Task: Design a Social Media Banner
Action: Mouse moved to (35, 13)
Screenshot: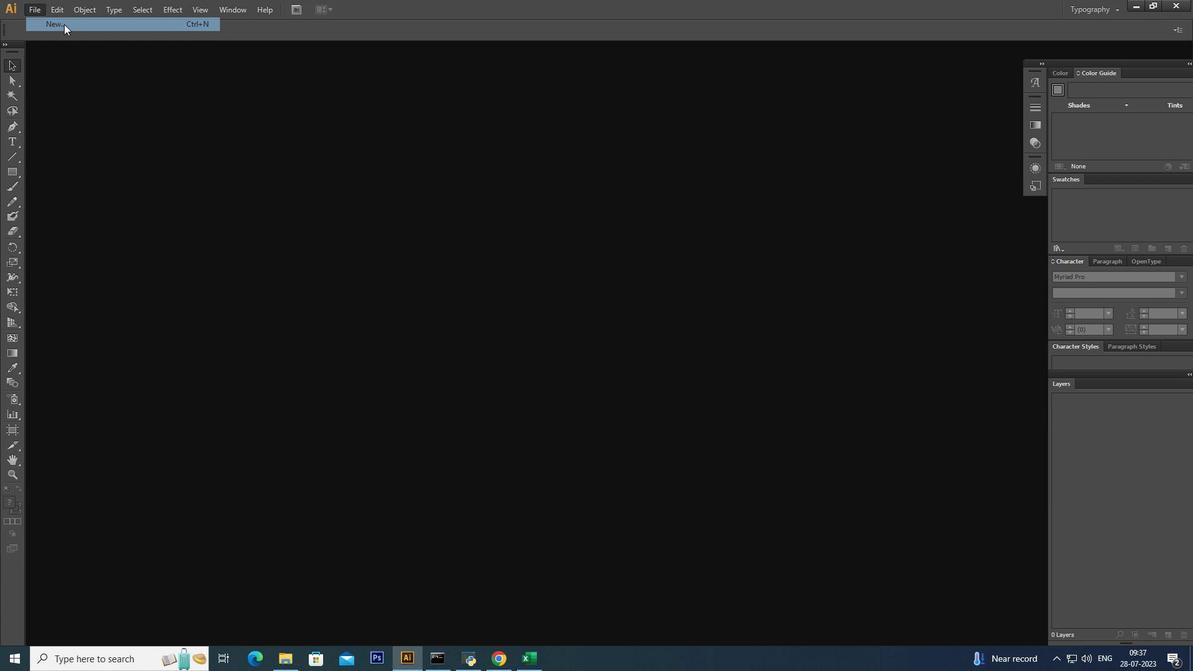 
Action: Mouse pressed left at (35, 13)
Screenshot: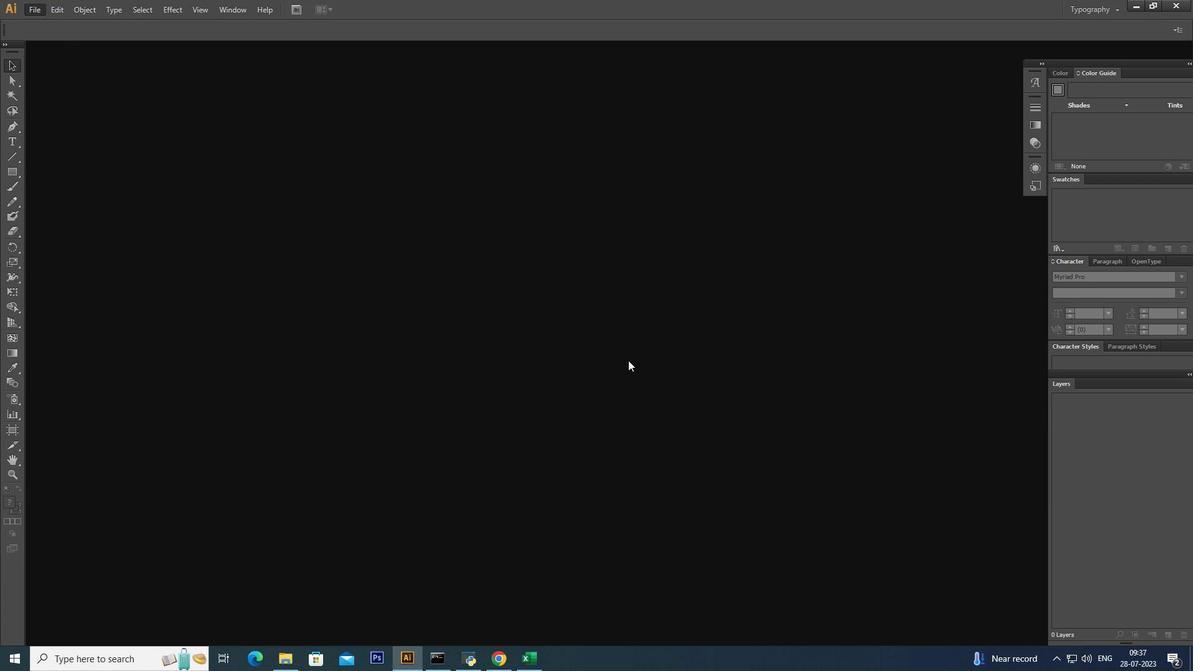 
Action: Mouse moved to (64, 24)
Screenshot: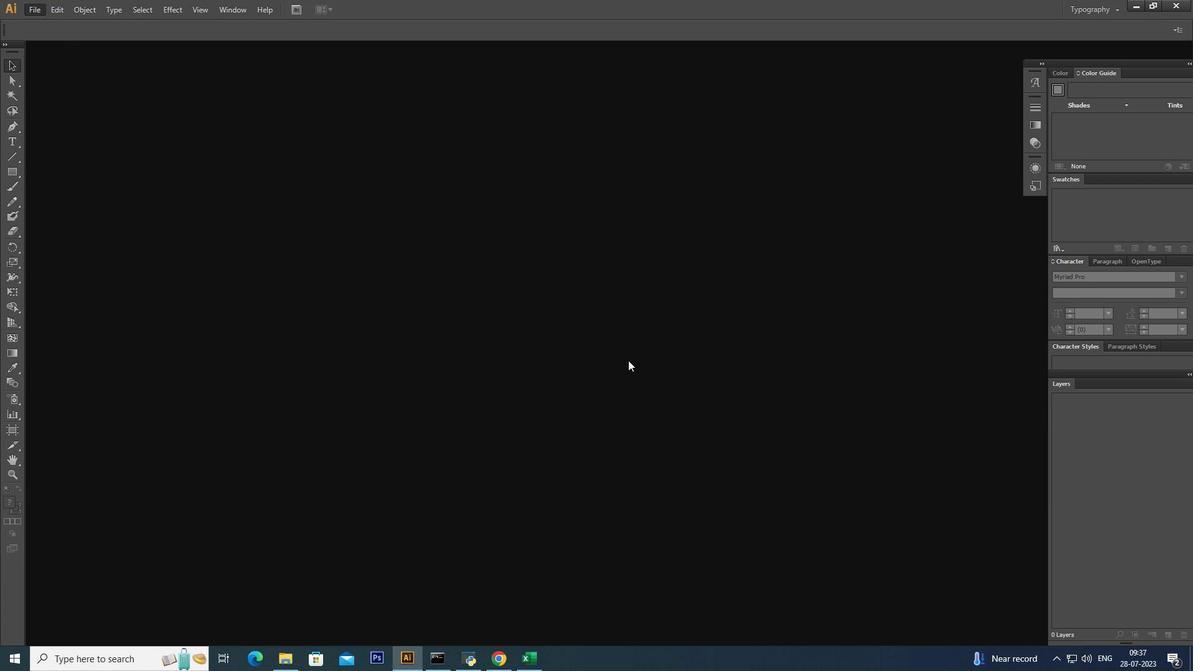 
Action: Mouse pressed left at (64, 24)
Screenshot: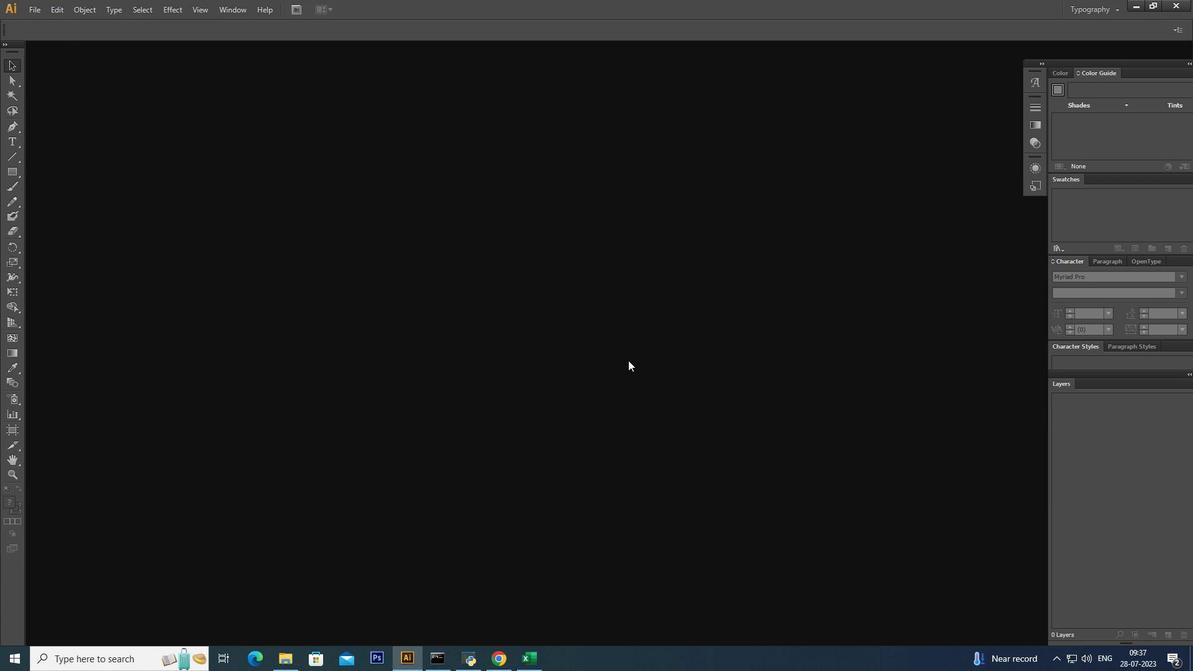 
Action: Mouse moved to (681, 440)
Screenshot: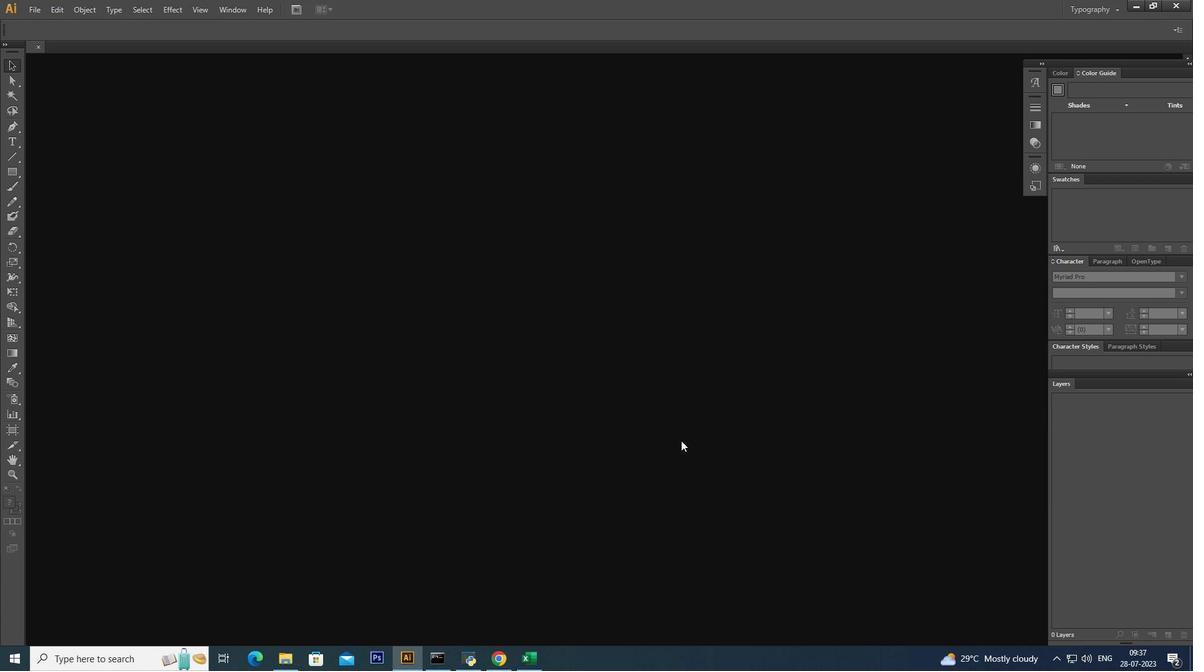 
Action: Mouse pressed left at (681, 440)
Screenshot: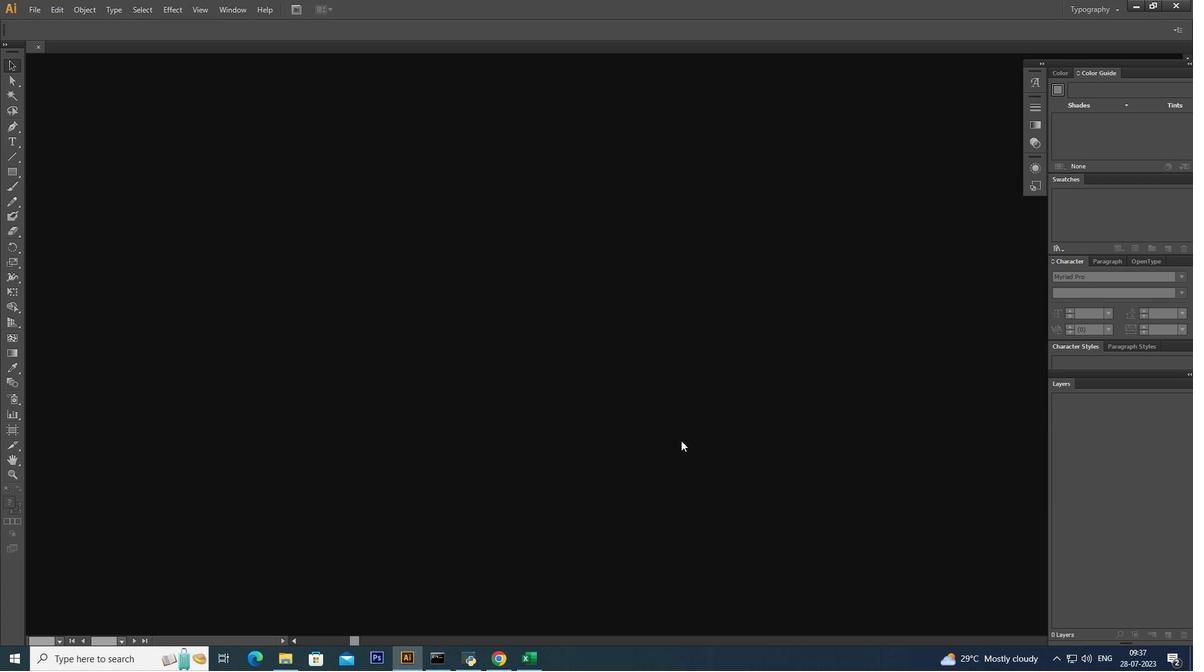 
Action: Mouse moved to (1167, 634)
Screenshot: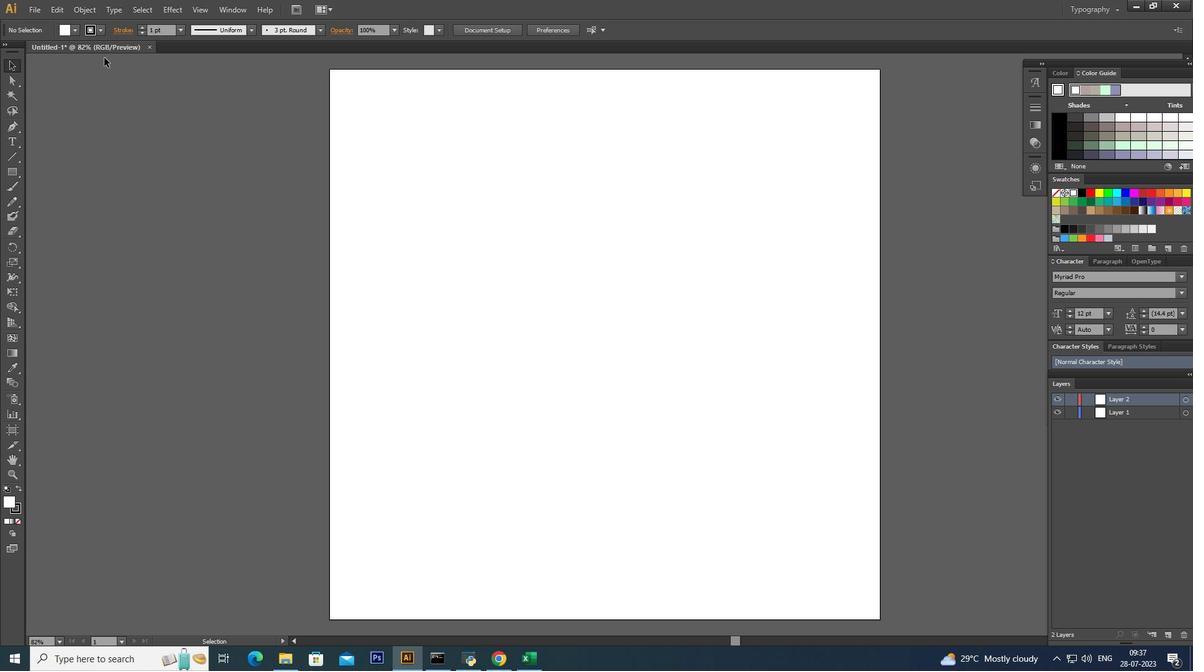 
Action: Mouse pressed left at (1167, 634)
Screenshot: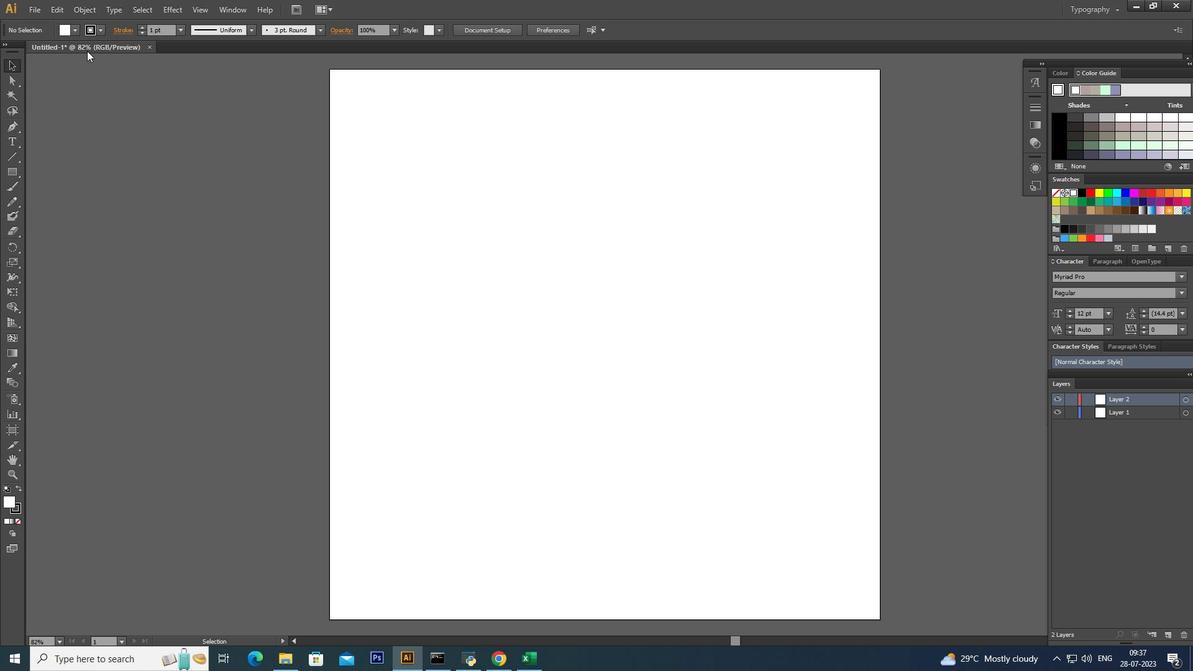 
Action: Mouse moved to (9, 123)
Screenshot: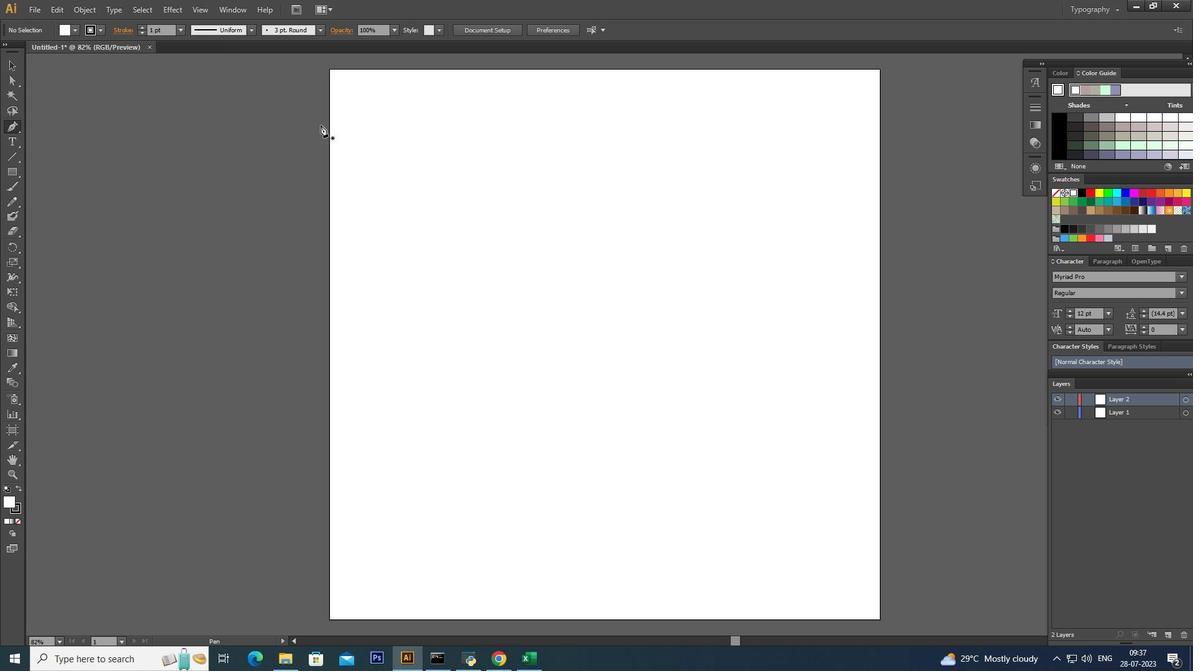 
Action: Mouse pressed left at (9, 123)
Screenshot: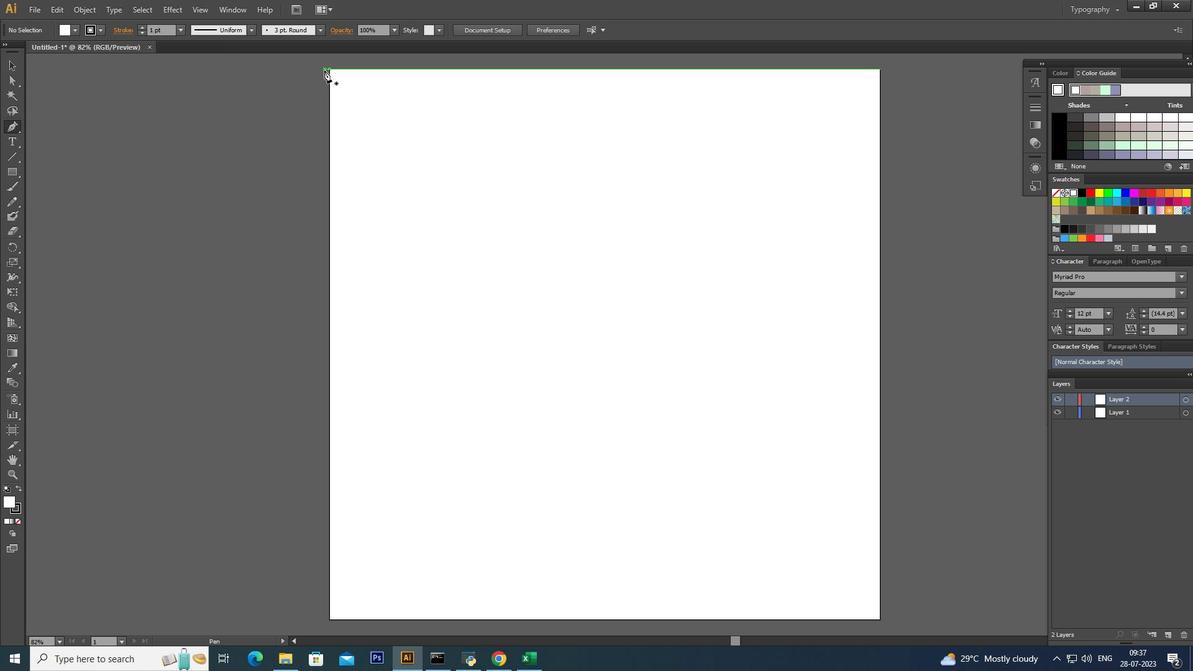 
Action: Mouse moved to (328, 68)
Screenshot: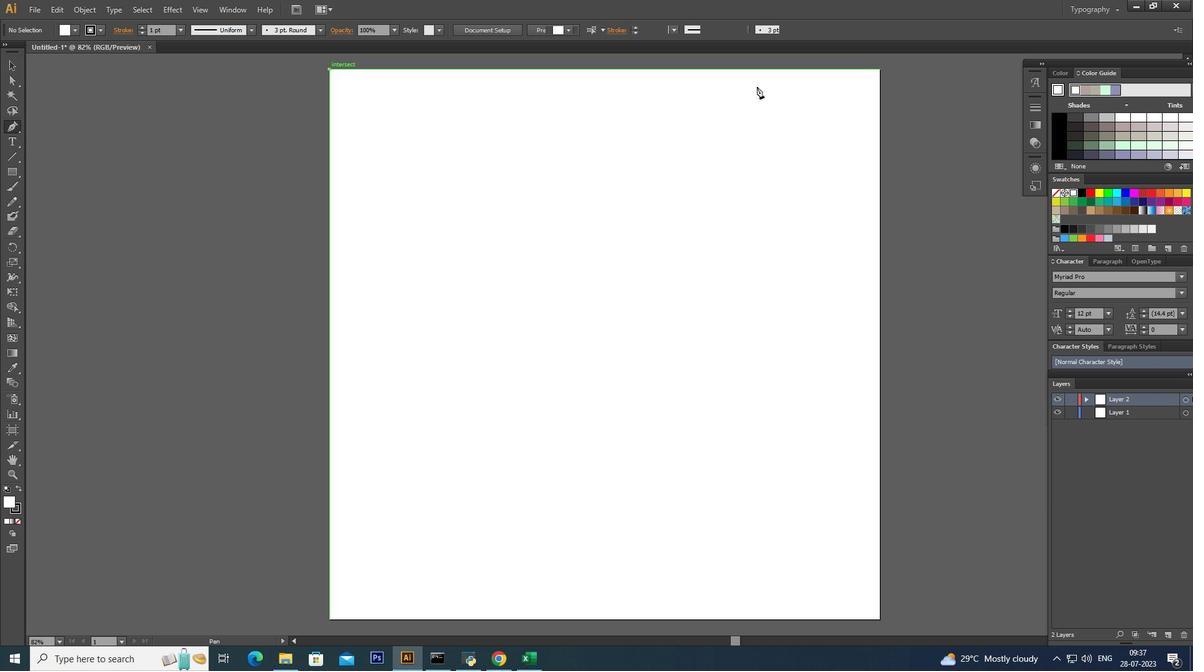 
Action: Mouse pressed left at (328, 68)
Screenshot: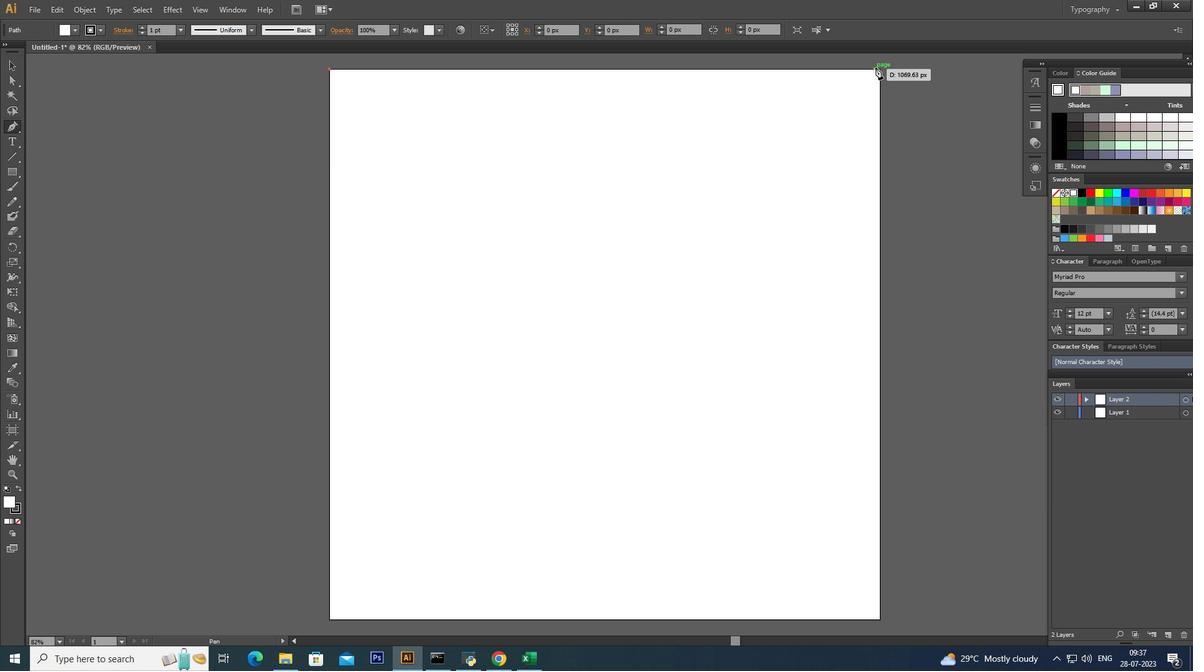 
Action: Mouse moved to (877, 68)
Screenshot: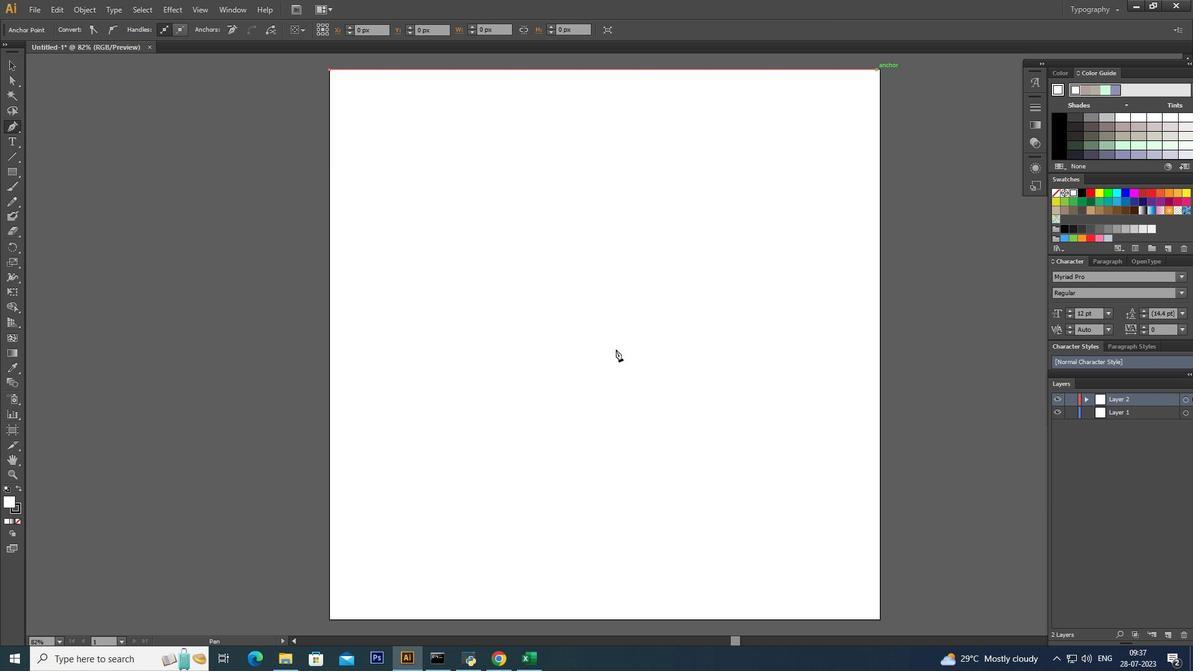
Action: Mouse pressed left at (877, 68)
Screenshot: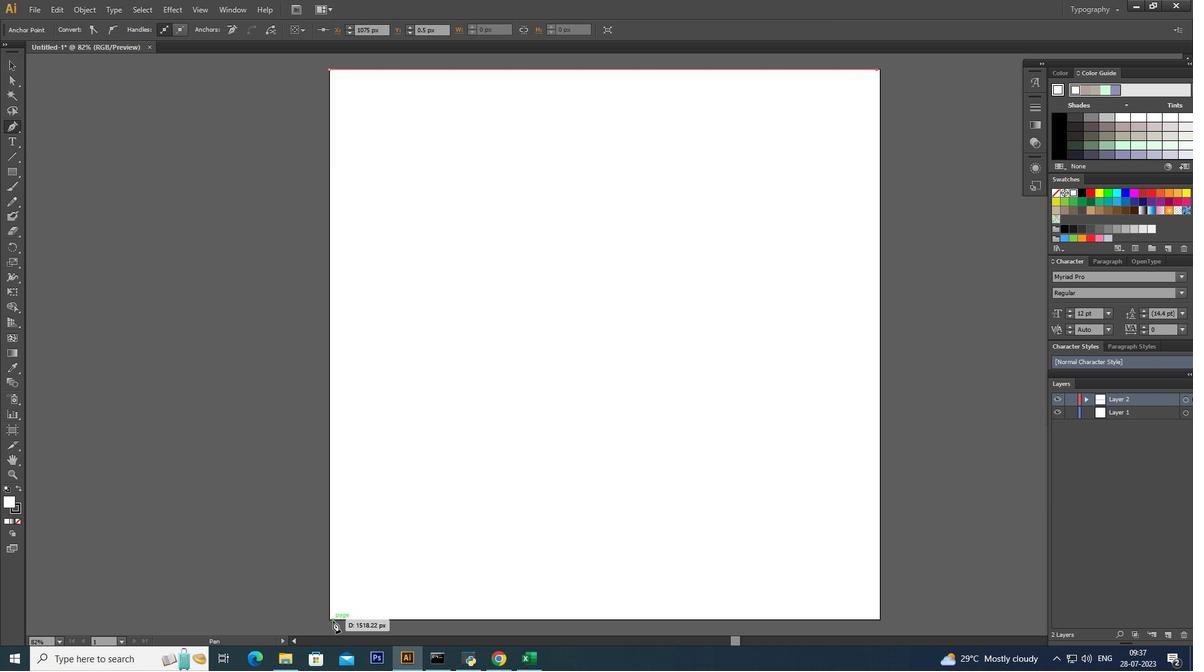 
Action: Mouse moved to (330, 621)
Screenshot: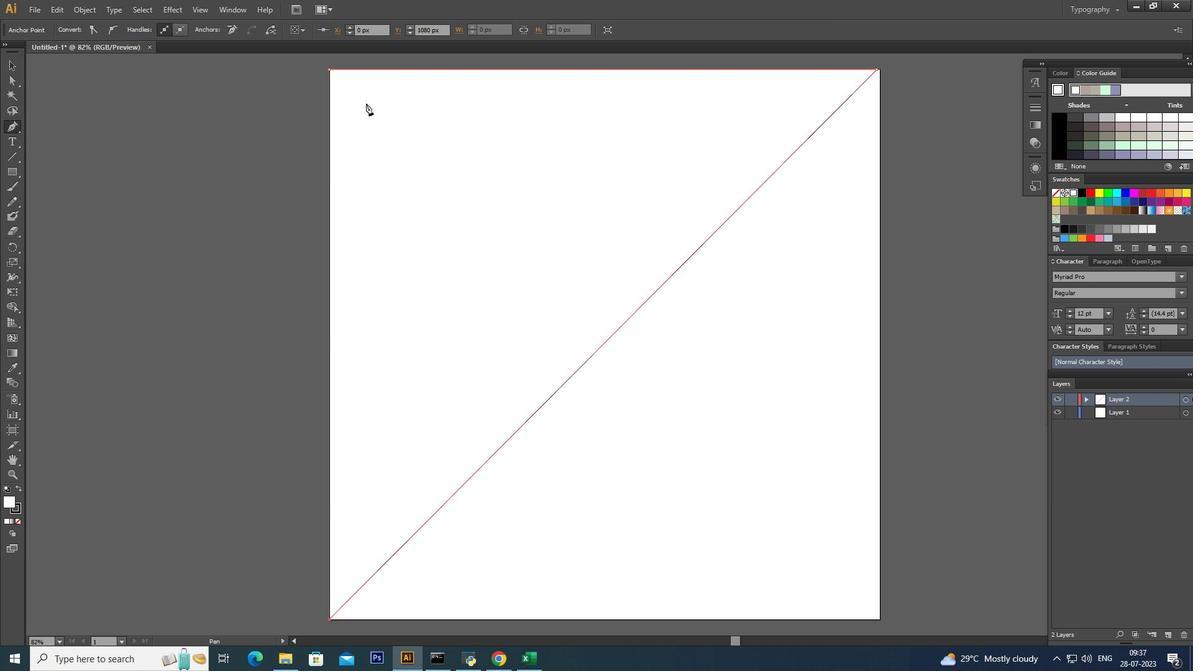 
Action: Mouse pressed left at (330, 621)
Screenshot: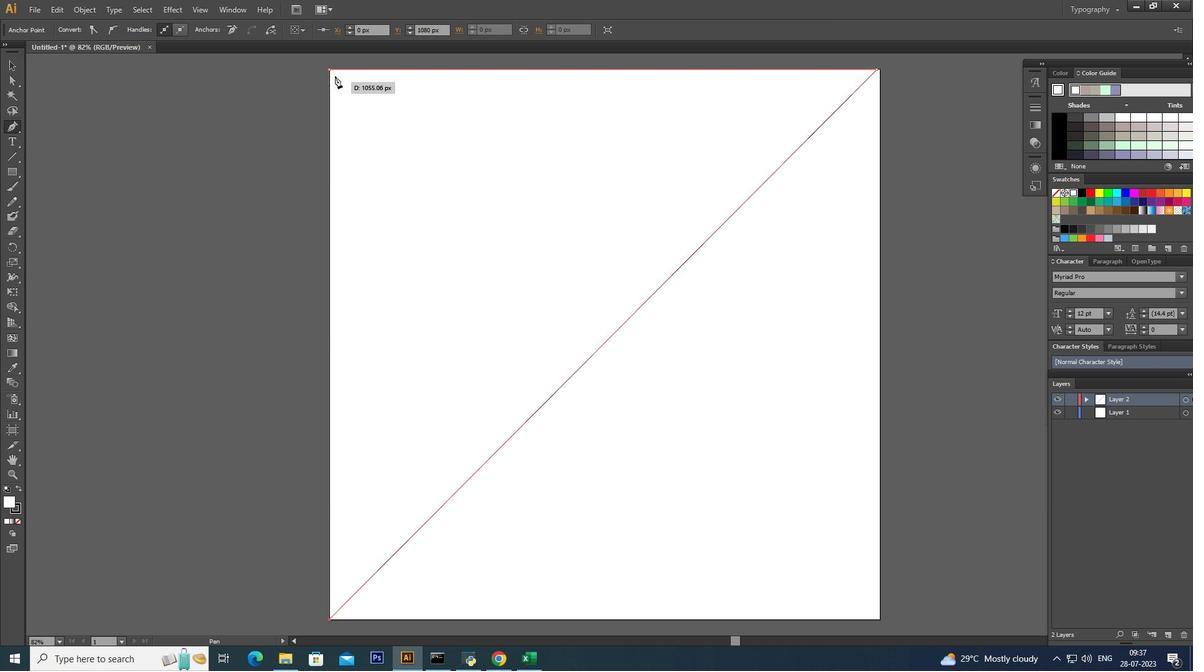 
Action: Mouse moved to (330, 70)
Screenshot: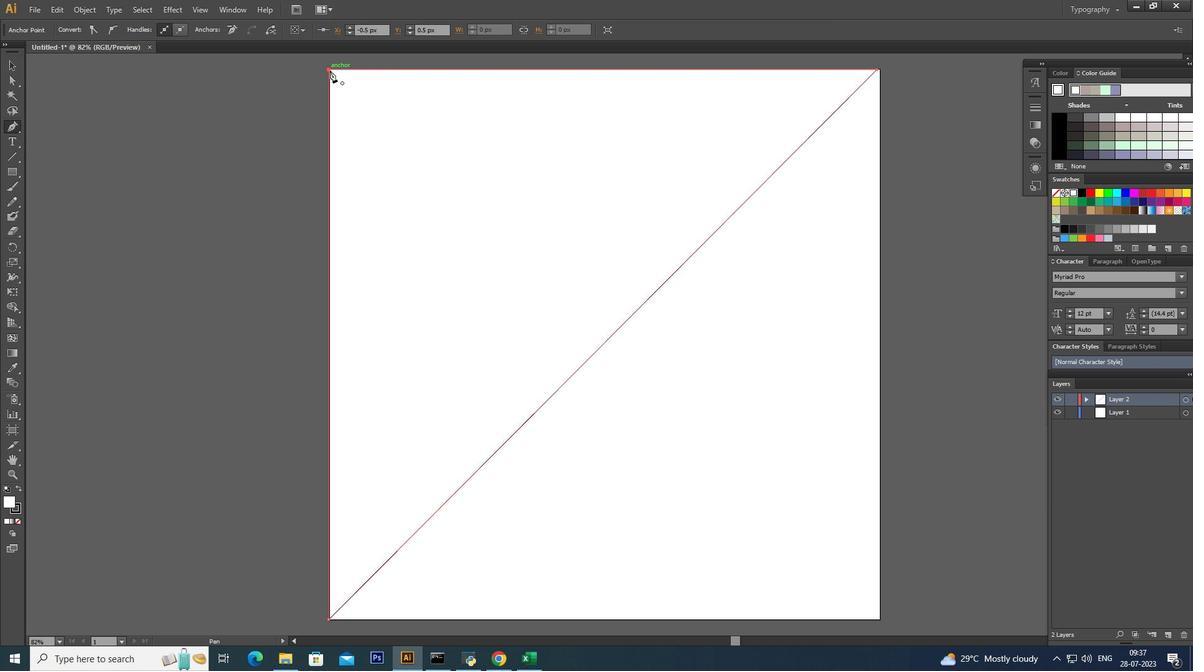 
Action: Mouse pressed left at (330, 70)
Screenshot: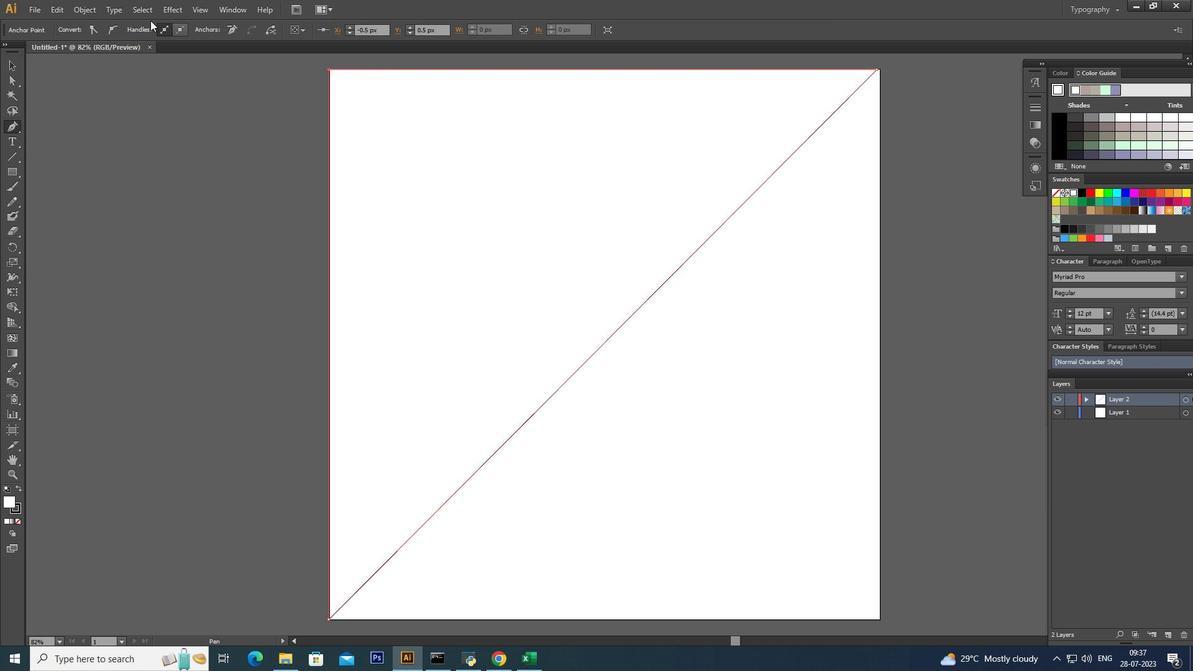 
Action: Mouse moved to (18, 64)
Screenshot: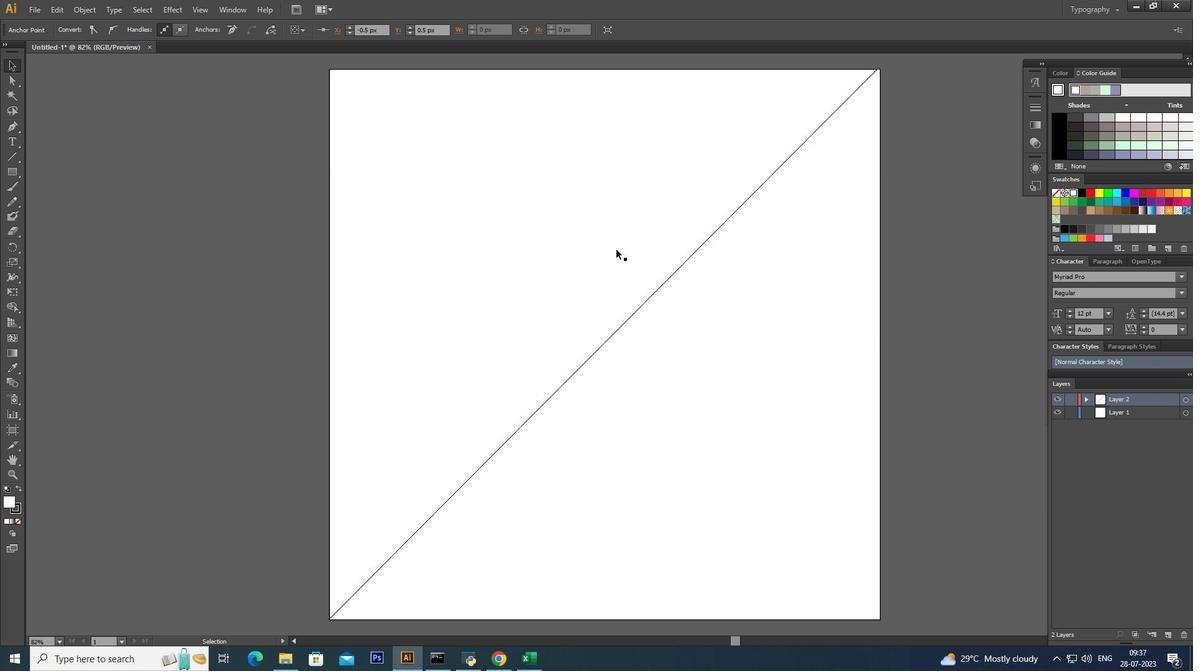 
Action: Mouse pressed left at (18, 64)
Screenshot: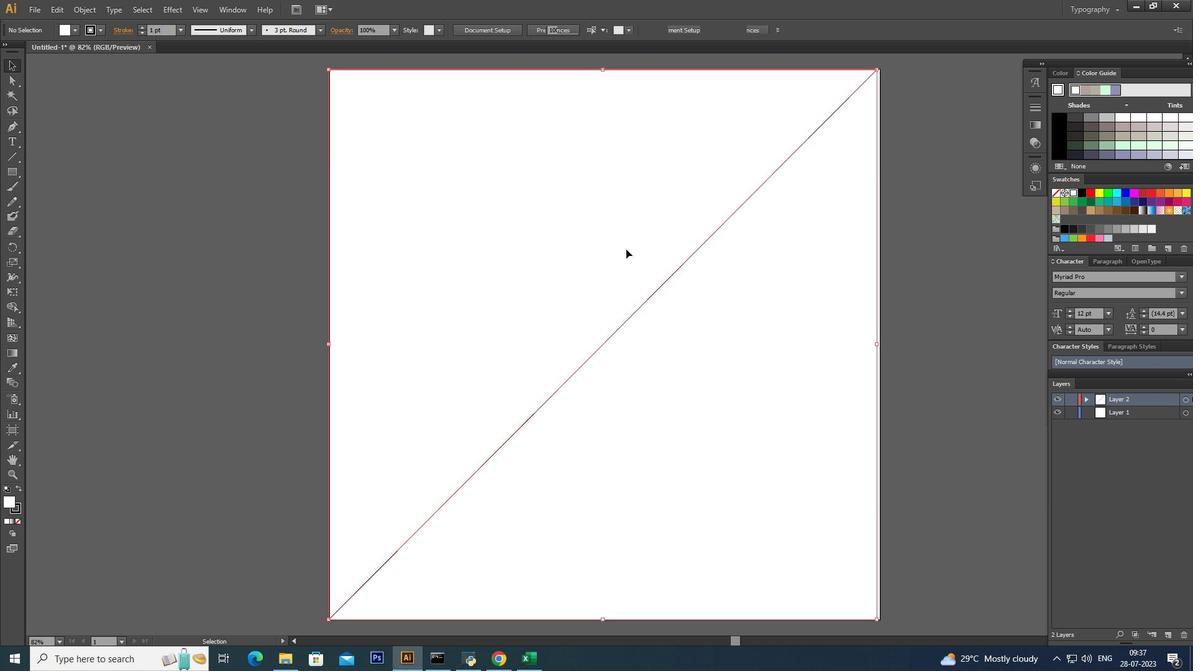 
Action: Mouse moved to (156, 196)
Screenshot: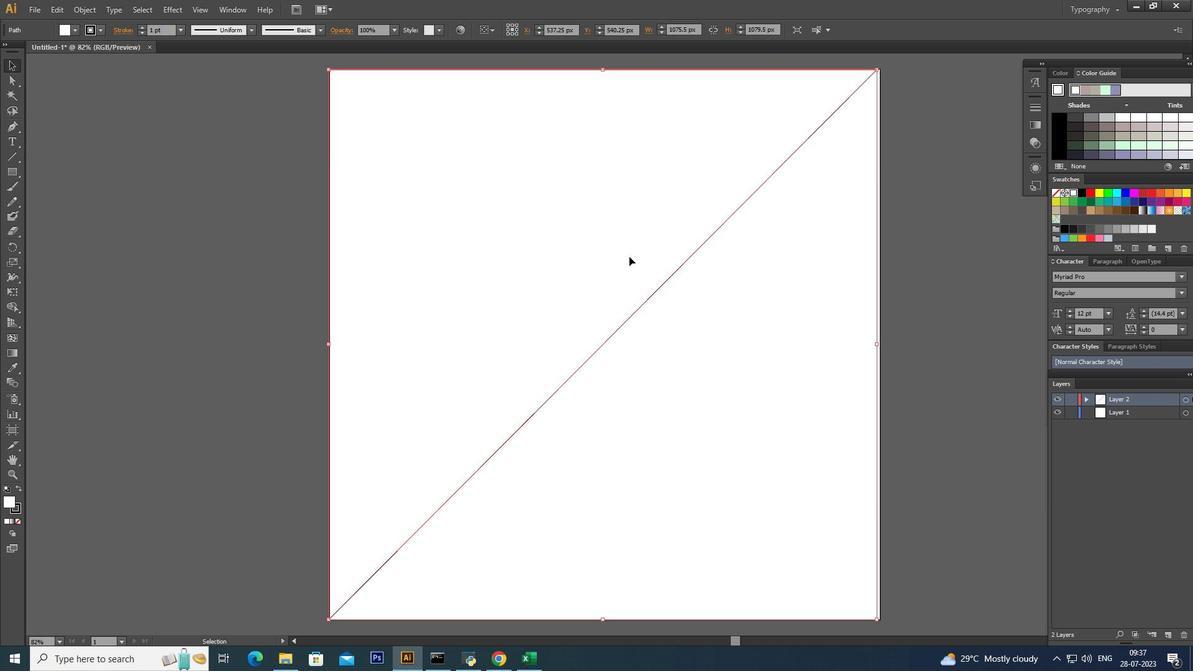
Action: Mouse pressed left at (156, 196)
Screenshot: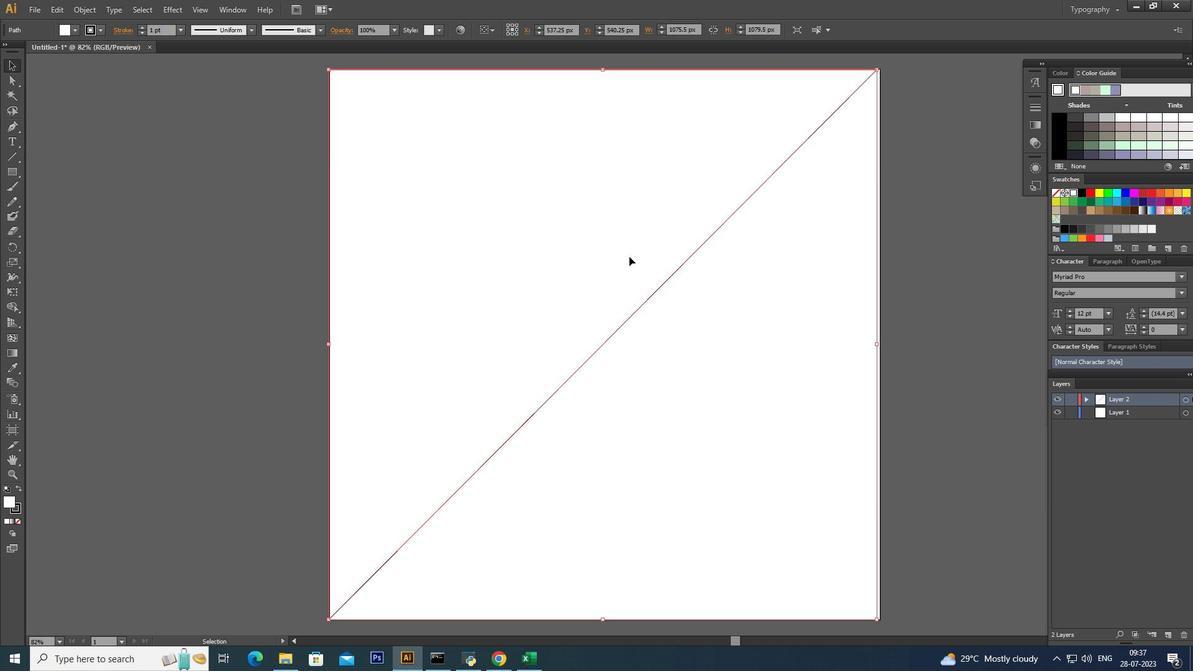 
Action: Mouse moved to (625, 249)
Screenshot: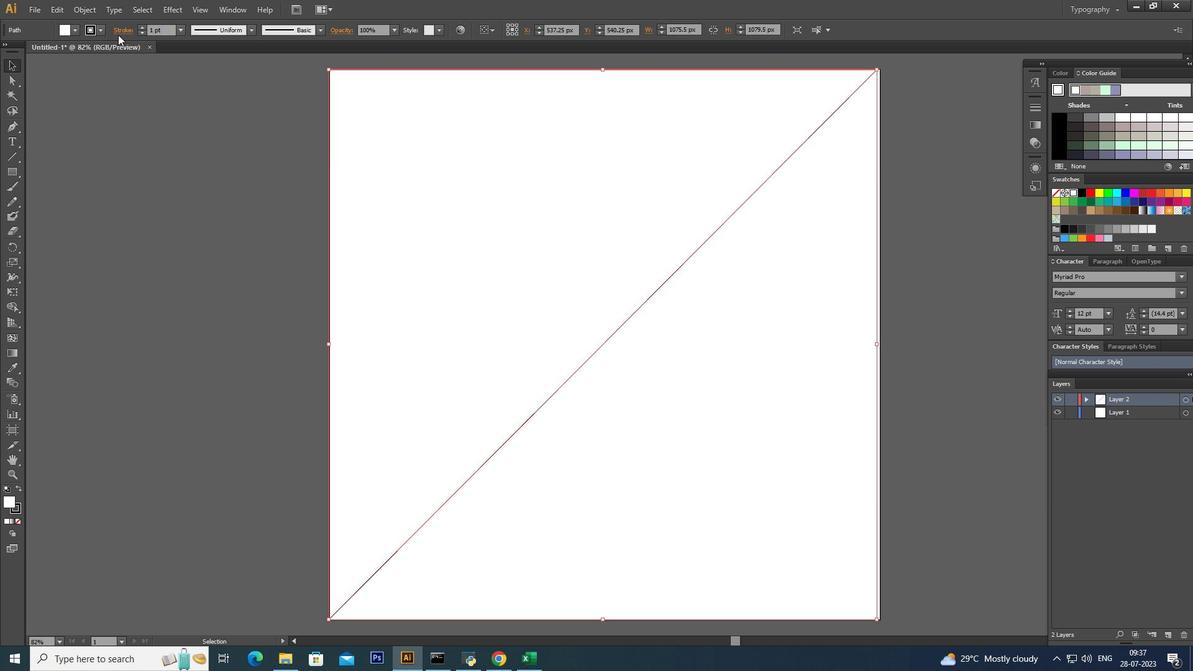 
Action: Mouse pressed left at (625, 249)
Screenshot: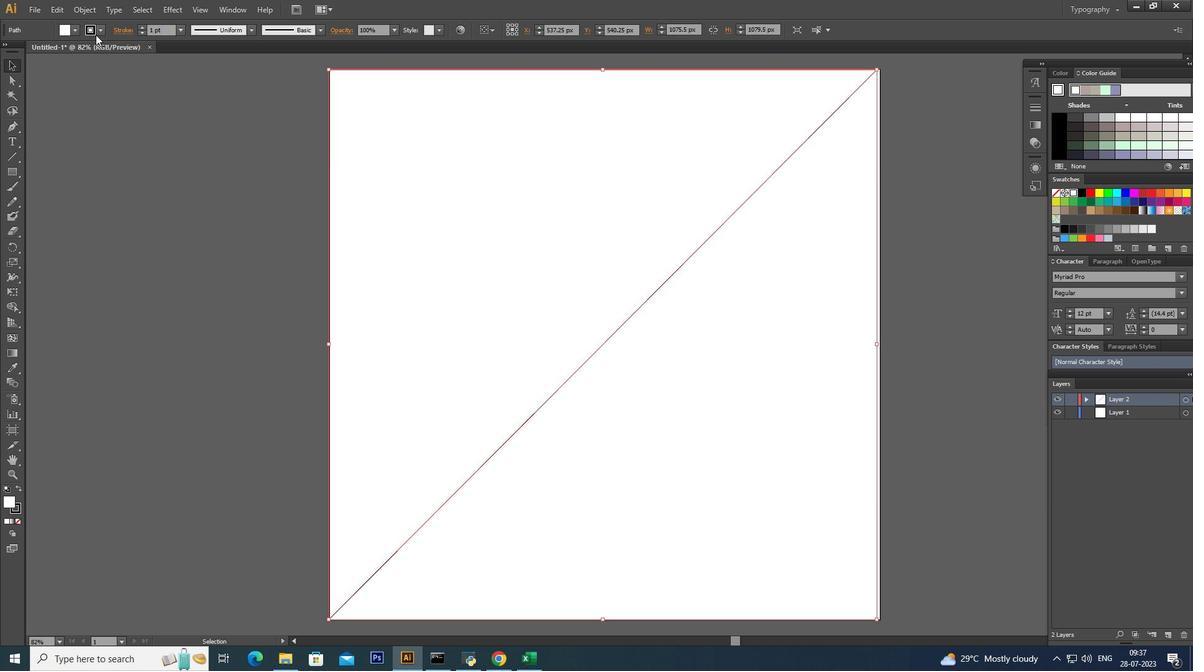 
Action: Mouse moved to (95, 27)
Screenshot: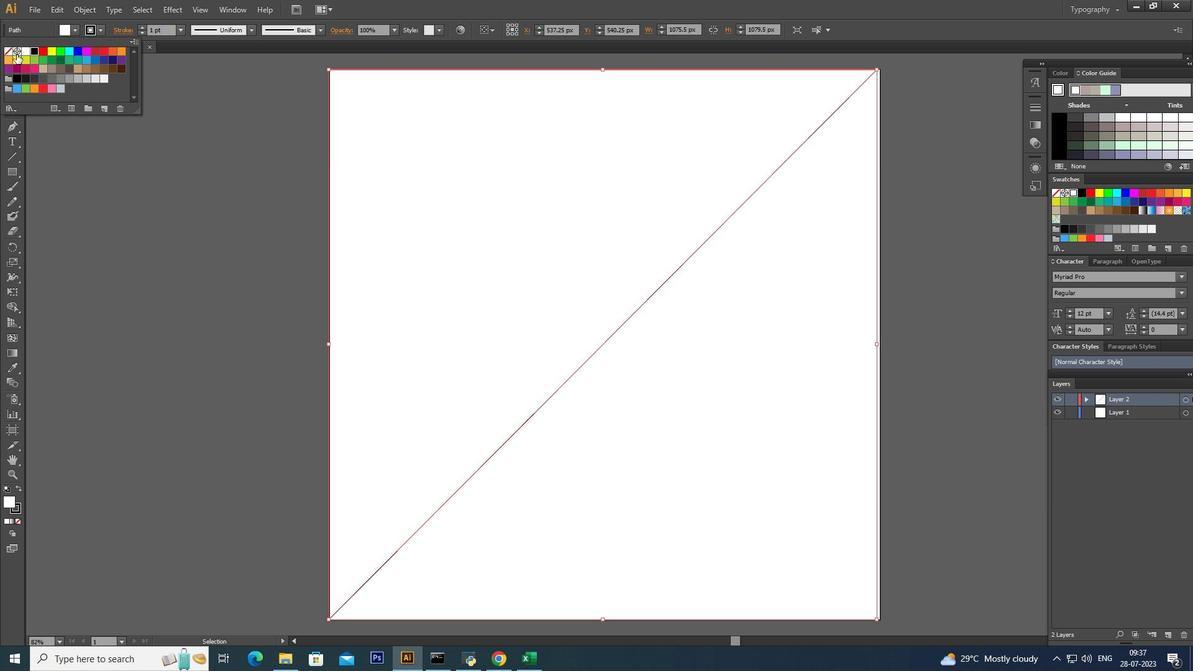 
Action: Mouse pressed left at (95, 27)
Screenshot: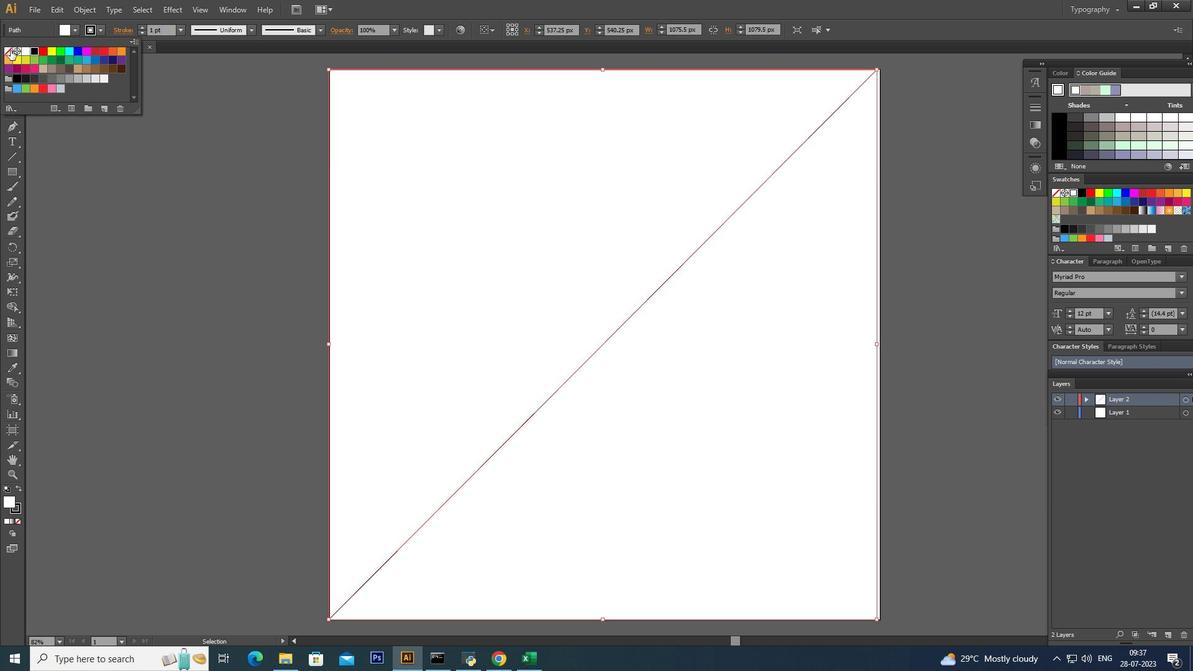 
Action: Mouse moved to (9, 49)
Screenshot: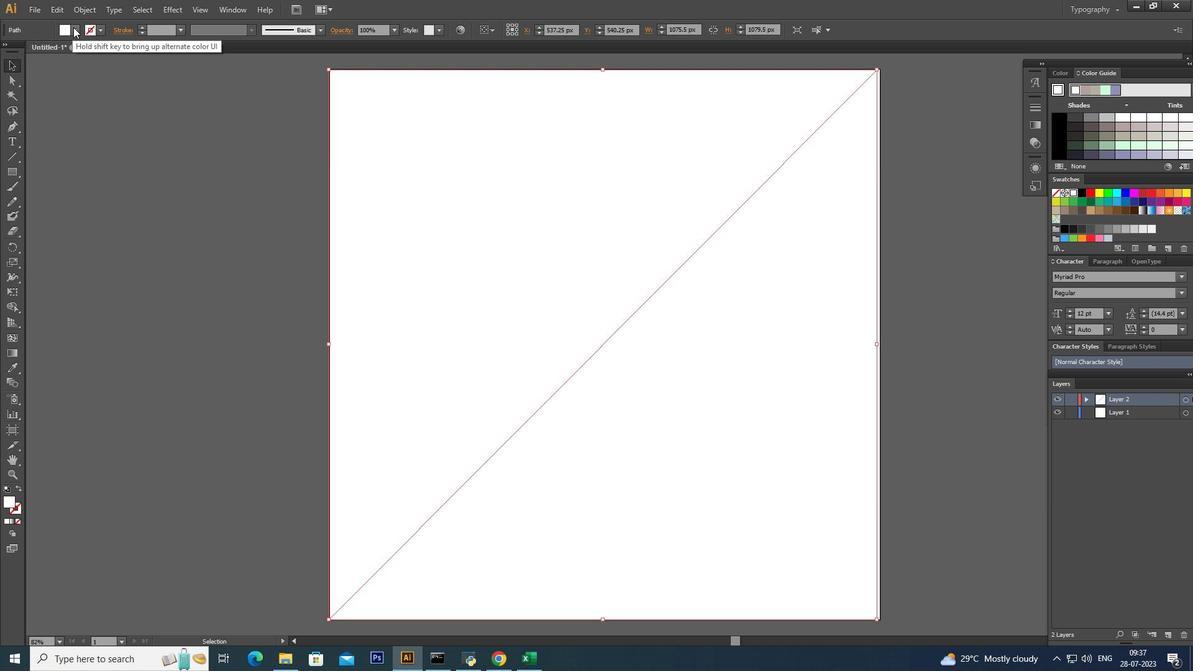 
Action: Mouse pressed left at (9, 49)
Screenshot: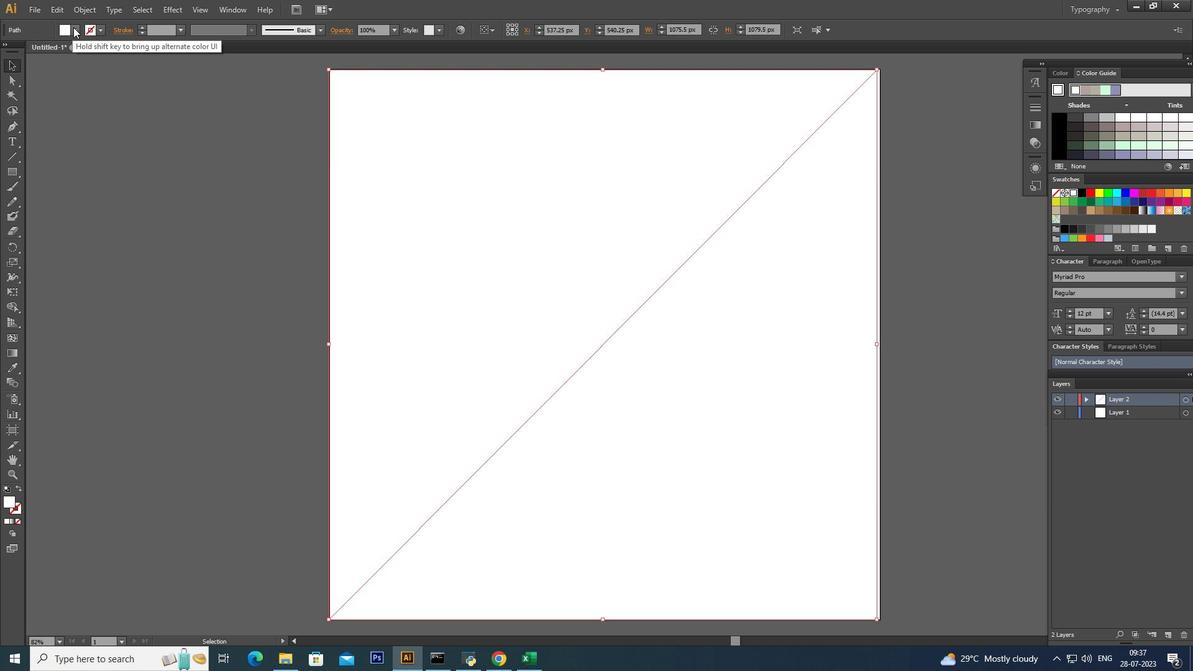 
Action: Mouse moved to (73, 27)
Screenshot: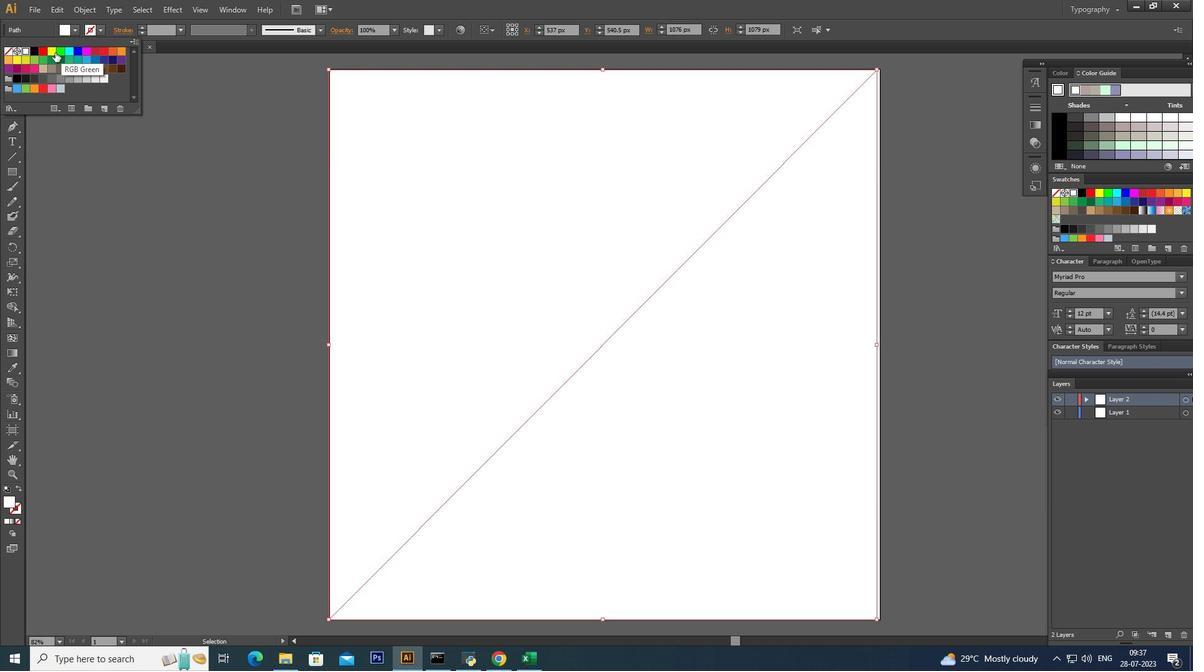 
Action: Mouse pressed left at (73, 27)
Screenshot: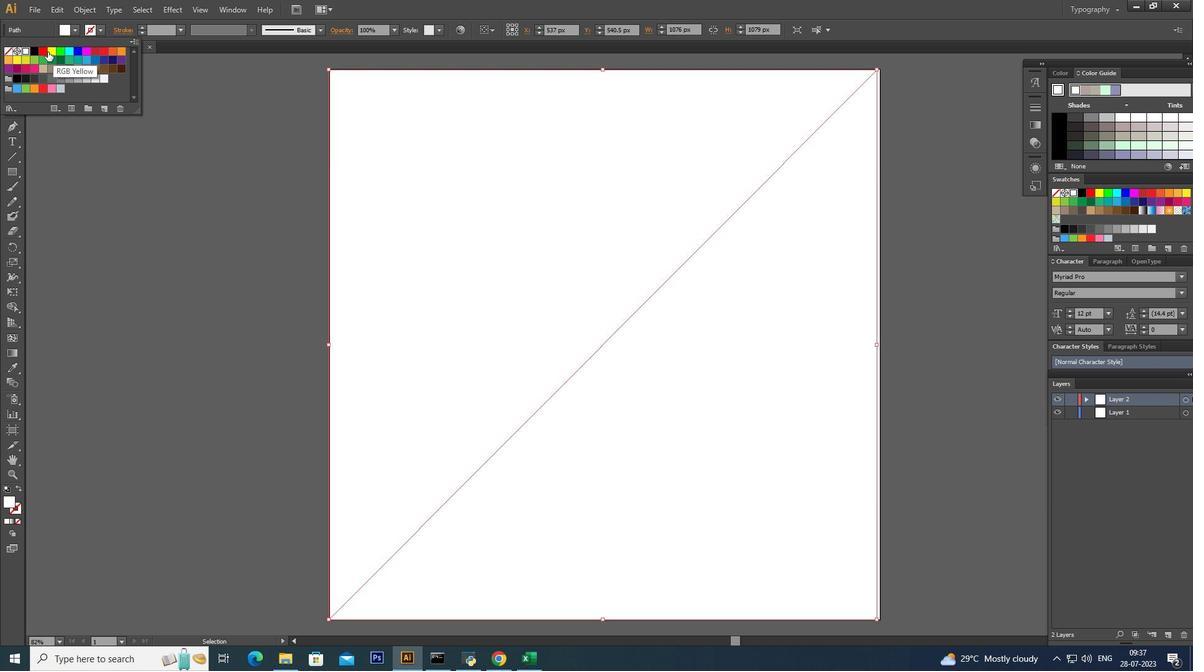 
Action: Mouse pressed left at (73, 27)
Screenshot: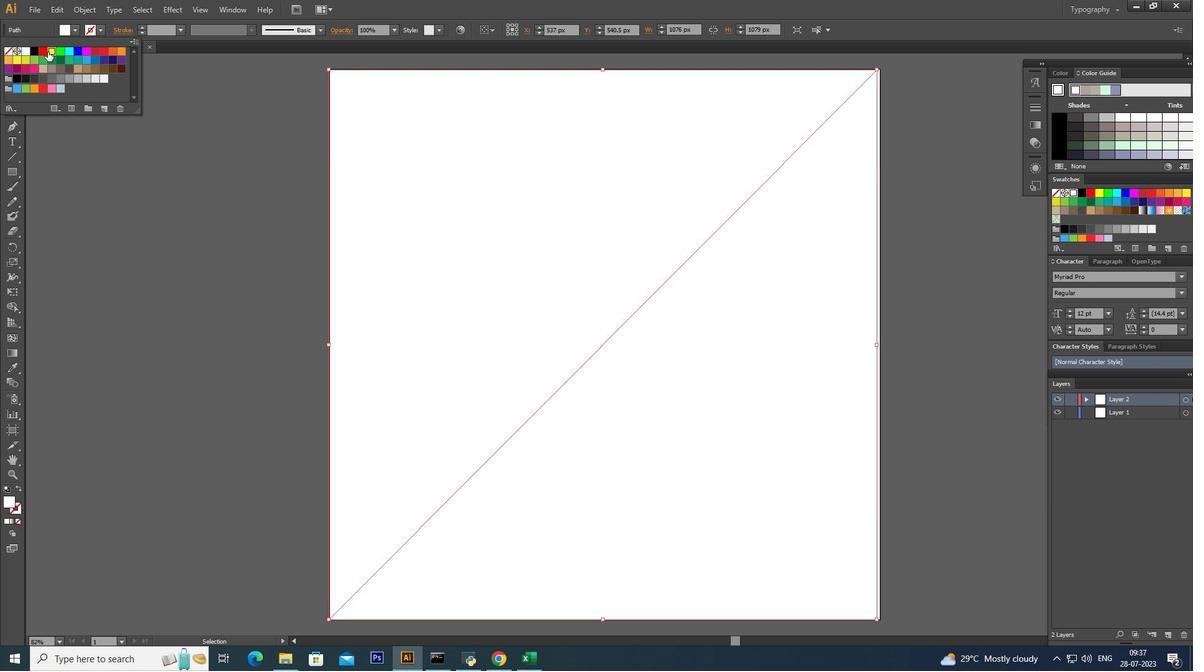 
Action: Mouse moved to (47, 52)
Screenshot: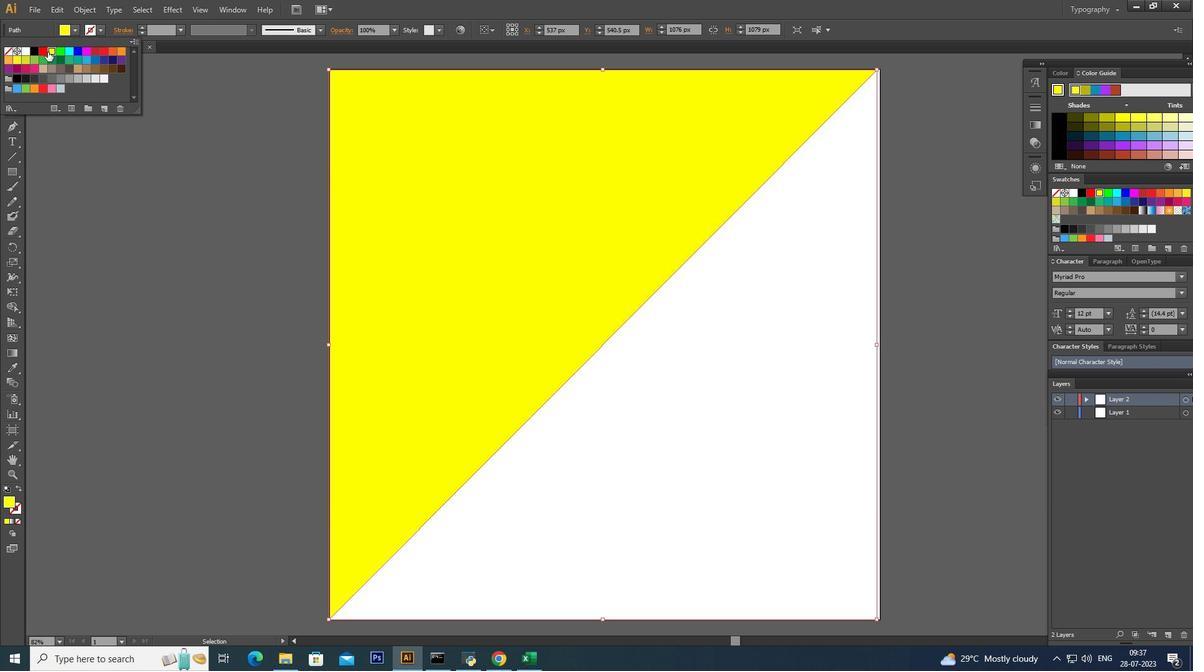 
Action: Mouse pressed left at (47, 52)
Screenshot: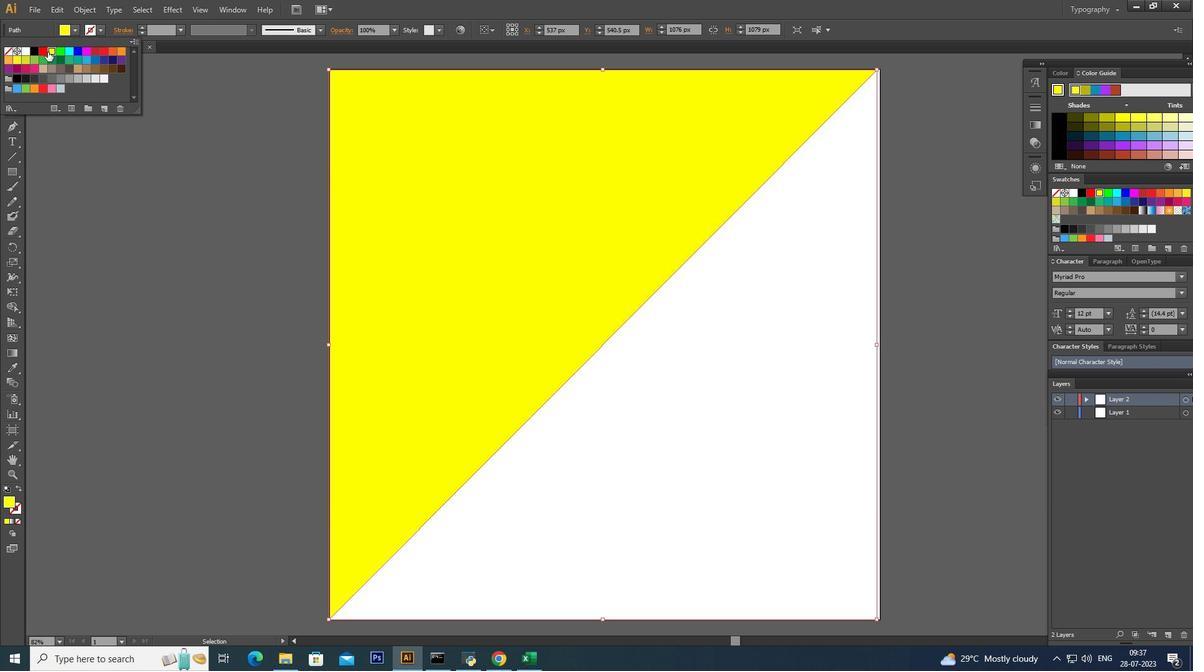 
Action: Mouse moved to (41, 50)
Screenshot: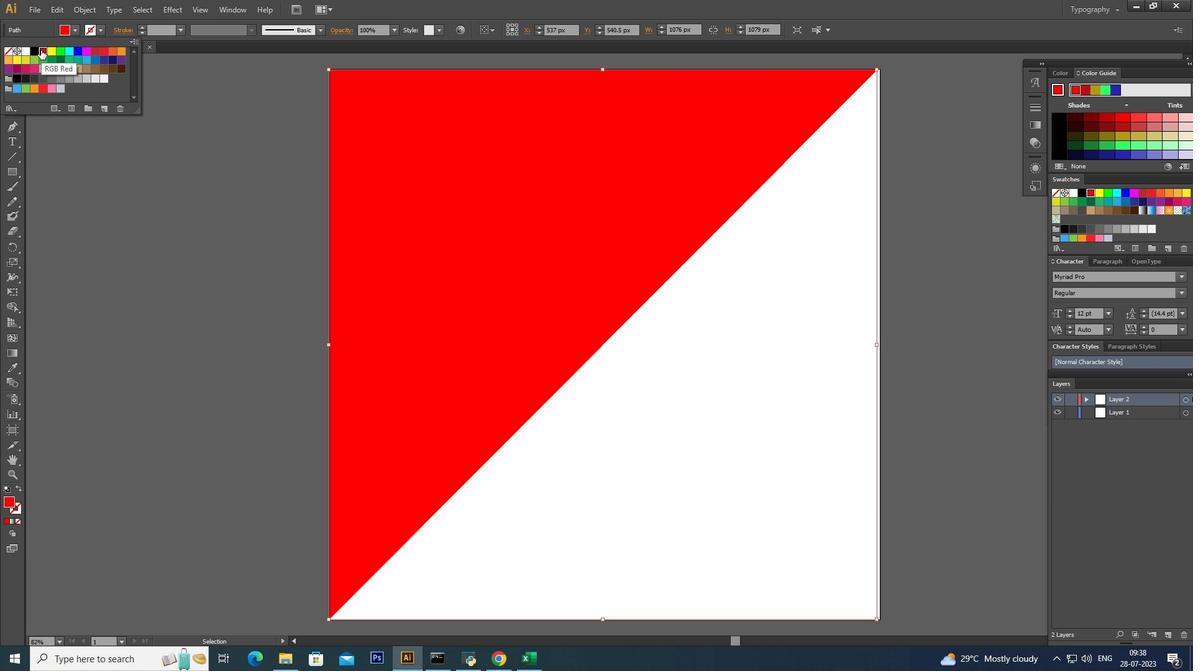 
Action: Mouse pressed left at (41, 50)
Screenshot: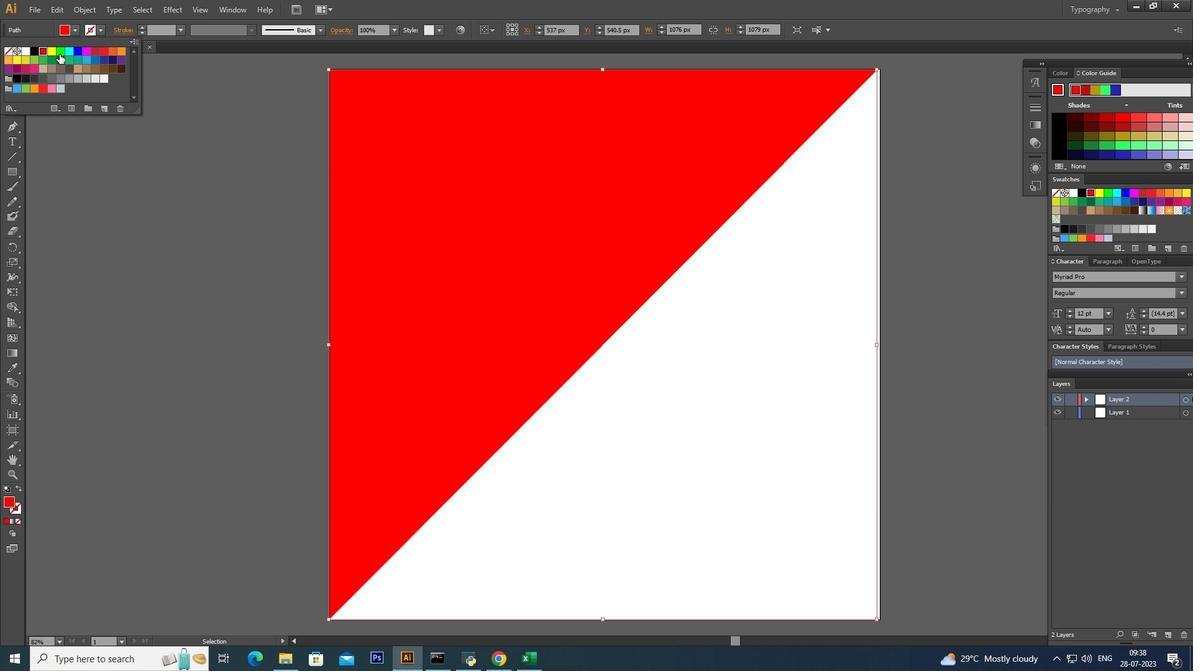 
Action: Mouse moved to (102, 50)
Screenshot: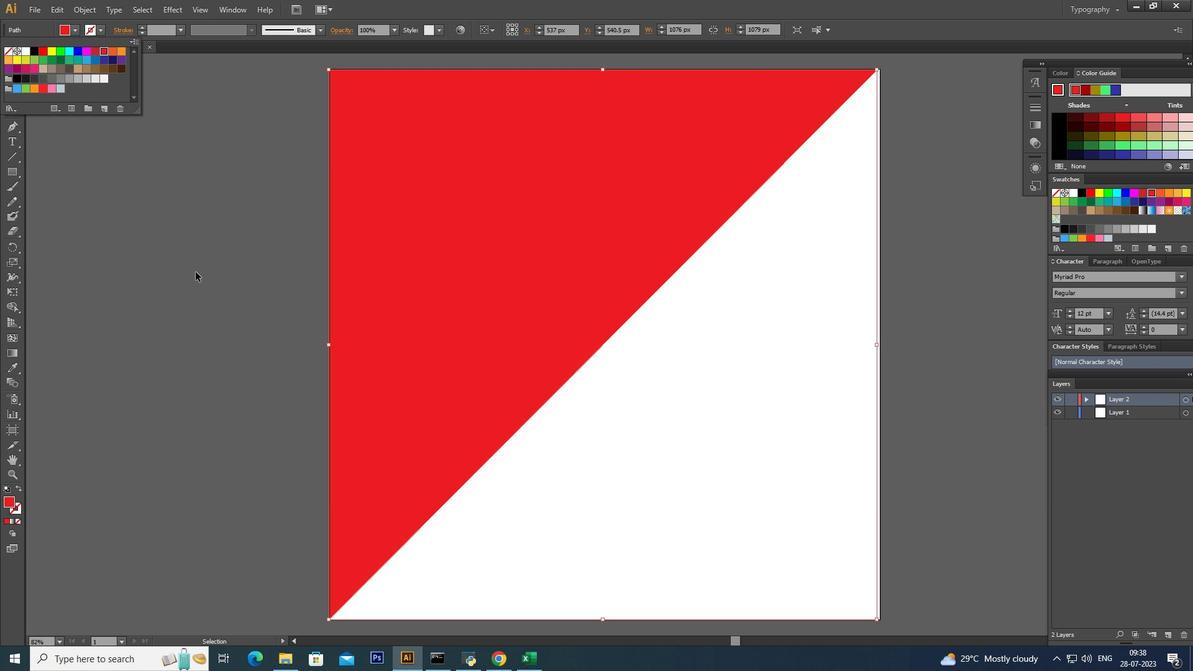 
Action: Mouse pressed left at (102, 50)
Screenshot: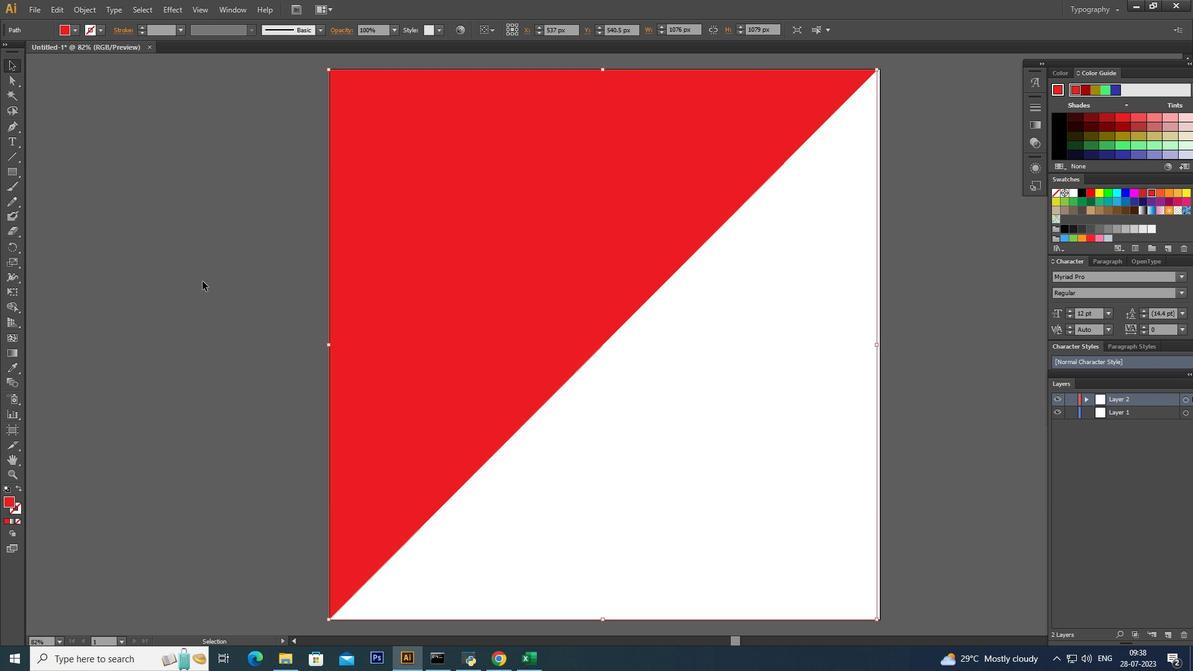 
Action: Mouse moved to (202, 281)
Screenshot: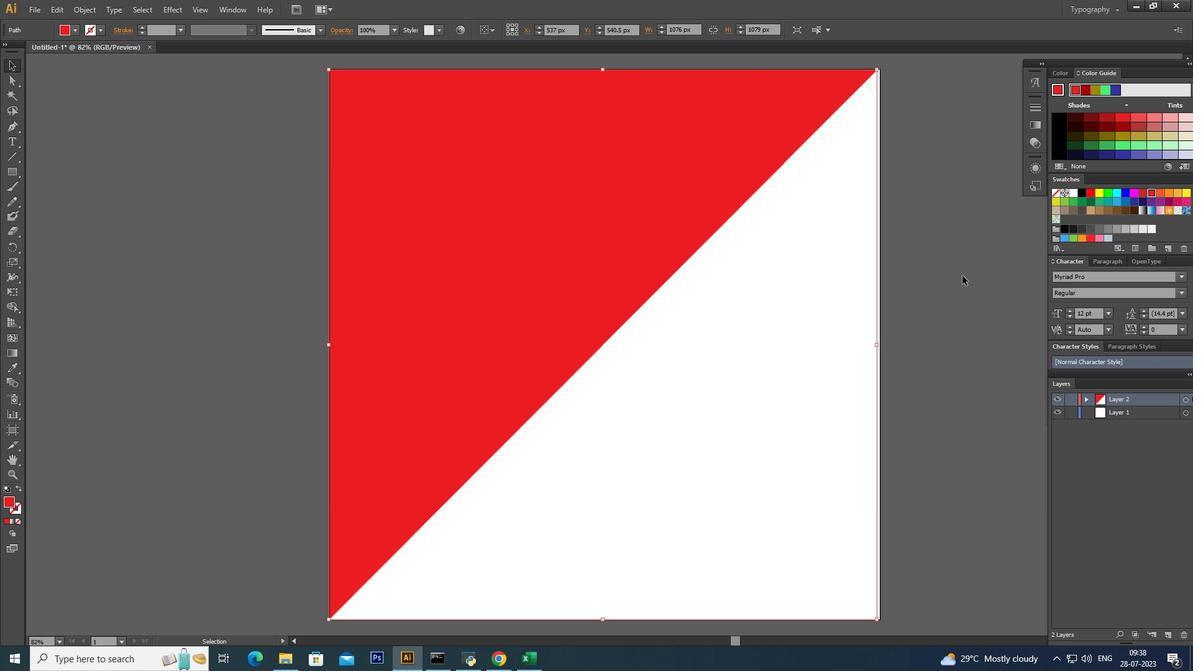 
Action: Mouse pressed left at (202, 281)
Screenshot: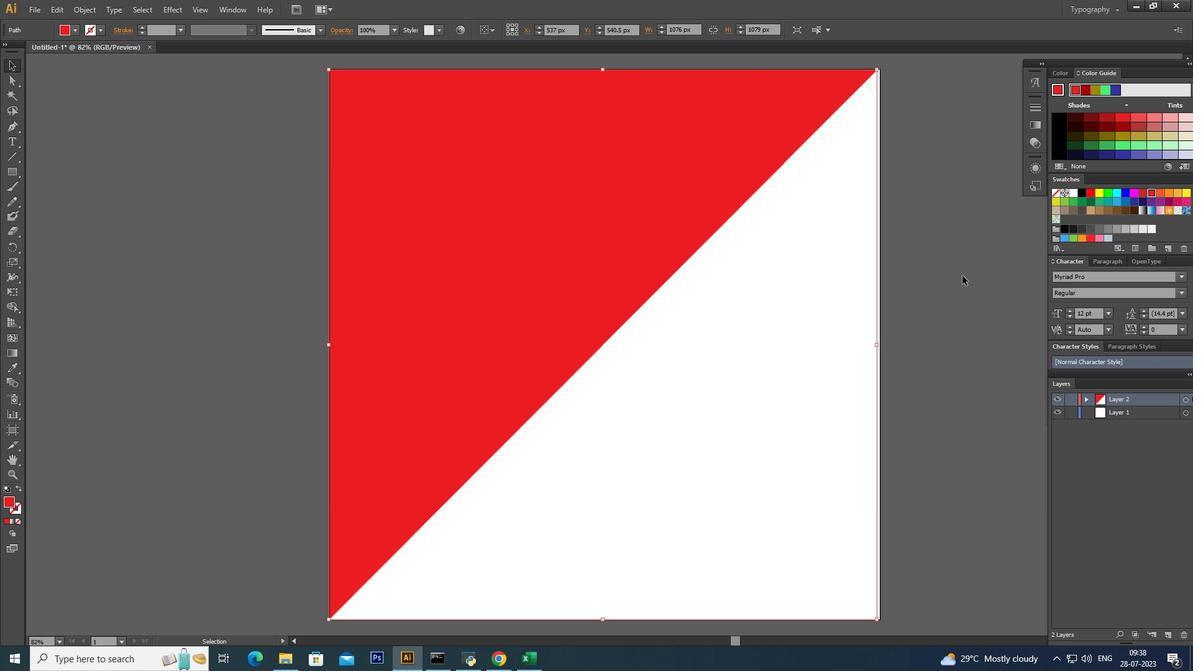 
Action: Mouse moved to (924, 287)
Screenshot: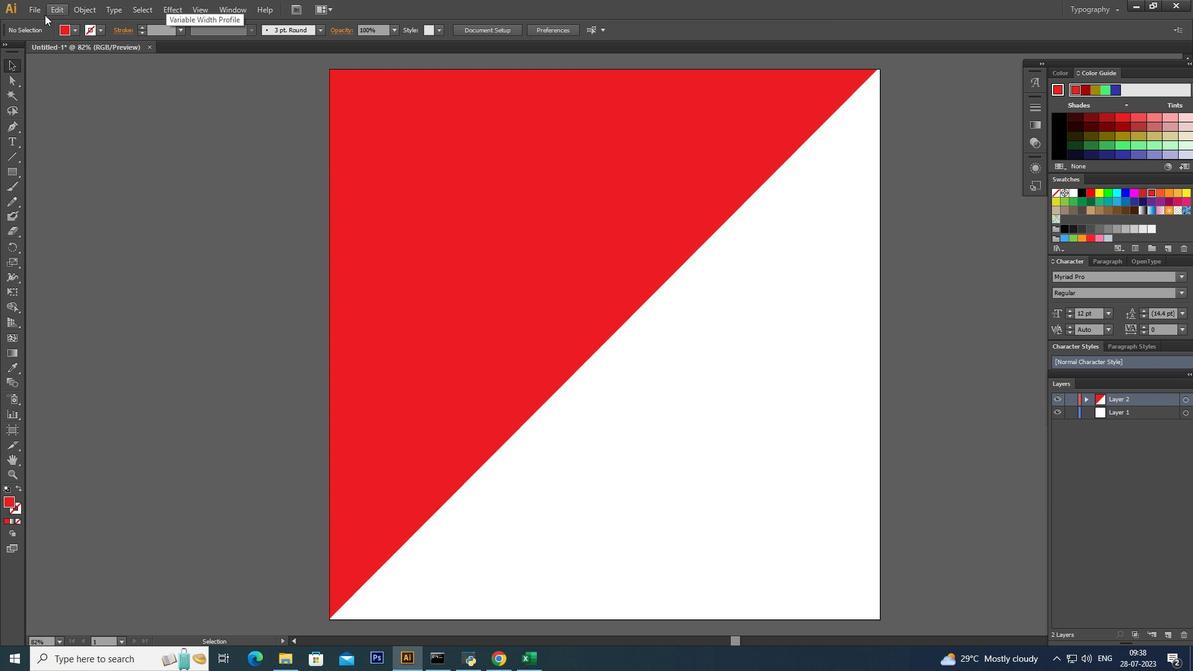 
Action: Mouse pressed left at (924, 287)
Screenshot: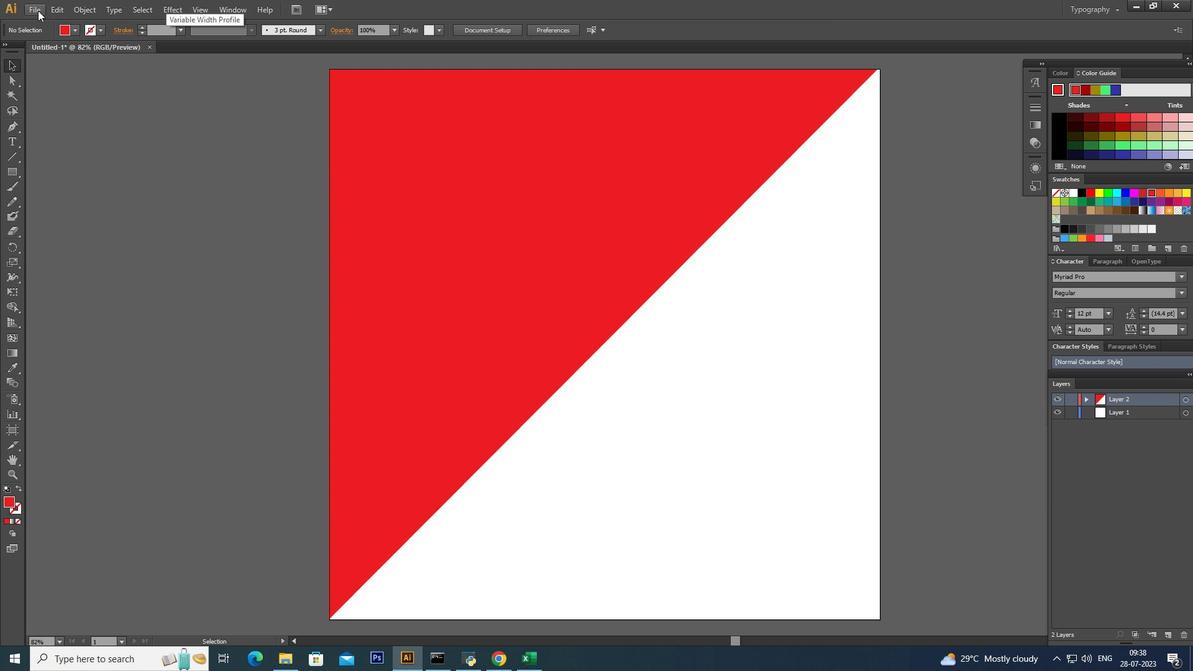 
Action: Mouse moved to (36, 8)
Screenshot: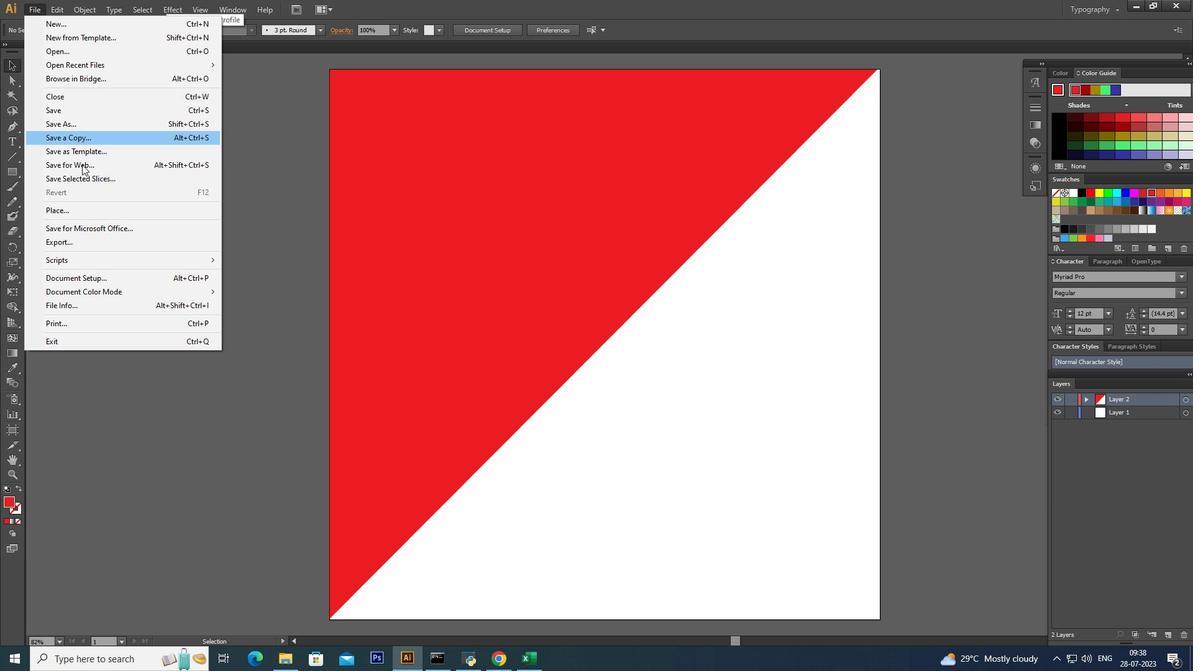
Action: Mouse pressed left at (36, 8)
Screenshot: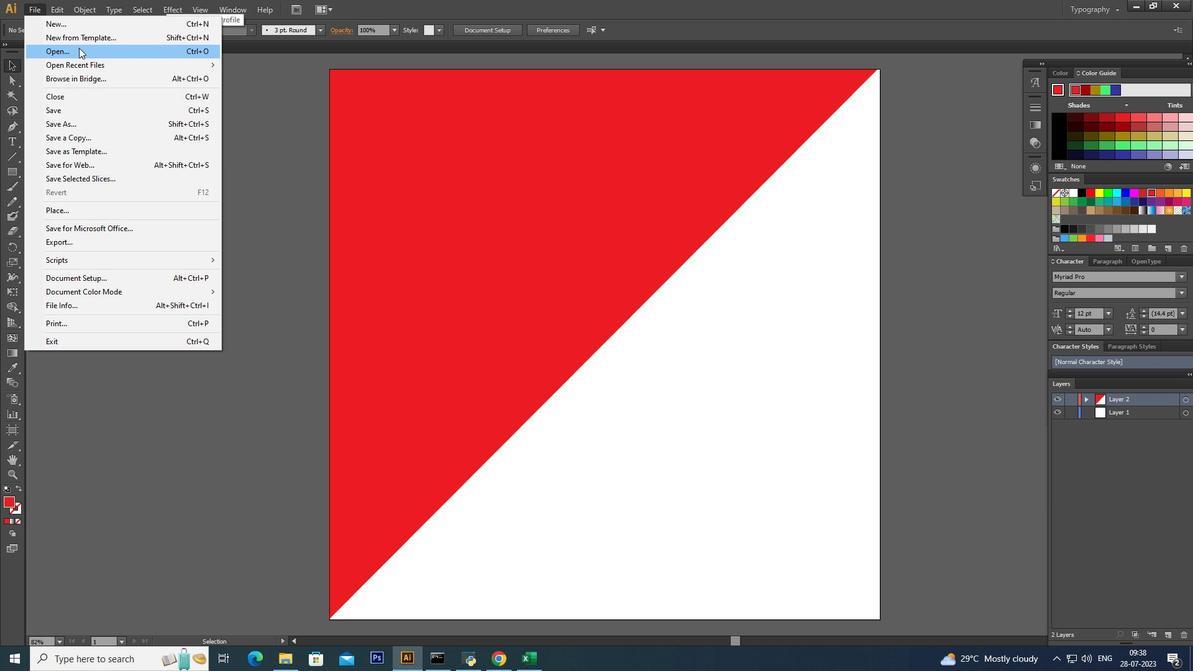 
Action: Mouse moved to (111, 210)
Screenshot: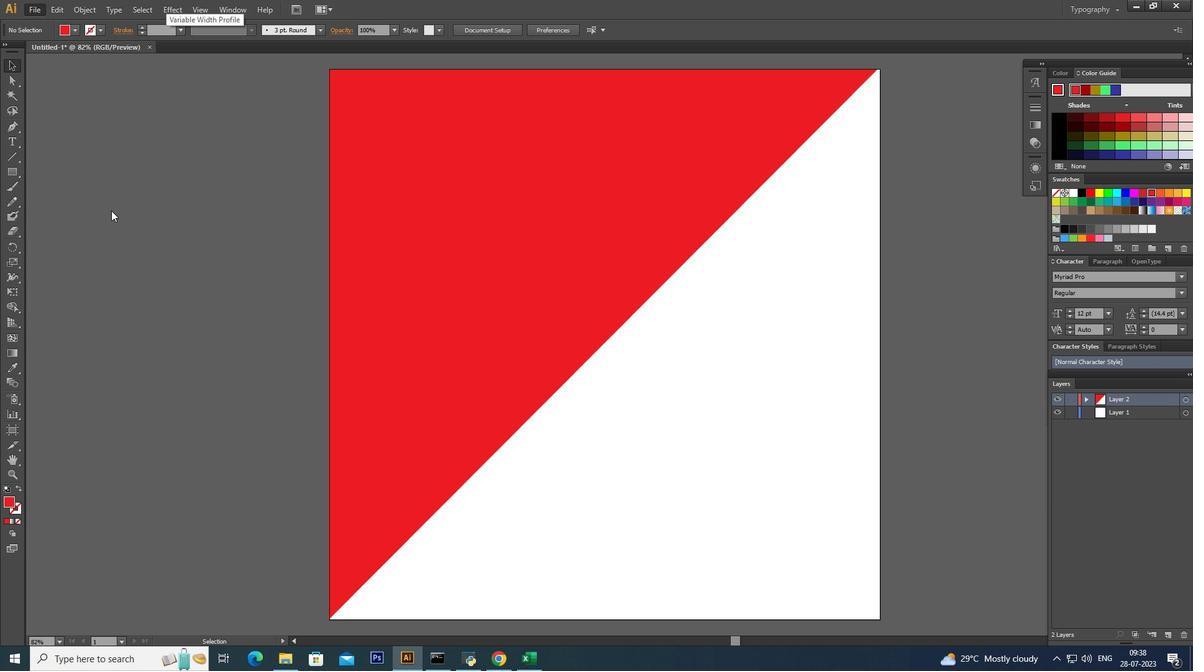 
Action: Mouse pressed left at (111, 210)
Screenshot: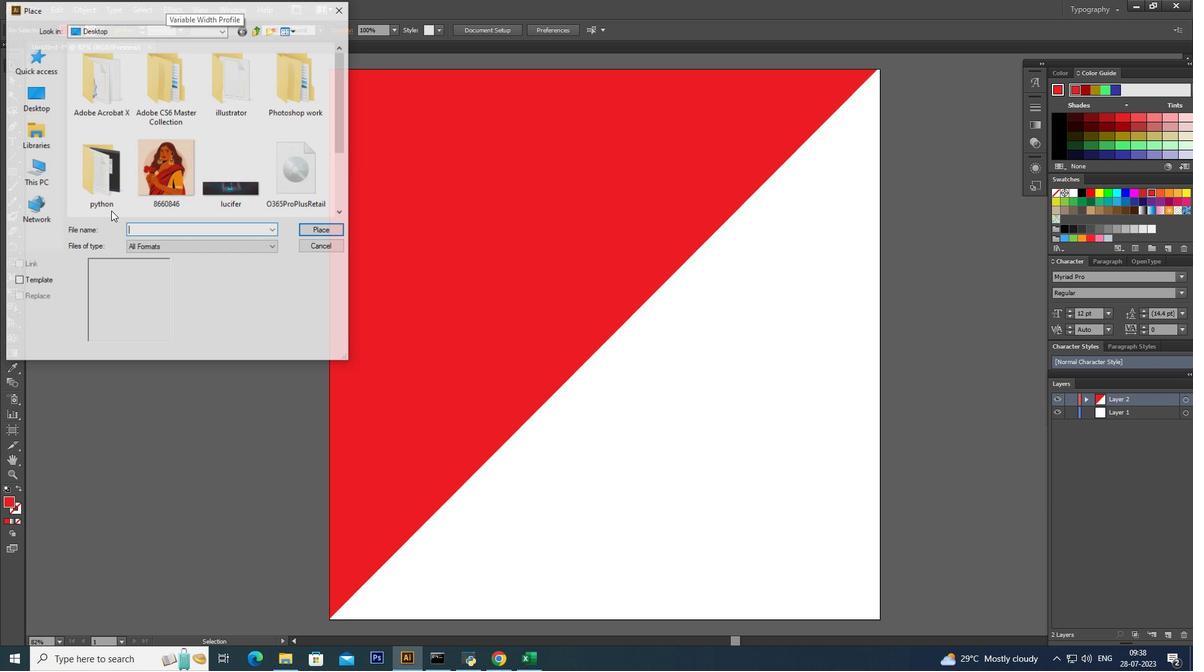 
Action: Mouse moved to (327, 243)
Screenshot: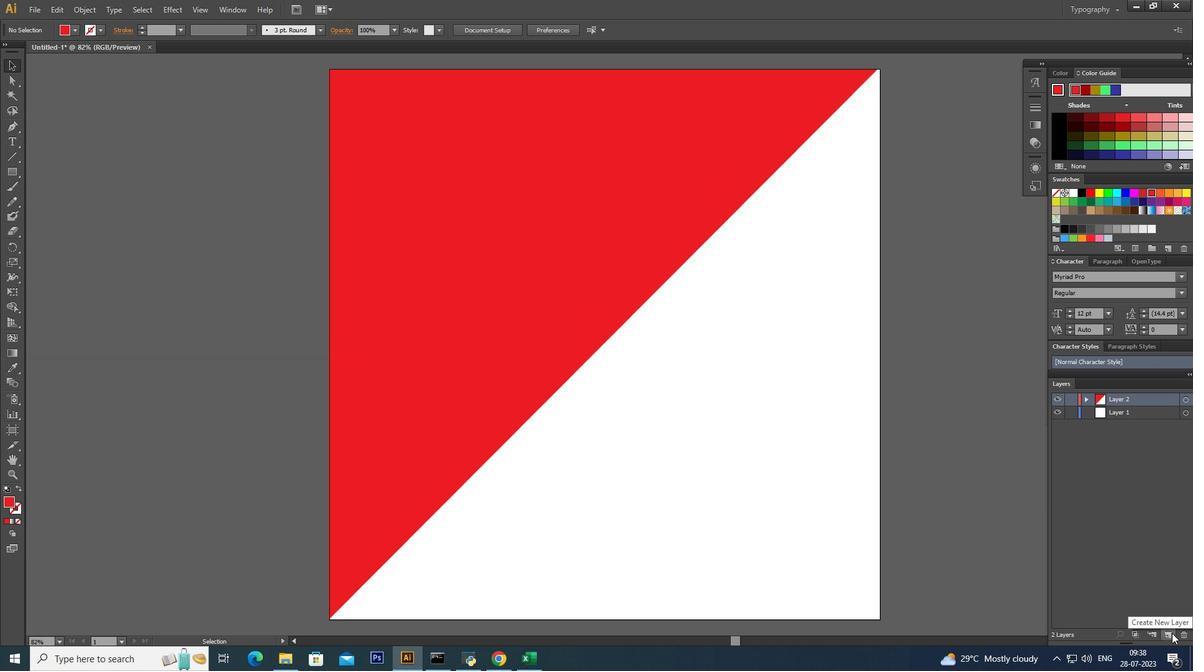 
Action: Mouse pressed left at (327, 243)
Screenshot: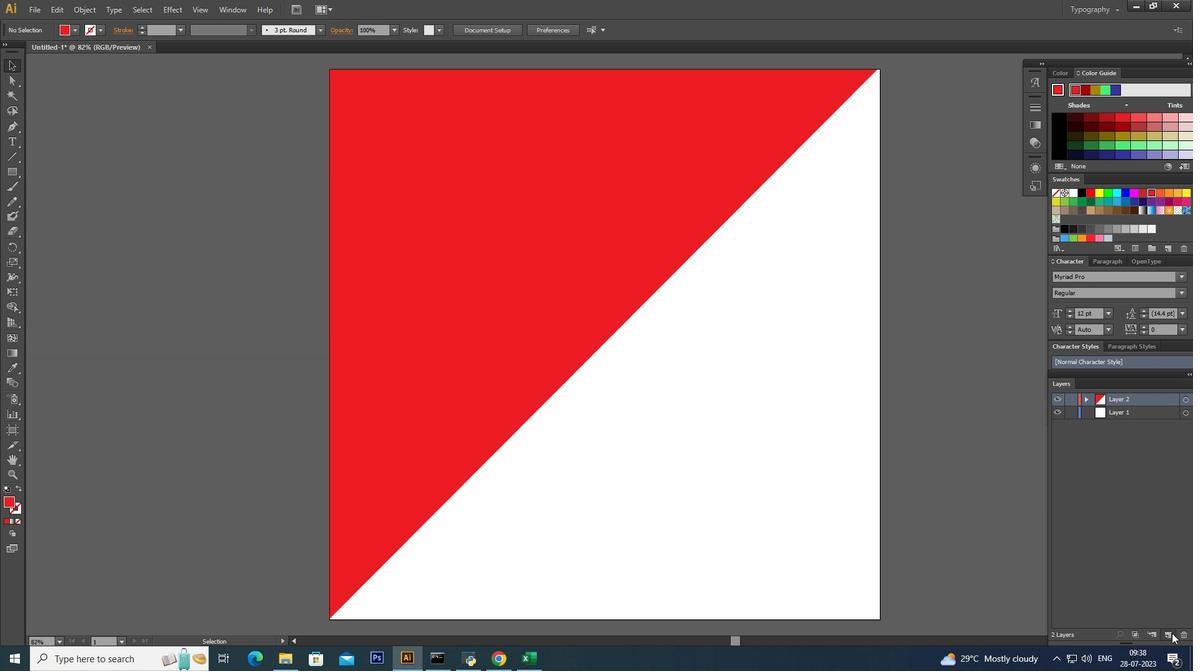 
Action: Mouse moved to (1172, 633)
Screenshot: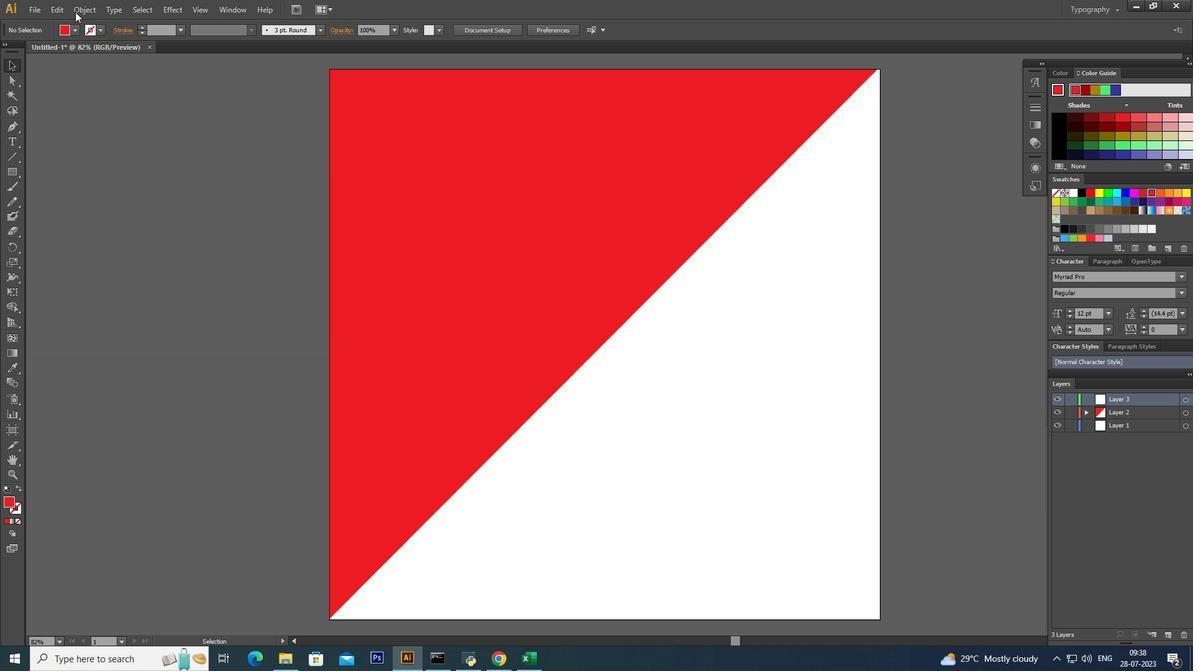 
Action: Mouse pressed left at (1172, 633)
Screenshot: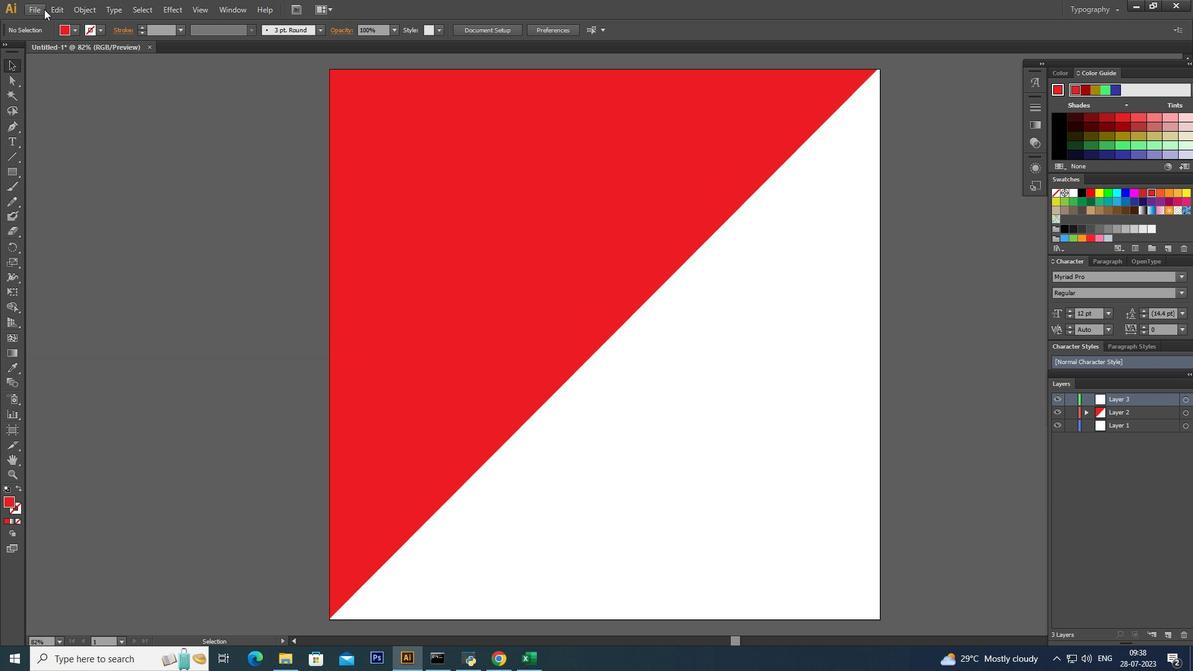 
Action: Mouse moved to (21, 9)
Screenshot: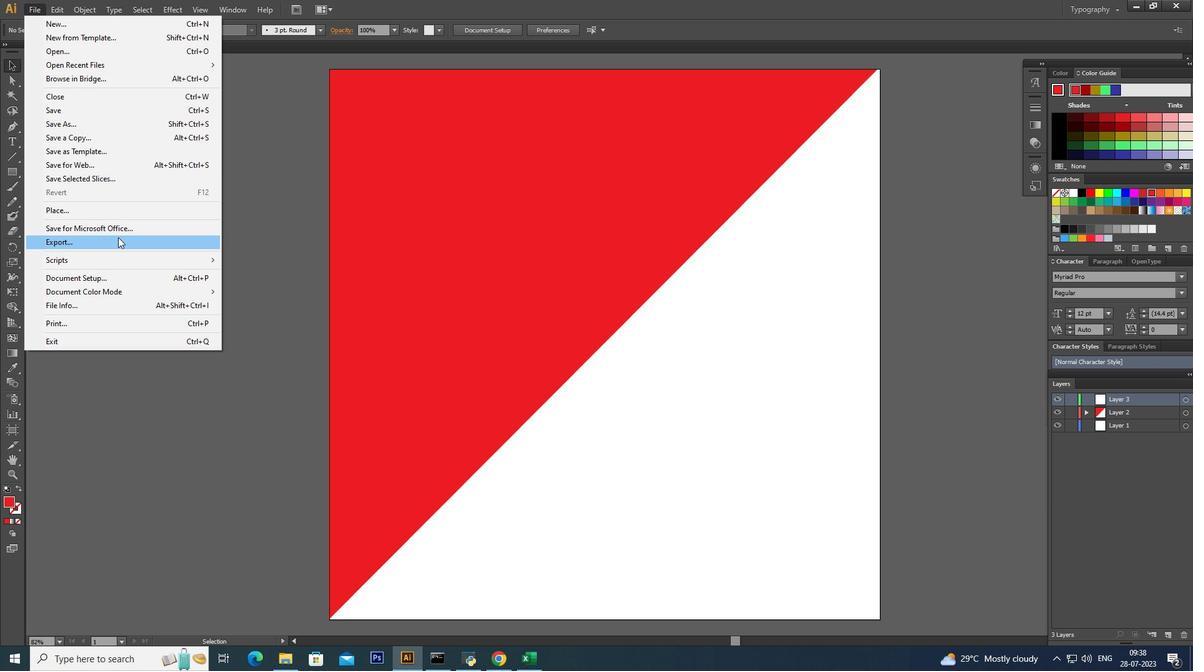 
Action: Mouse pressed left at (21, 9)
Screenshot: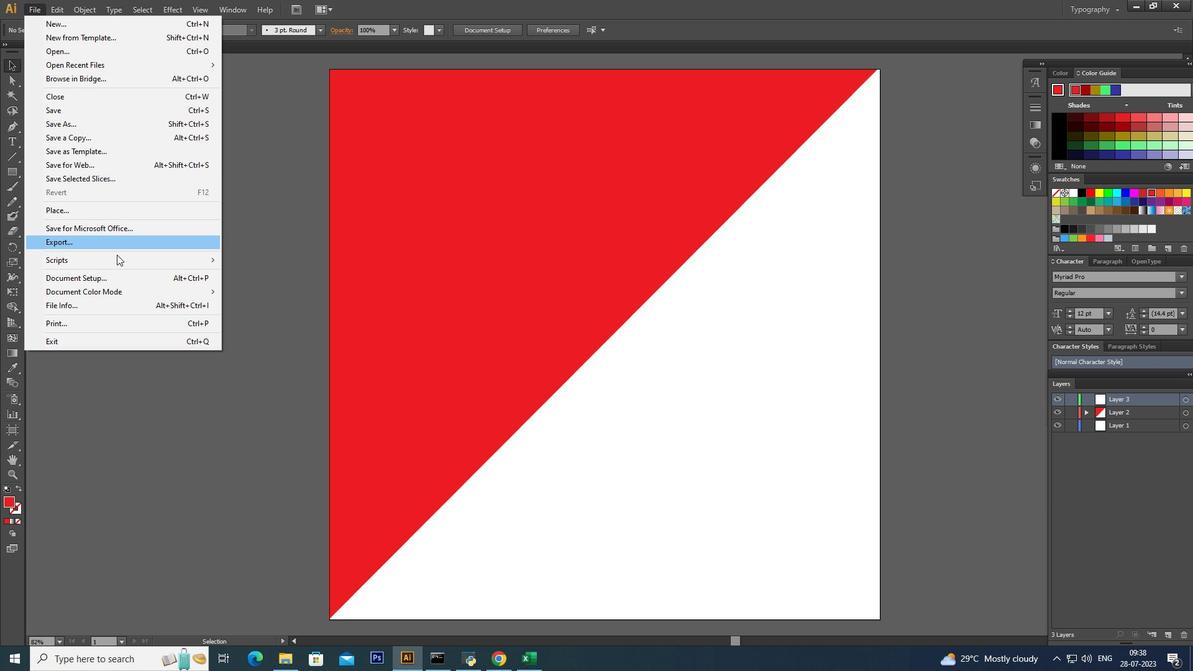 
Action: Mouse moved to (26, 8)
Screenshot: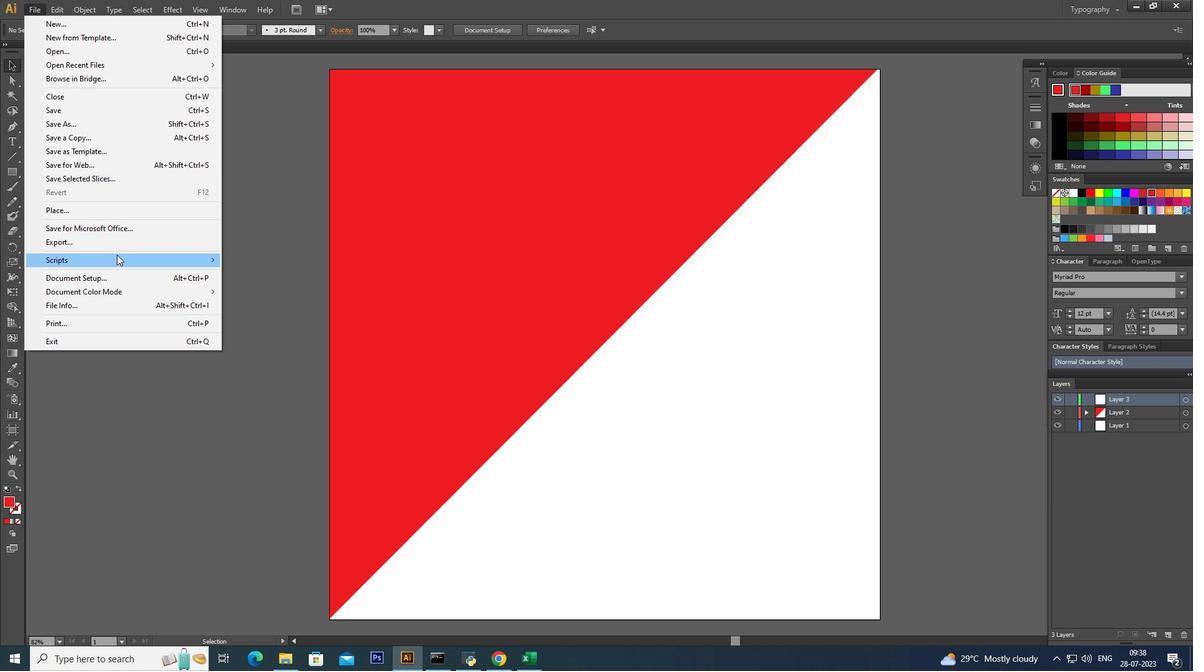 
Action: Mouse pressed left at (26, 8)
Screenshot: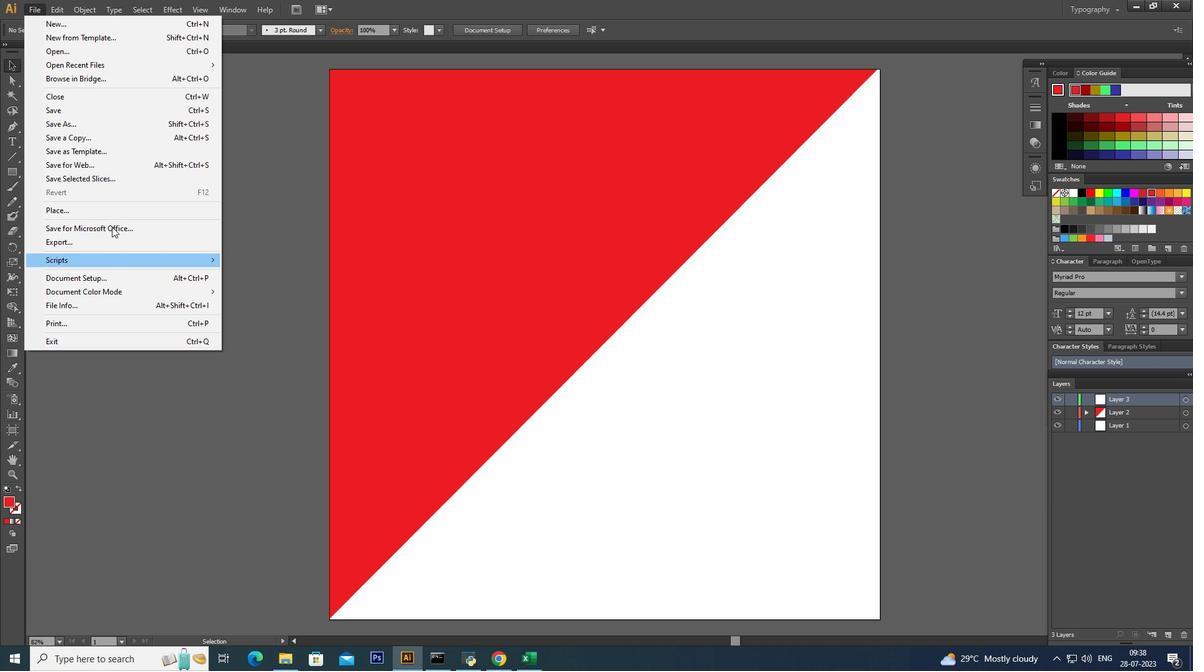 
Action: Mouse moved to (105, 214)
Screenshot: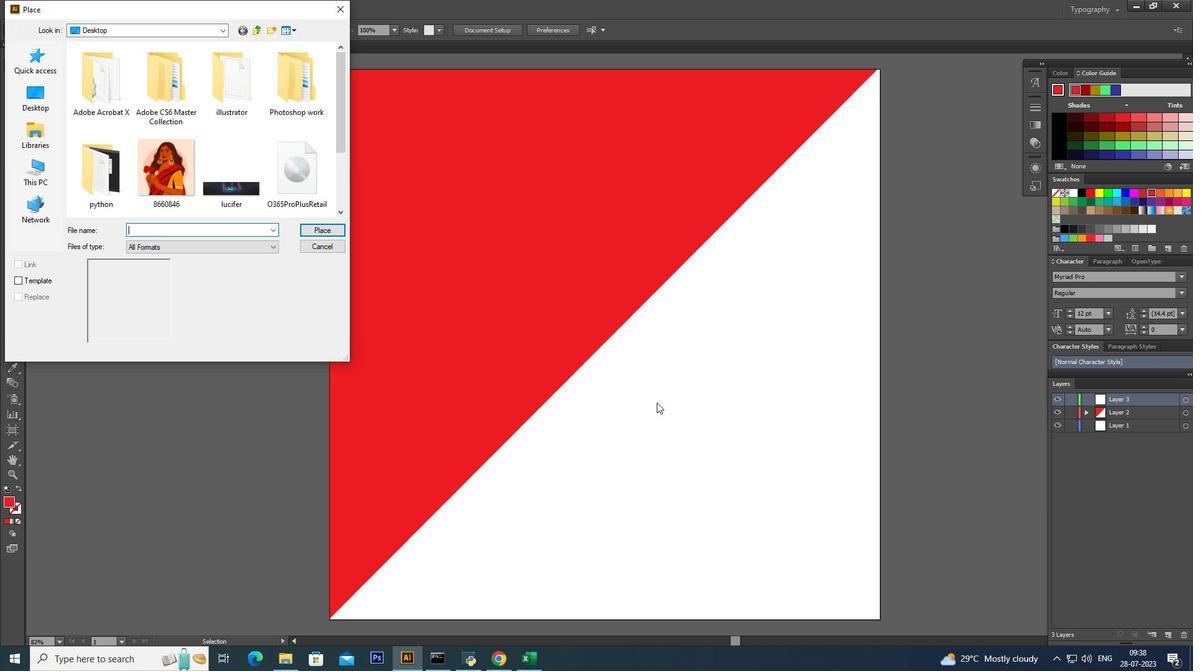 
Action: Mouse pressed left at (105, 214)
Screenshot: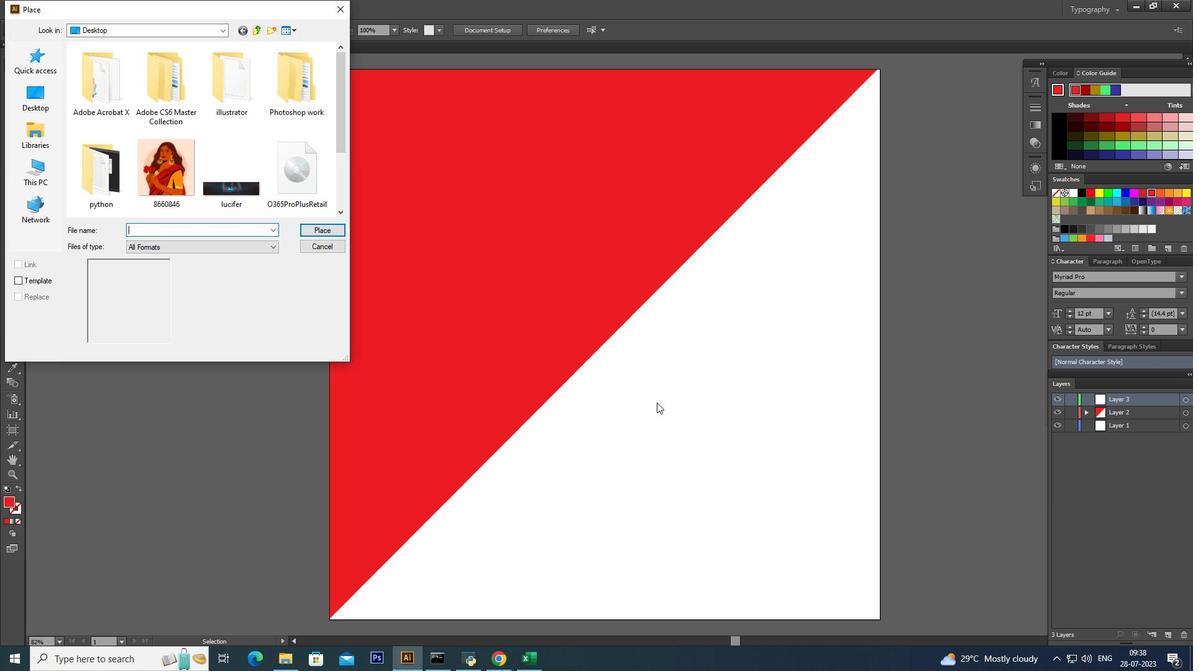 
Action: Mouse moved to (37, 164)
Screenshot: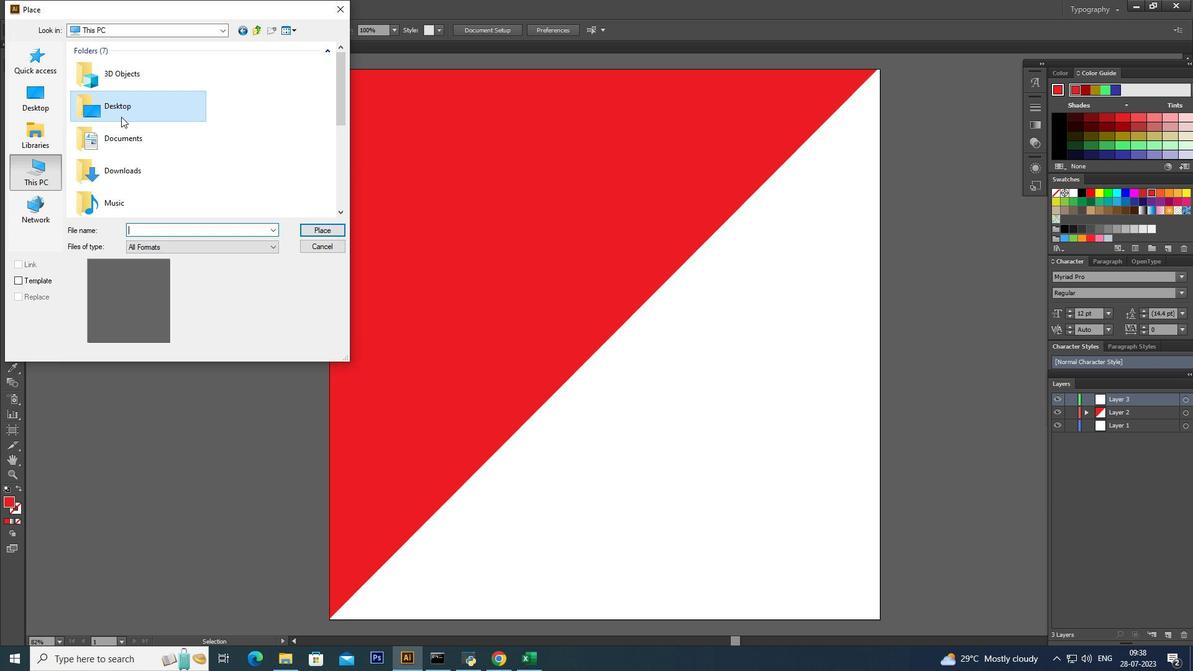
Action: Mouse pressed left at (37, 164)
Screenshot: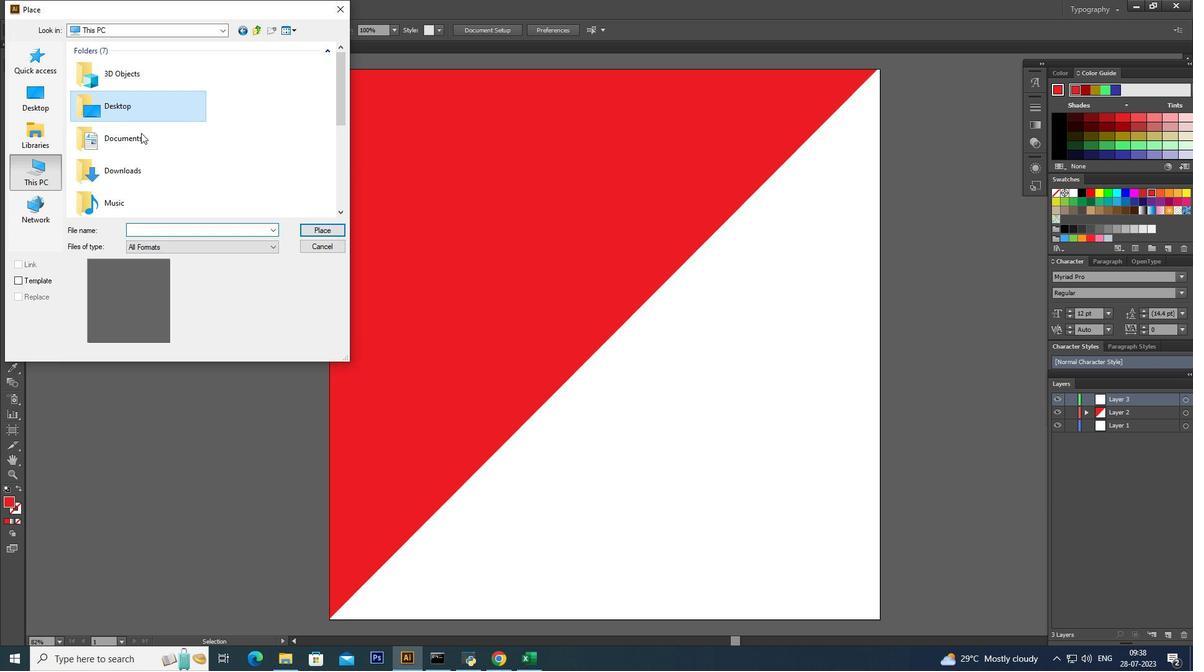 
Action: Mouse moved to (145, 171)
Screenshot: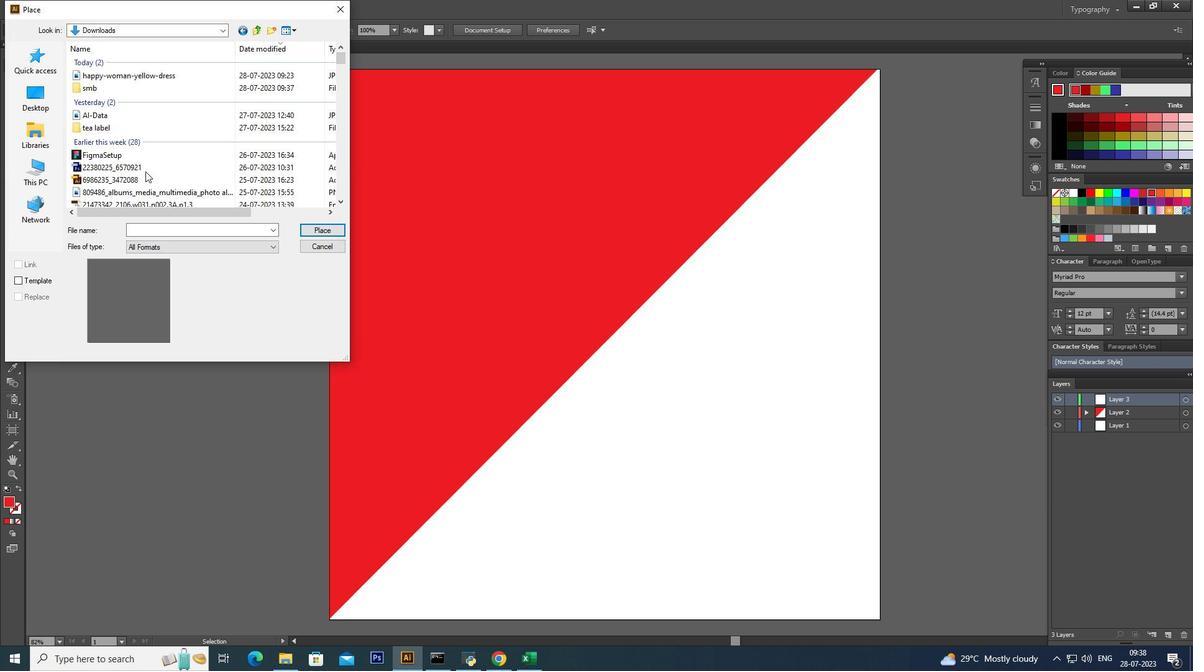 
Action: Mouse pressed left at (145, 171)
Screenshot: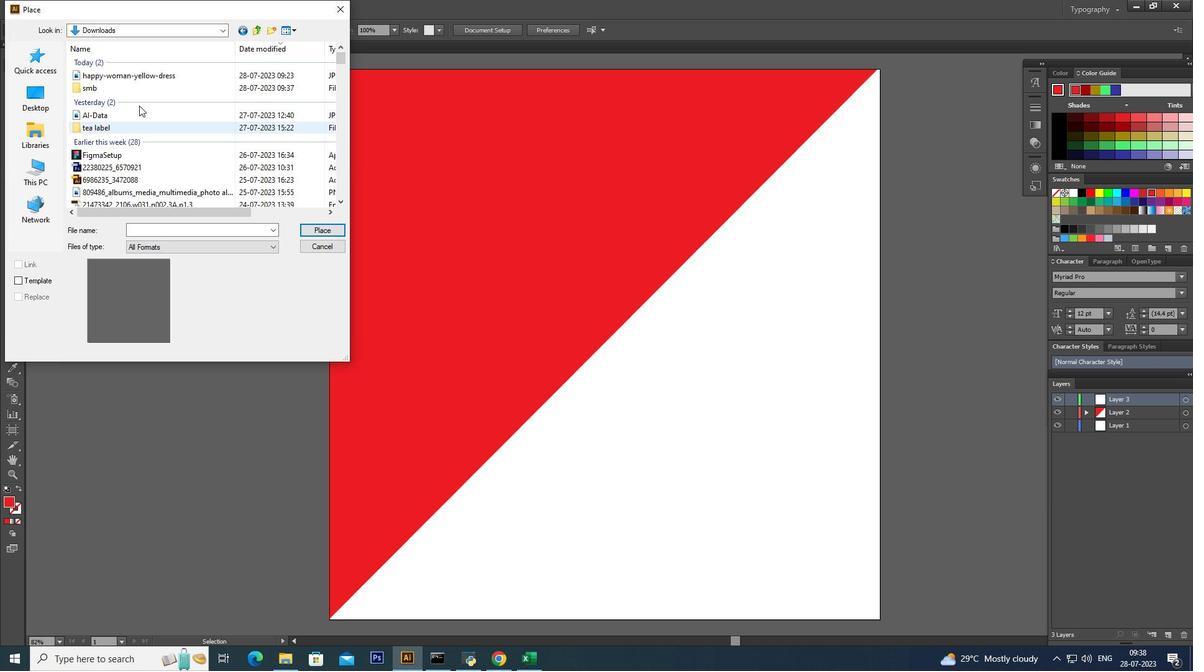 
Action: Mouse pressed left at (145, 171)
Screenshot: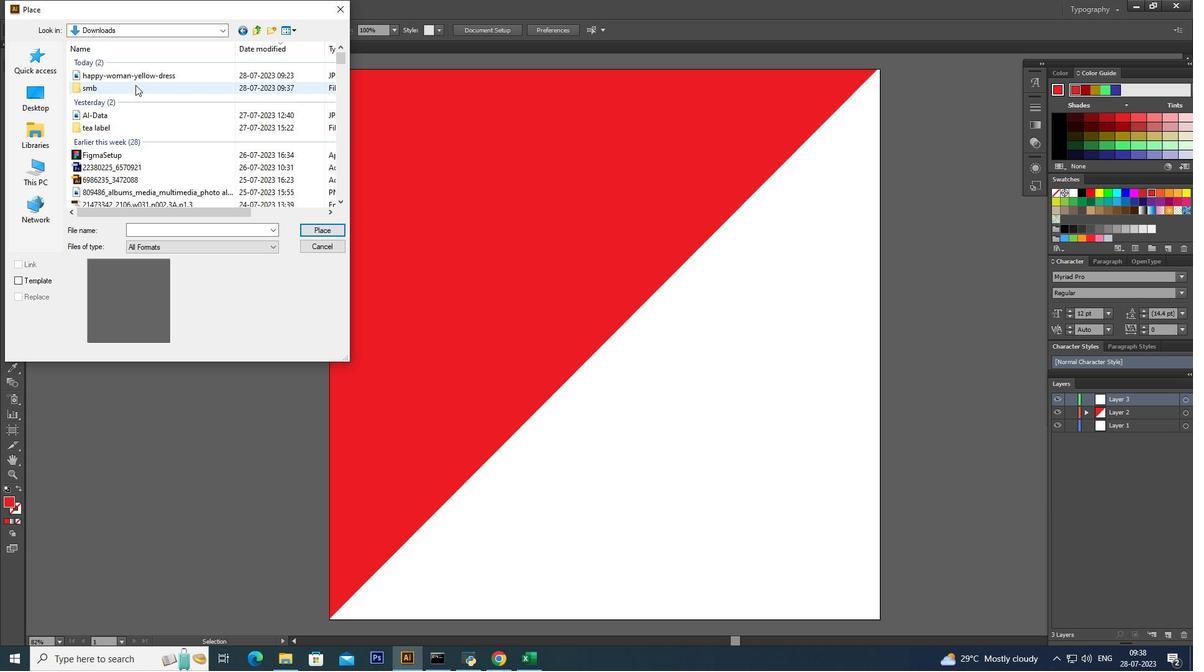 
Action: Mouse moved to (137, 91)
Screenshot: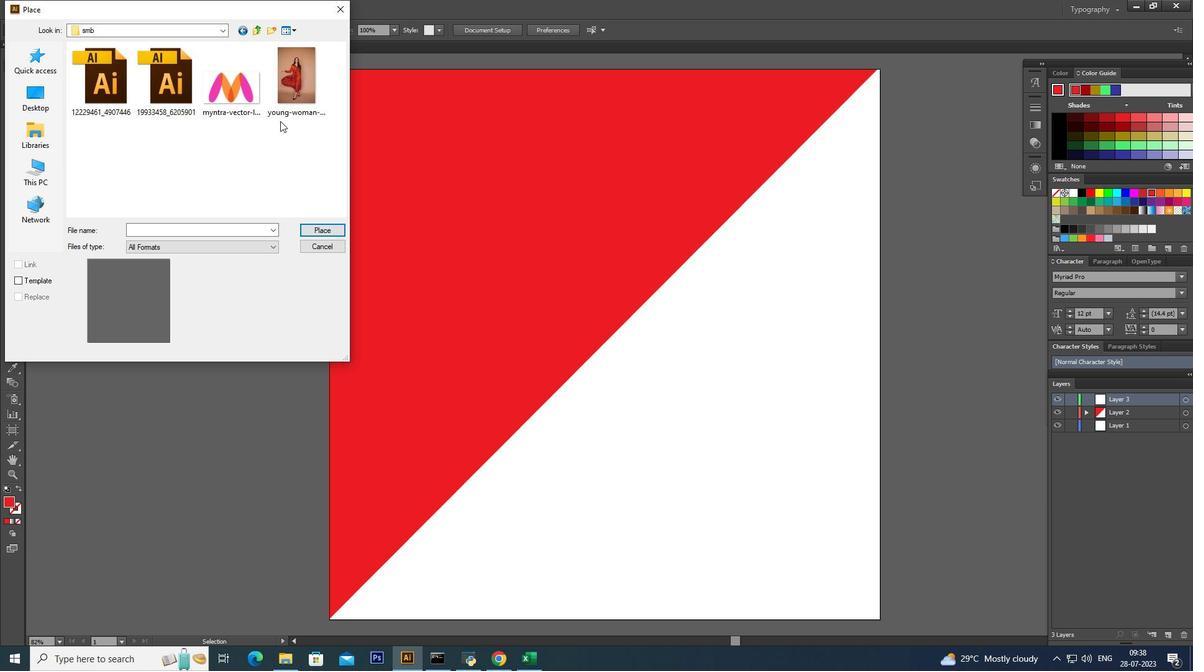 
Action: Mouse pressed left at (137, 91)
Screenshot: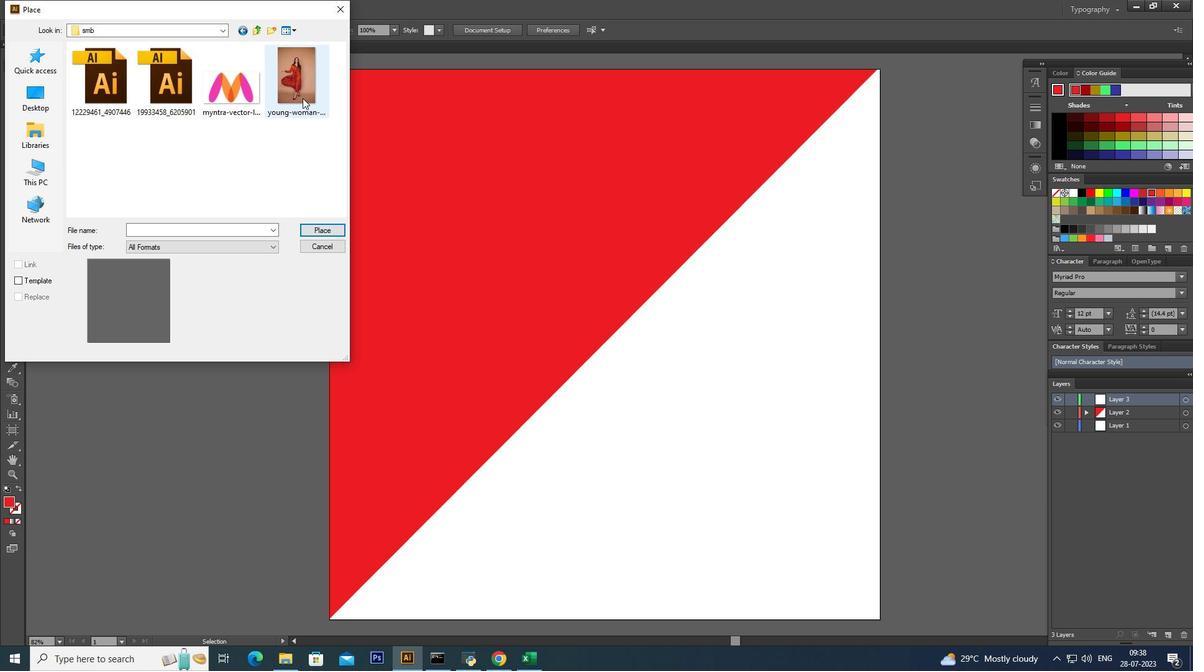 
Action: Mouse pressed left at (137, 91)
Screenshot: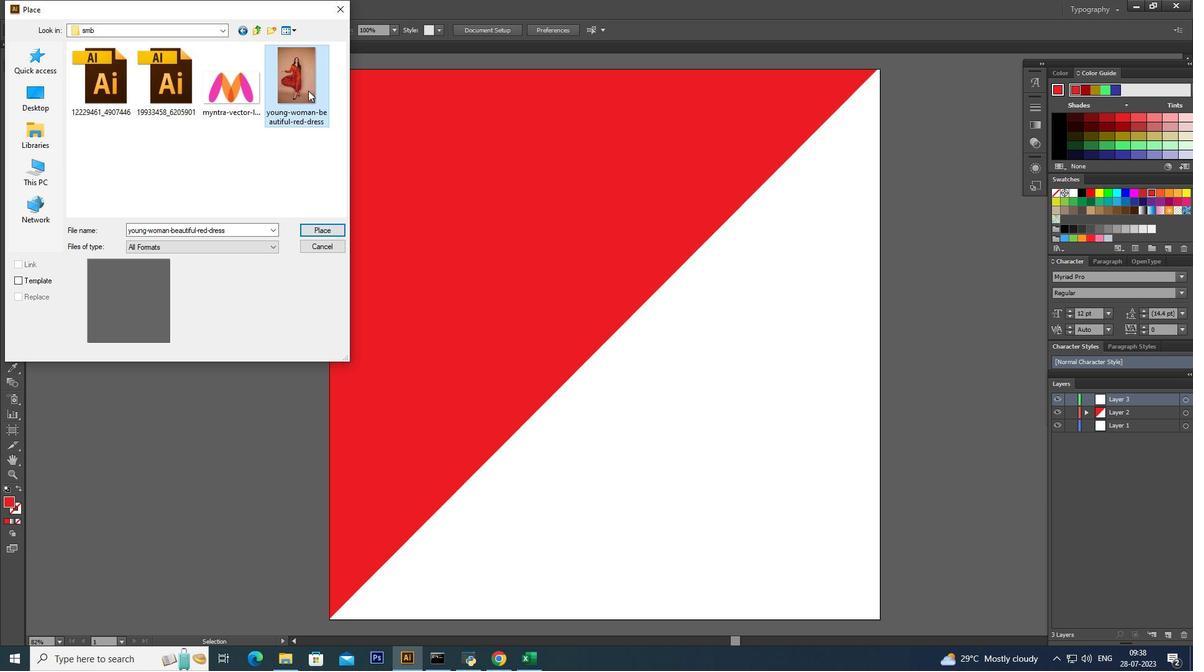 
Action: Mouse moved to (308, 90)
Screenshot: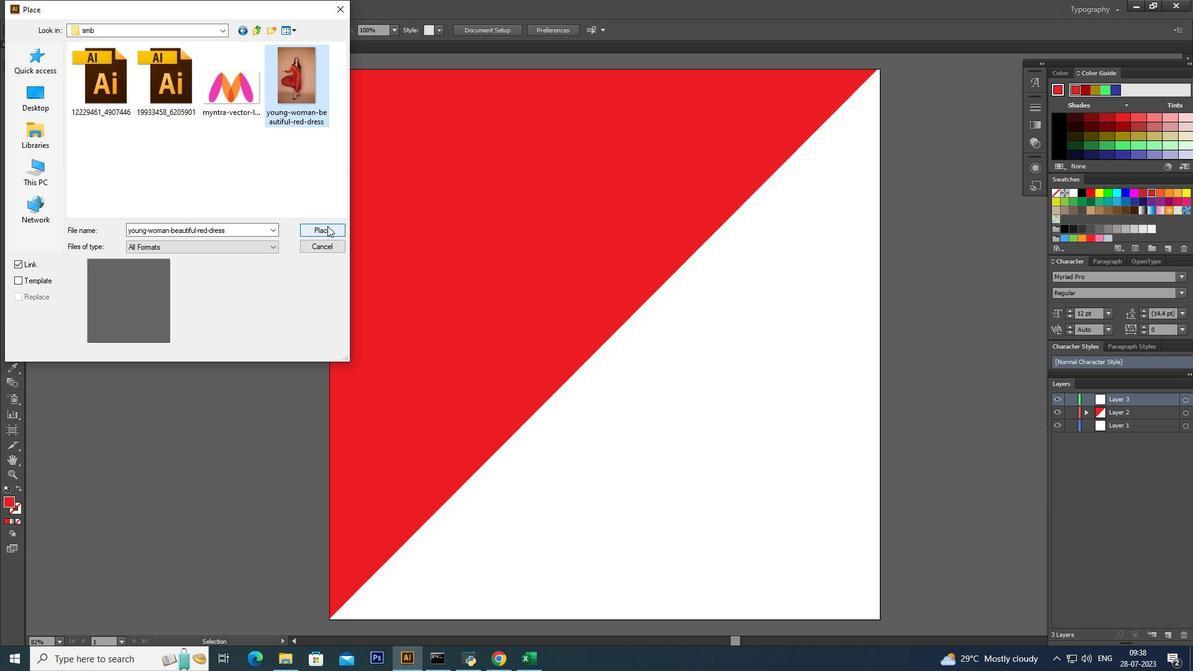 
Action: Mouse pressed left at (308, 90)
Screenshot: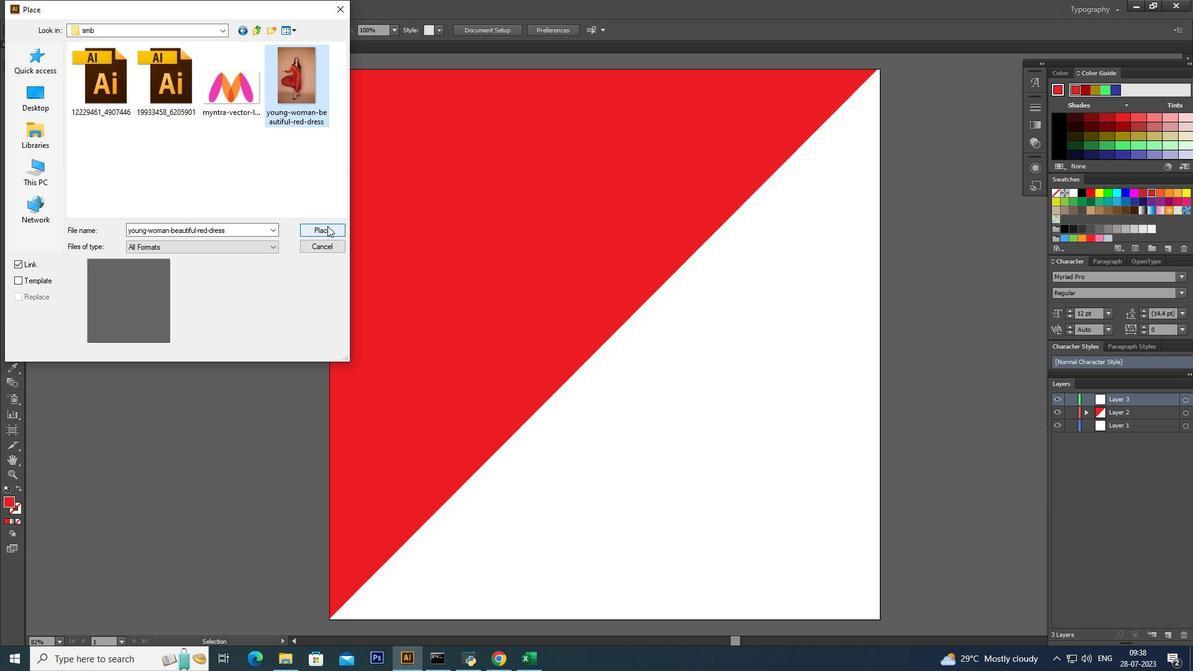 
Action: Mouse moved to (327, 226)
Screenshot: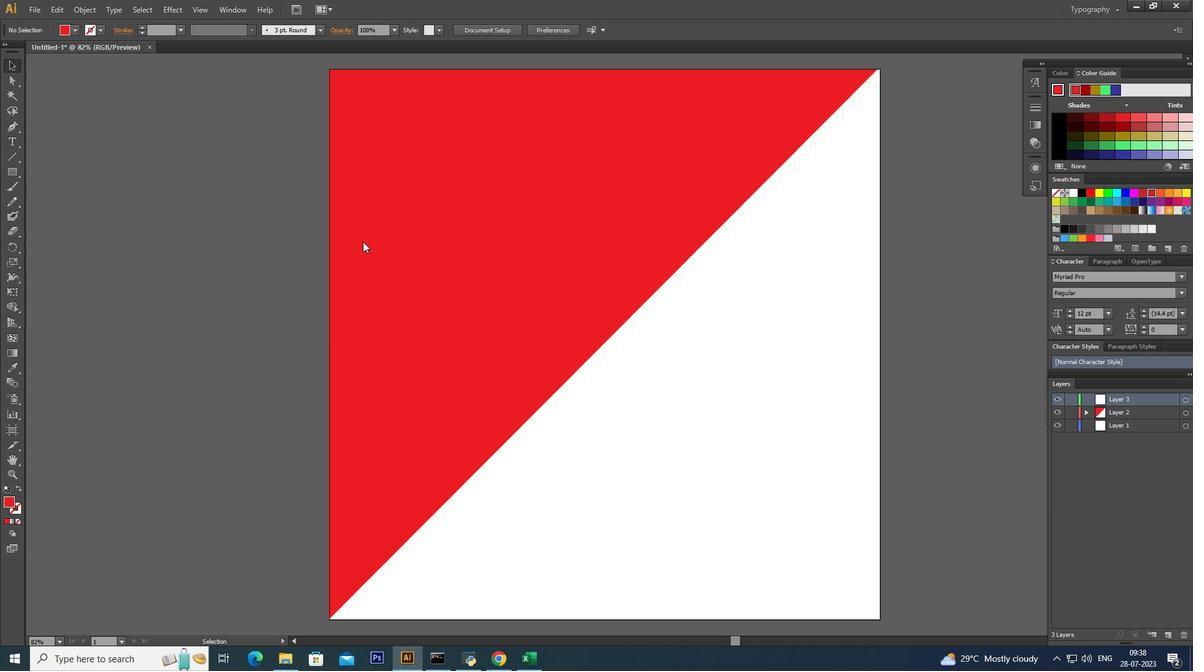 
Action: Mouse pressed left at (327, 226)
Screenshot: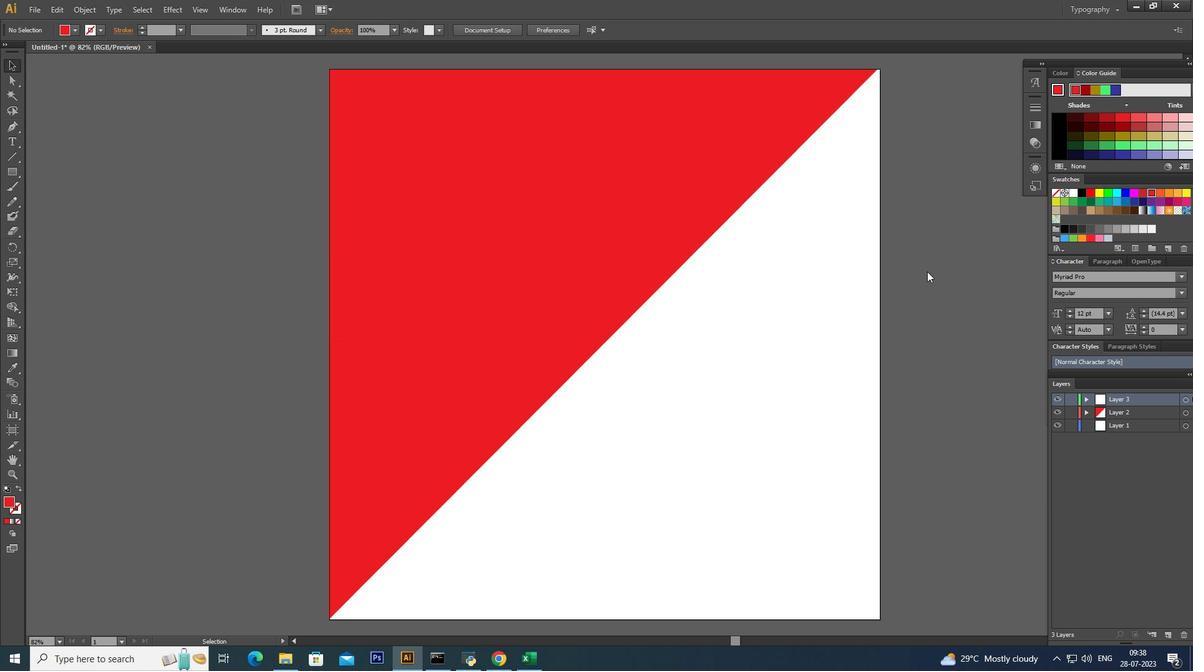 
Action: Mouse moved to (633, 301)
Screenshot: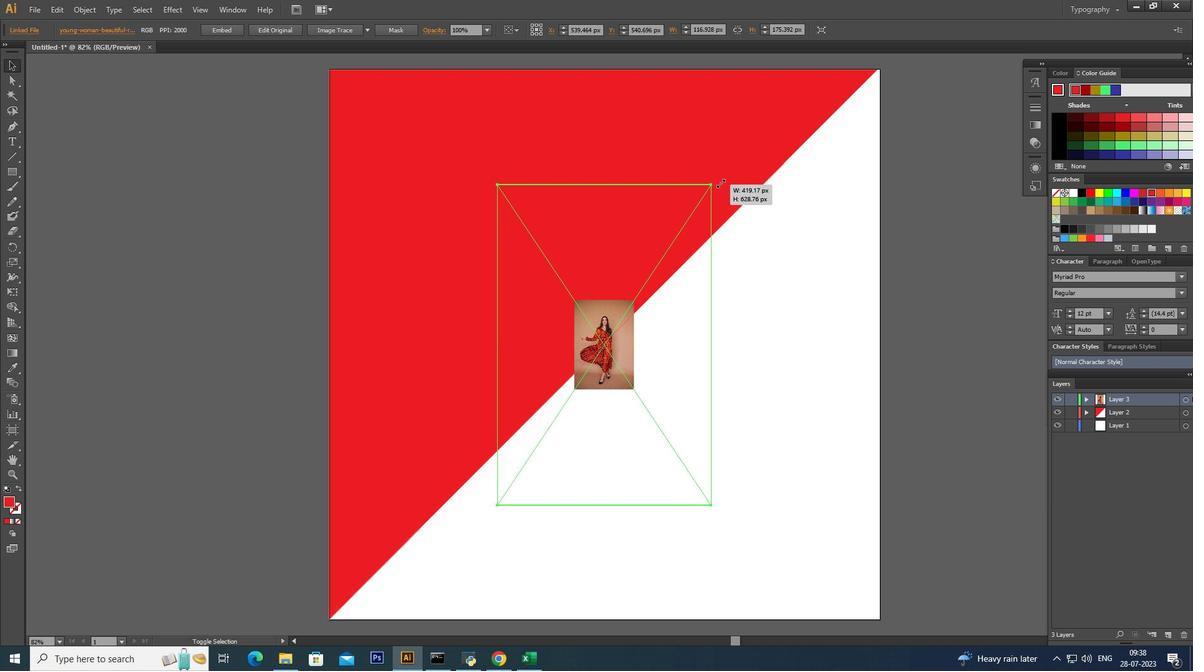 
Action: Mouse pressed left at (633, 301)
Screenshot: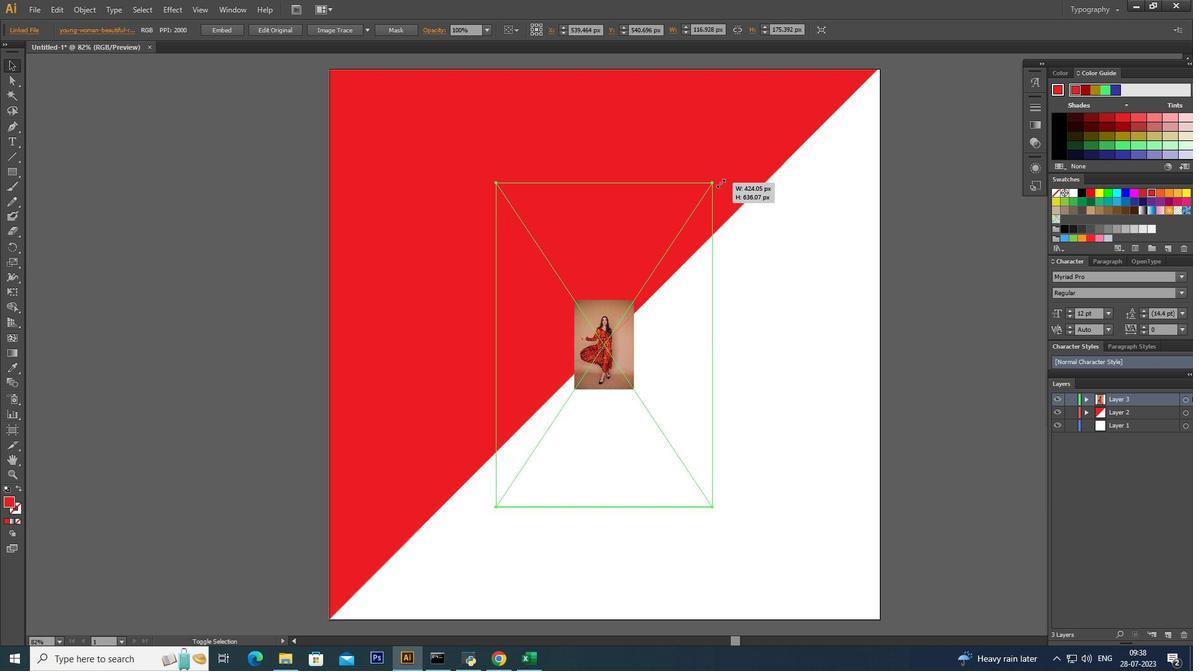 
Action: Key pressed <Key.shift><Key.alt_l>
Screenshot: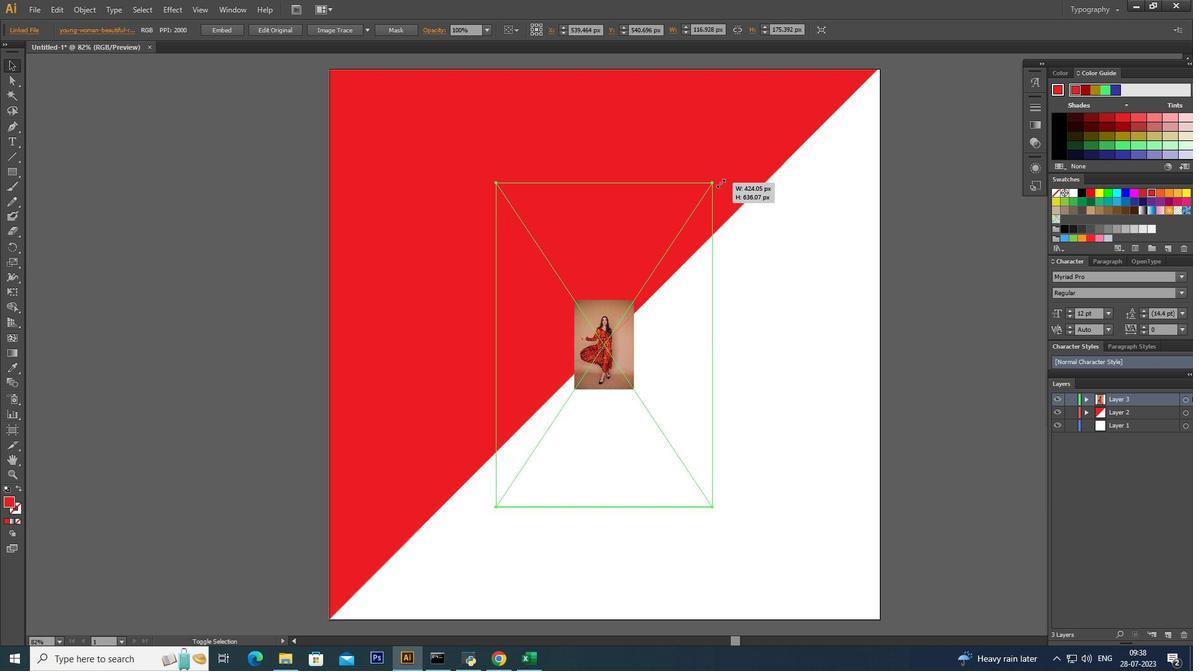 
Action: Mouse moved to (661, 253)
Screenshot: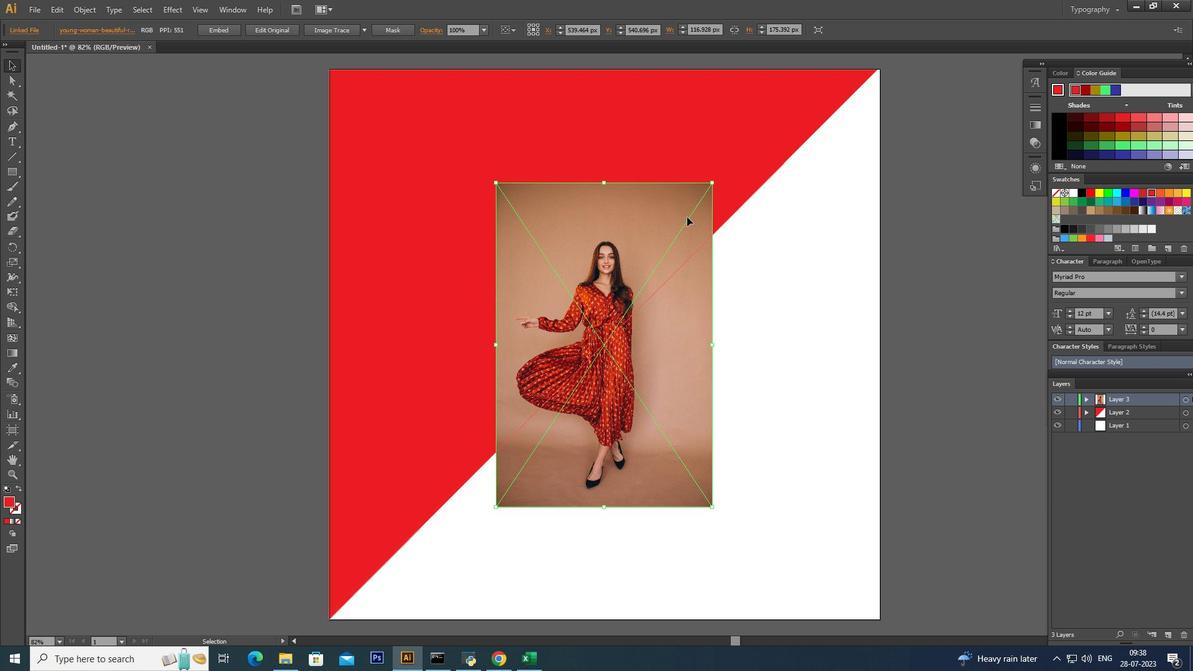 
Action: Key pressed <Key.shift><Key.alt_l><Key.shift><Key.alt_l><Key.shift>
Screenshot: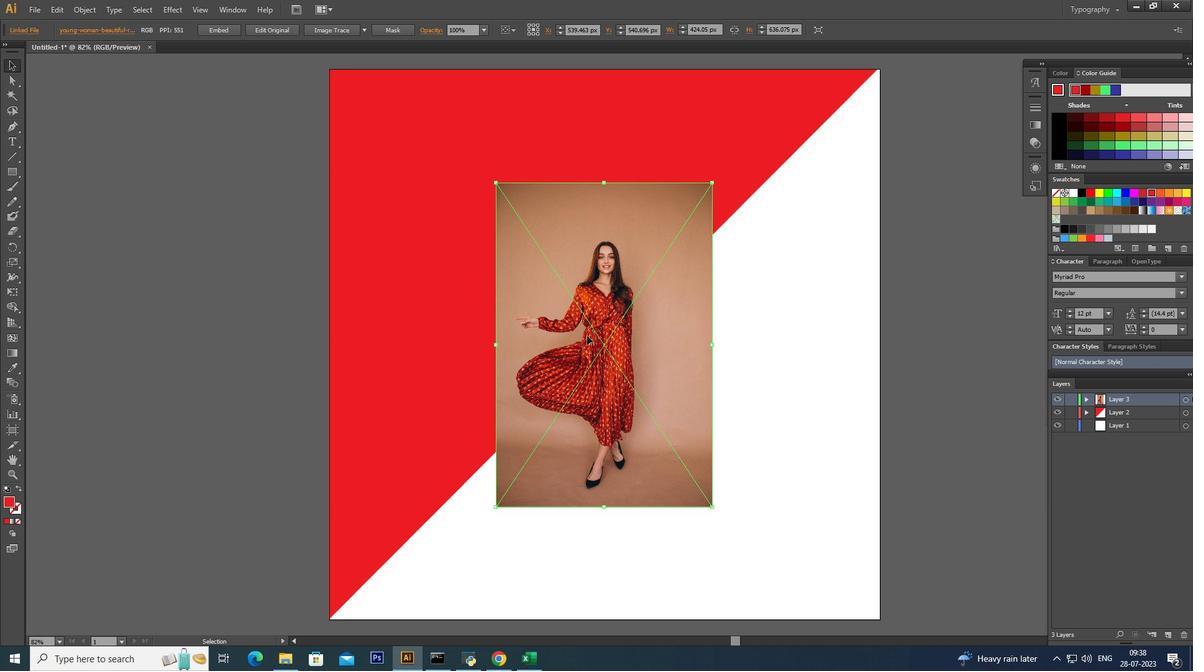 
Action: Mouse moved to (672, 240)
Screenshot: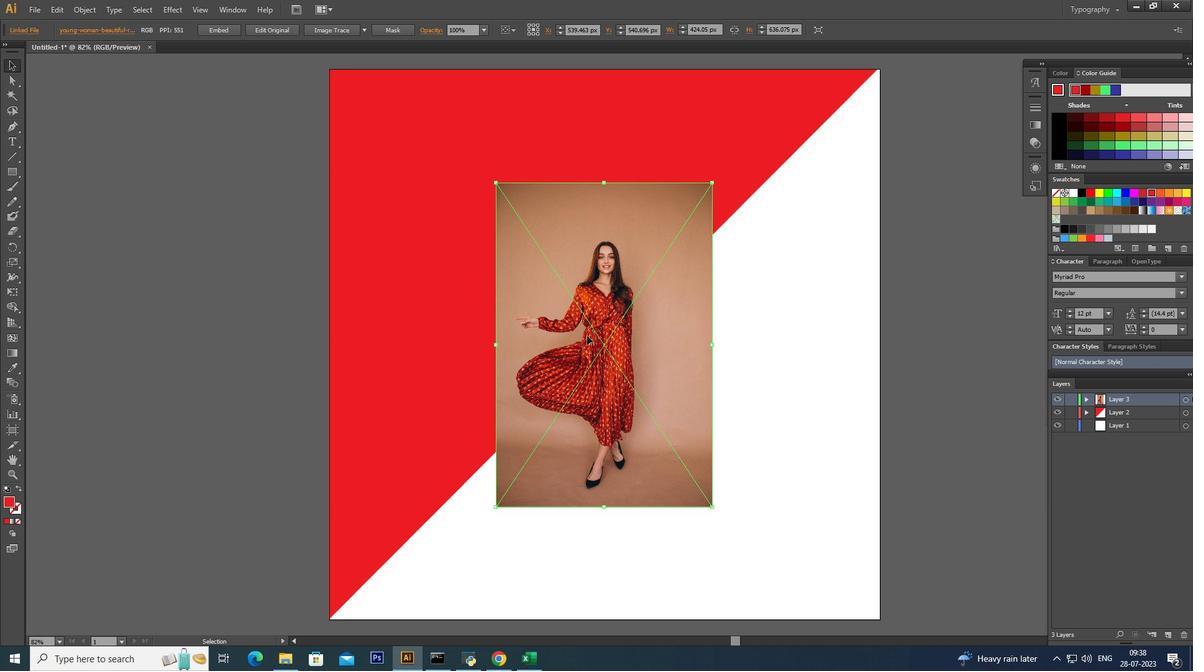 
Action: Key pressed <Key.alt_l>
Screenshot: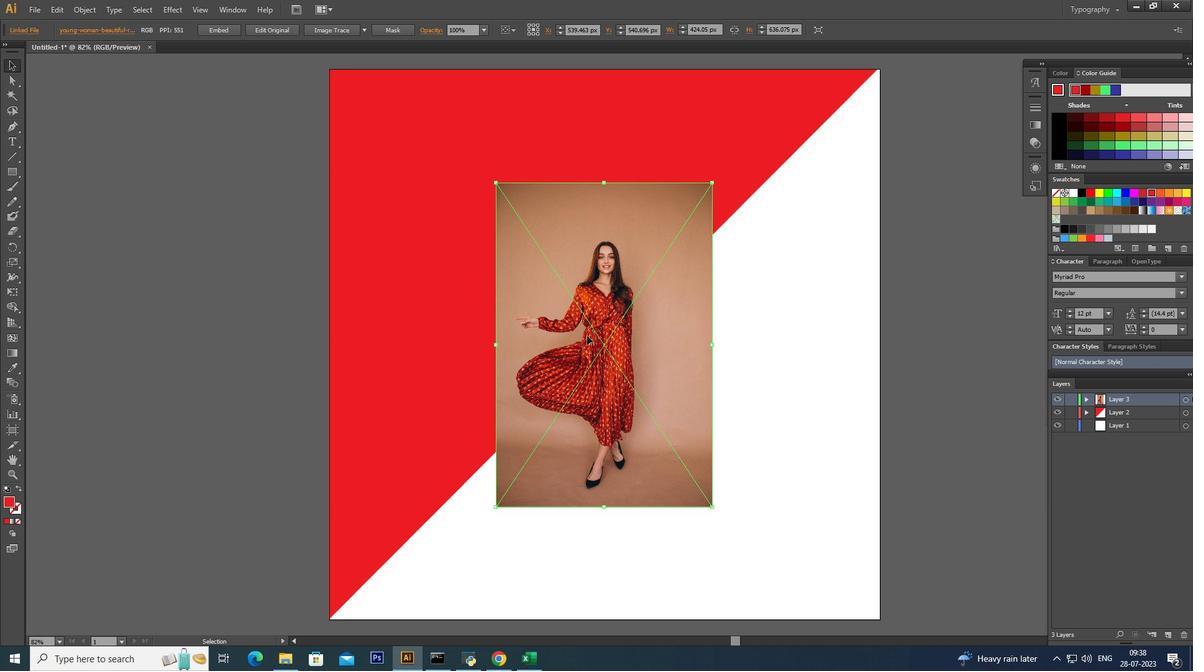 
Action: Mouse moved to (674, 238)
Screenshot: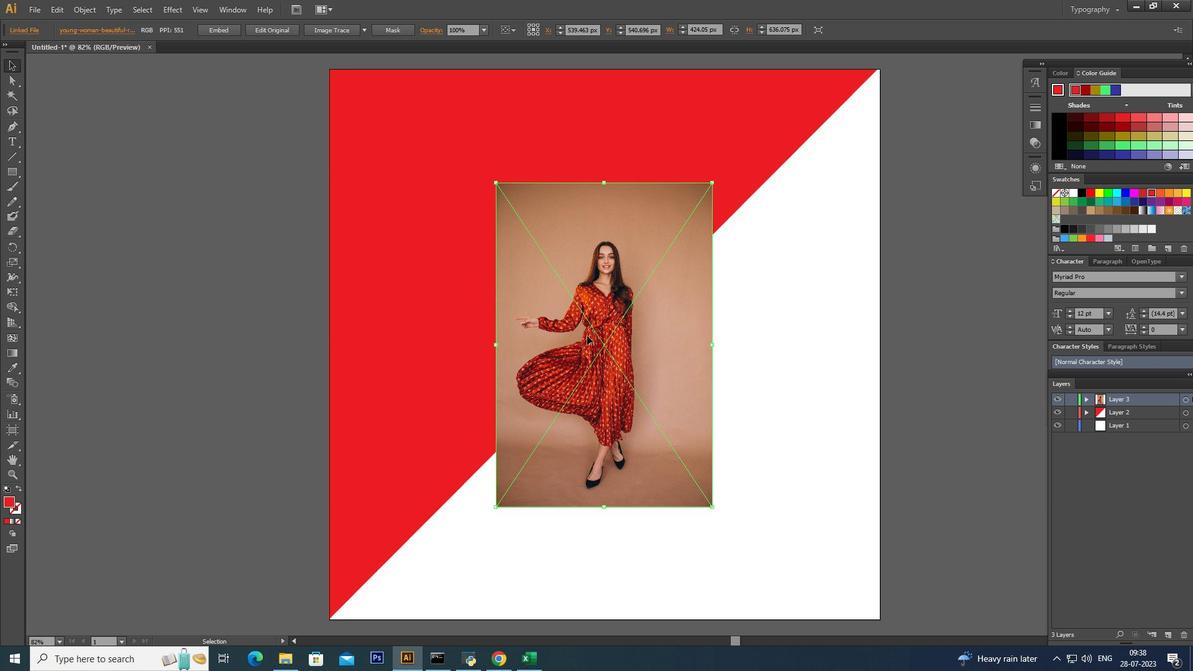 
Action: Key pressed <Key.shift>
Screenshot: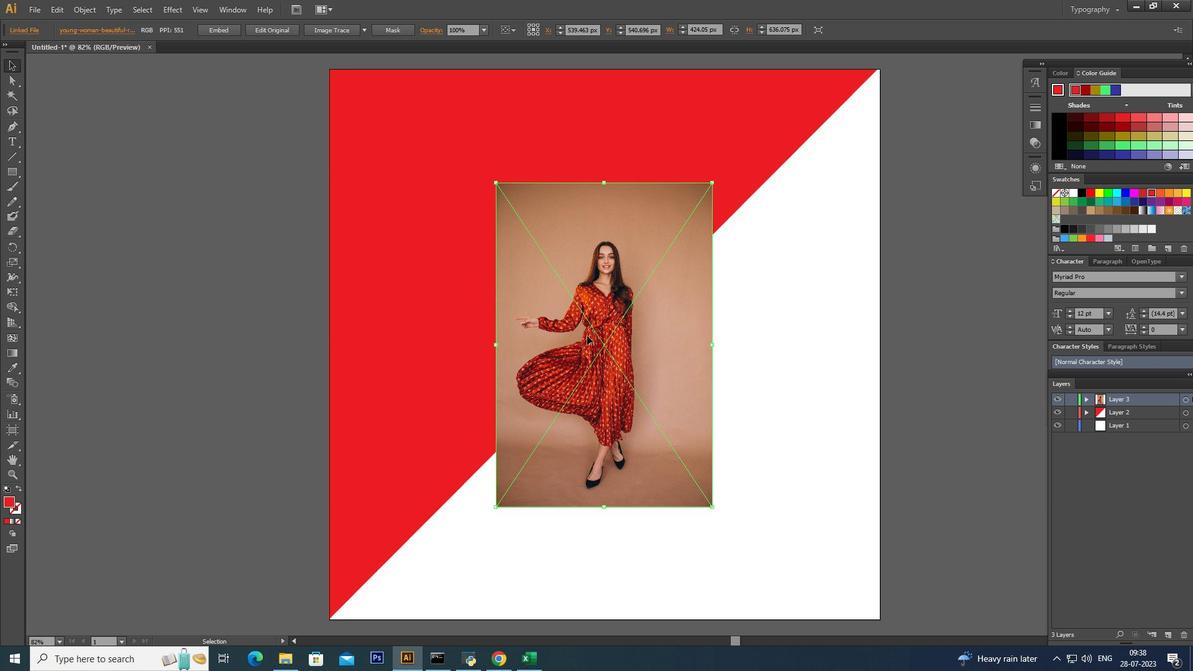 
Action: Mouse moved to (675, 236)
Screenshot: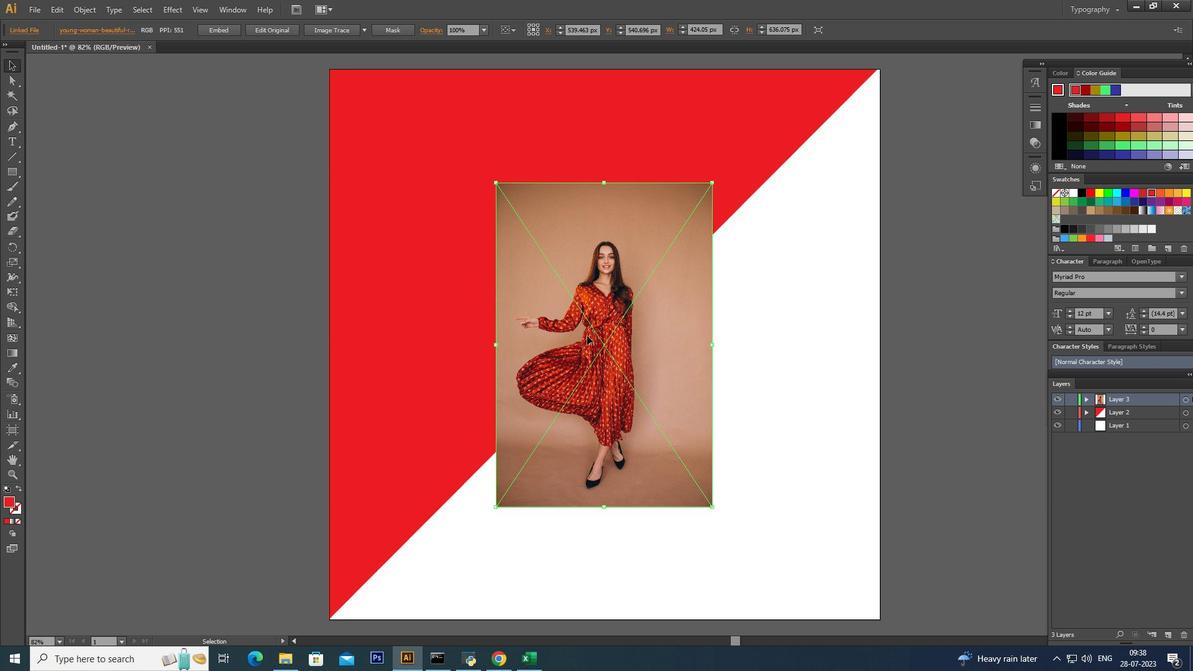 
Action: Key pressed <Key.alt_l>
Screenshot: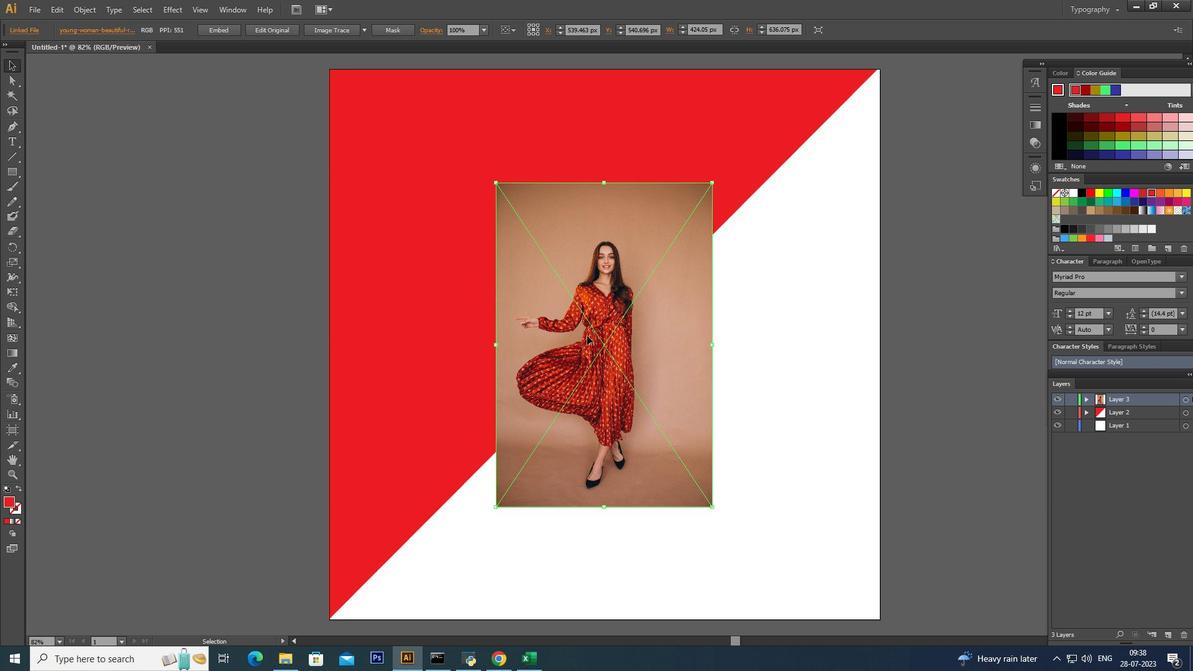 
Action: Mouse moved to (678, 233)
Screenshot: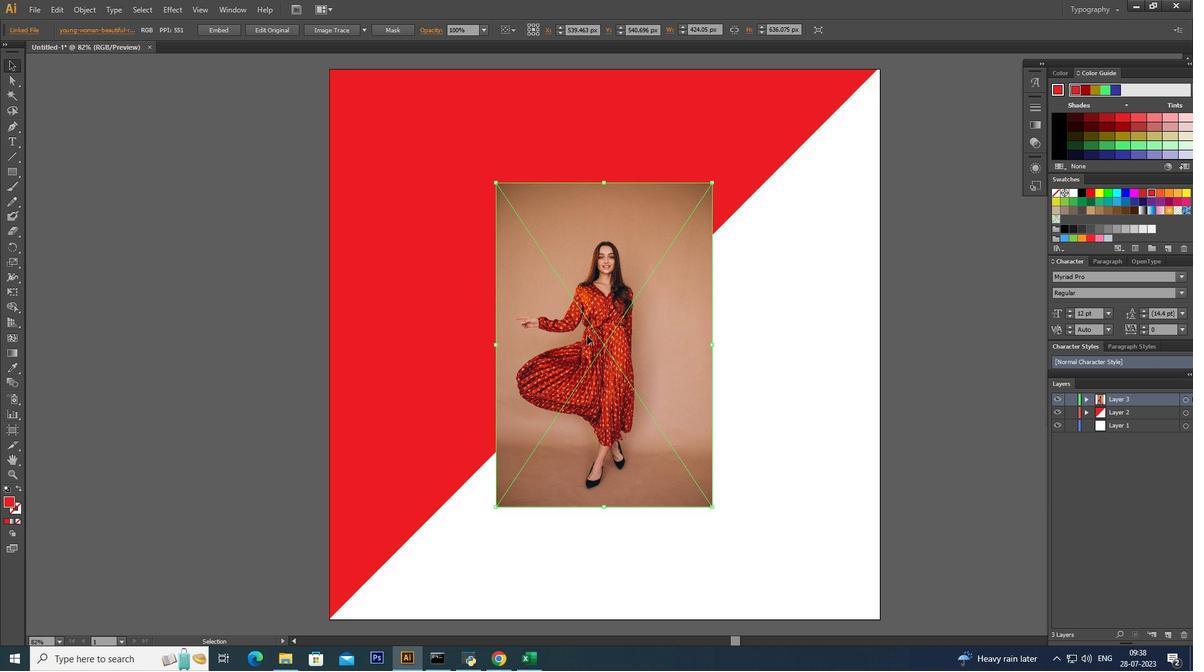 
Action: Key pressed <Key.shift>
Screenshot: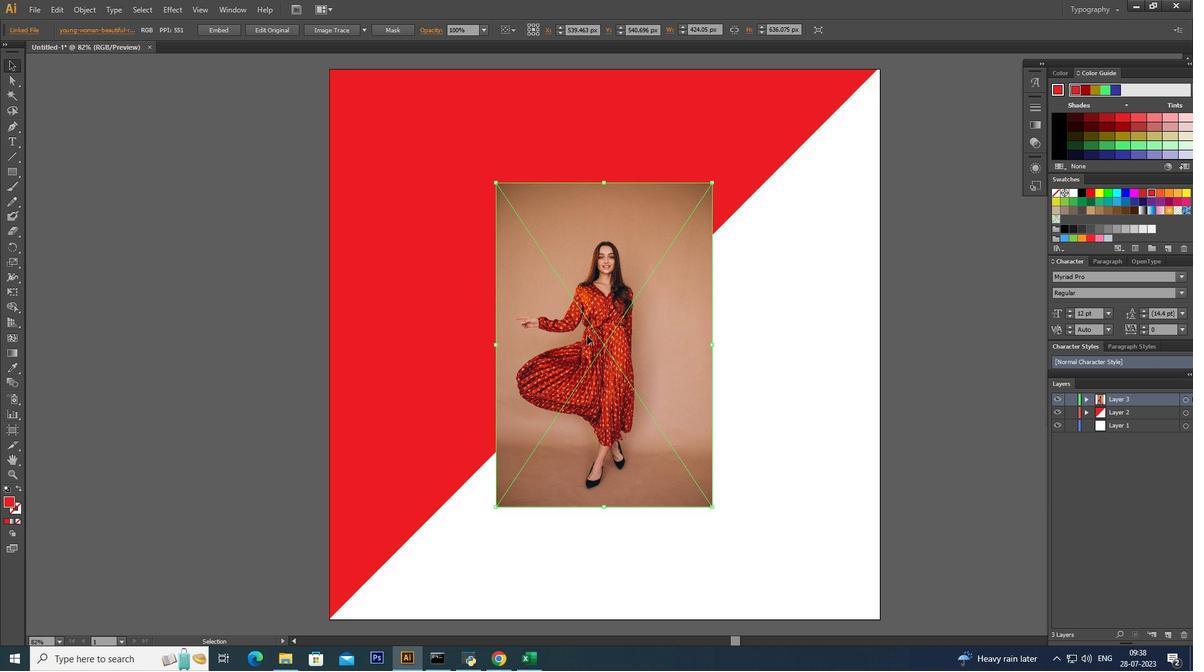 
Action: Mouse moved to (679, 232)
Screenshot: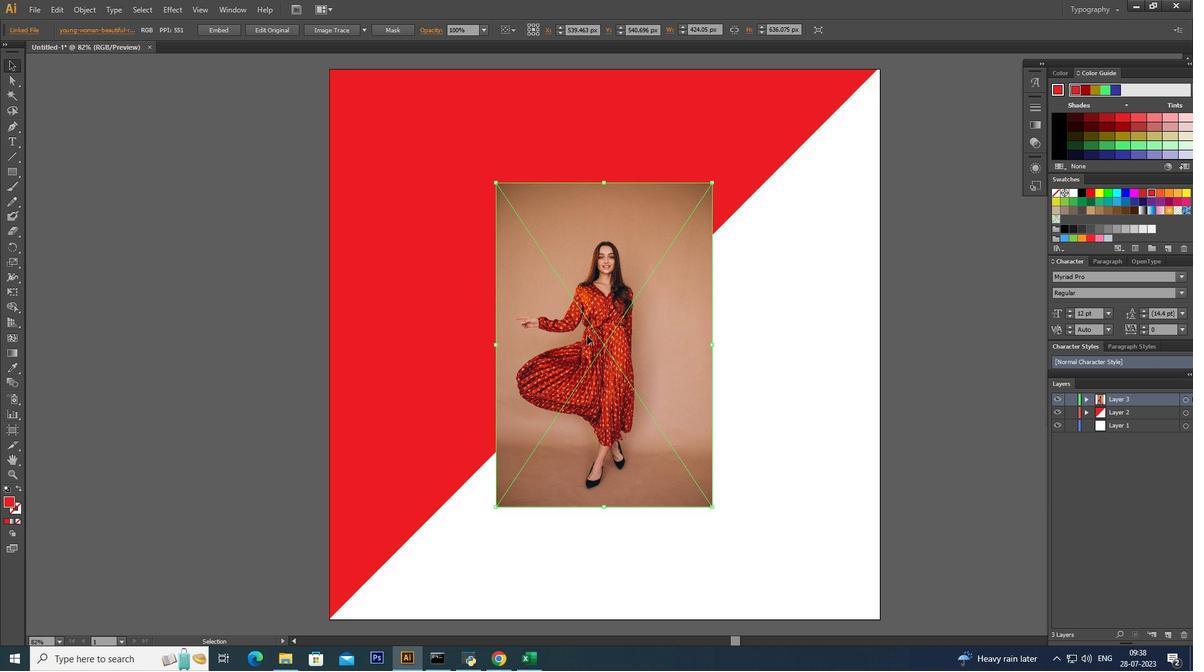 
Action: Key pressed <Key.alt_l>
Screenshot: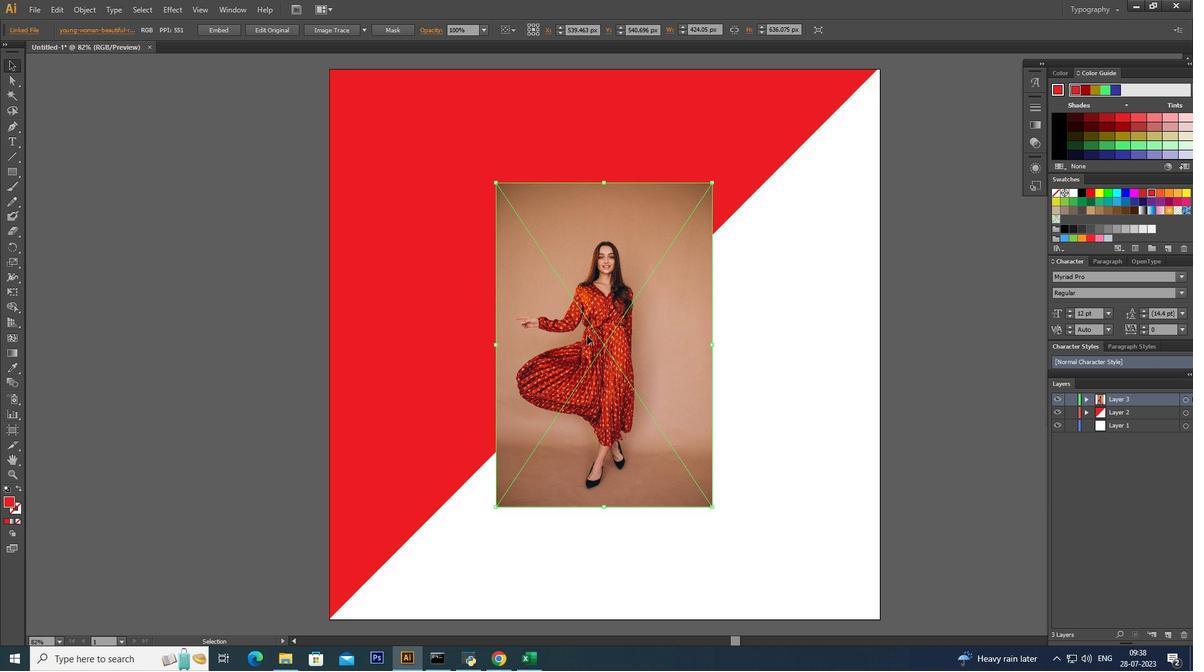 
Action: Mouse moved to (685, 223)
Screenshot: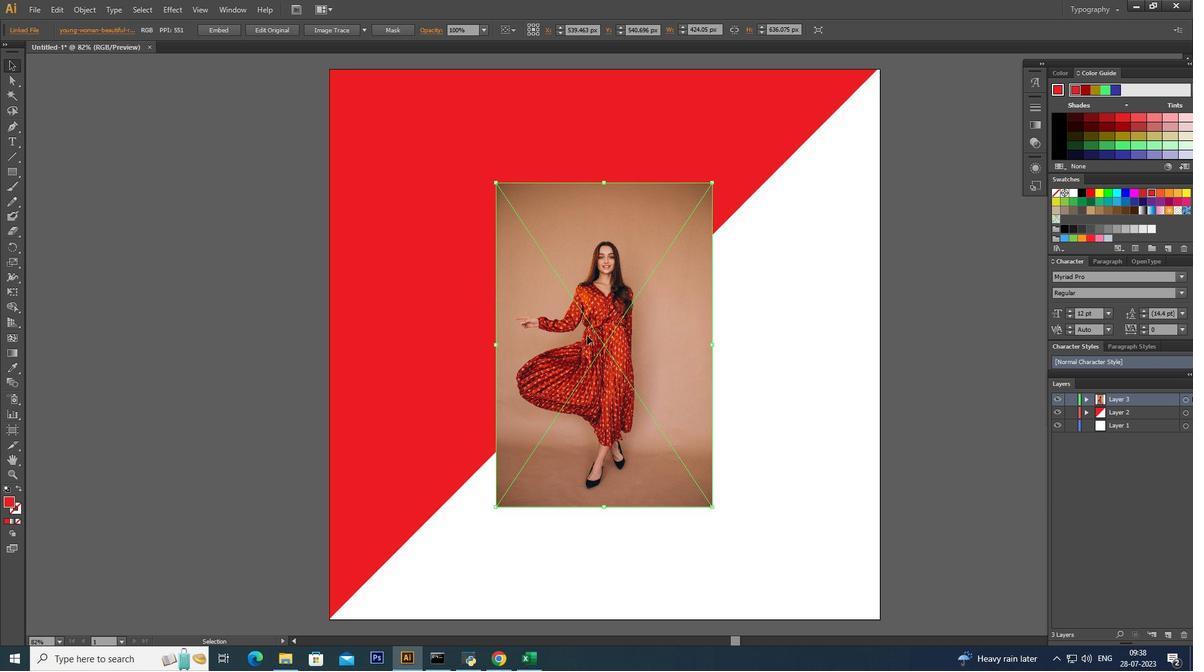 
Action: Key pressed <Key.shift>
Screenshot: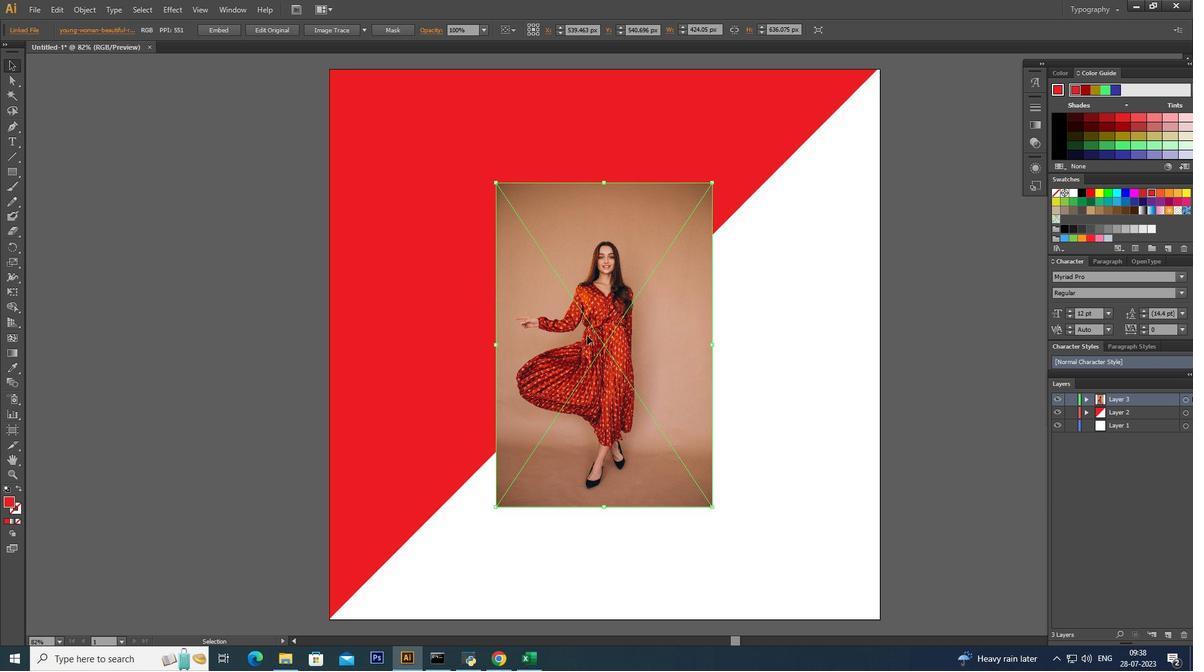 
Action: Mouse moved to (695, 214)
Screenshot: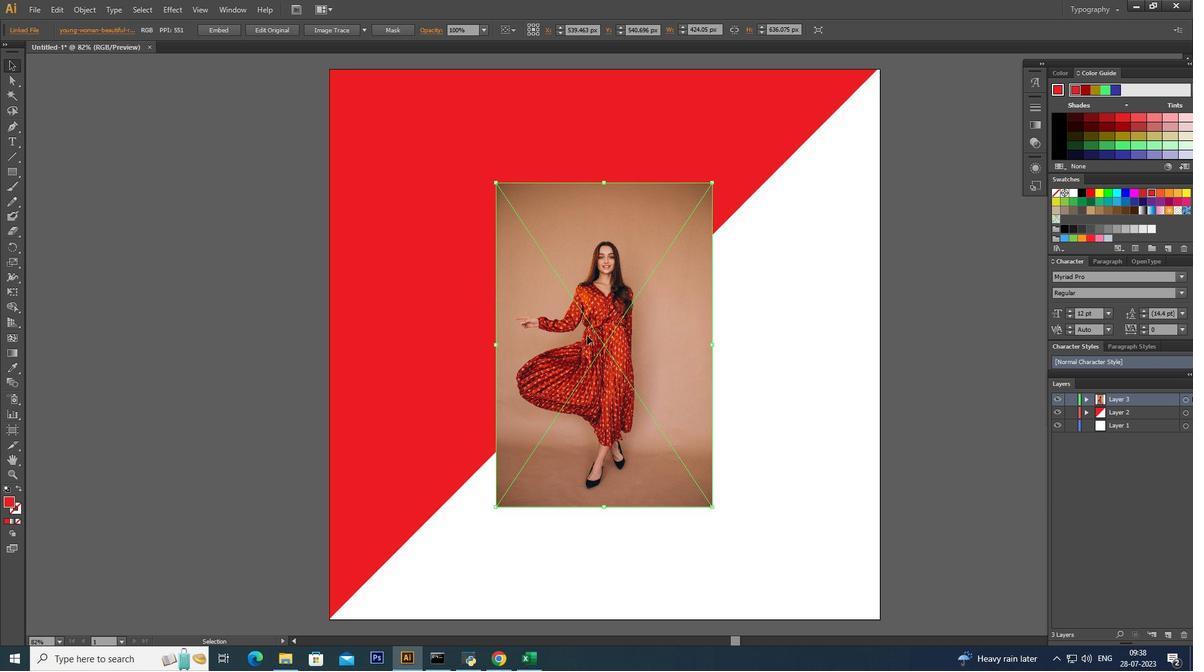 
Action: Key pressed <Key.alt_l>
Screenshot: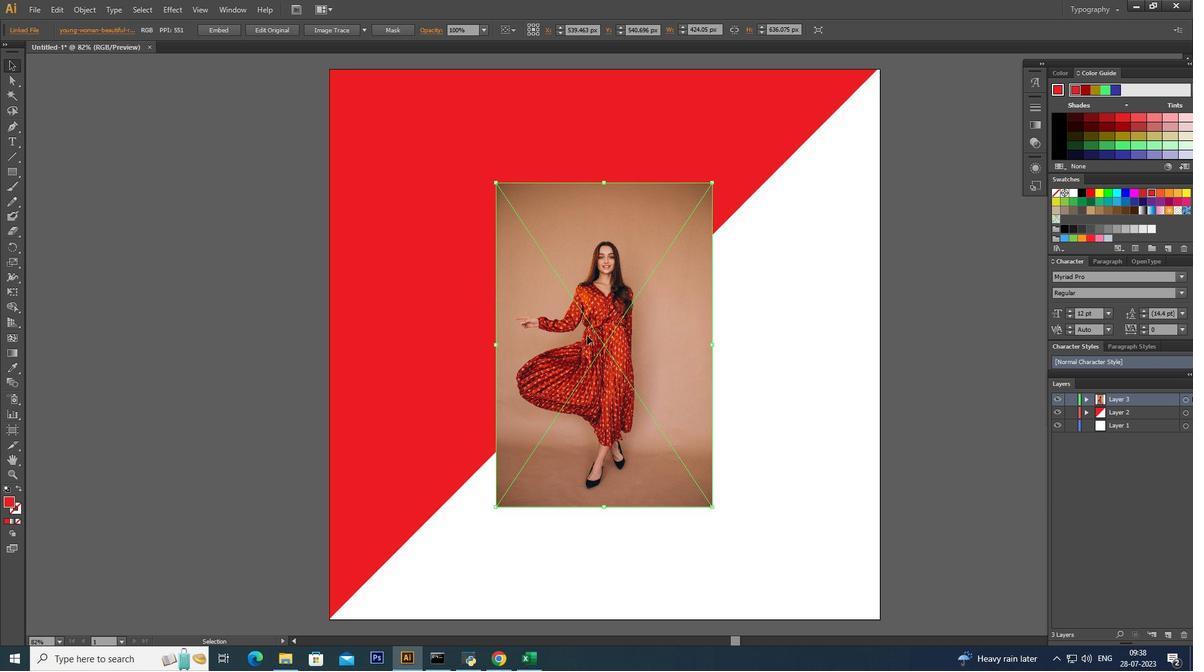 
Action: Mouse moved to (708, 200)
Screenshot: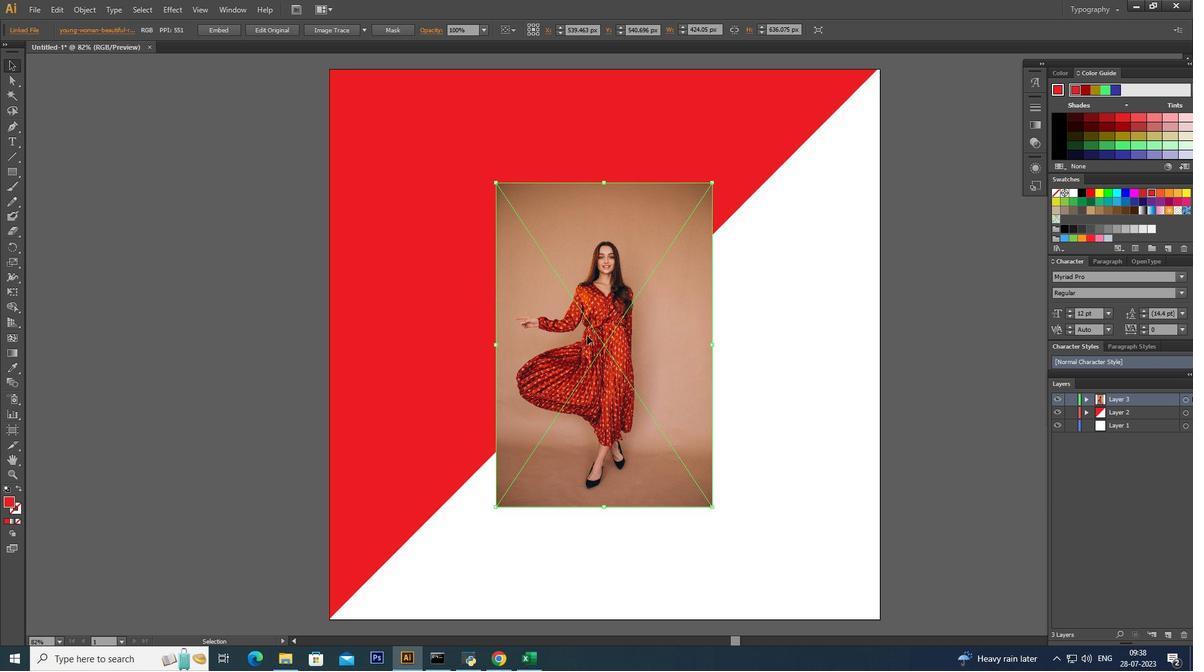 
Action: Key pressed <Key.shift>
Screenshot: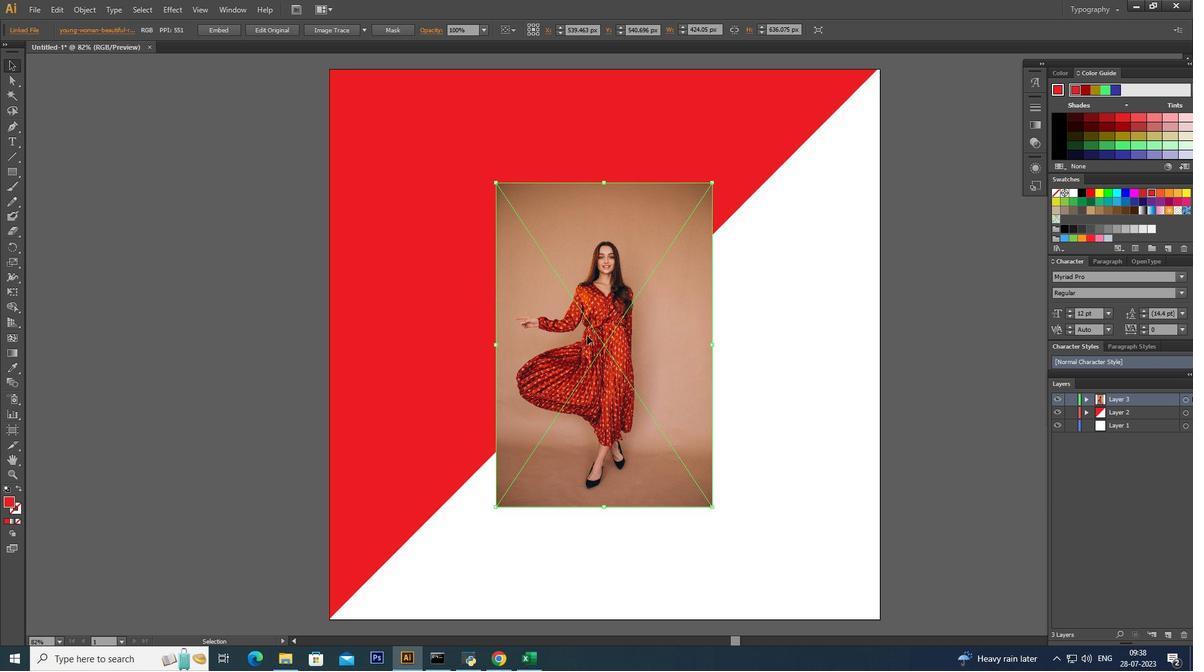 
Action: Mouse moved to (712, 195)
Screenshot: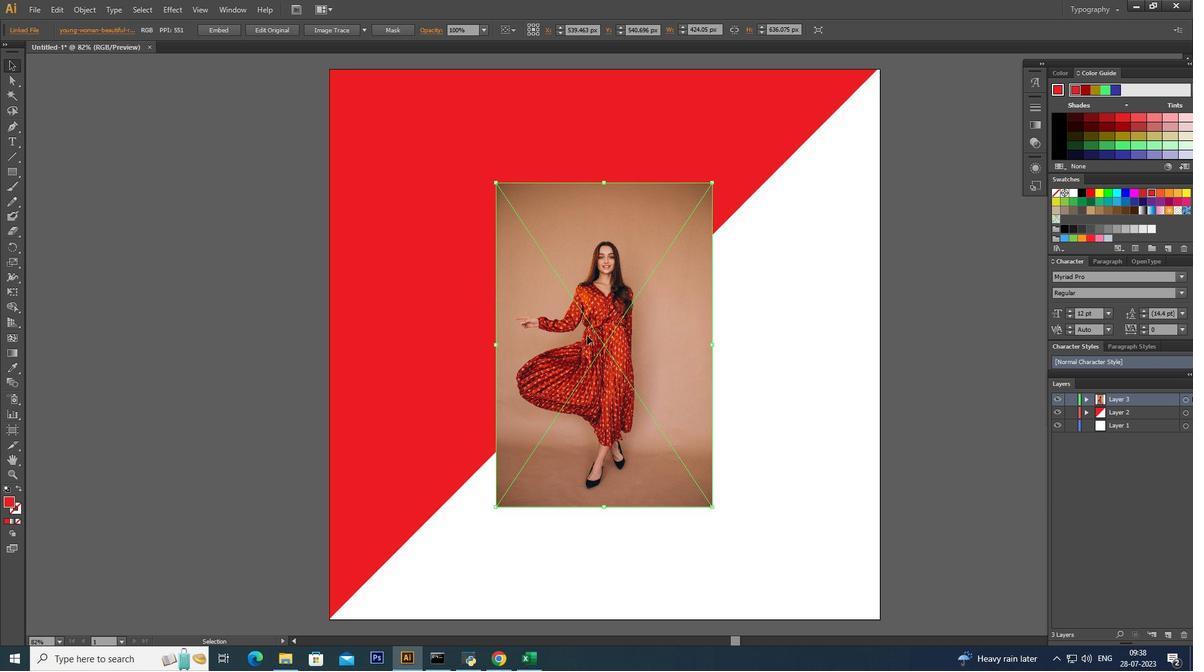 
Action: Key pressed <Key.alt_l>
Screenshot: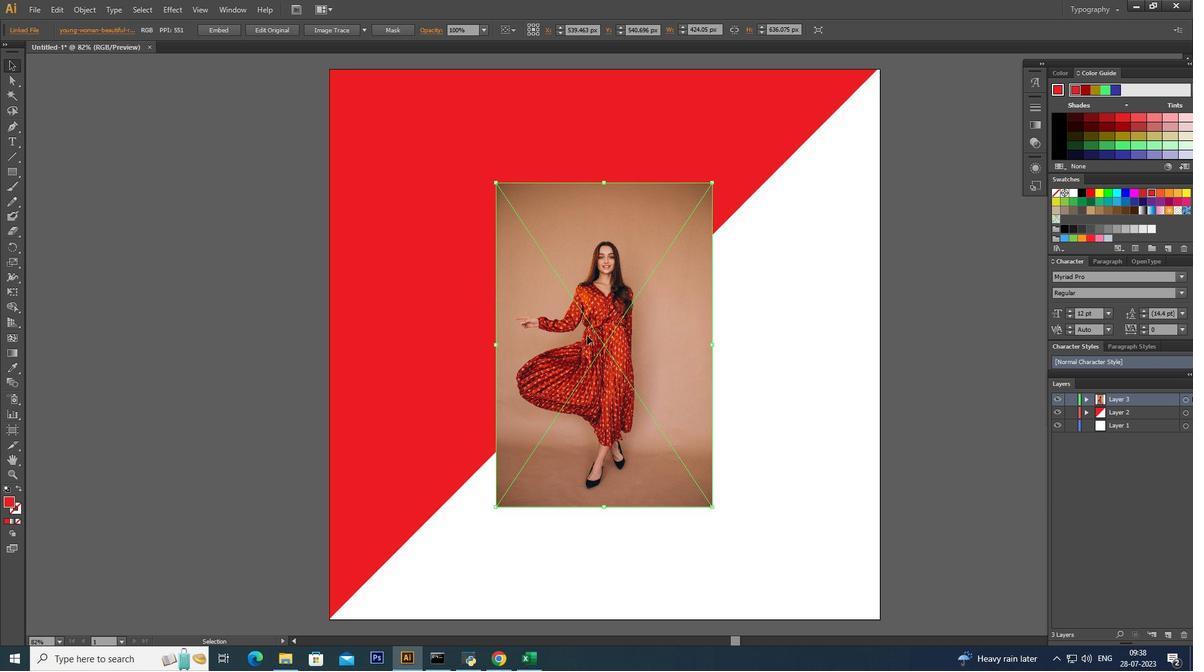 
Action: Mouse moved to (712, 193)
Screenshot: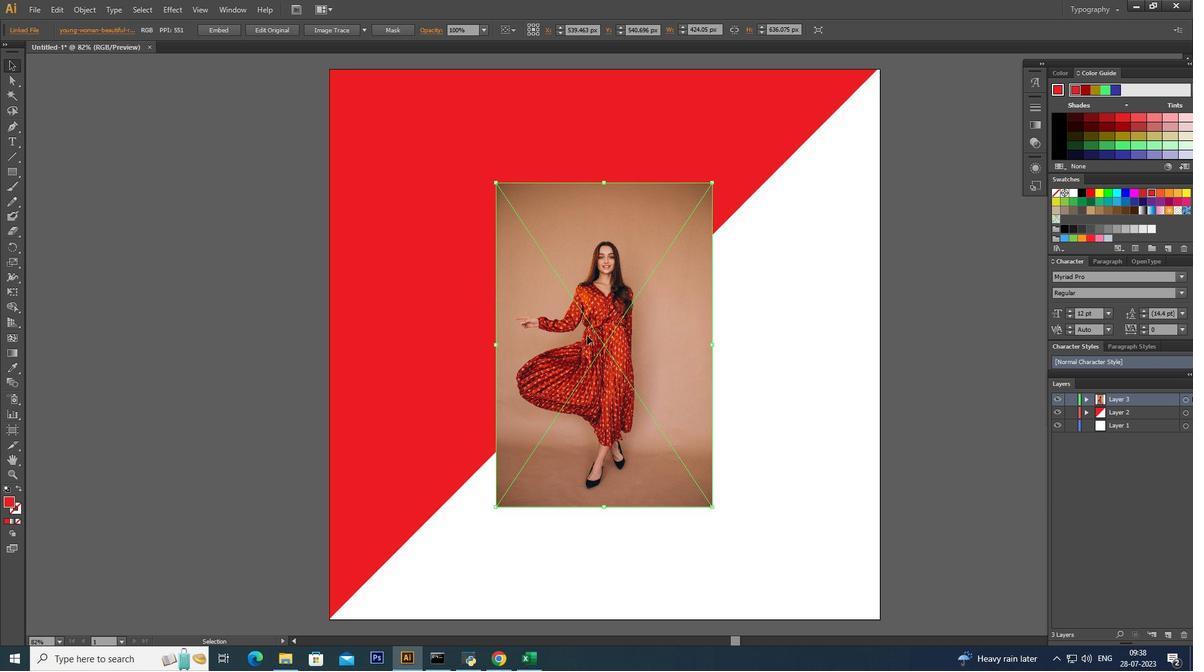 
Action: Key pressed <Key.shift>
Screenshot: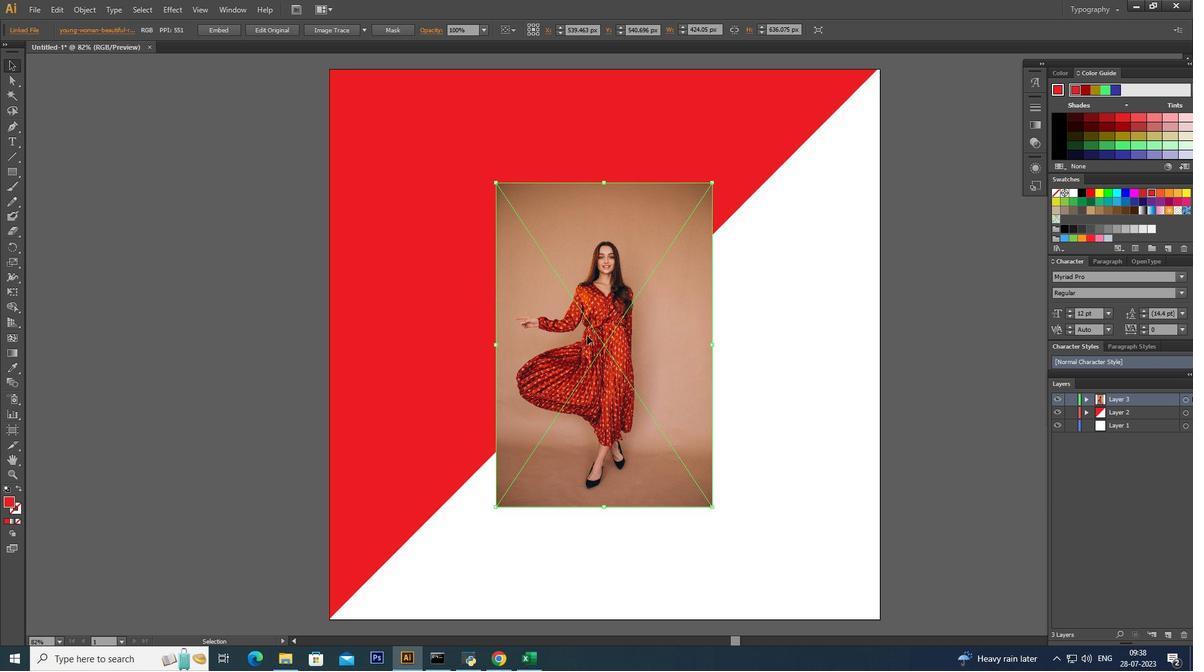 
Action: Mouse moved to (714, 190)
Screenshot: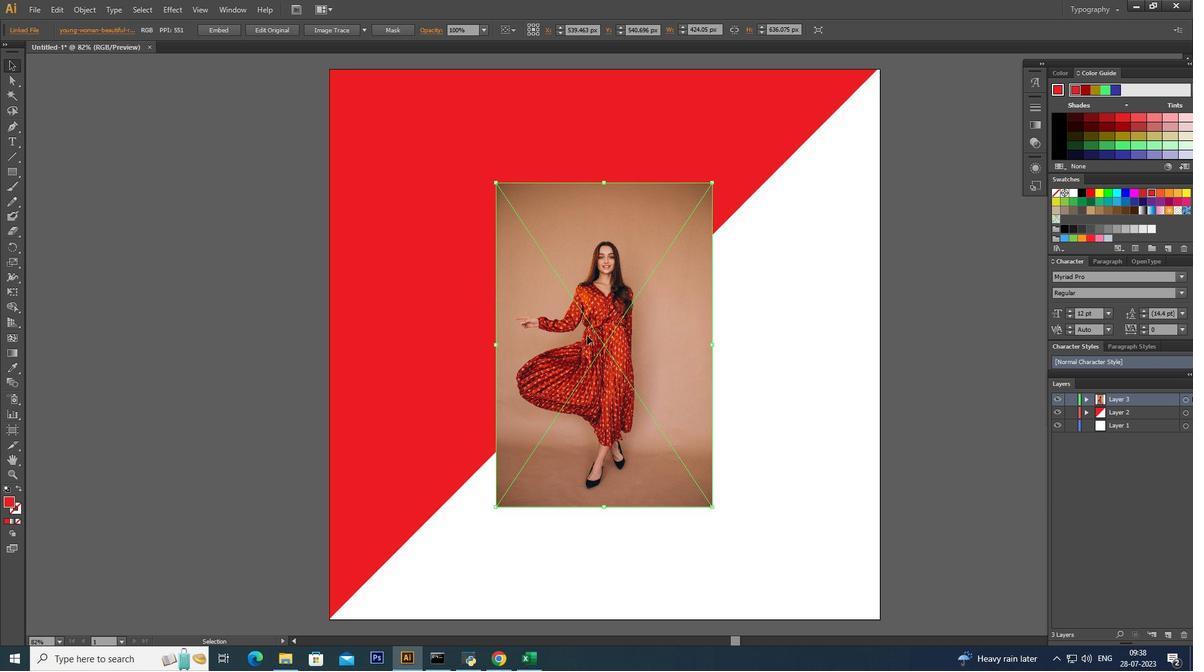 
Action: Key pressed <Key.alt_l>
Screenshot: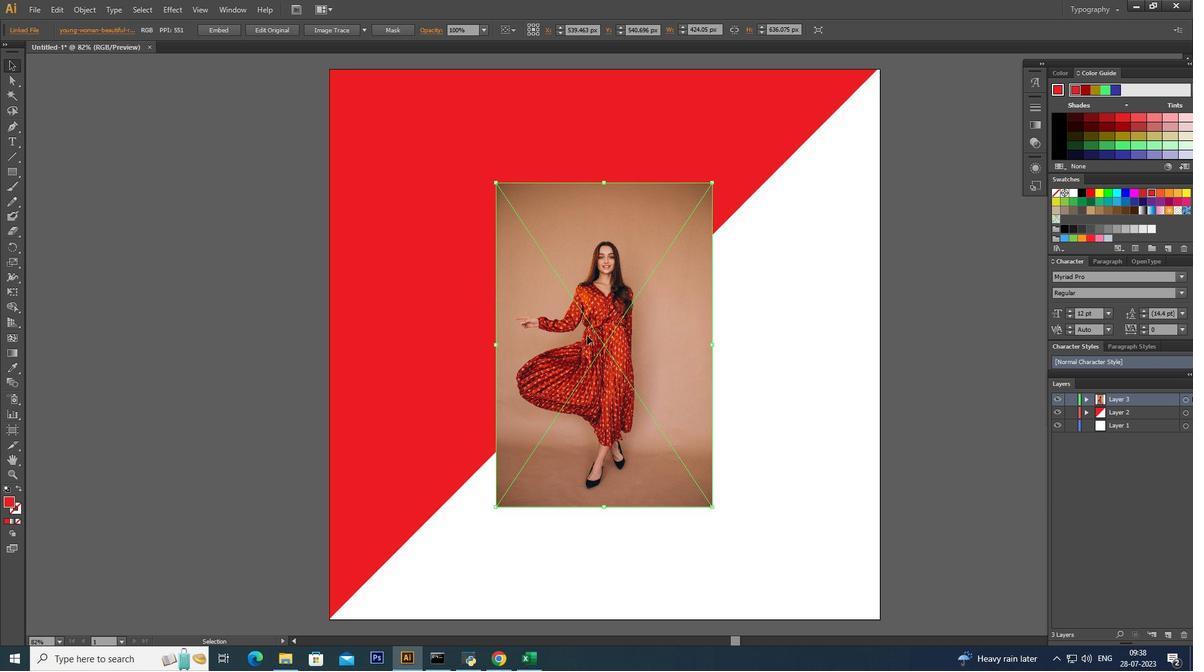 
Action: Mouse moved to (715, 189)
Screenshot: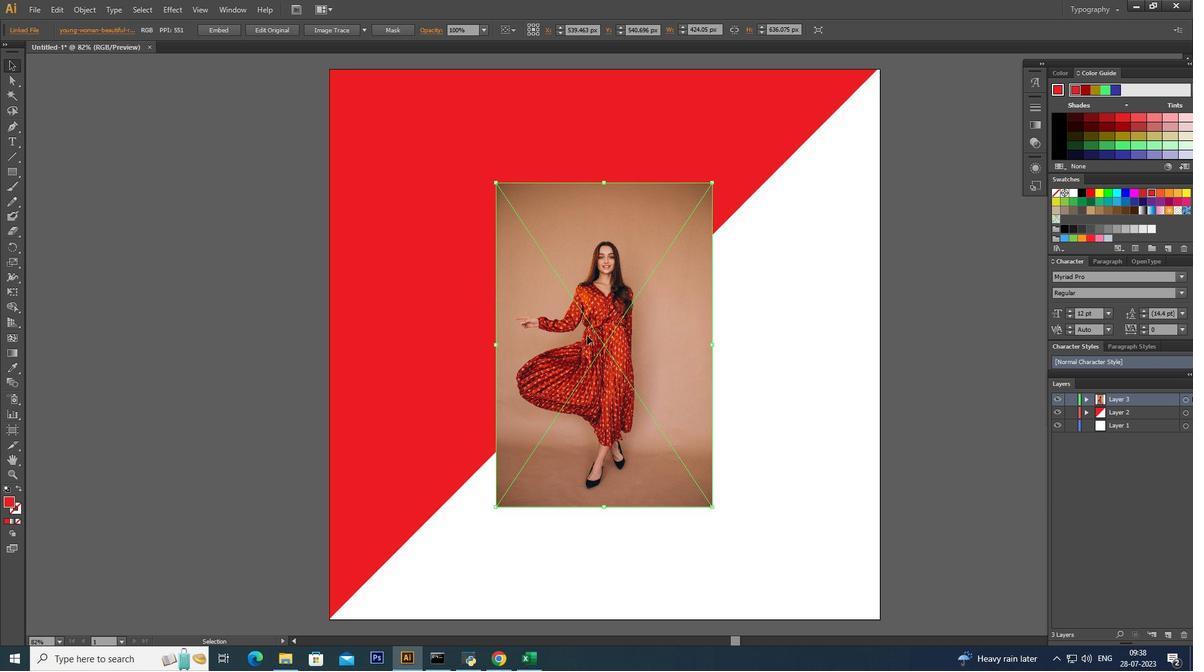 
Action: Key pressed <Key.shift>
Screenshot: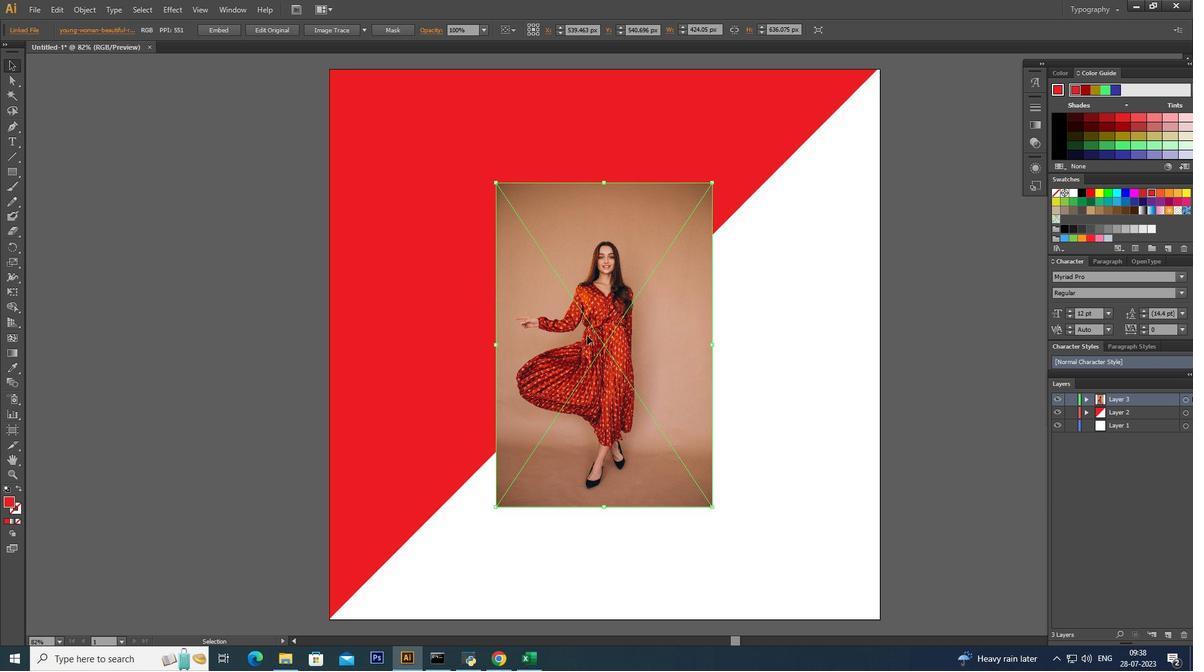 
Action: Mouse moved to (716, 188)
Screenshot: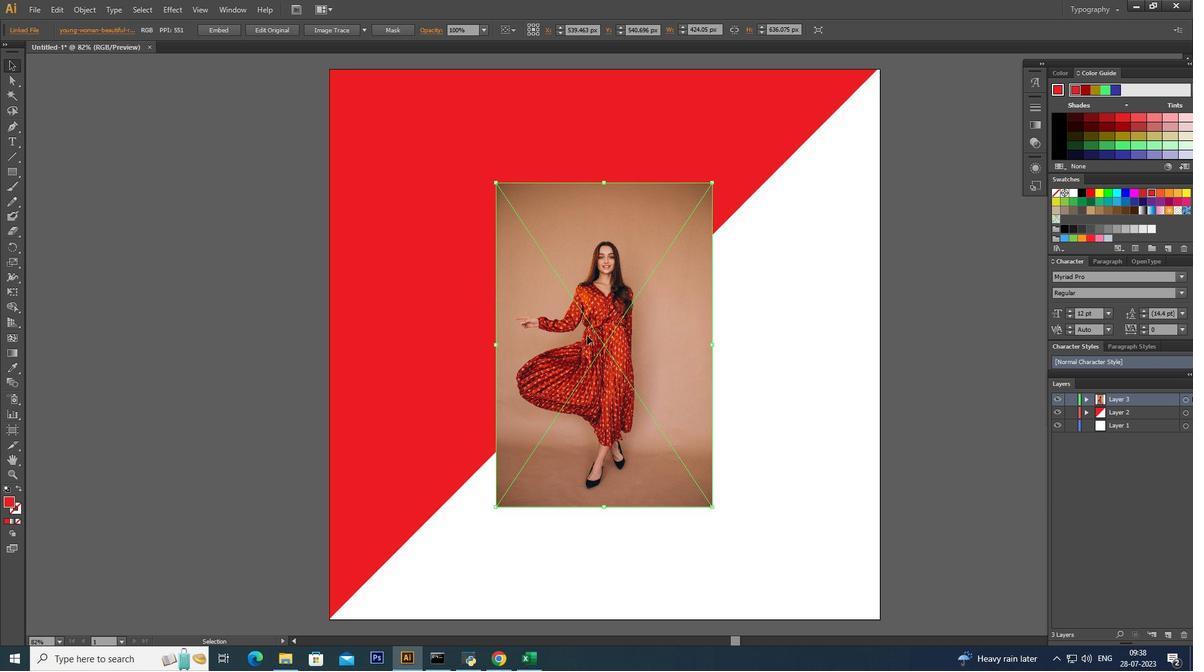 
Action: Key pressed <Key.alt_l>
Screenshot: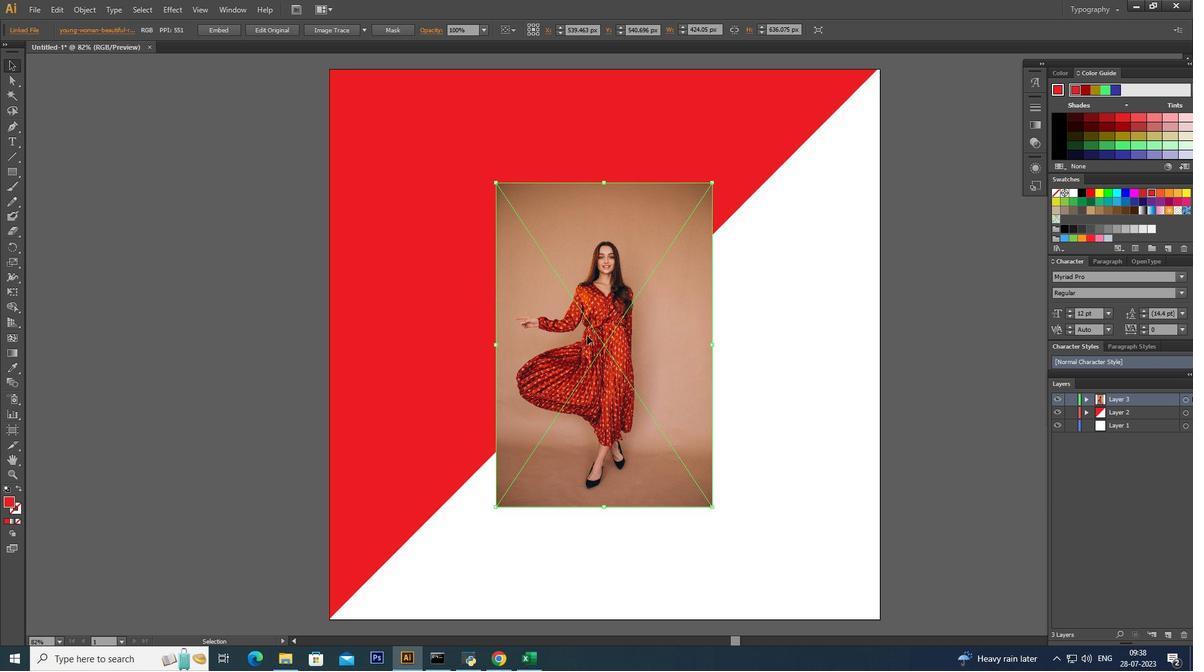 
Action: Mouse moved to (717, 185)
Screenshot: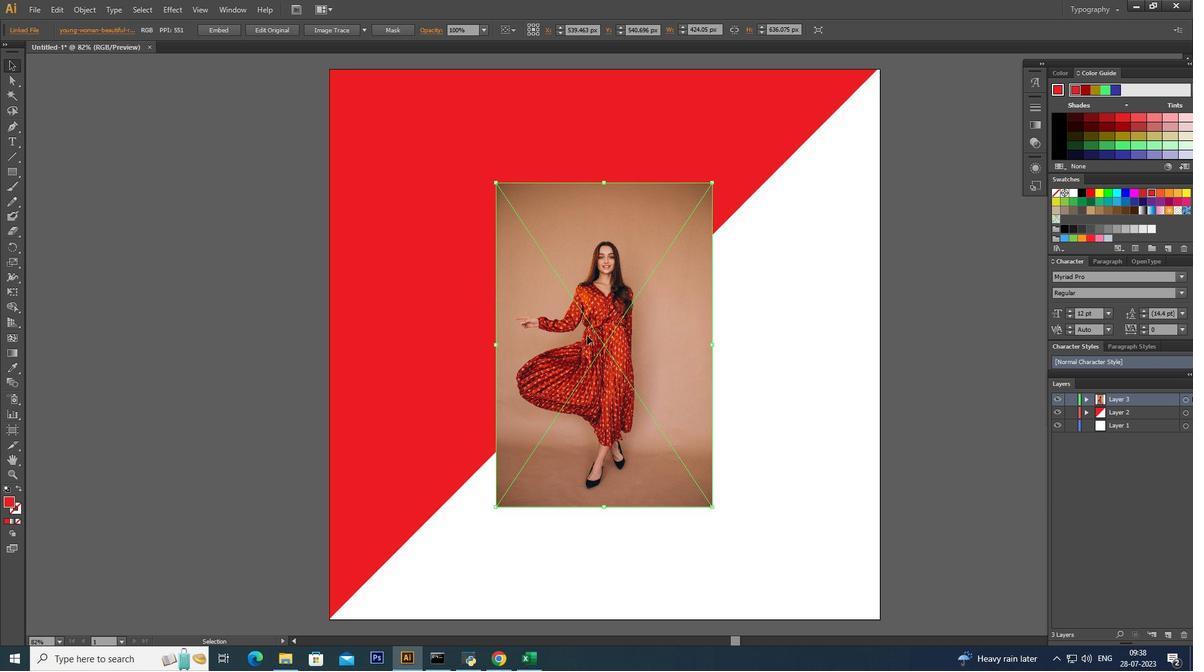 
Action: Key pressed <Key.shift><Key.alt_l>
Screenshot: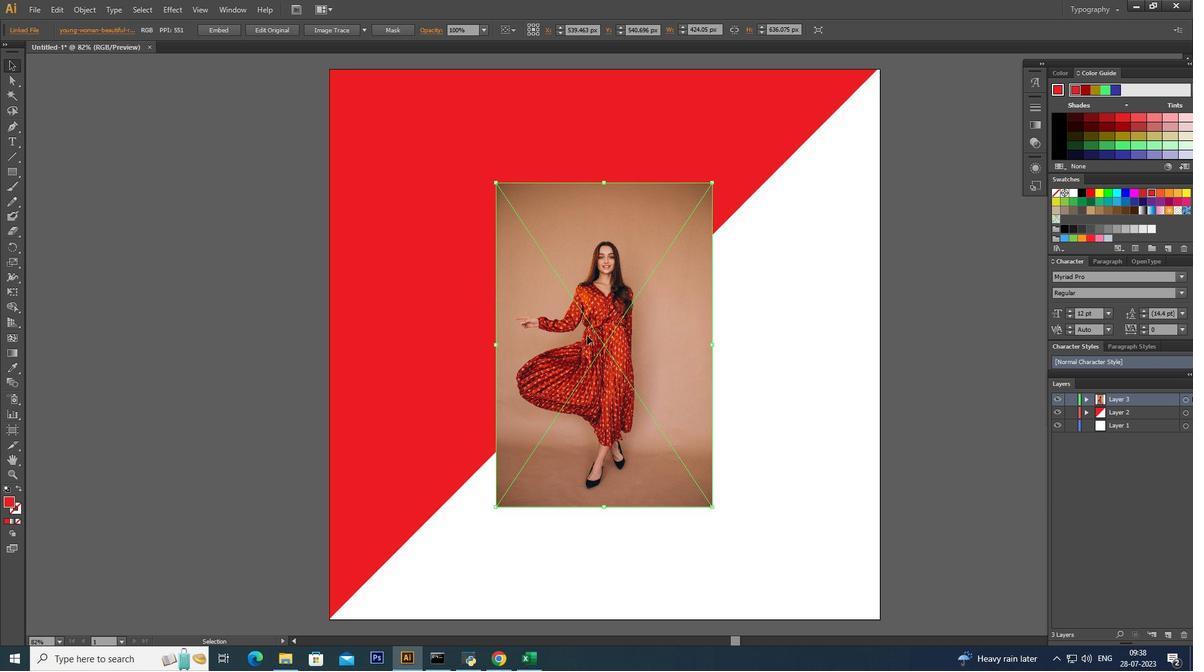 
Action: Mouse moved to (719, 184)
Screenshot: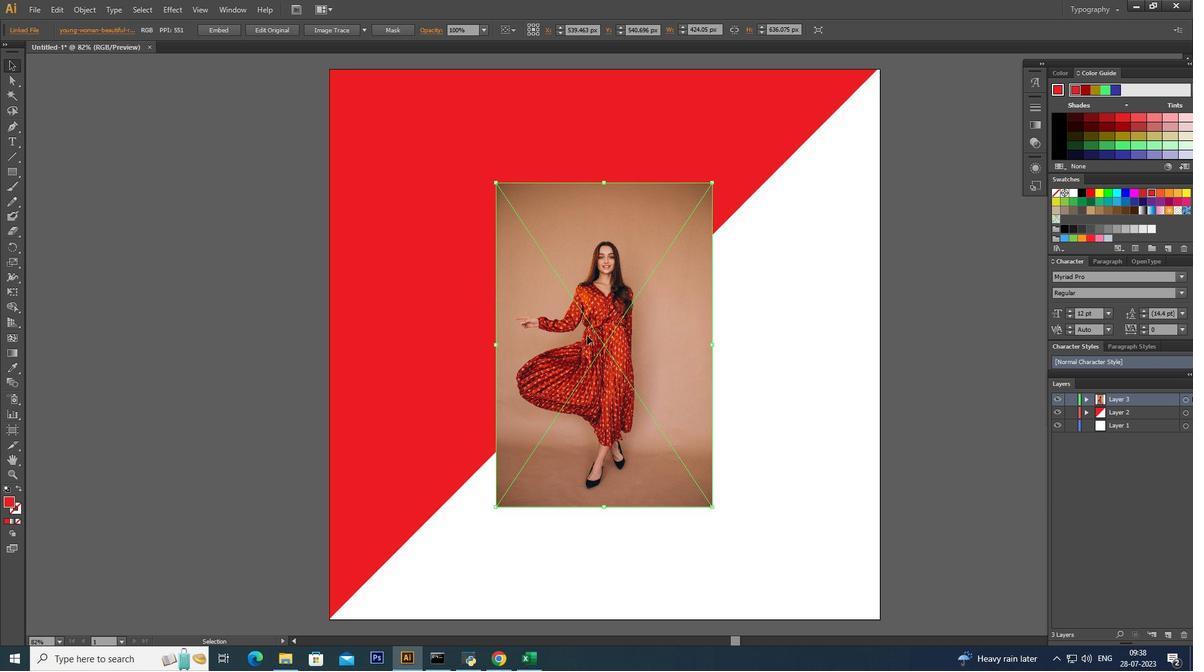 
Action: Key pressed <Key.shift>
Screenshot: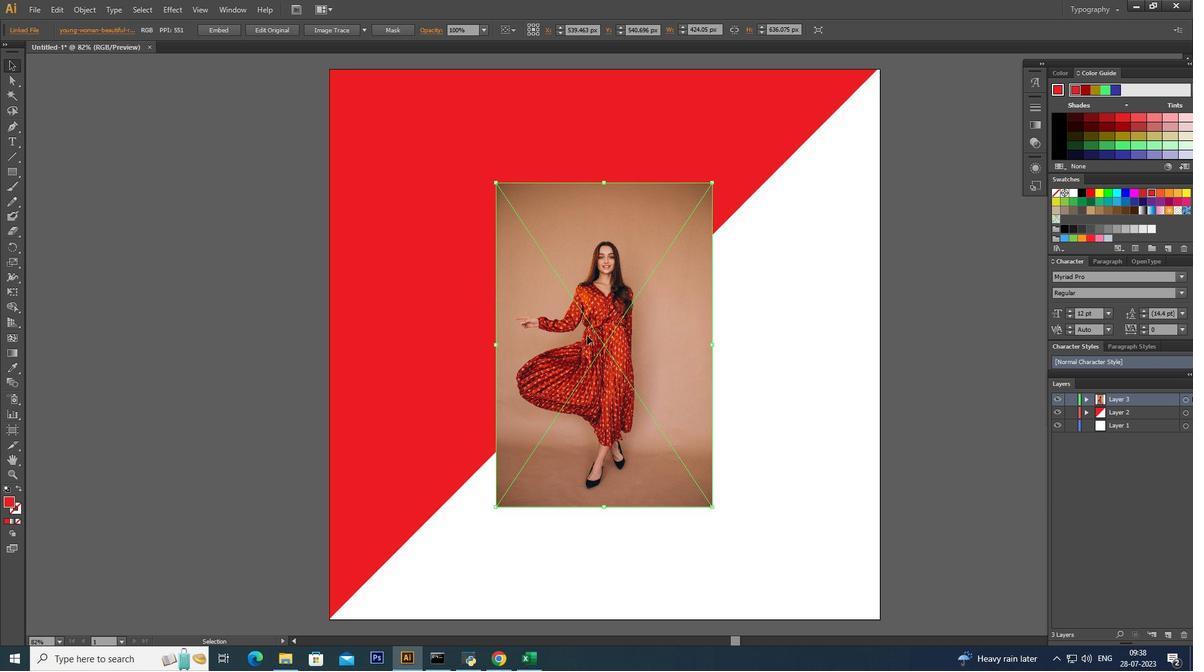 
Action: Mouse moved to (720, 183)
Screenshot: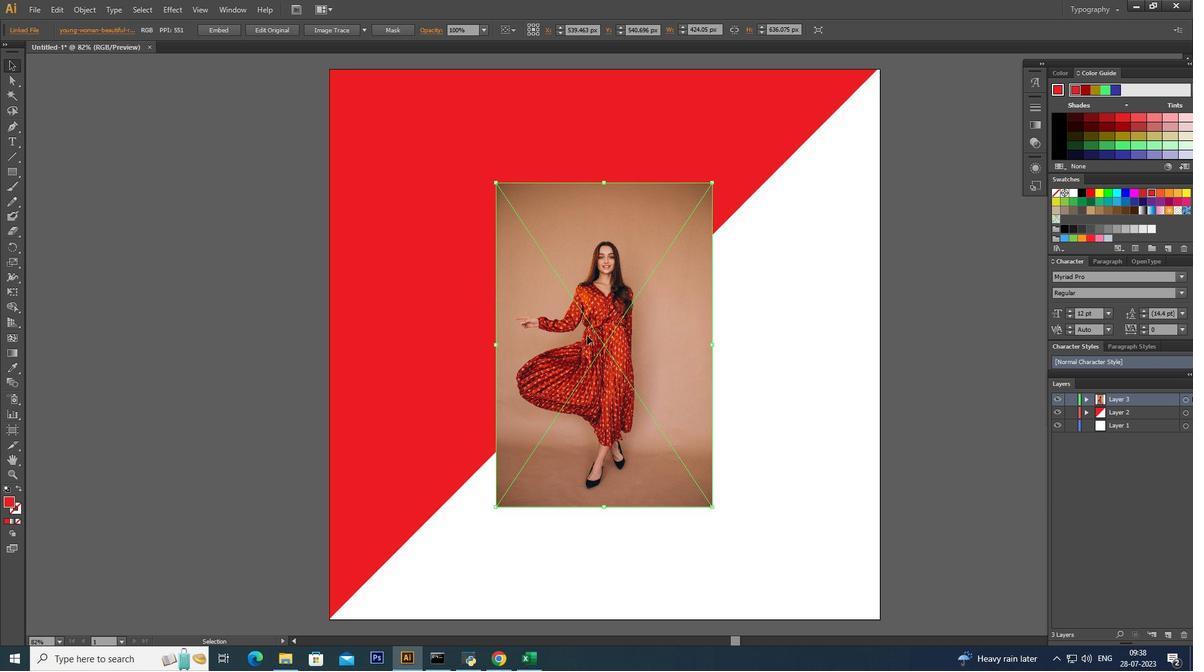 
Action: Key pressed <Key.alt_l>
Screenshot: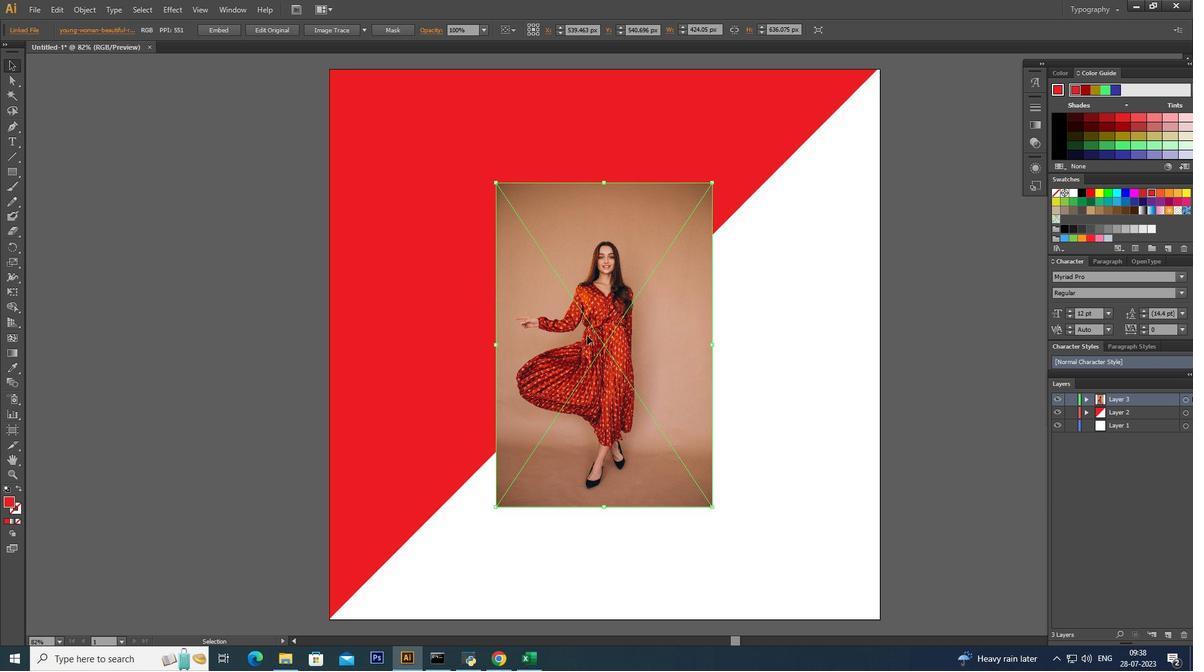 
Action: Mouse moved to (720, 182)
Screenshot: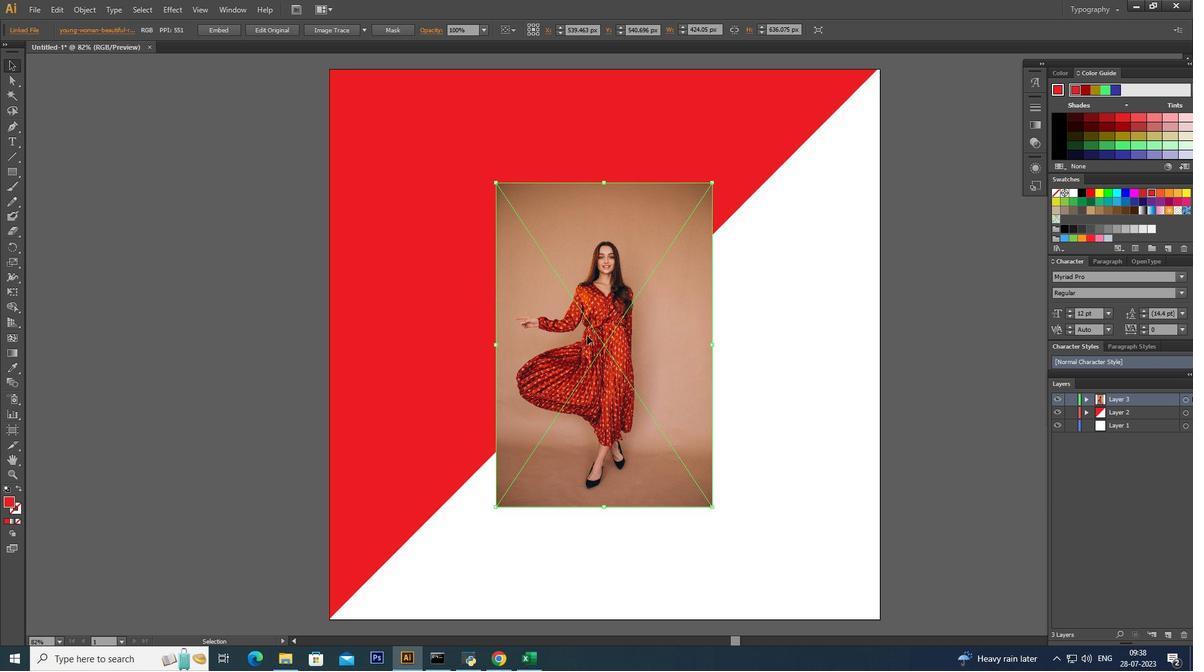 
Action: Key pressed <Key.shift><Key.alt_l><Key.shift><Key.alt_l><Key.shift><Key.alt_l><Key.shift><Key.alt_l><Key.shift><Key.alt_l><Key.shift><Key.alt_l><Key.shift><Key.alt_l><Key.shift><Key.alt_l><Key.shift><Key.alt_l><Key.shift><Key.alt_l><Key.shift><Key.alt_l><Key.shift><Key.alt_l><Key.shift><Key.alt_l>
Screenshot: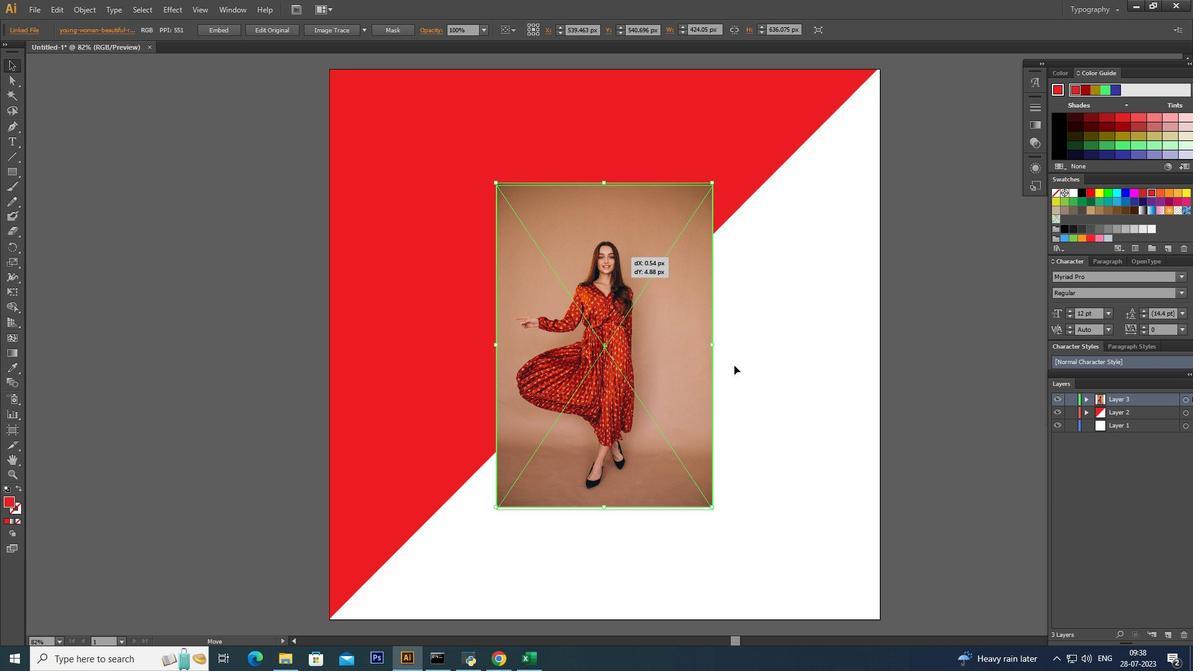 
Action: Mouse moved to (619, 254)
Screenshot: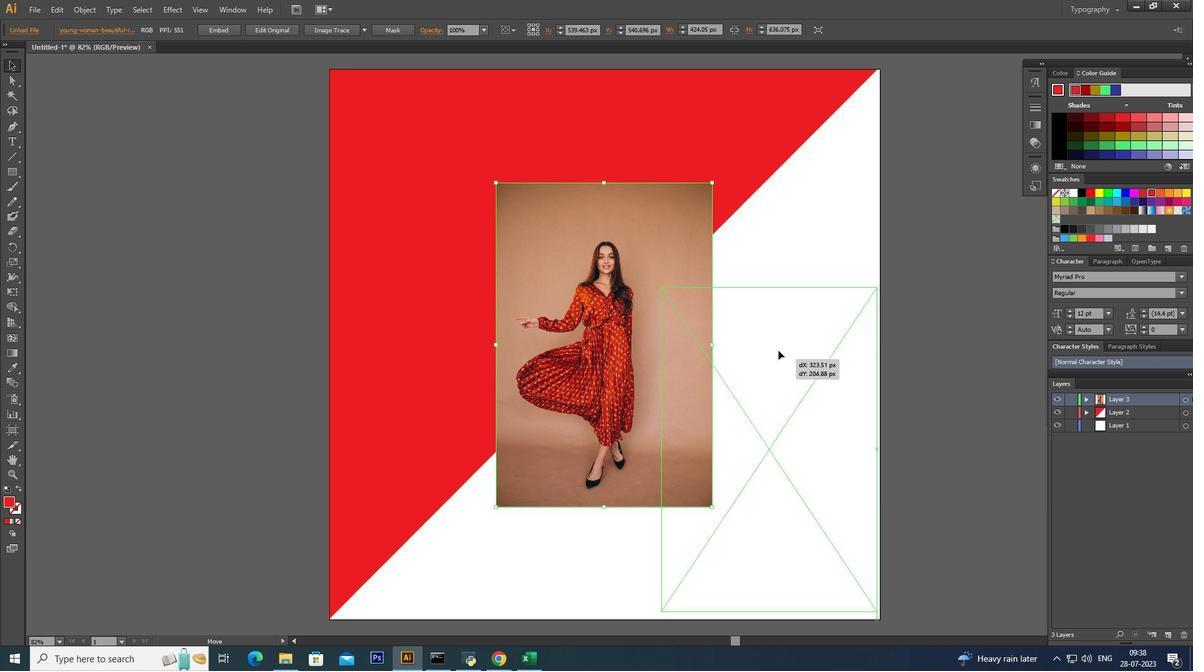 
Action: Mouse pressed left at (619, 254)
Screenshot: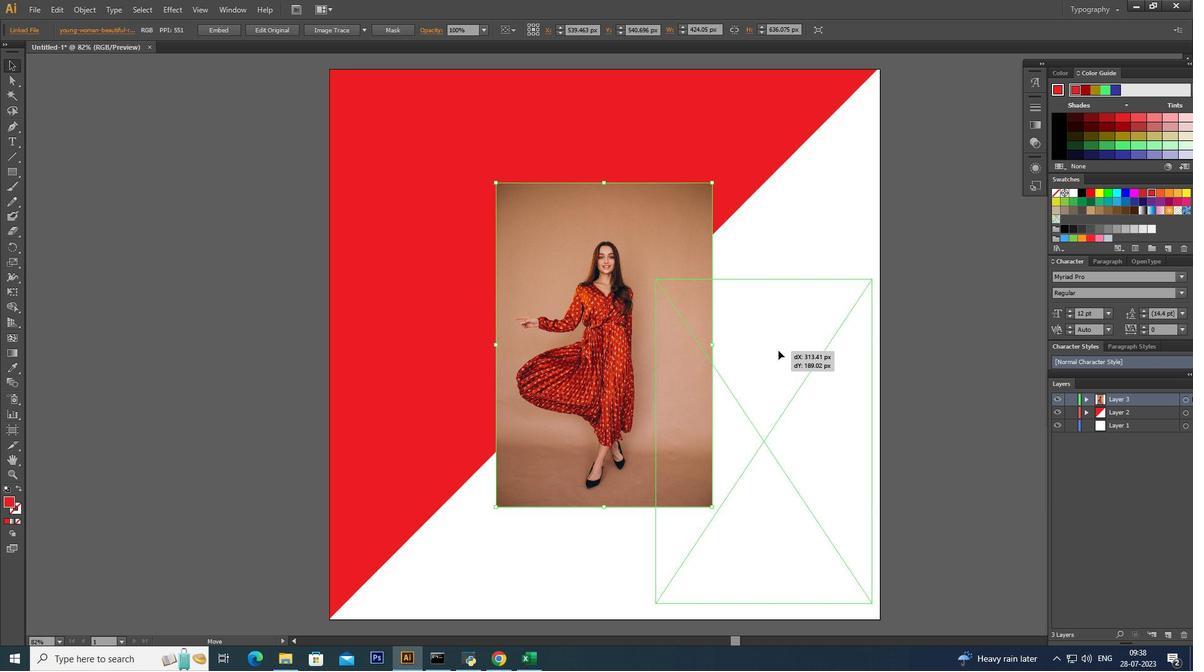 
Action: Mouse moved to (664, 291)
Screenshot: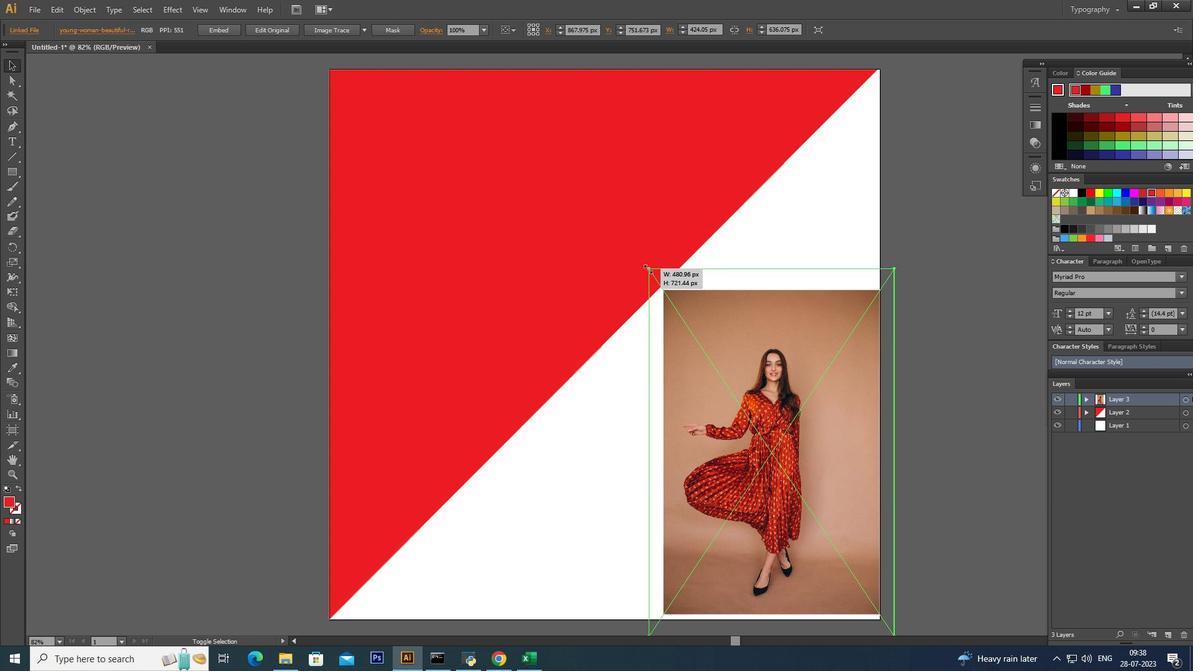 
Action: Key pressed <Key.shift><Key.alt_l>
Screenshot: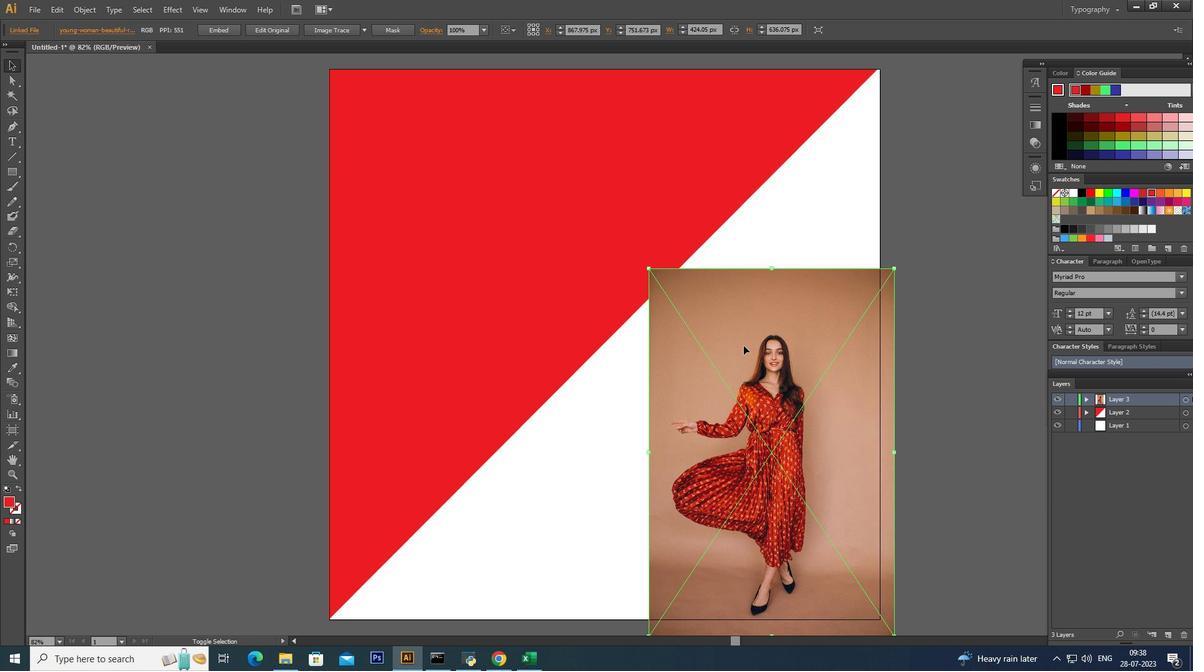 
Action: Mouse pressed left at (664, 291)
Screenshot: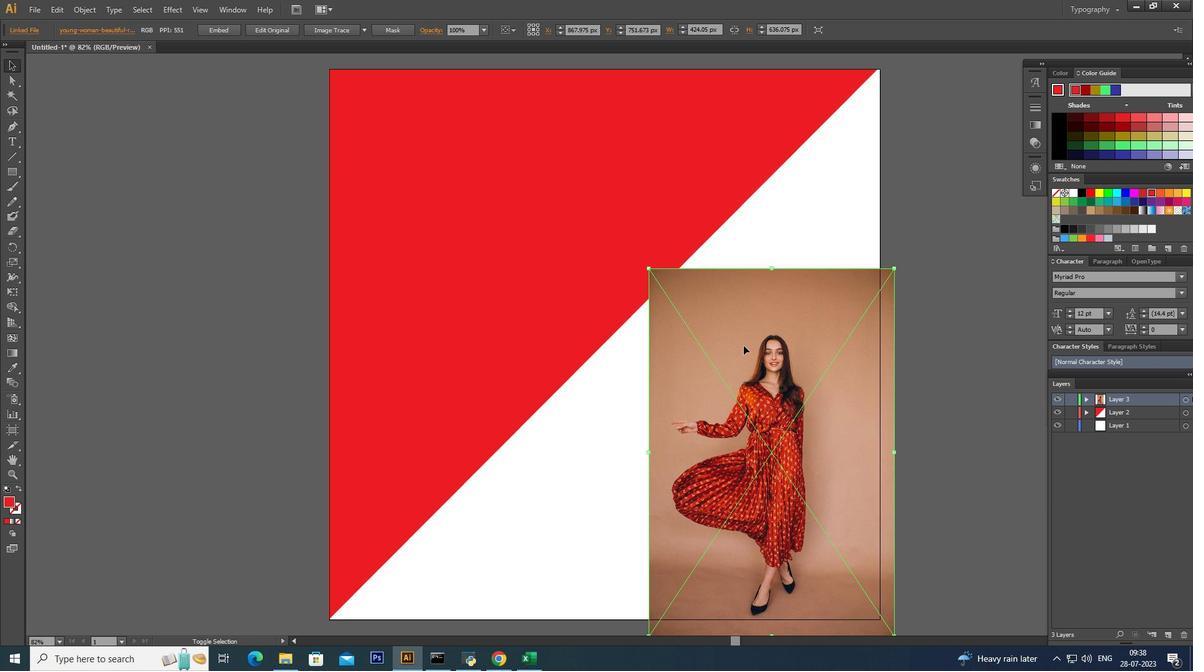 
Action: Mouse moved to (656, 278)
Screenshot: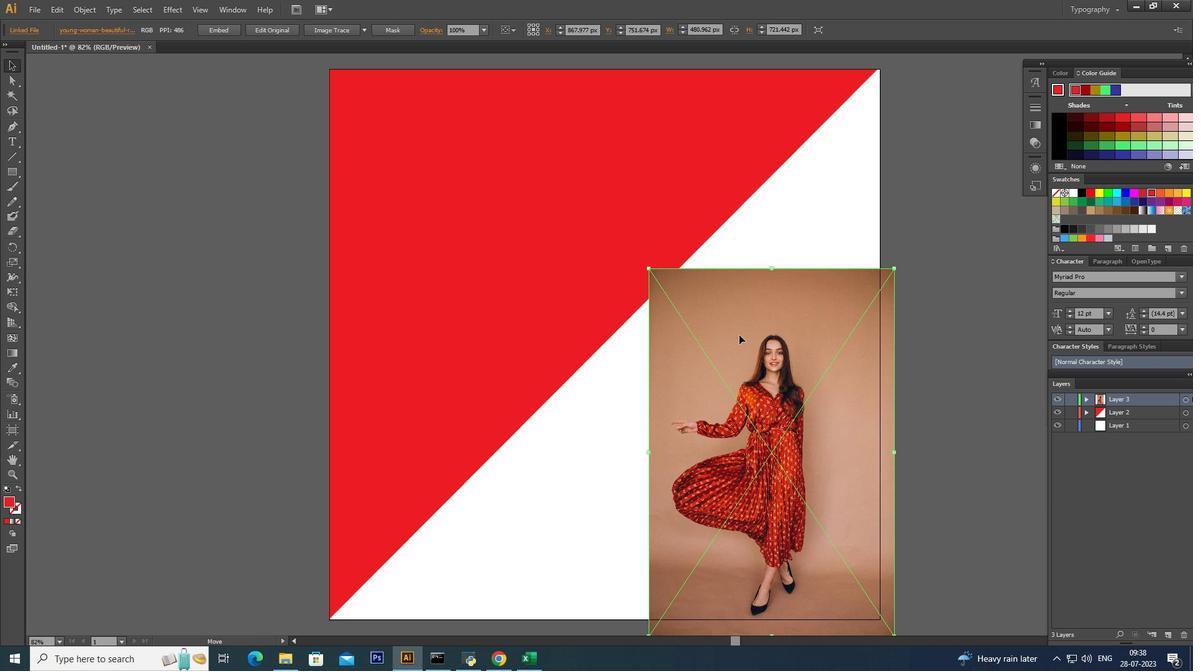 
Action: Key pressed <Key.alt_l><Key.alt_l>
Screenshot: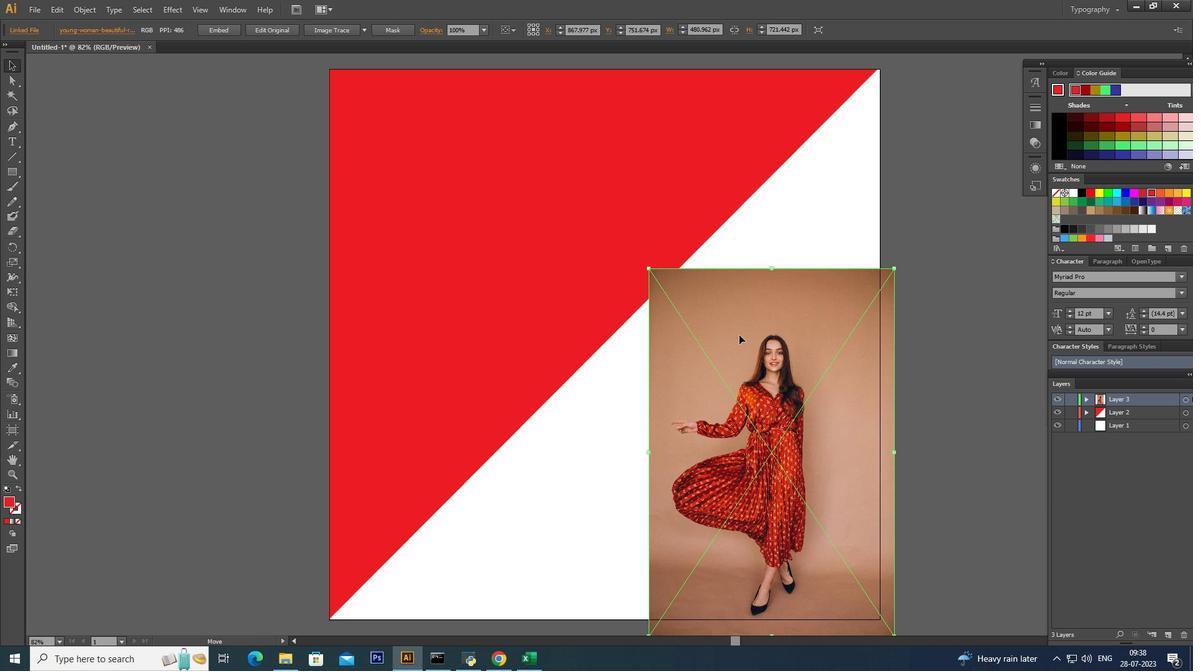 
Action: Mouse moved to (656, 277)
Screenshot: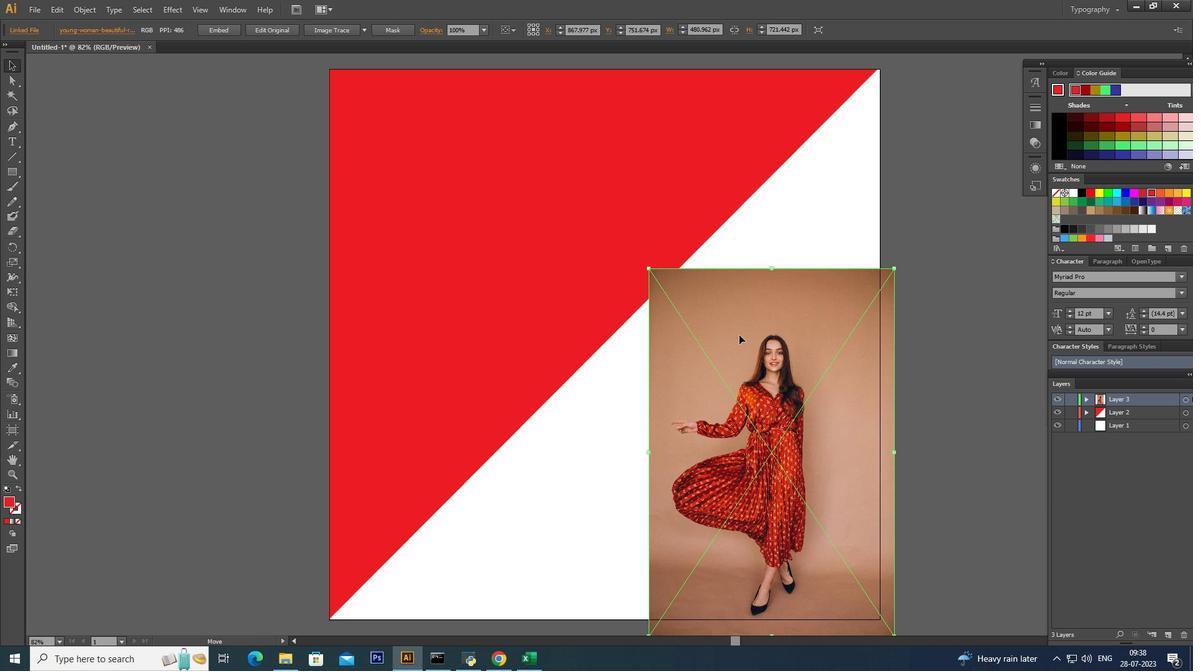 
Action: Key pressed <Key.alt_l>
Screenshot: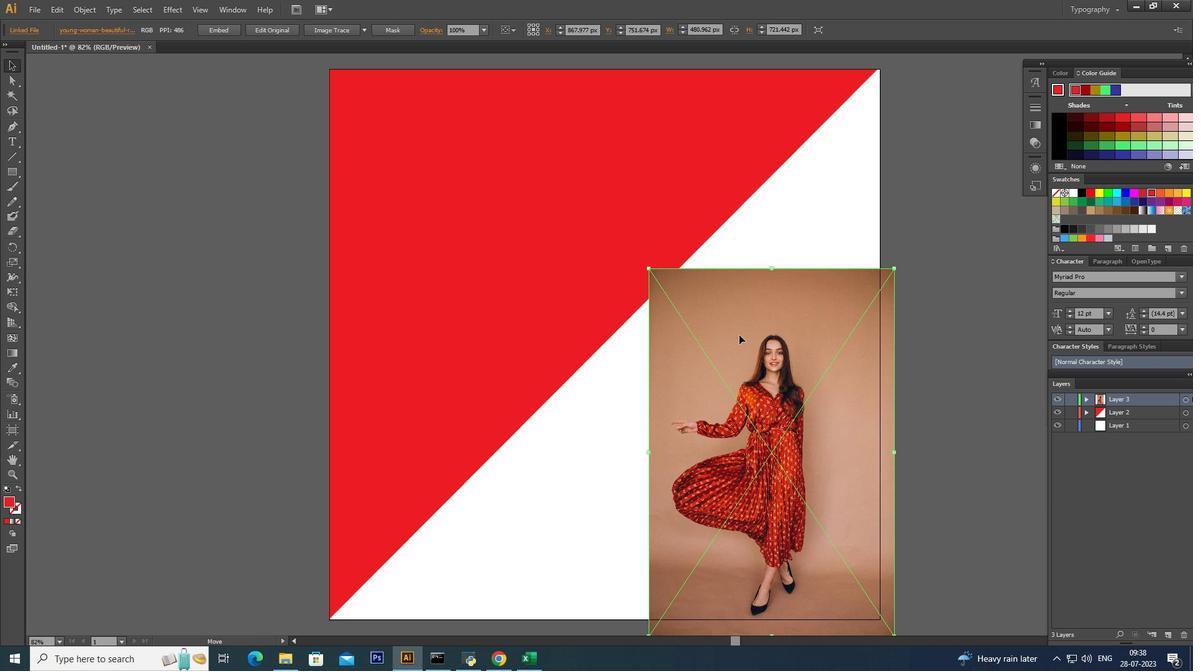 
Action: Mouse moved to (652, 271)
Screenshot: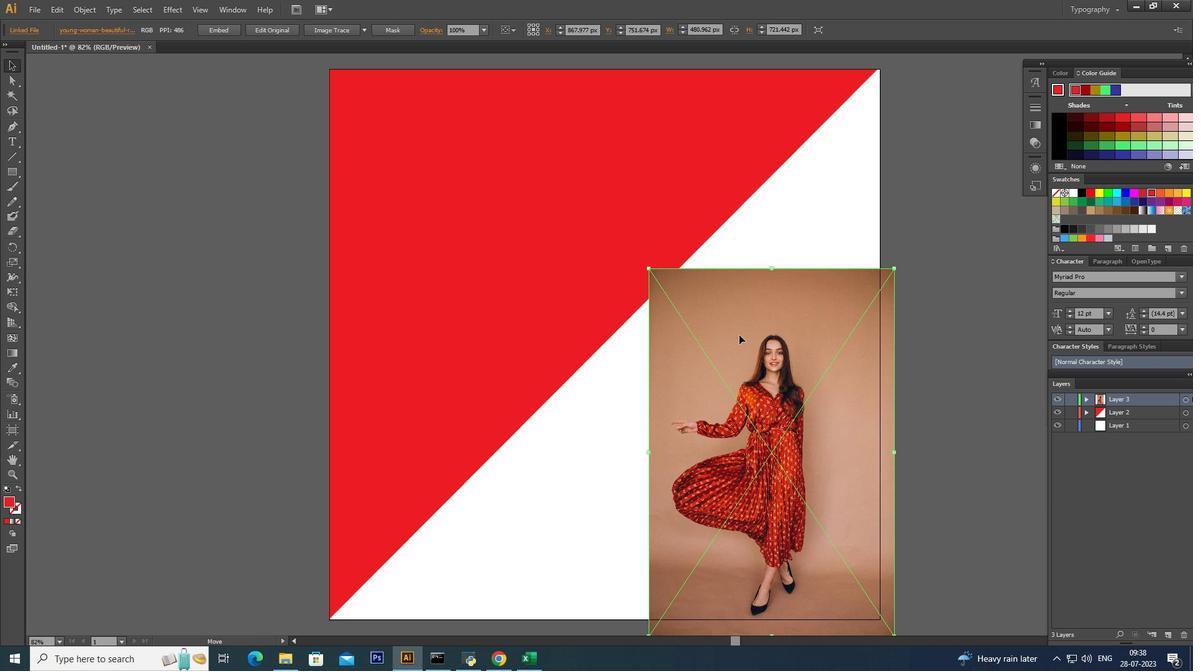 
Action: Key pressed <Key.alt_l>
Screenshot: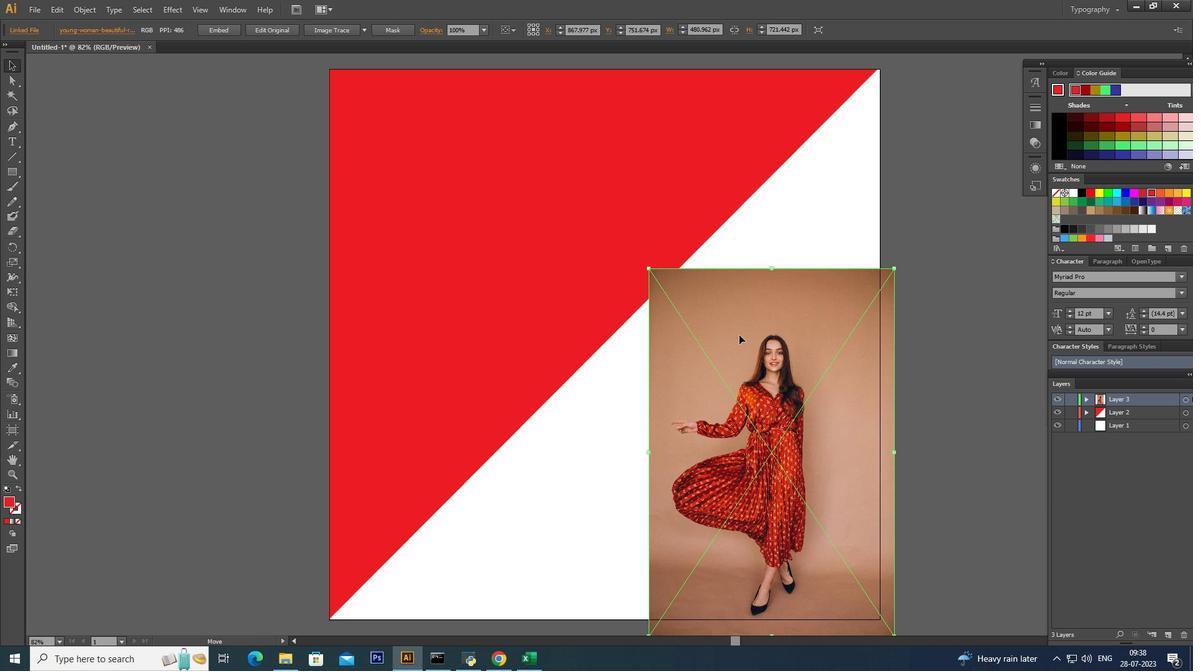 
Action: Mouse moved to (649, 269)
Screenshot: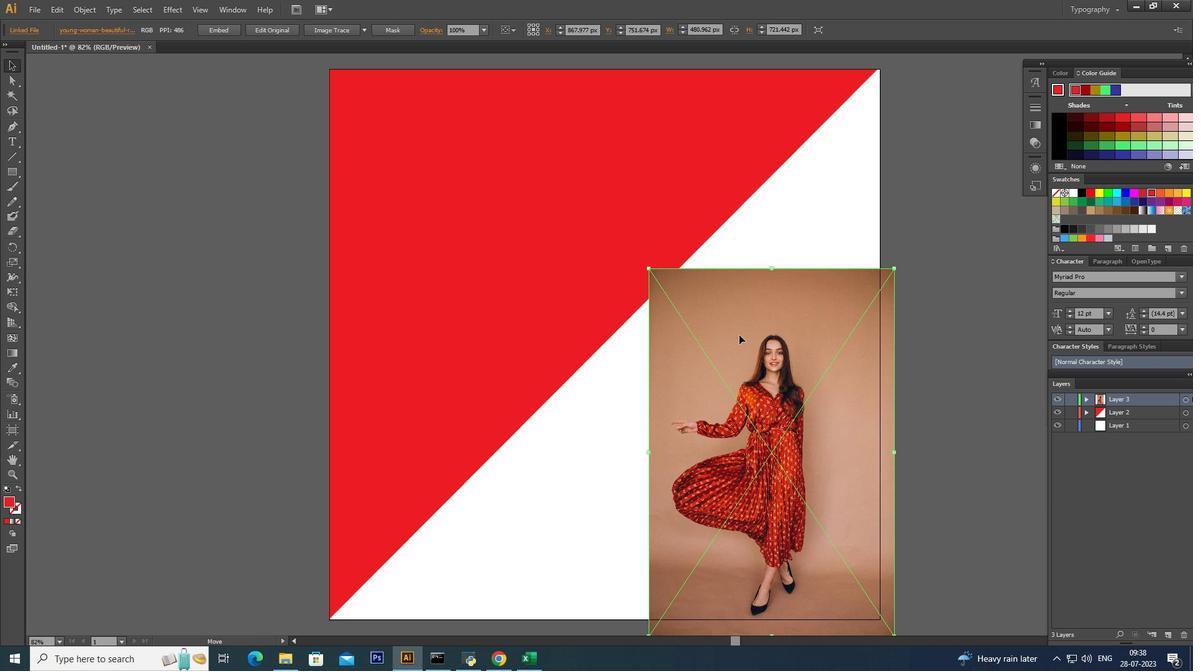 
Action: Key pressed <Key.alt_l>
Screenshot: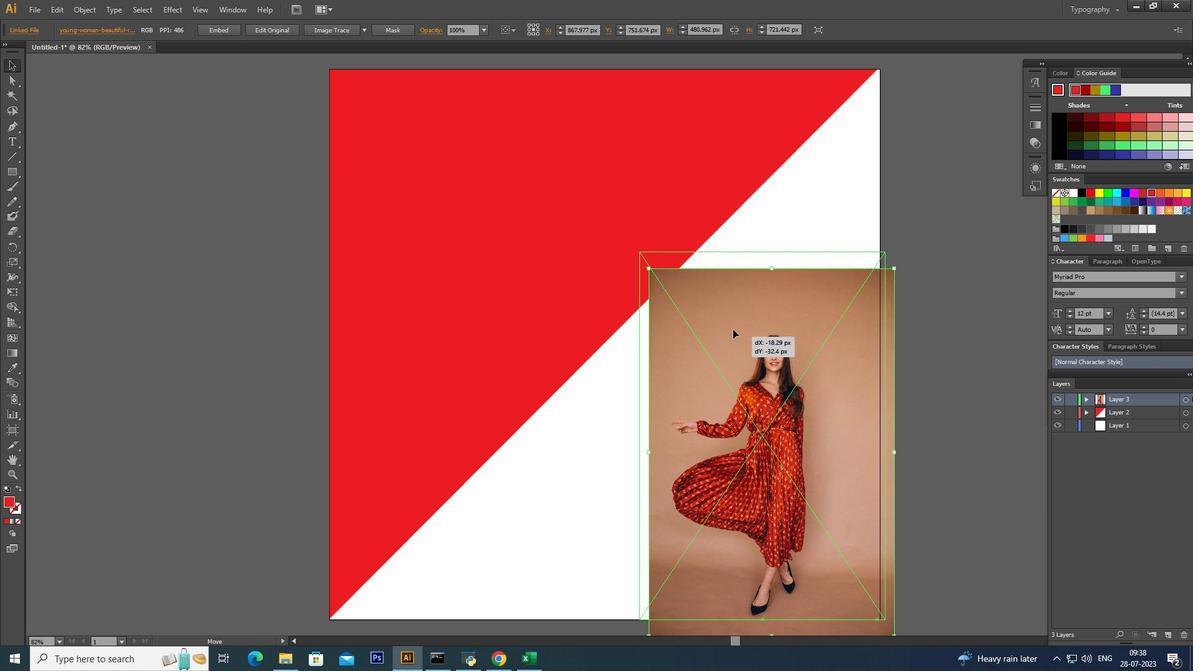 
Action: Mouse moved to (648, 268)
Screenshot: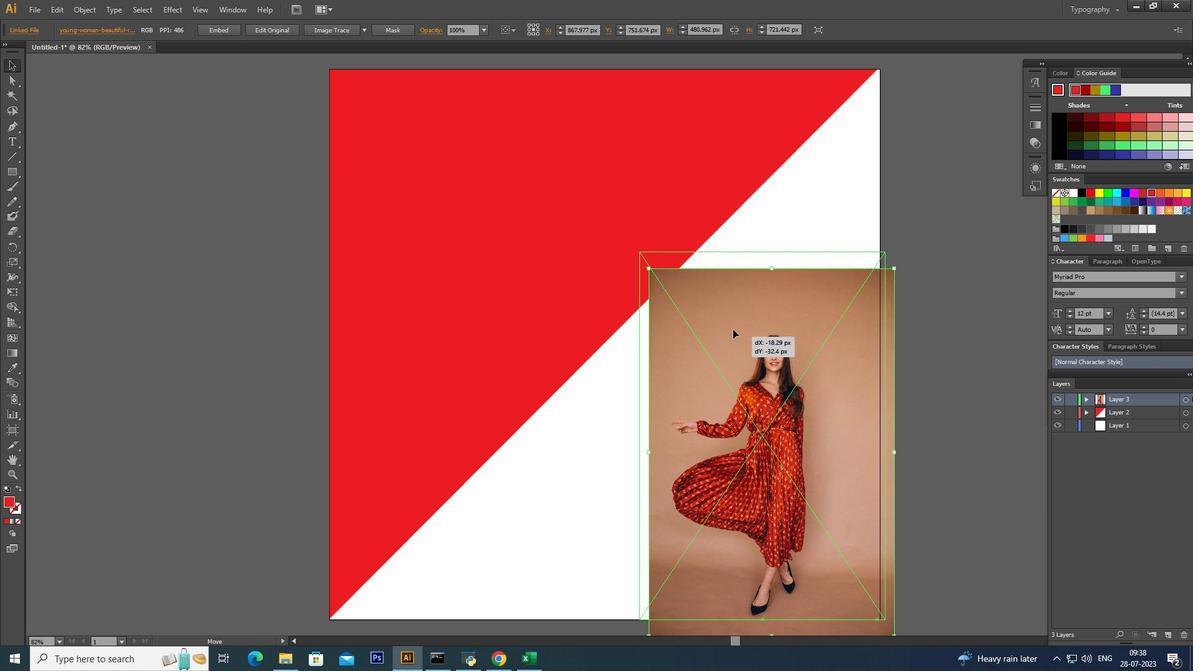 
Action: Key pressed <Key.alt_l><Key.alt_l><Key.alt_l><Key.alt_l><Key.alt_l><Key.alt_l><Key.alt_l><Key.alt_l><Key.alt_l><Key.alt_l><Key.alt_l><Key.alt_l><Key.alt_l><Key.alt_l><Key.alt_l>
Screenshot: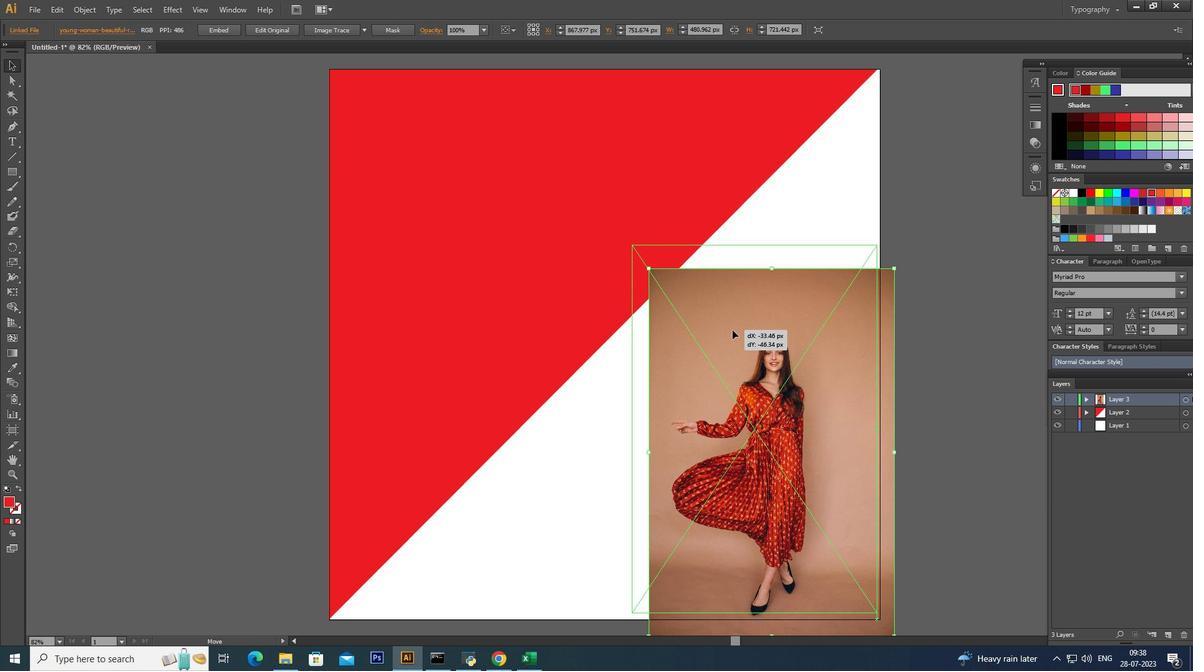 
Action: Mouse moved to (749, 353)
Screenshot: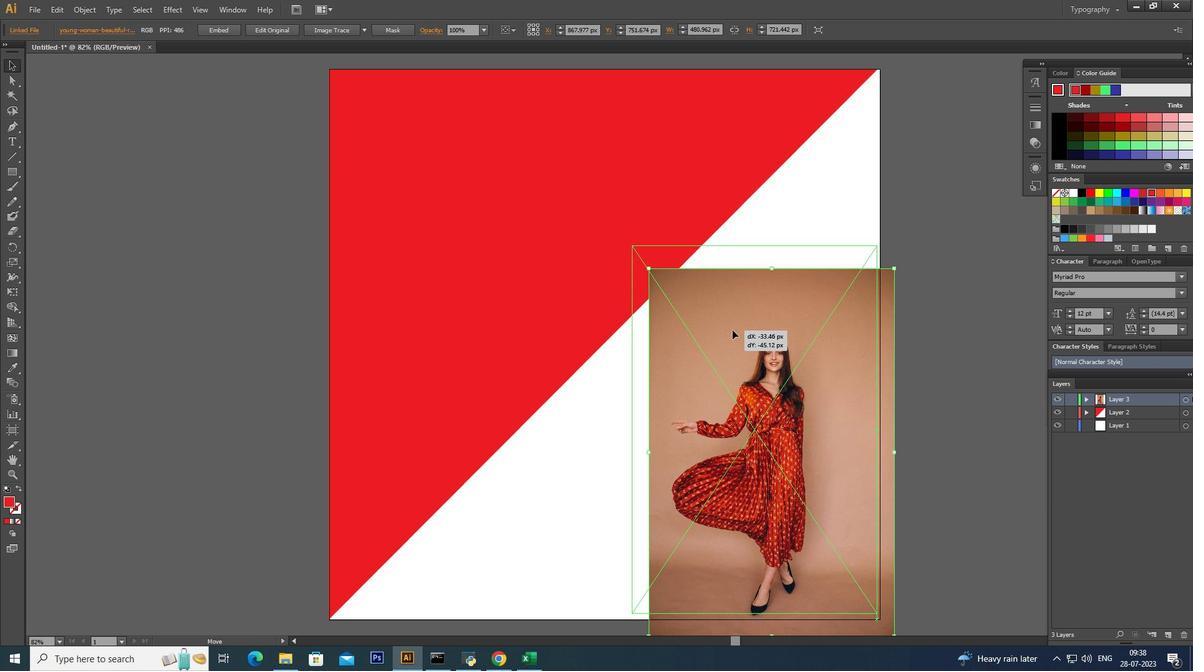 
Action: Mouse pressed left at (749, 353)
Screenshot: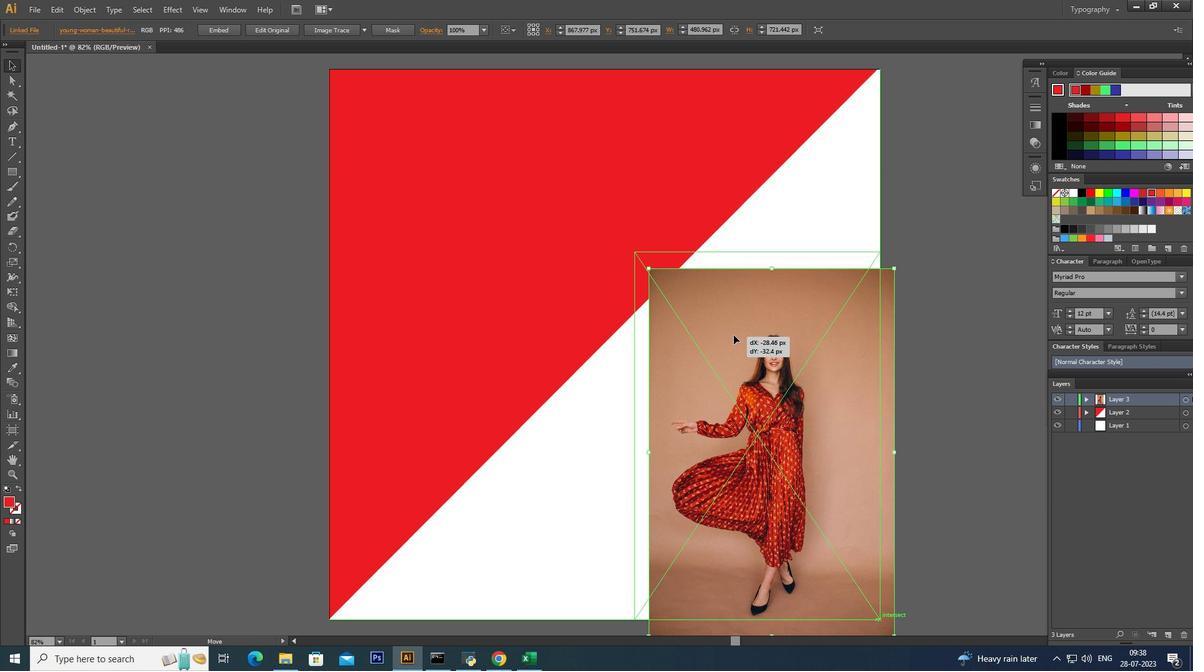 
Action: Mouse moved to (922, 392)
Screenshot: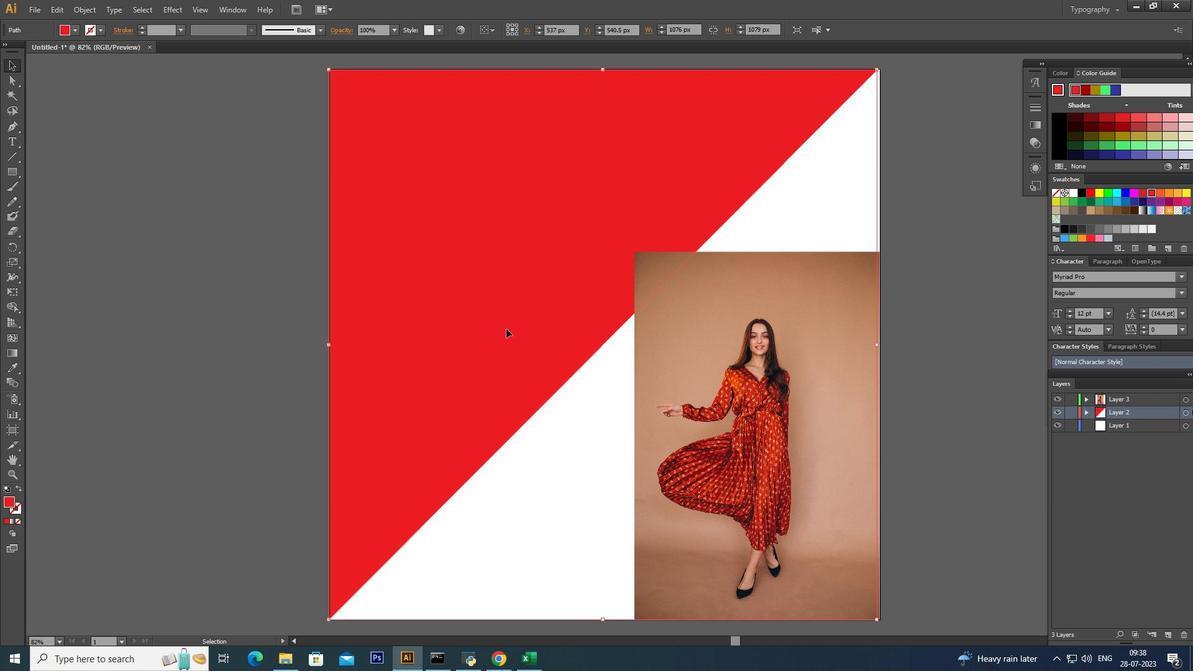 
Action: Mouse pressed left at (922, 392)
Screenshot: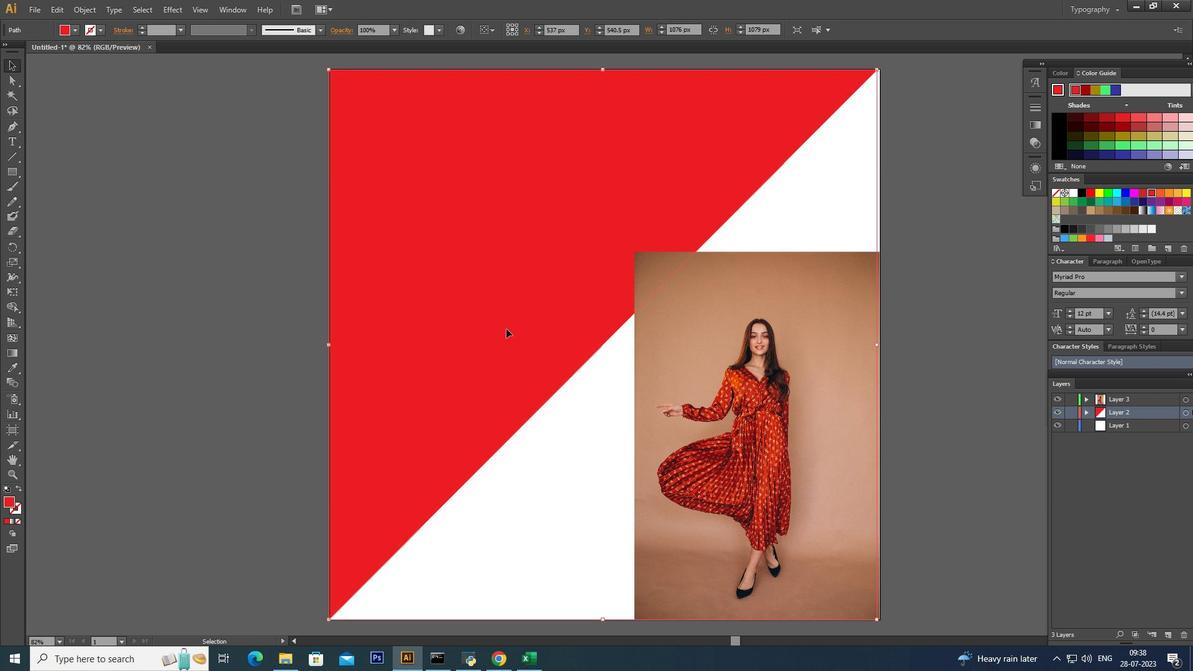 
Action: Mouse moved to (506, 329)
Screenshot: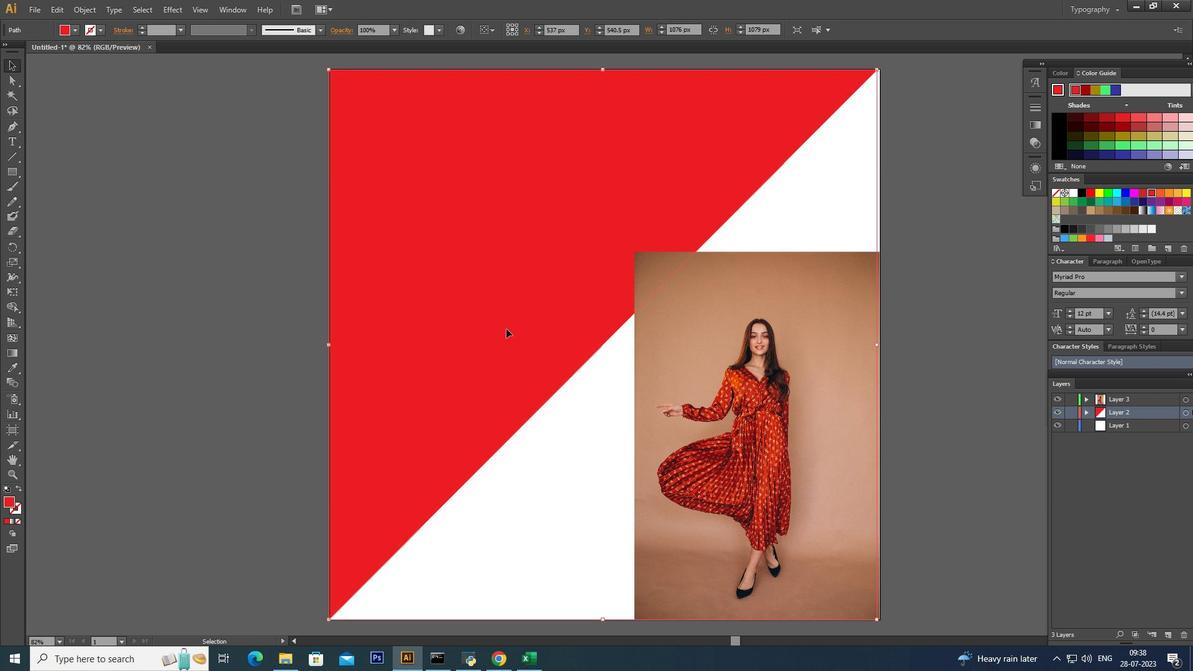 
Action: Mouse pressed left at (506, 329)
Screenshot: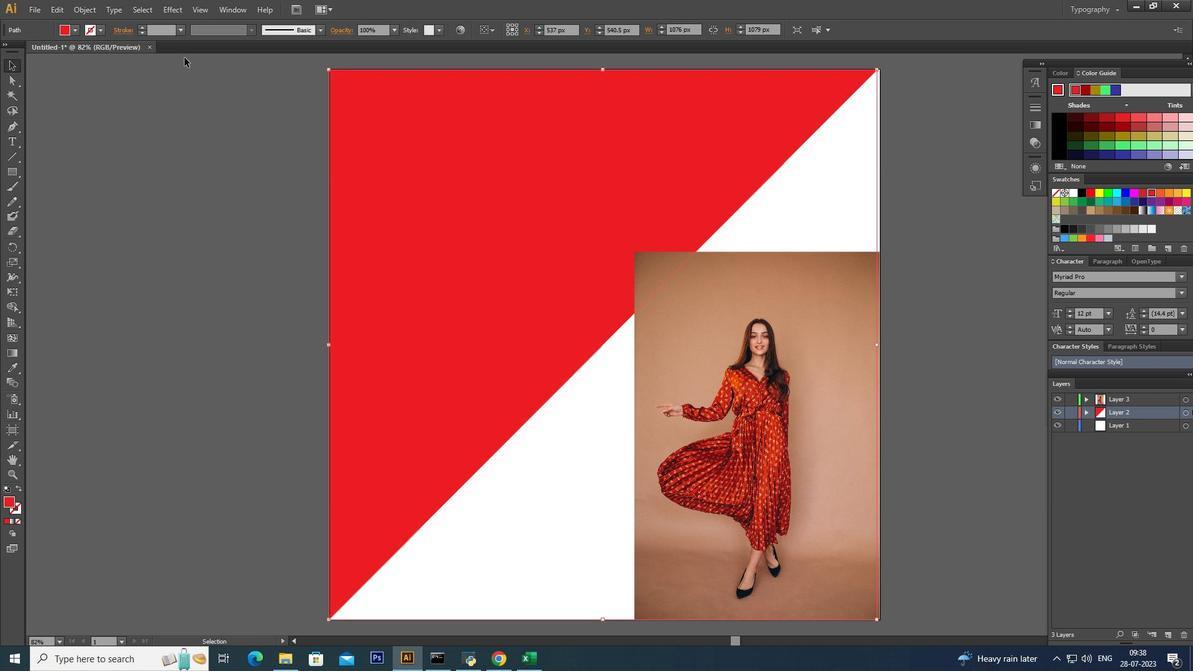 
Action: Mouse moved to (14, 366)
Screenshot: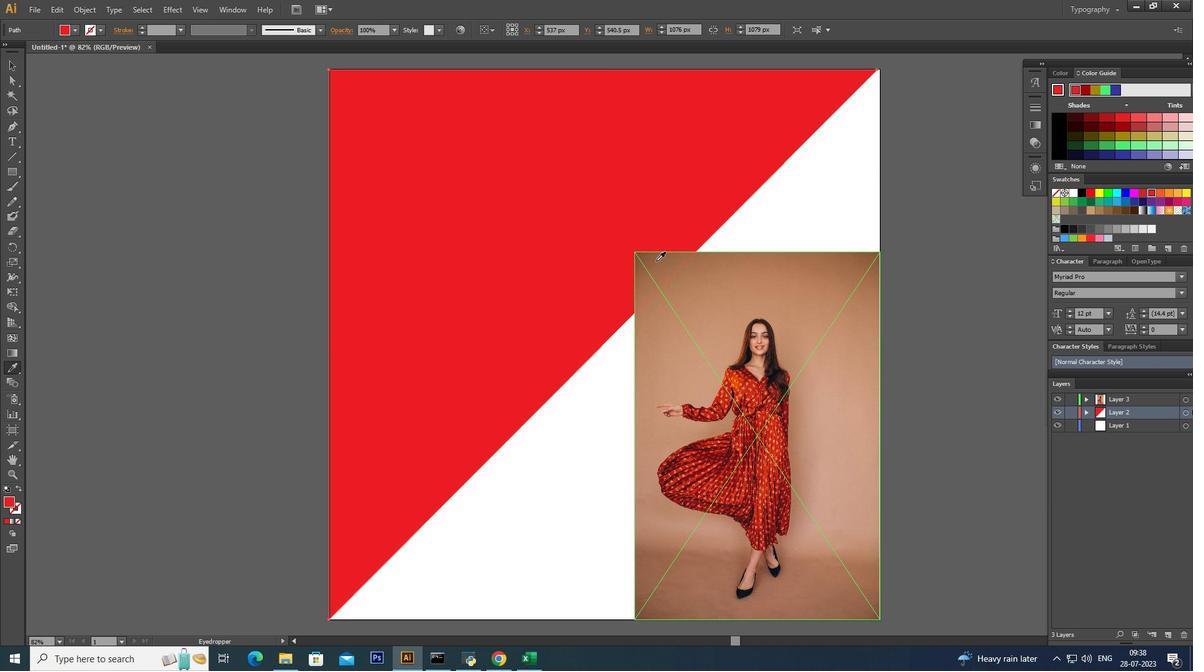 
Action: Mouse pressed left at (14, 366)
Screenshot: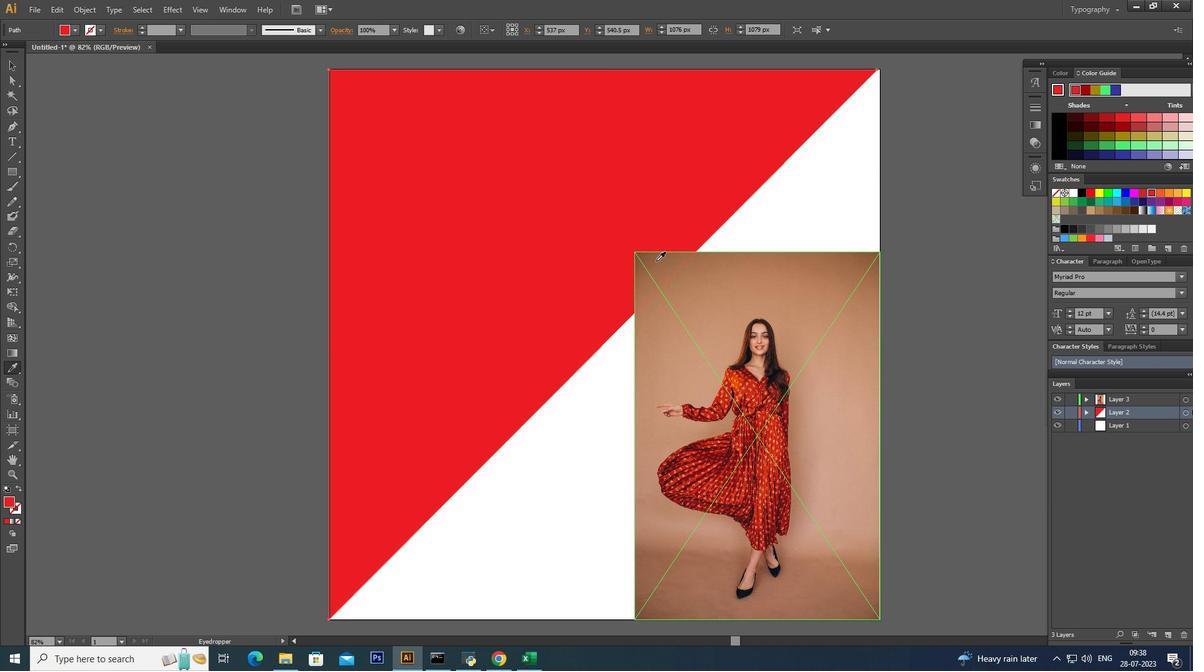 
Action: Mouse moved to (656, 261)
Screenshot: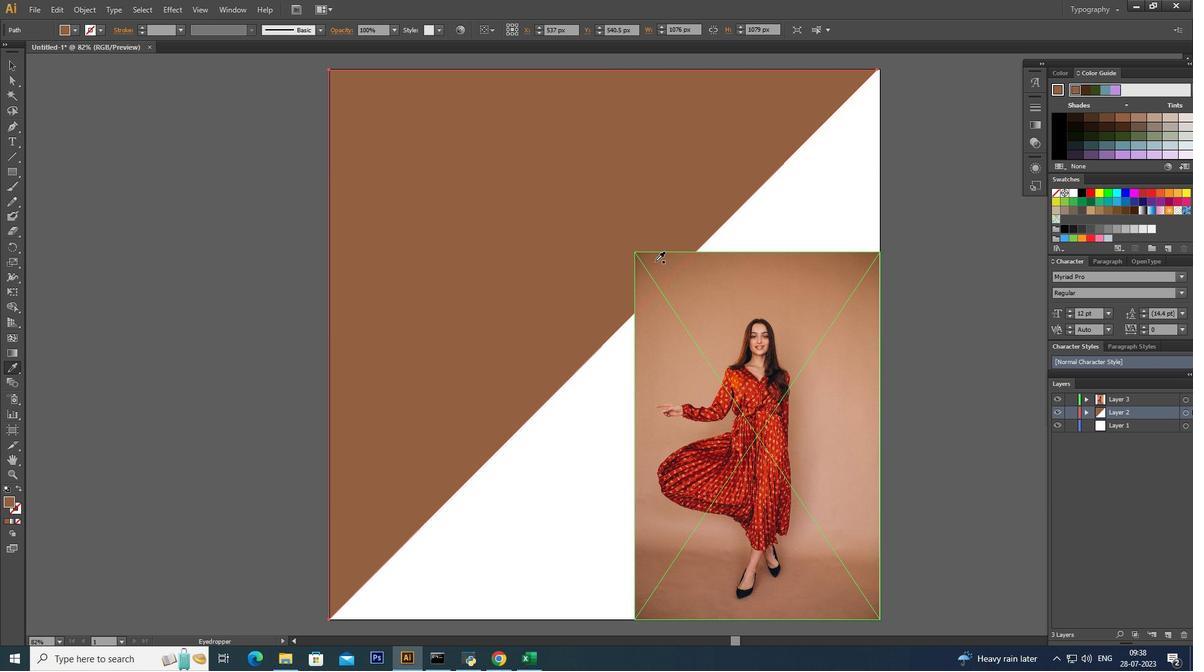 
Action: Mouse pressed left at (656, 261)
Screenshot: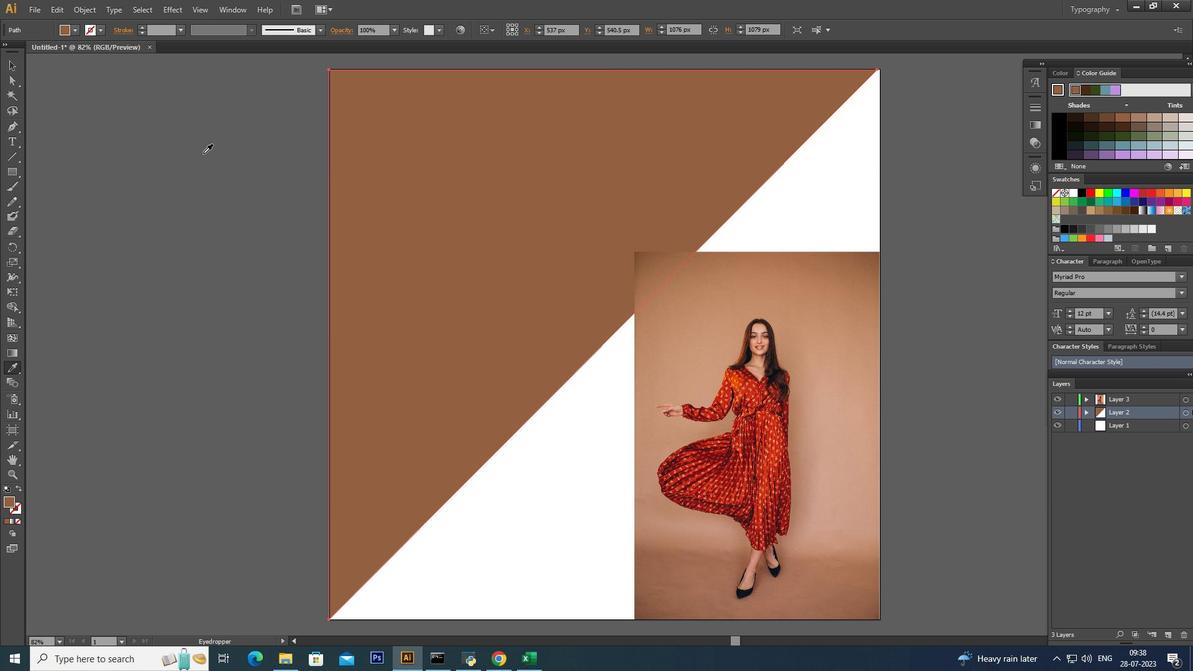 
Action: Mouse moved to (14, 59)
Screenshot: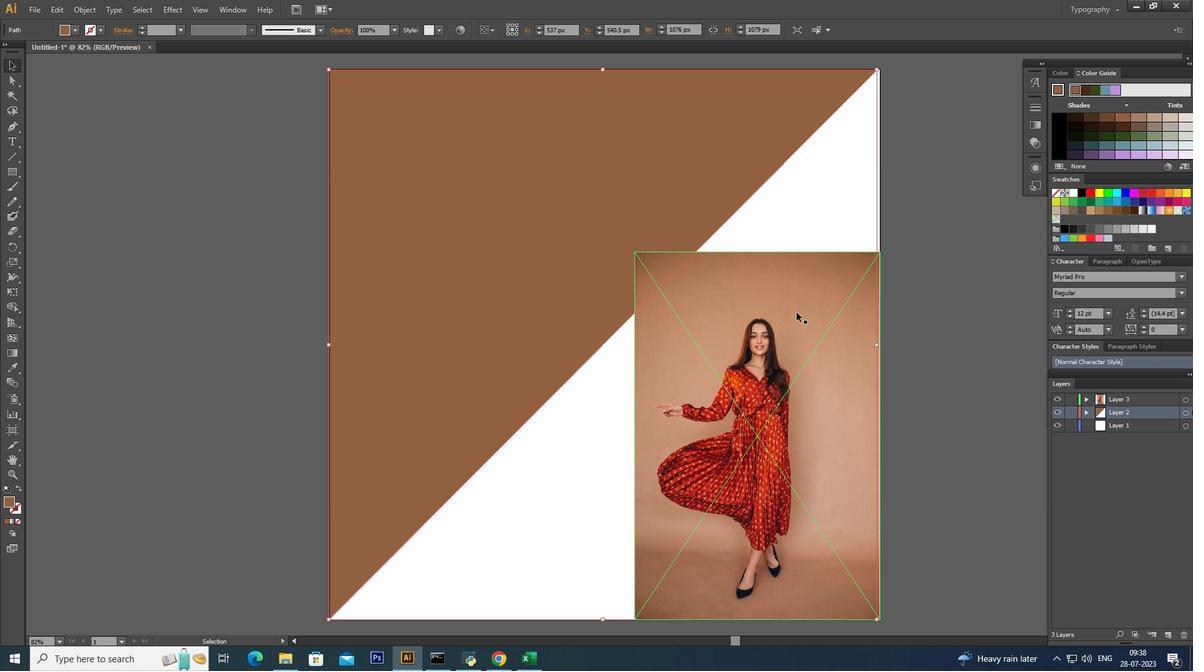 
Action: Mouse pressed left at (14, 59)
Screenshot: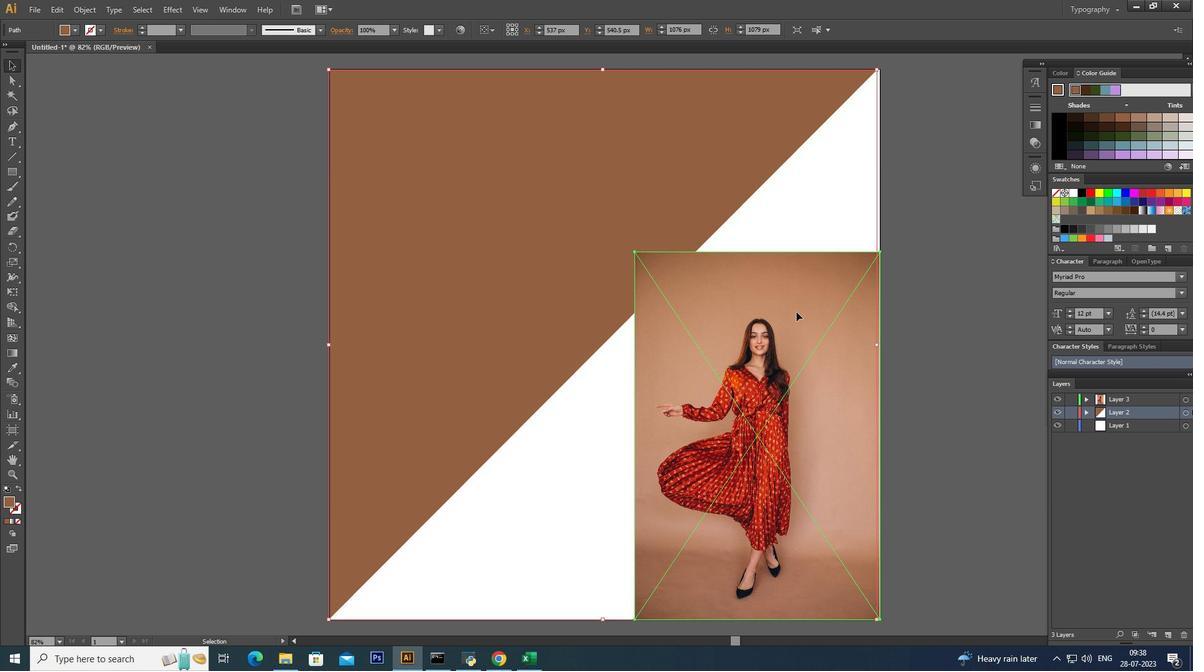 
Action: Mouse moved to (797, 312)
Screenshot: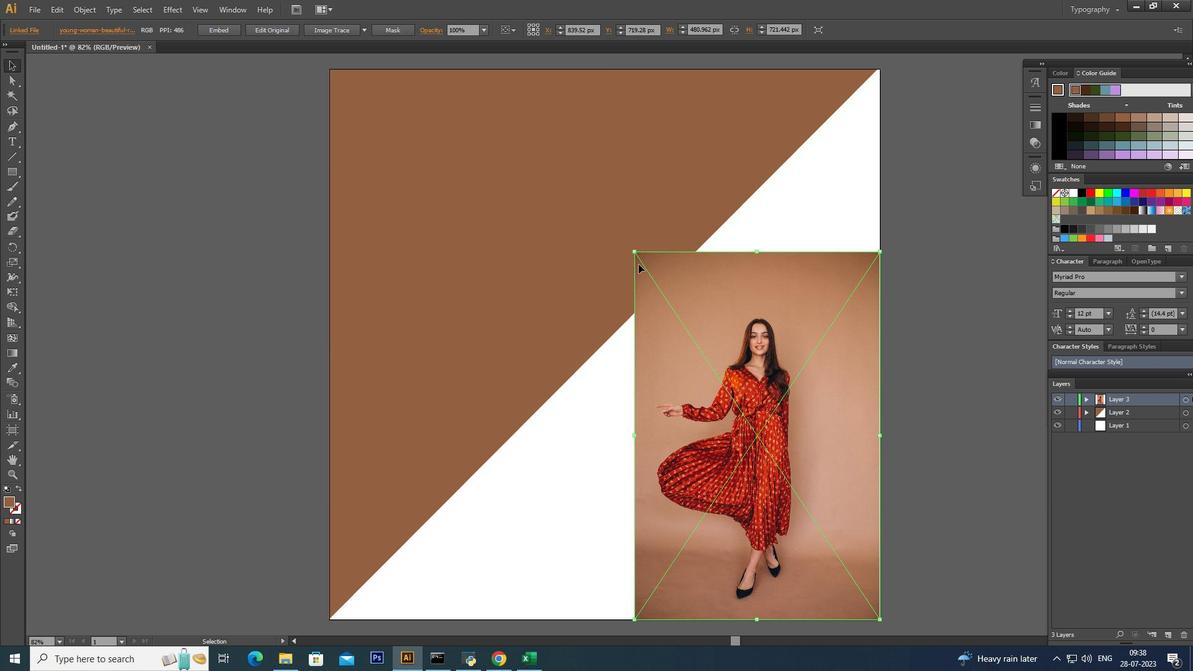 
Action: Mouse pressed left at (797, 312)
Screenshot: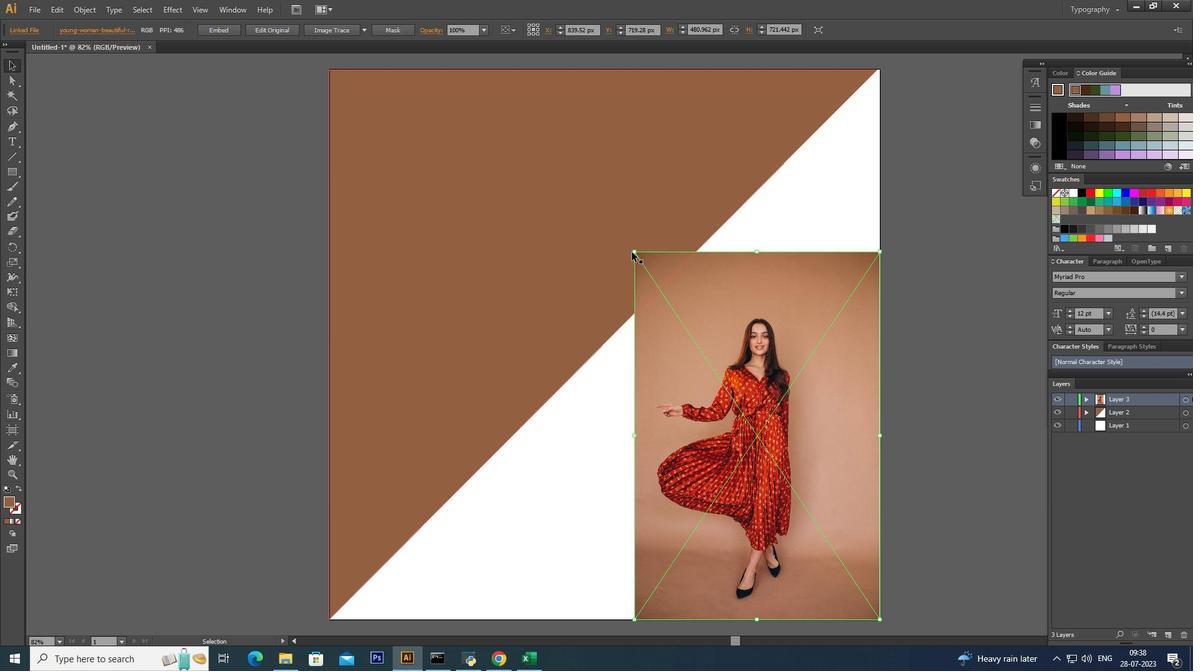
Action: Mouse moved to (634, 253)
Screenshot: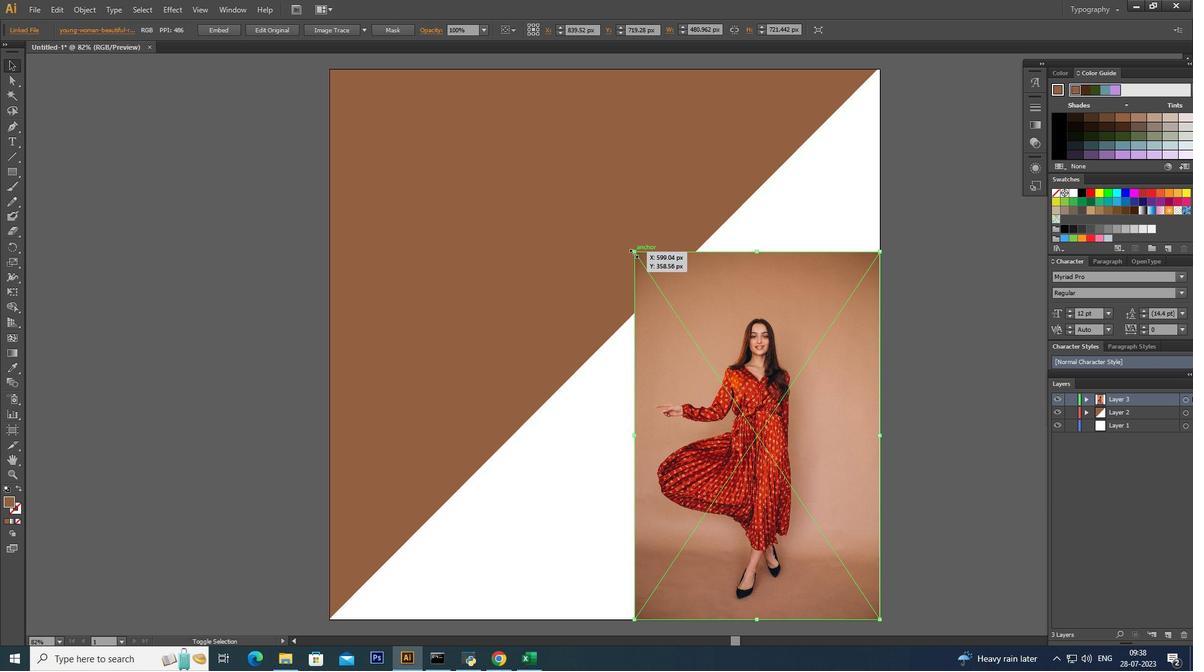 
Action: Key pressed <Key.shift><Key.alt_l>
Screenshot: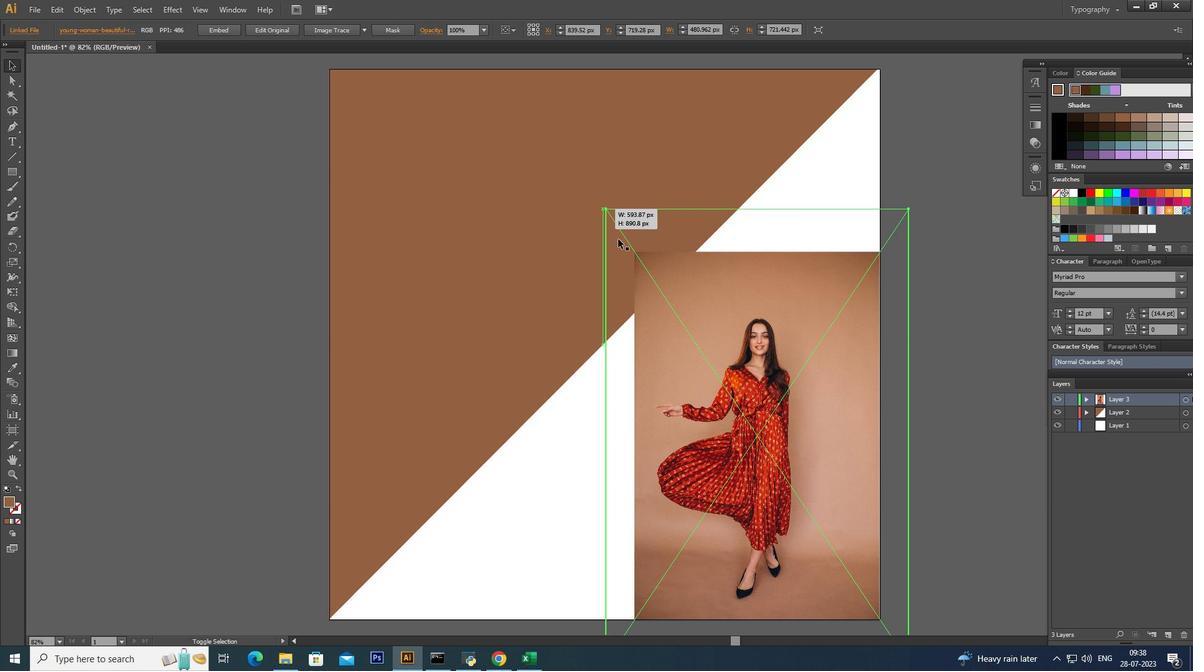 
Action: Mouse pressed left at (634, 253)
Screenshot: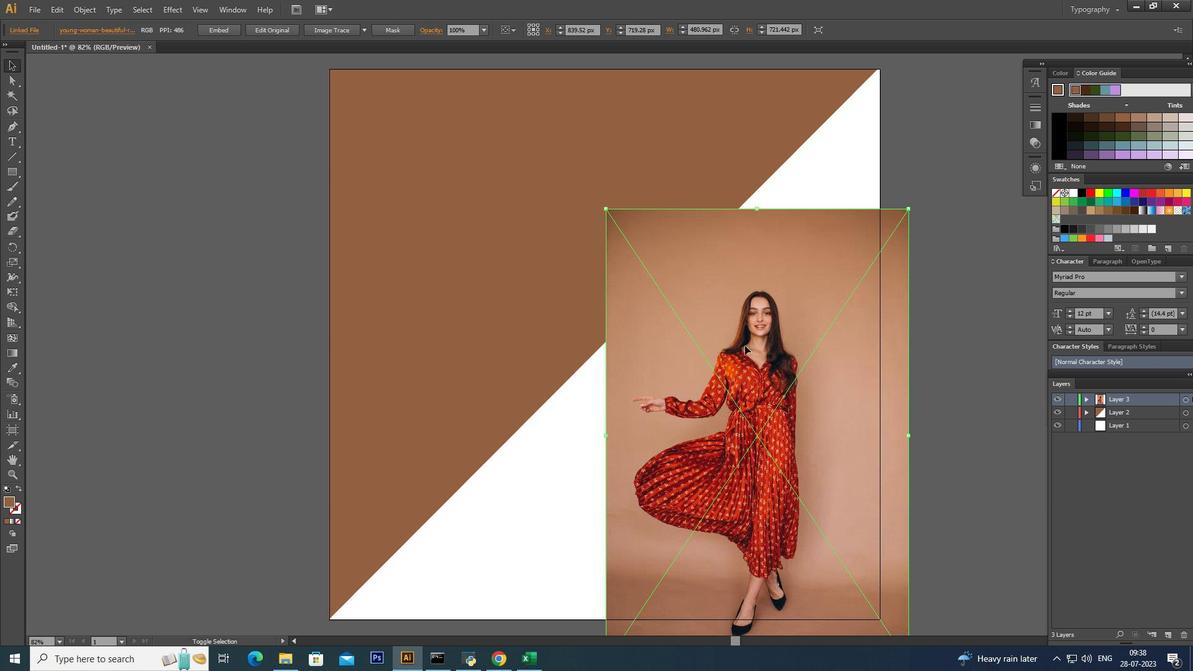 
Action: Mouse moved to (616, 226)
Screenshot: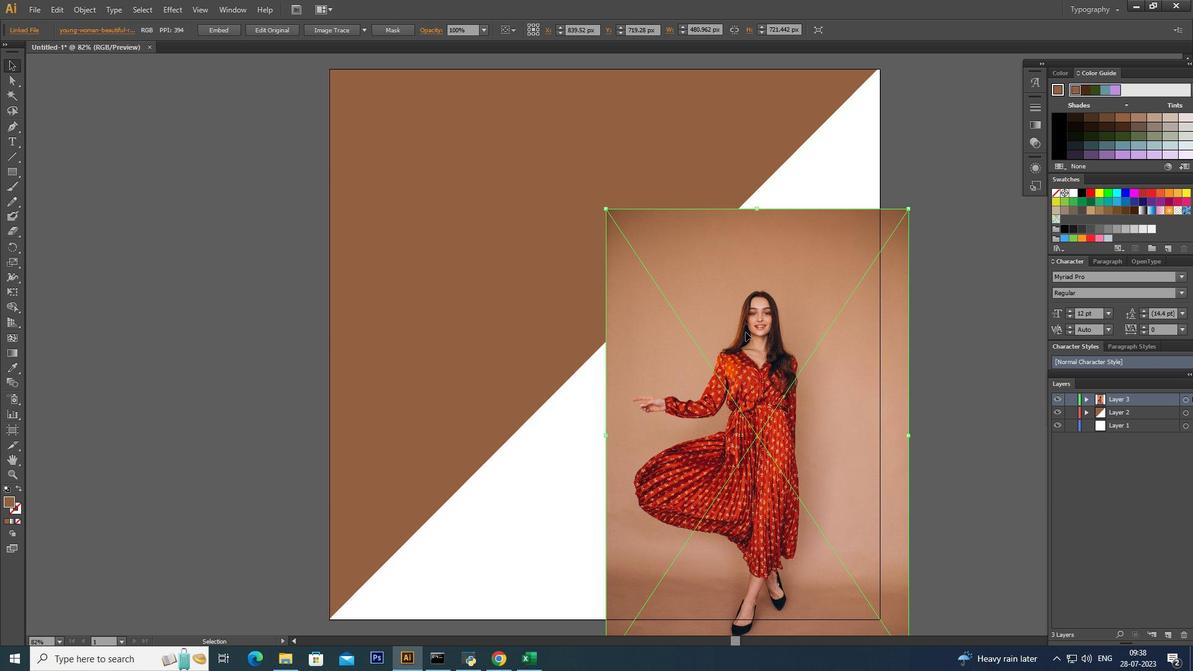 
Action: Key pressed <Key.shift><Key.alt_l><Key.shift><Key.alt_l><Key.shift><Key.alt_l>
Screenshot: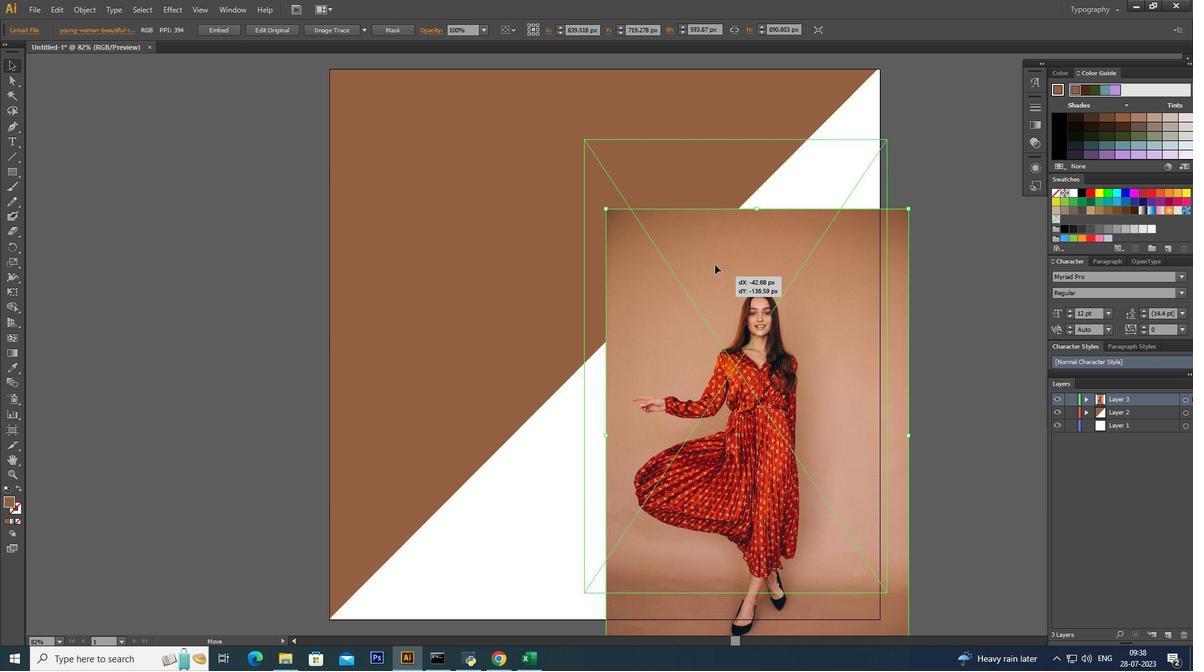 
Action: Mouse moved to (613, 221)
Screenshot: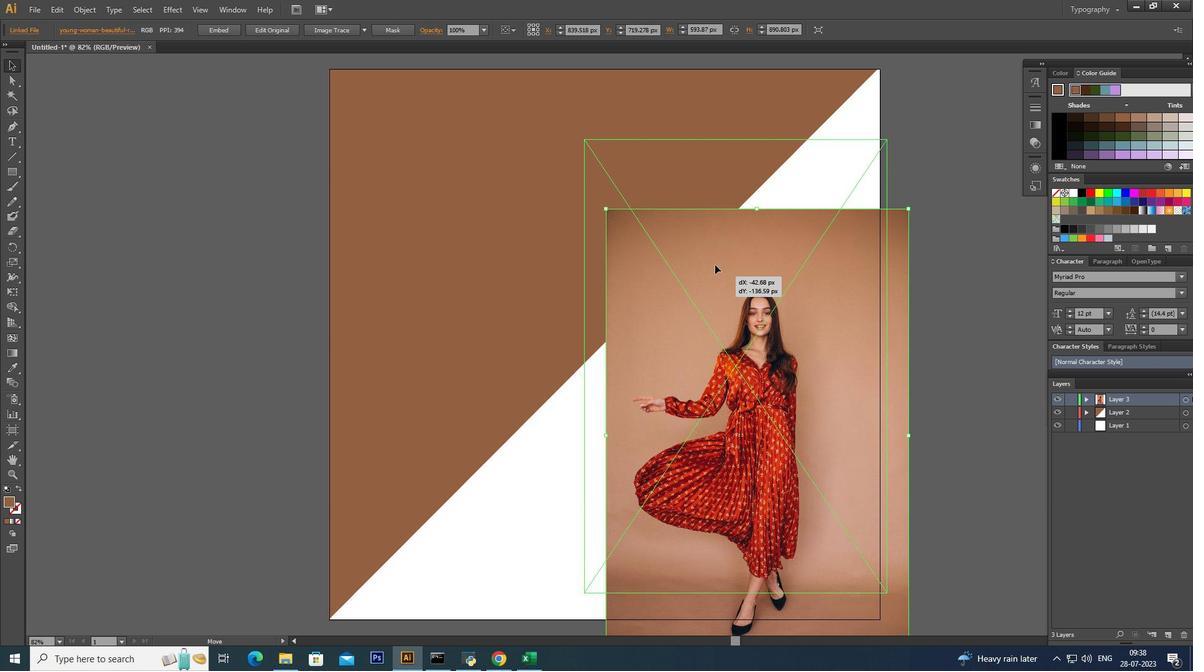 
Action: Key pressed <Key.shift>
Screenshot: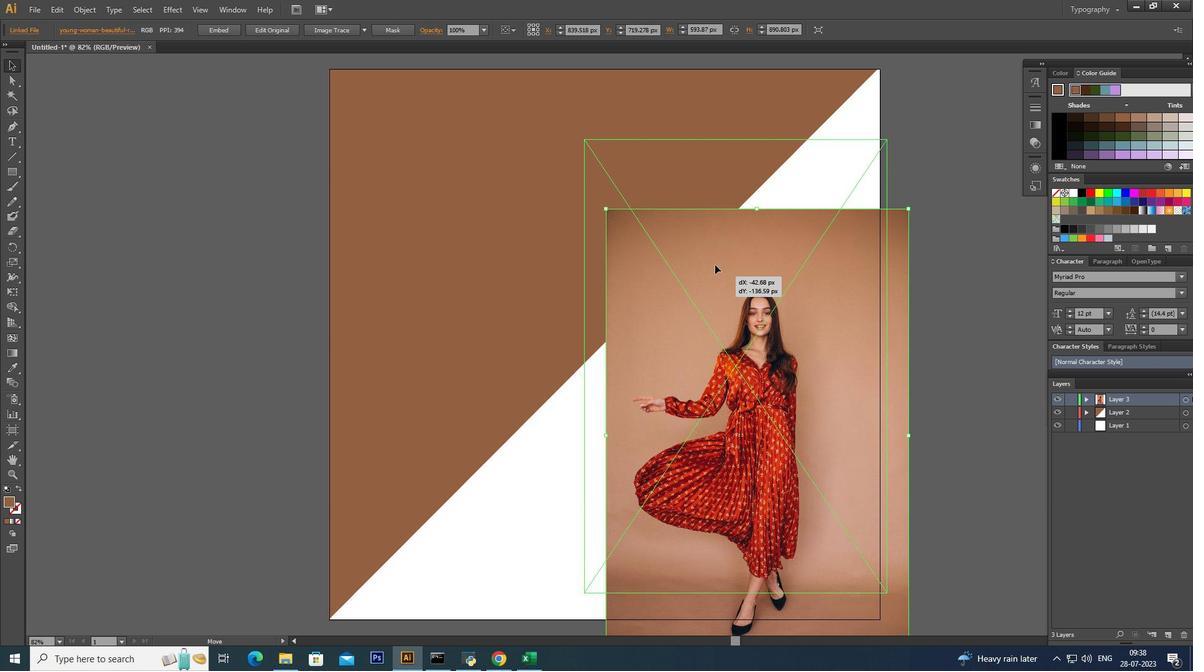
Action: Mouse moved to (610, 217)
Screenshot: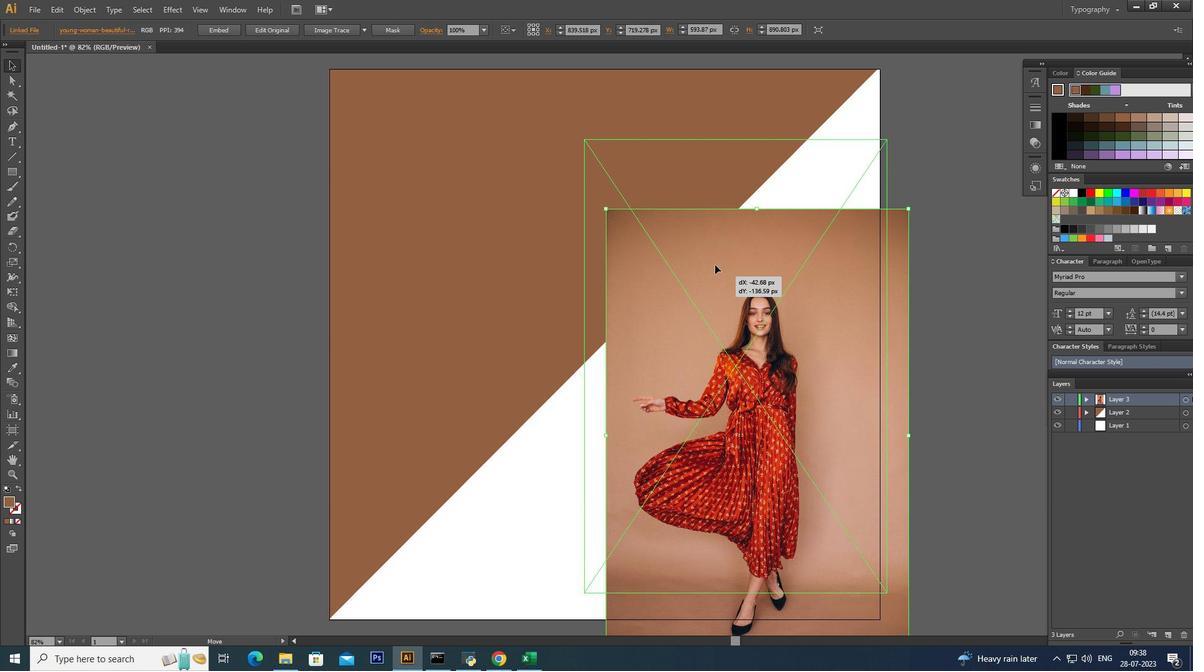 
Action: Key pressed <Key.alt_l>
Screenshot: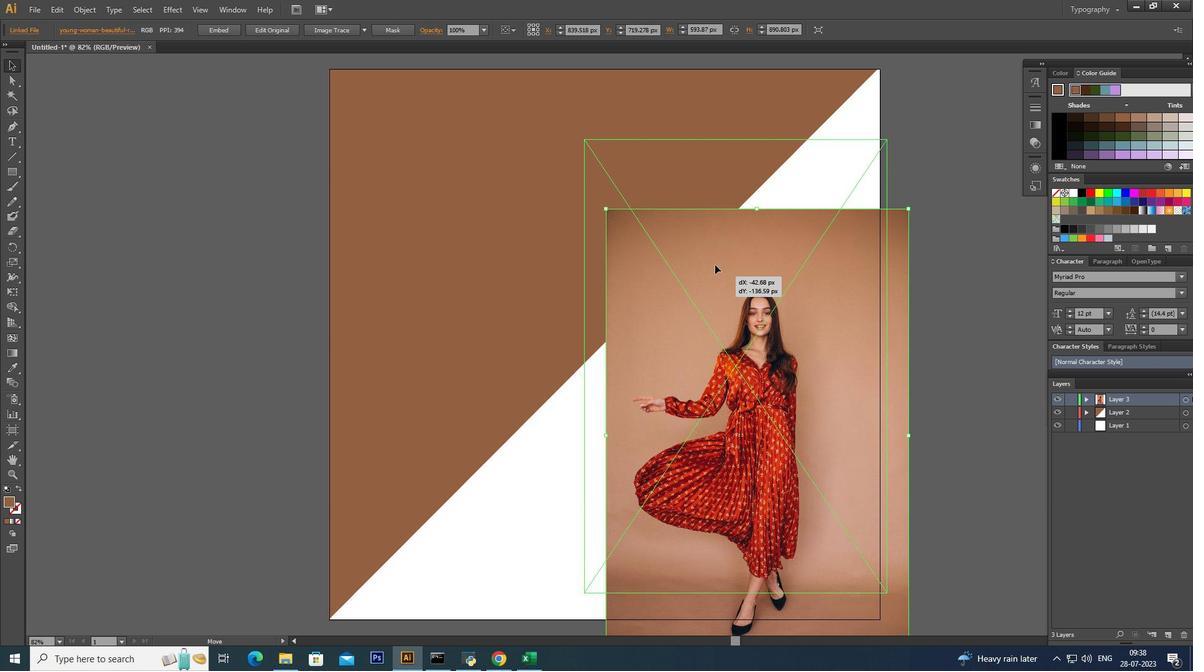 
Action: Mouse moved to (603, 209)
Screenshot: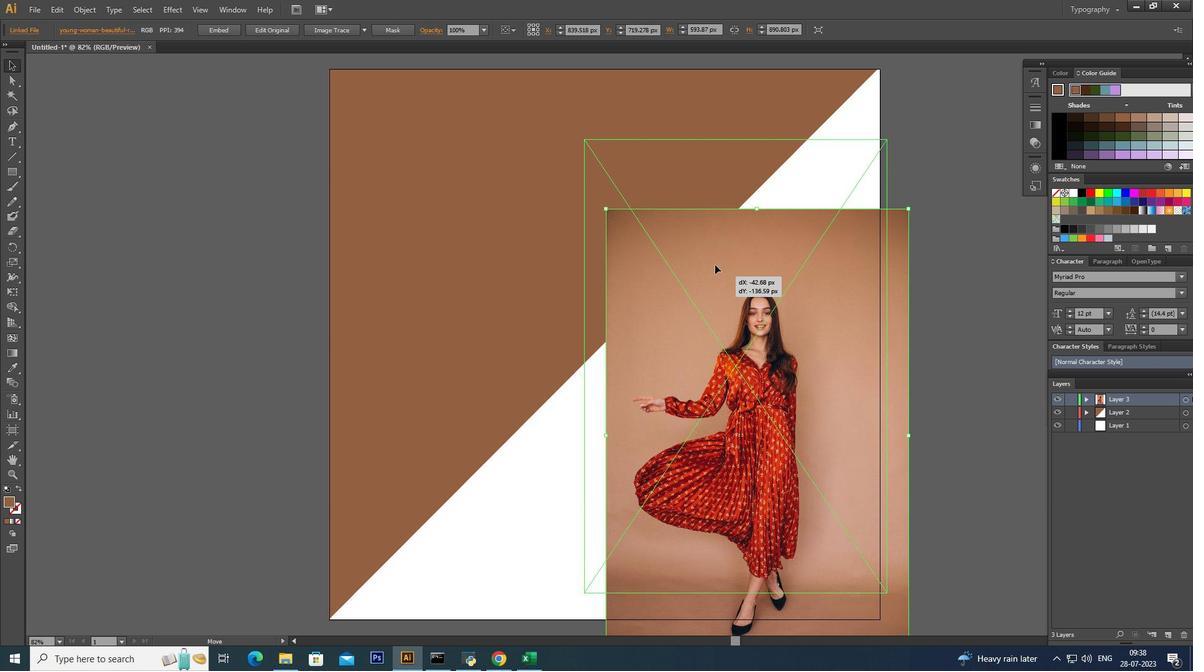 
Action: Key pressed <Key.shift>
Screenshot: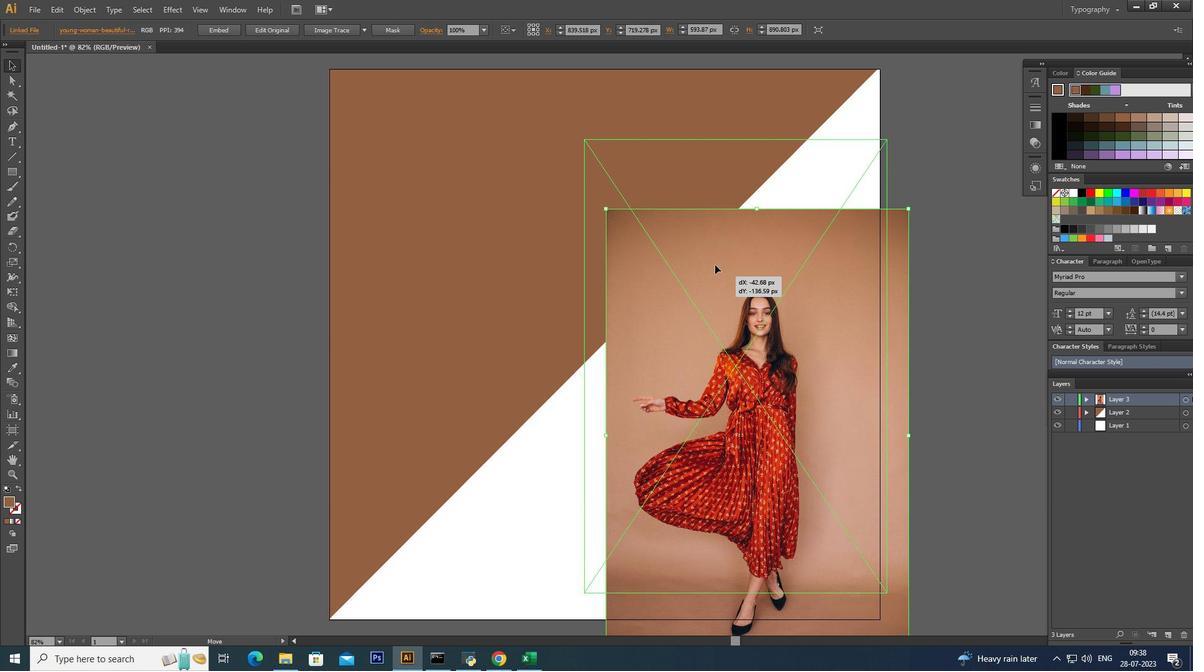 
Action: Mouse moved to (602, 208)
Screenshot: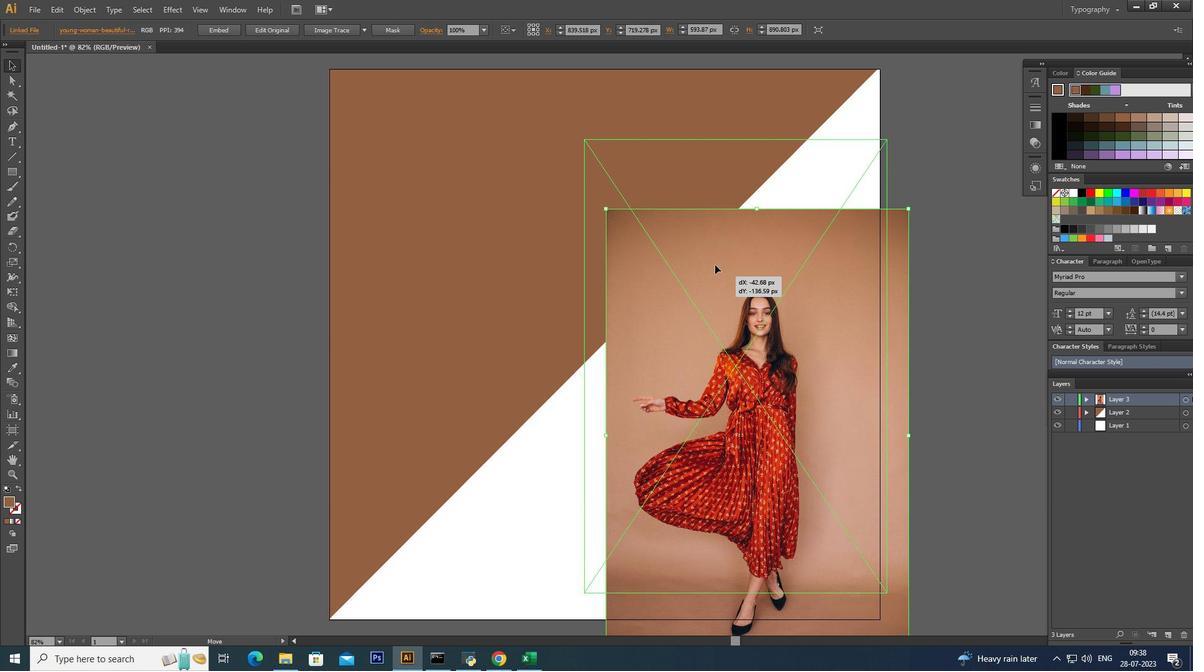
Action: Key pressed <Key.alt_l><Key.shift><Key.alt_l><Key.shift><Key.alt_l><Key.shift><Key.alt_l><Key.shift><Key.alt_l><Key.shift><Key.alt_l><Key.shift><Key.alt_l><Key.shift><Key.alt_l><Key.shift><Key.alt_l><Key.shift><Key.alt_l><Key.shift><Key.alt_l><Key.shift><Key.alt_l><Key.shift><Key.alt_l><Key.shift><Key.alt_l>
Screenshot: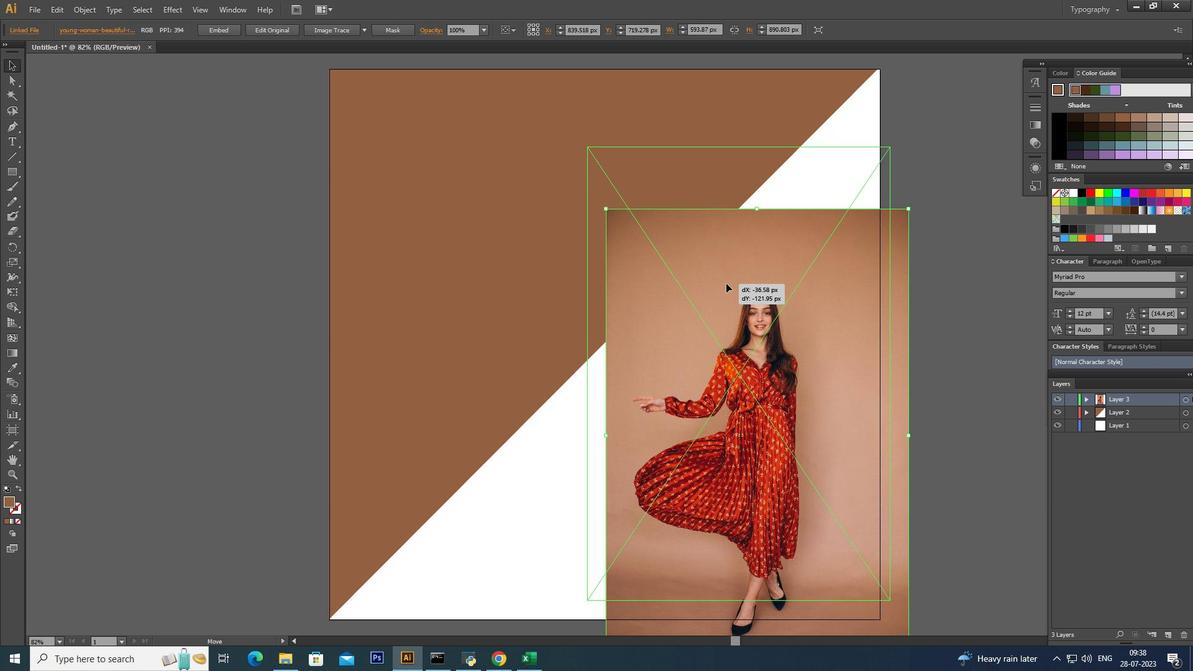 
Action: Mouse moved to (745, 346)
Screenshot: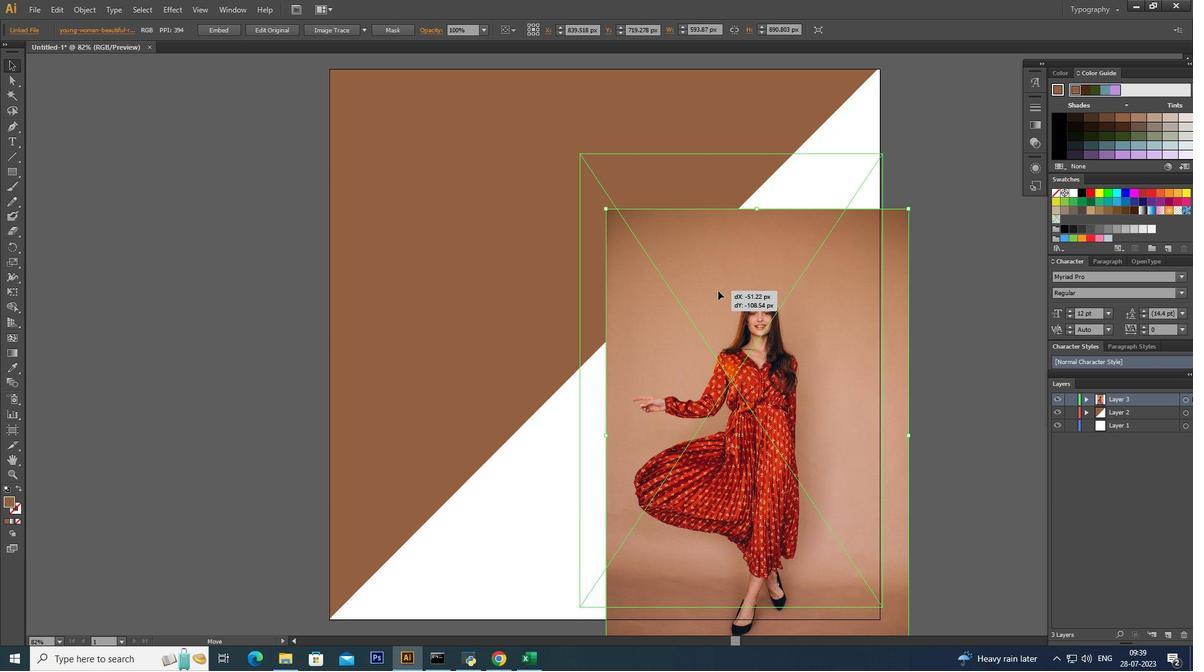 
Action: Mouse pressed left at (745, 346)
Screenshot: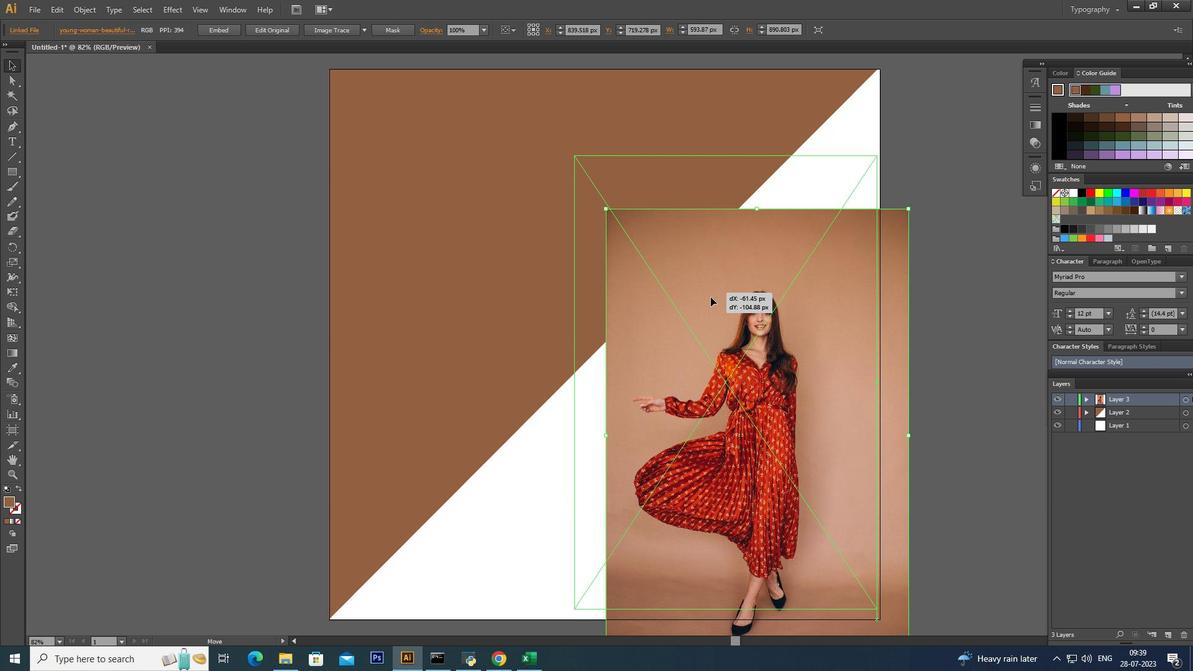 
Action: Mouse moved to (945, 351)
Screenshot: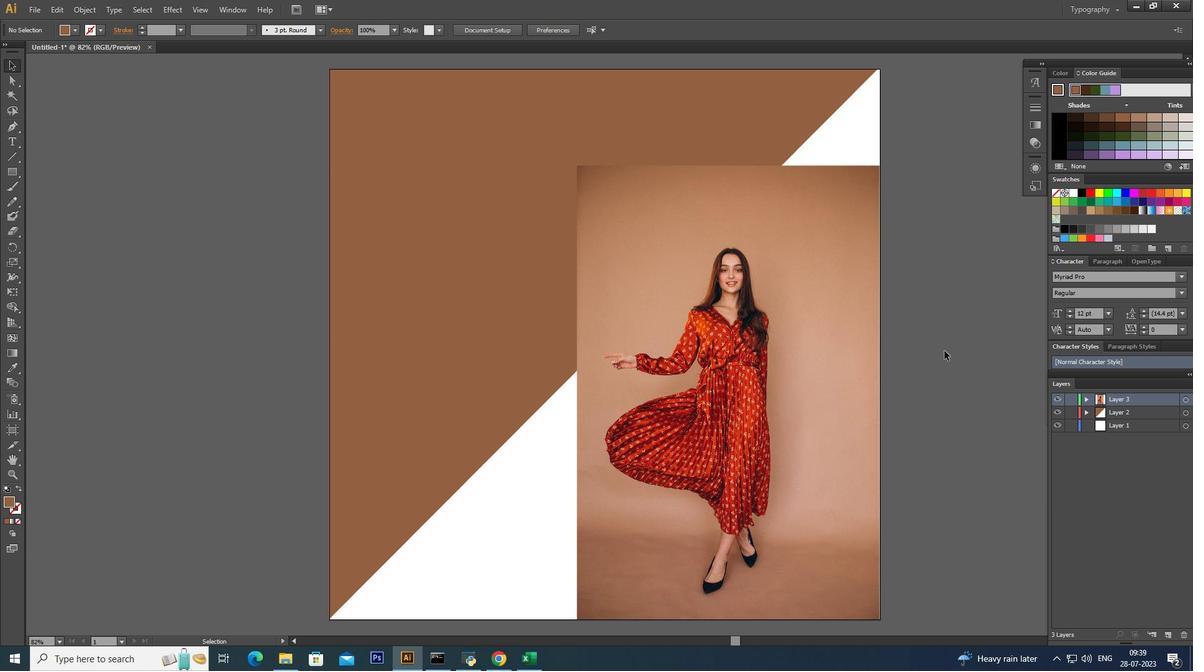 
Action: Mouse pressed left at (945, 351)
Screenshot: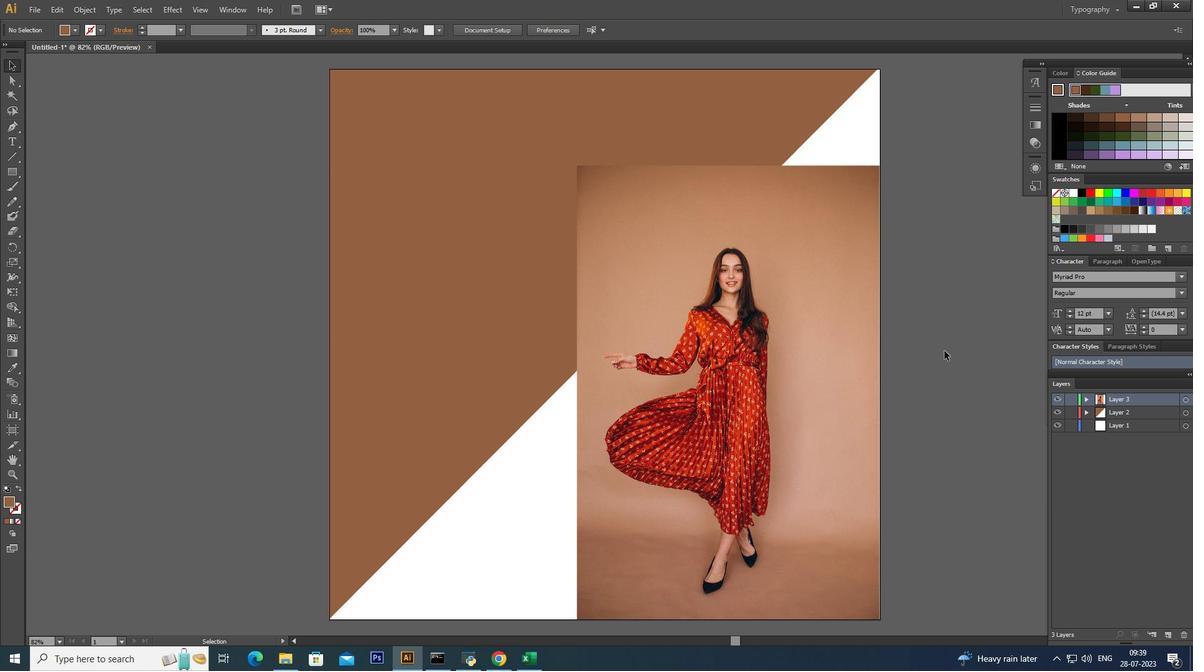 
Action: Mouse moved to (28, 6)
Screenshot: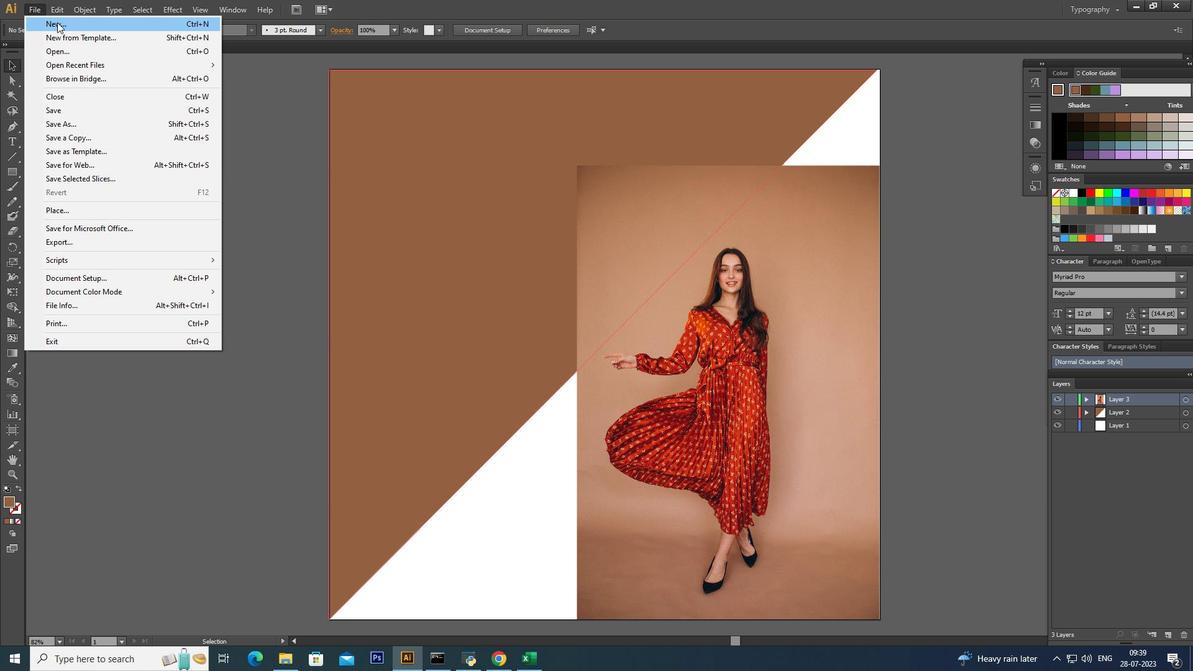 
Action: Mouse pressed left at (28, 6)
Screenshot: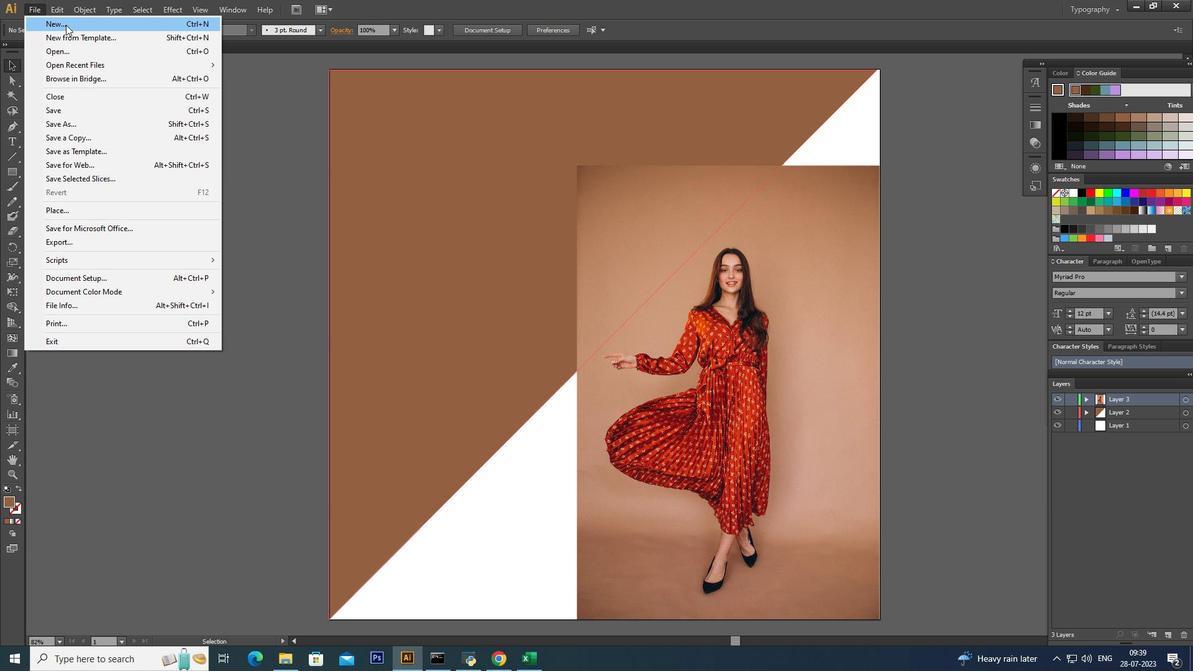 
Action: Mouse moved to (68, 55)
Screenshot: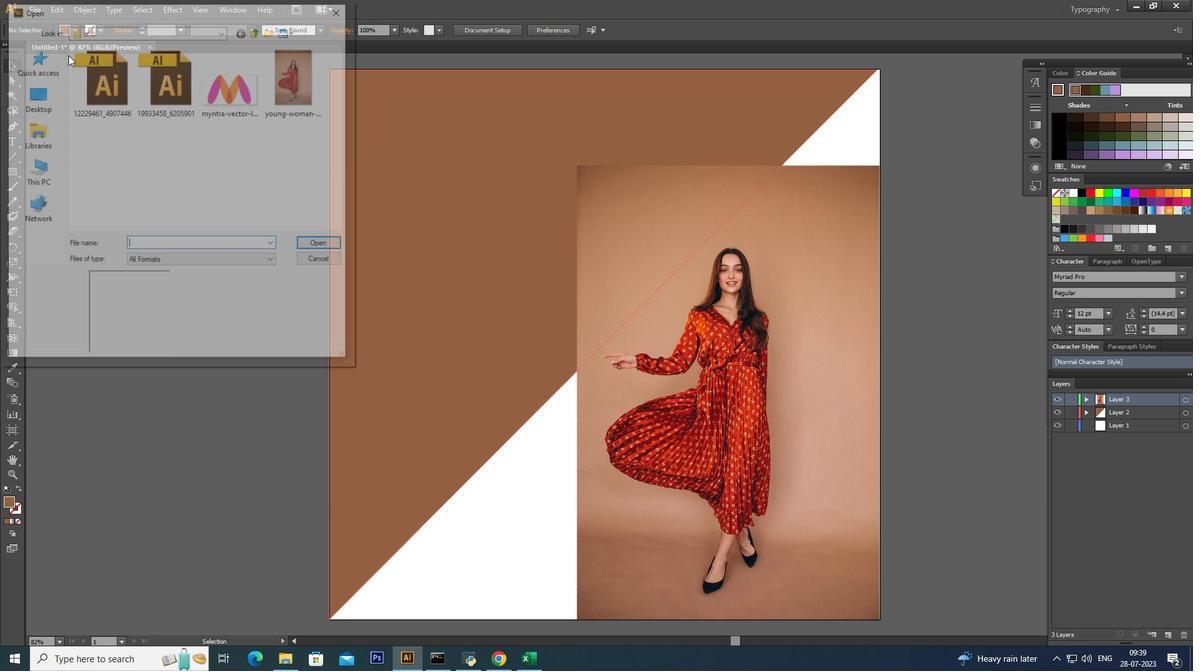 
Action: Mouse pressed left at (68, 55)
Screenshot: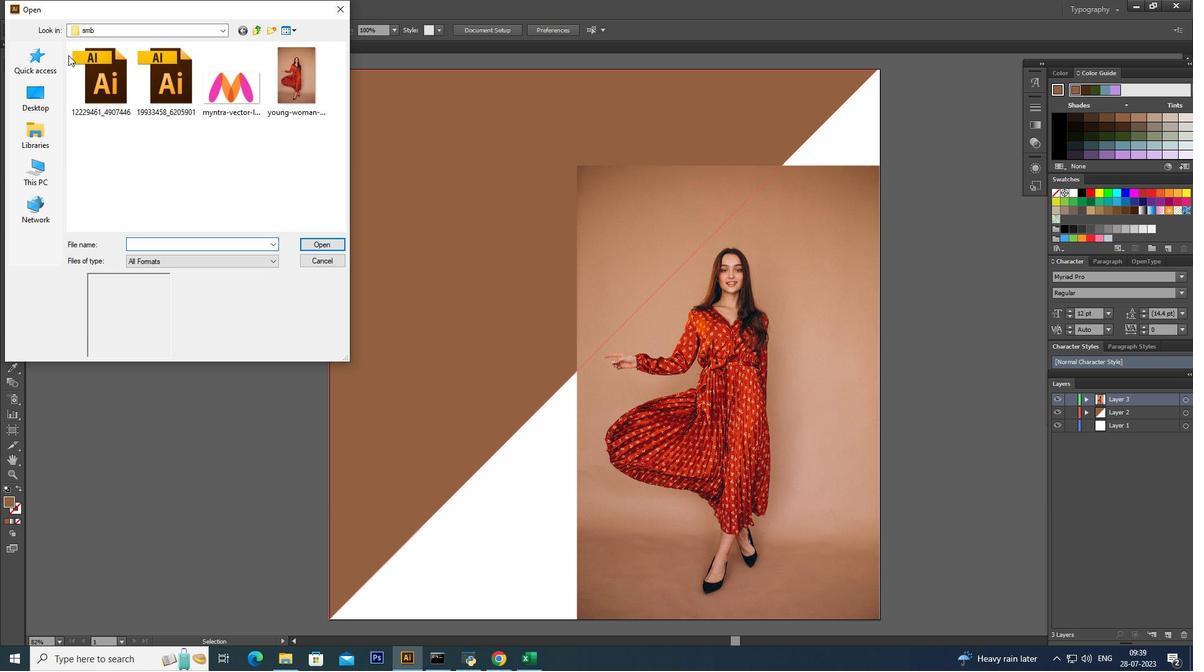 
Action: Mouse moved to (118, 88)
Screenshot: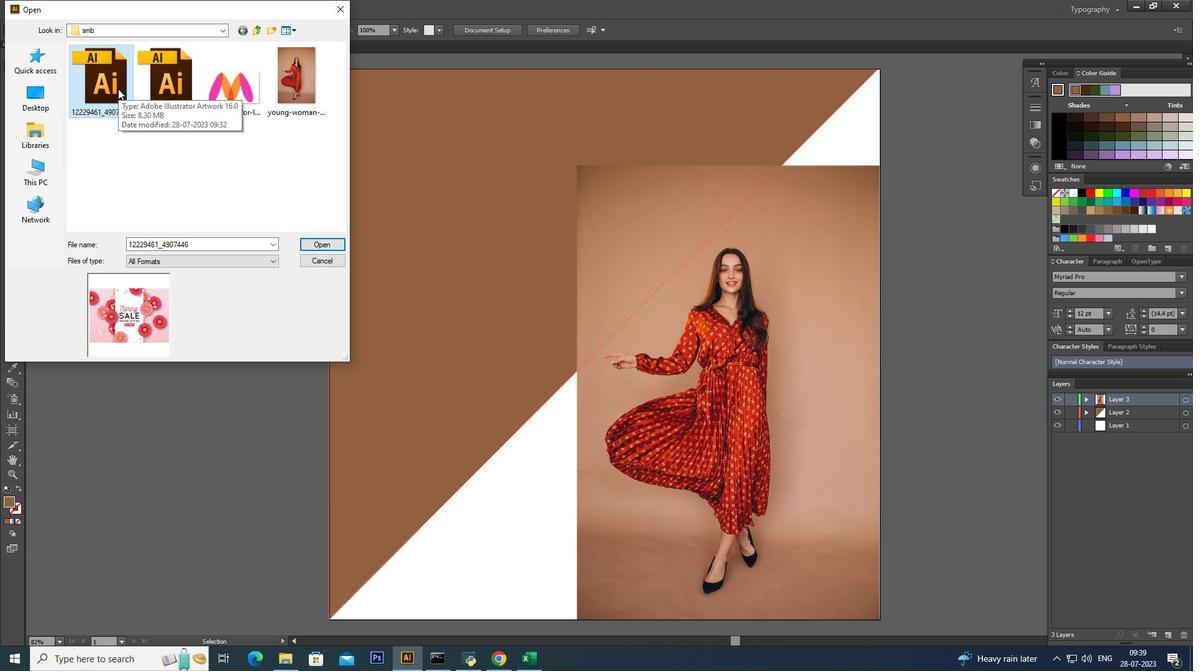 
Action: Mouse pressed left at (118, 88)
Screenshot: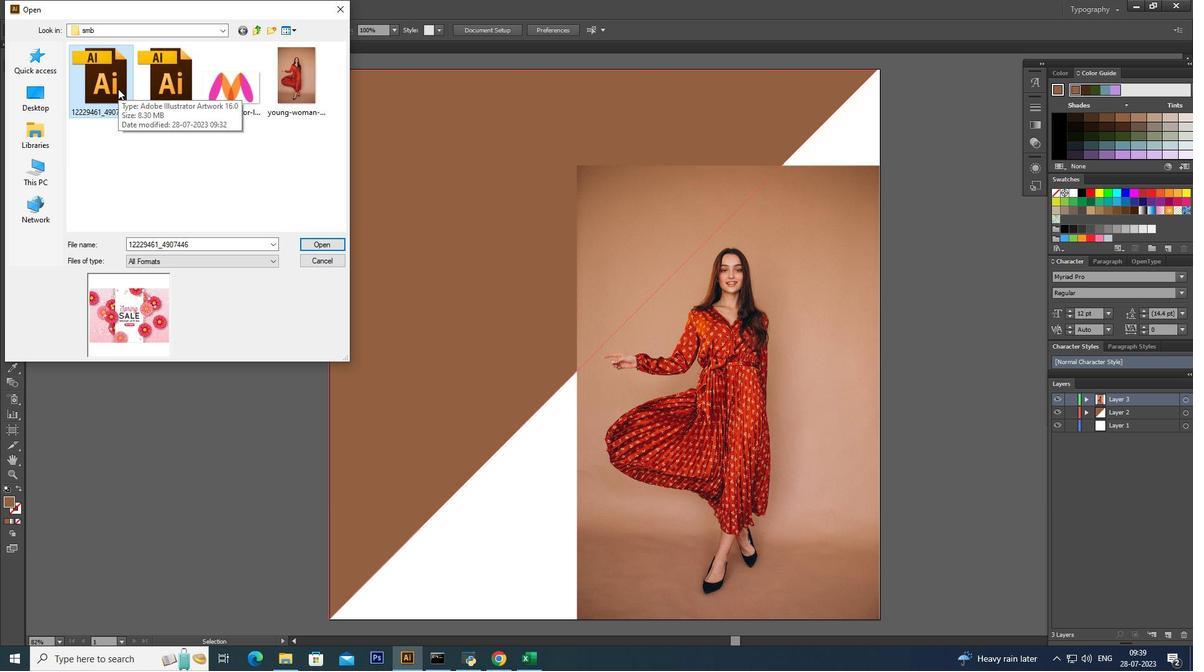 
Action: Mouse moved to (187, 88)
Screenshot: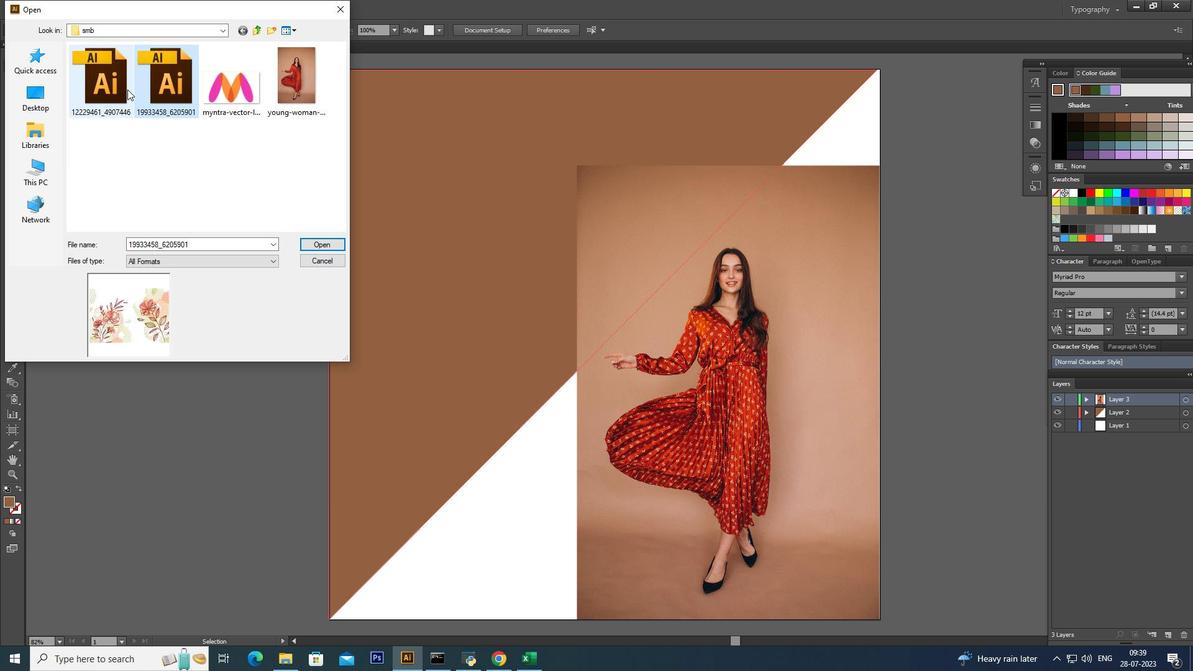 
Action: Mouse pressed left at (187, 88)
Screenshot: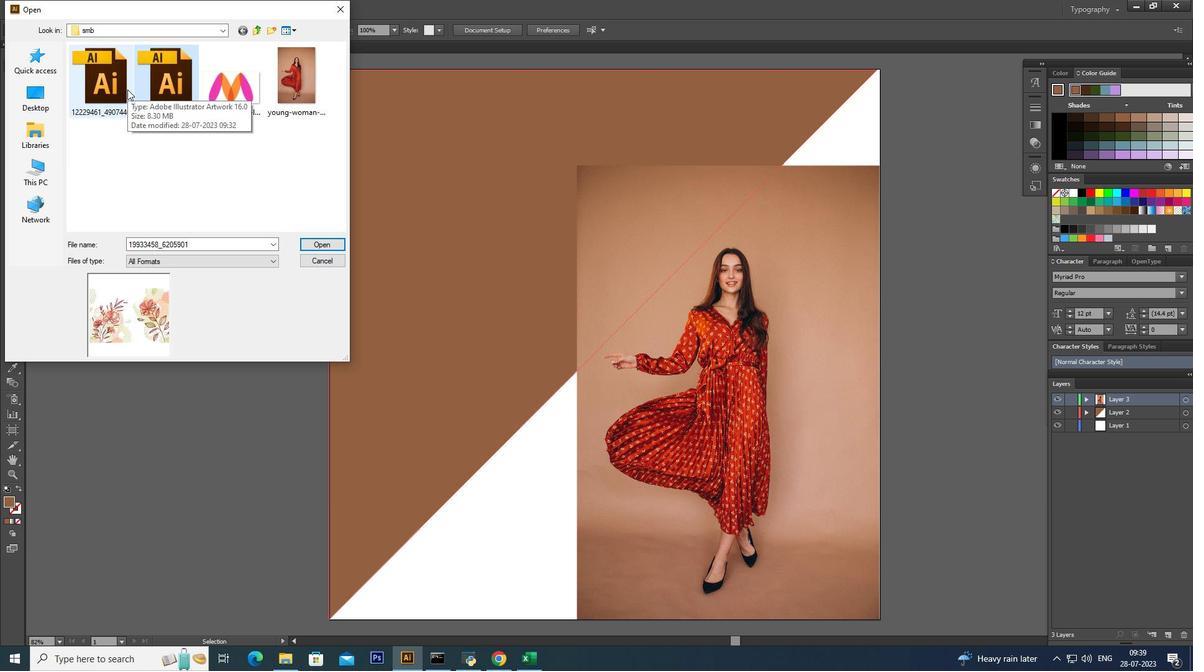 
Action: Mouse moved to (127, 89)
Screenshot: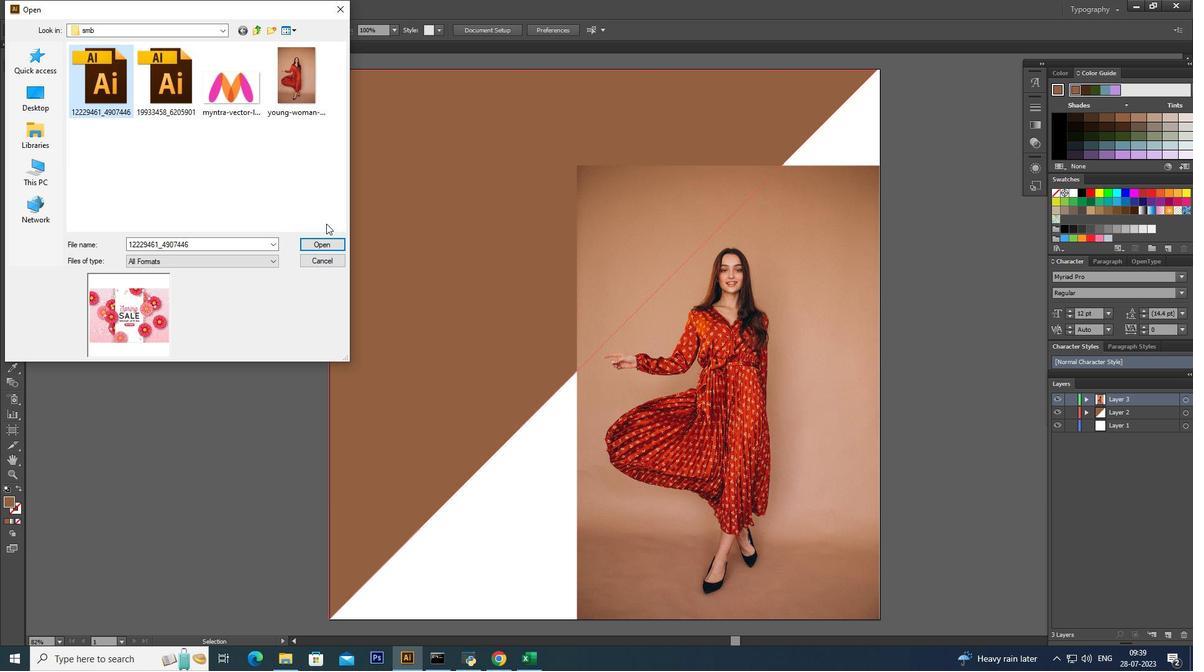 
Action: Mouse pressed left at (127, 89)
Screenshot: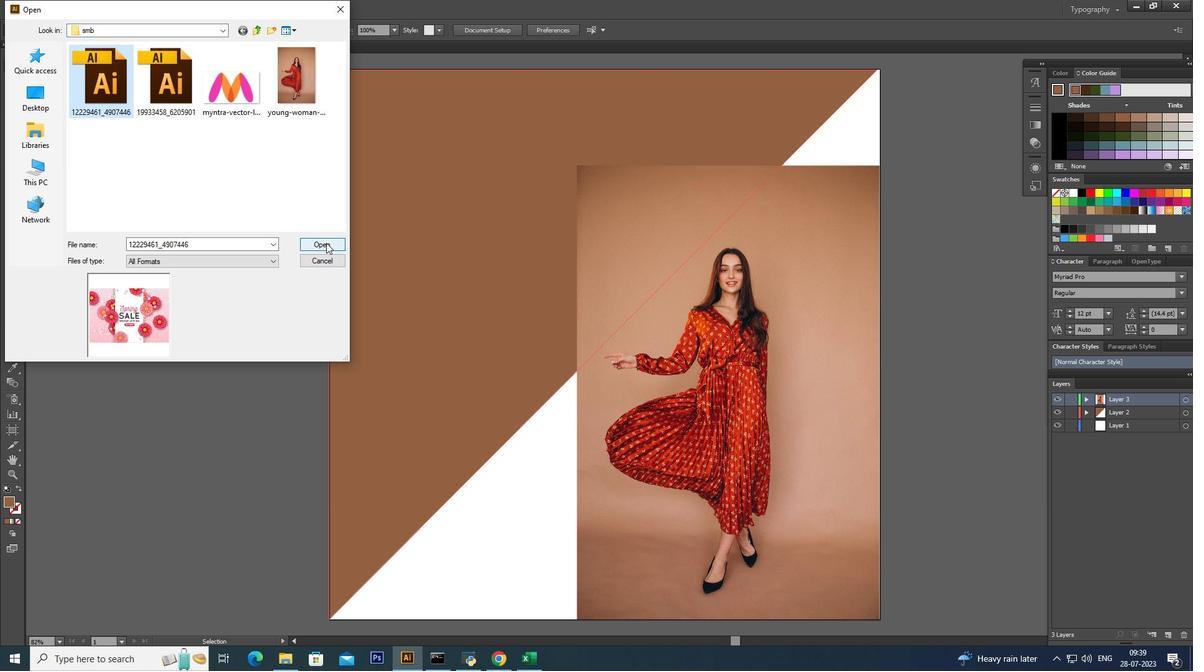 
Action: Mouse moved to (326, 243)
Screenshot: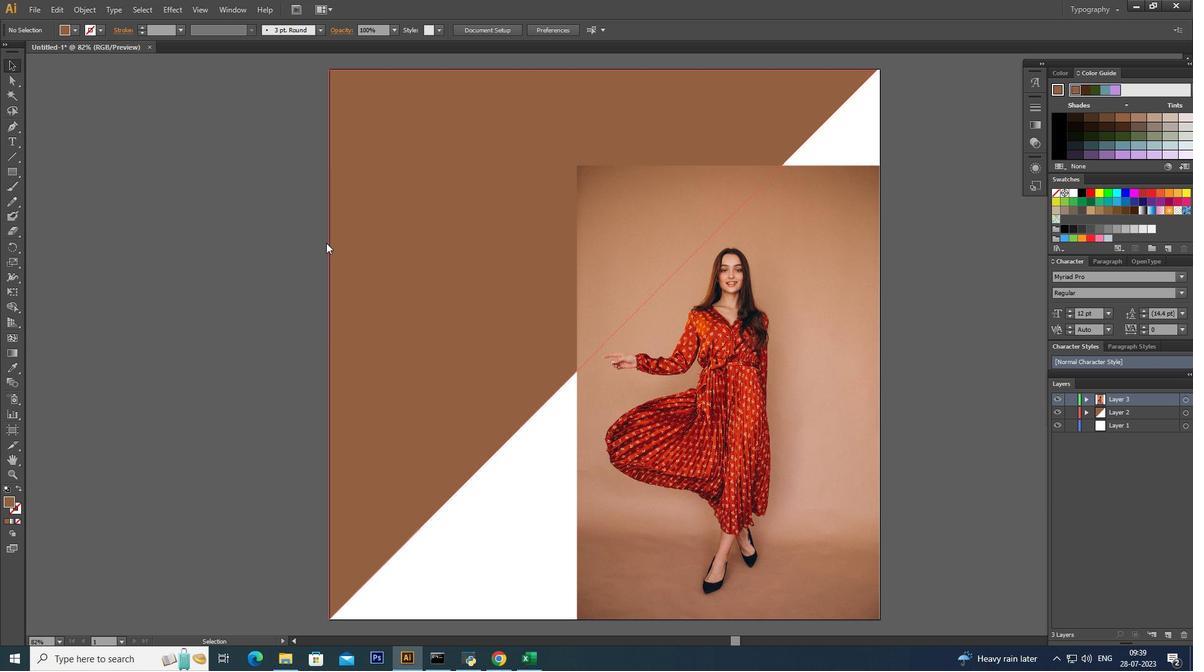 
Action: Mouse pressed left at (326, 243)
Screenshot: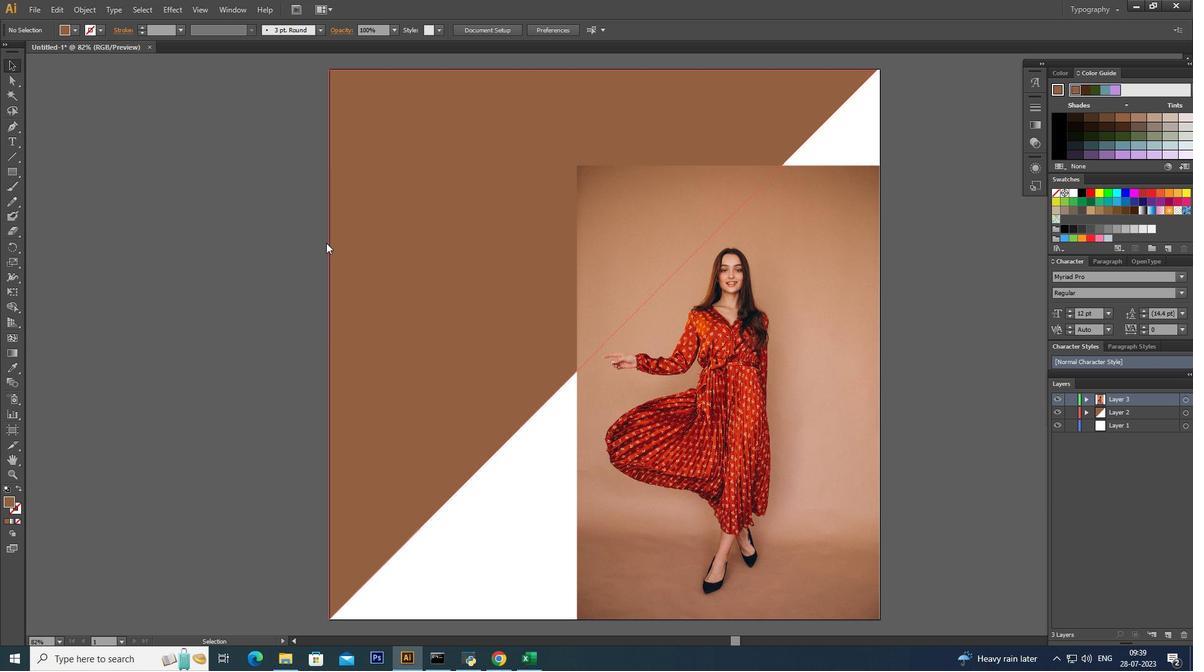 
Action: Mouse moved to (620, 387)
Screenshot: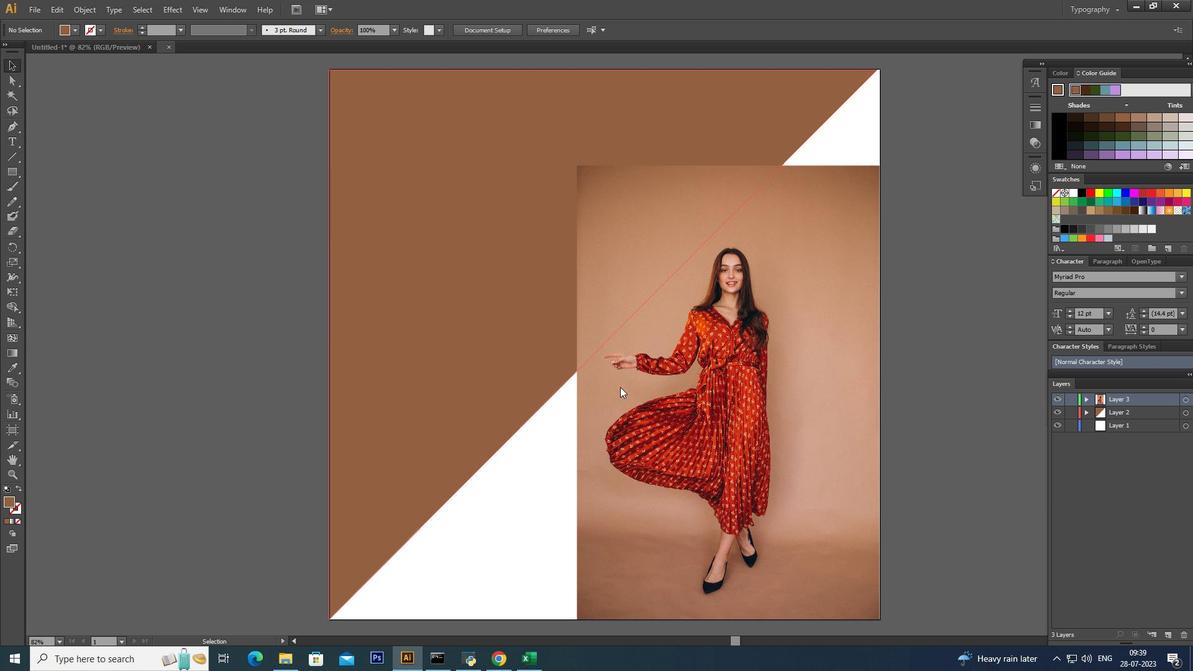 
Action: Mouse pressed left at (620, 387)
Screenshot: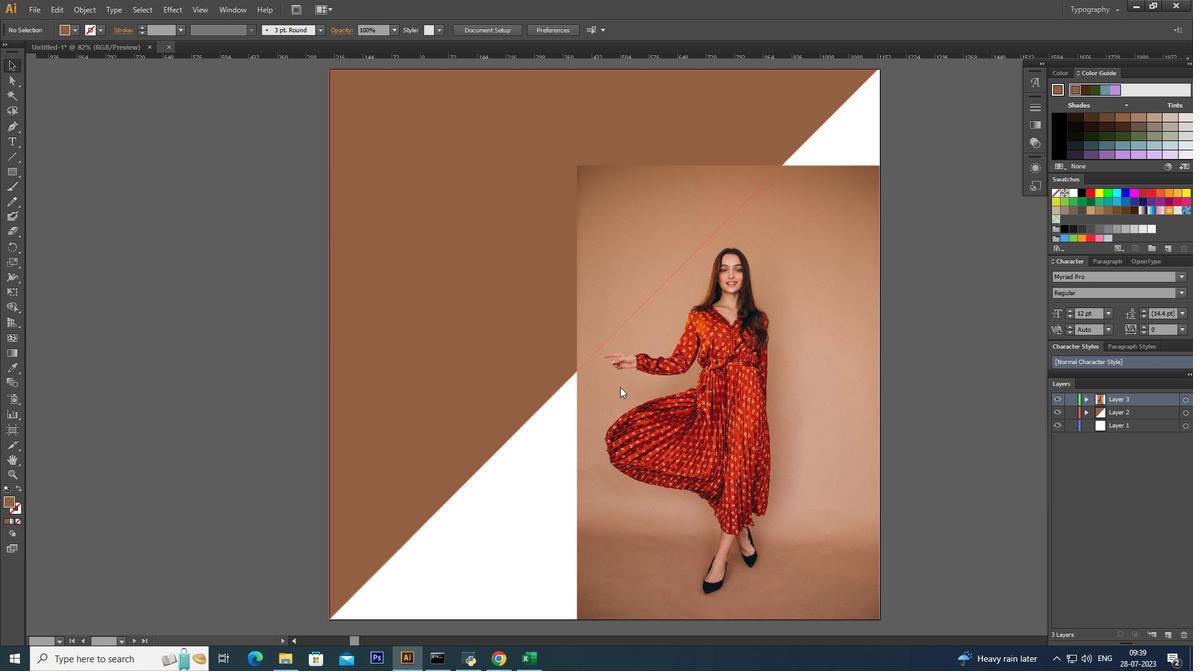 
Action: Mouse moved to (96, 44)
Screenshot: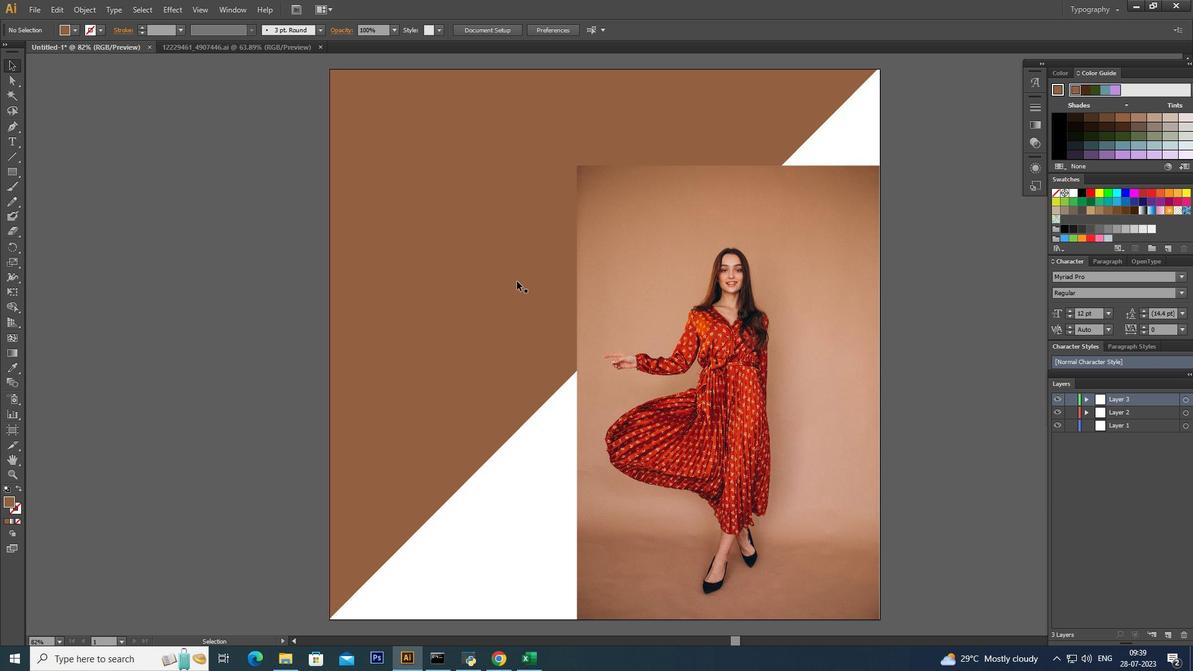 
Action: Mouse pressed left at (96, 44)
Screenshot: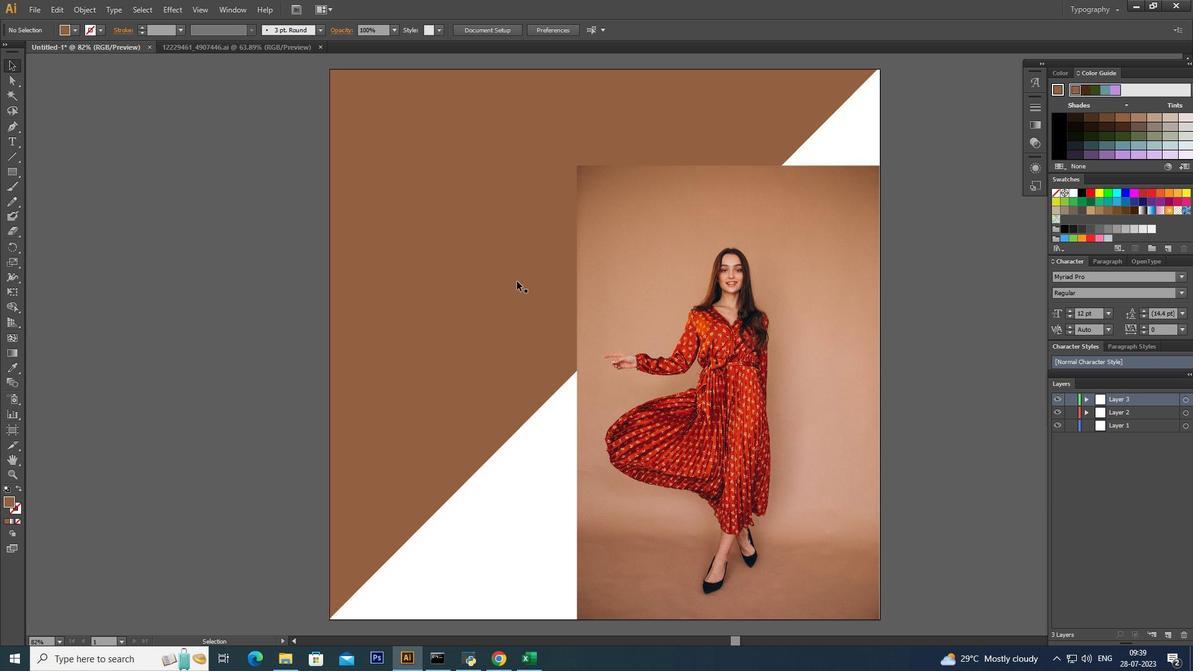 
Action: Mouse moved to (646, 198)
Screenshot: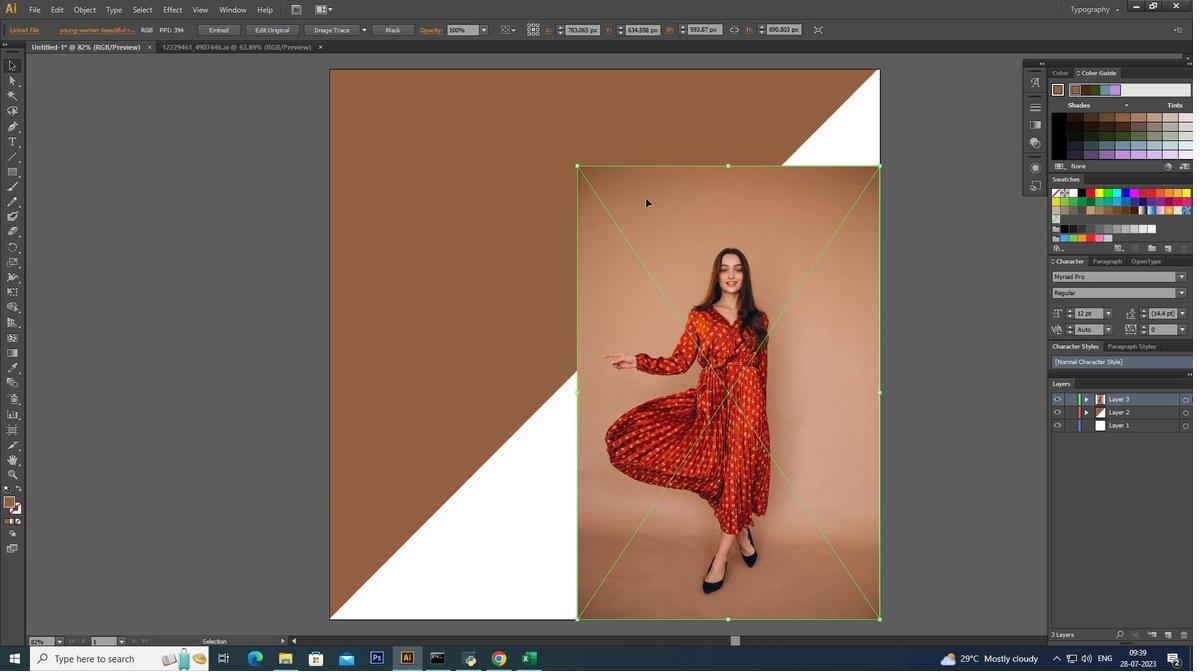 
Action: Mouse pressed left at (646, 198)
Screenshot: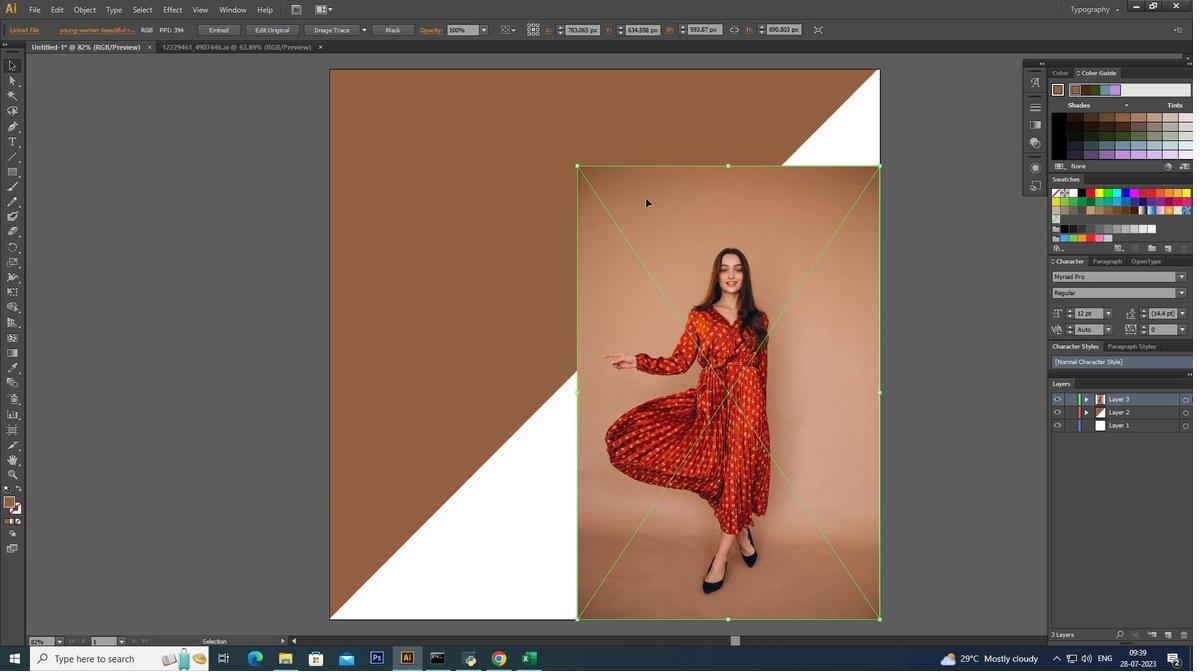
Action: Mouse moved to (669, 223)
Screenshot: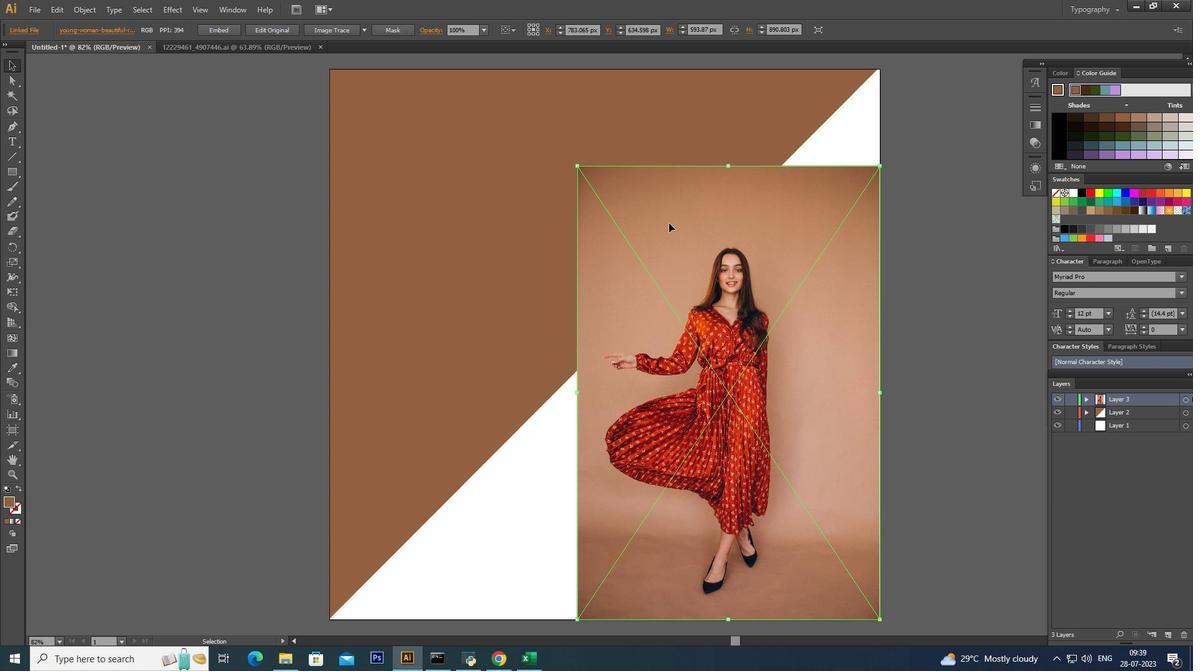 
Action: Mouse pressed left at (669, 223)
Screenshot: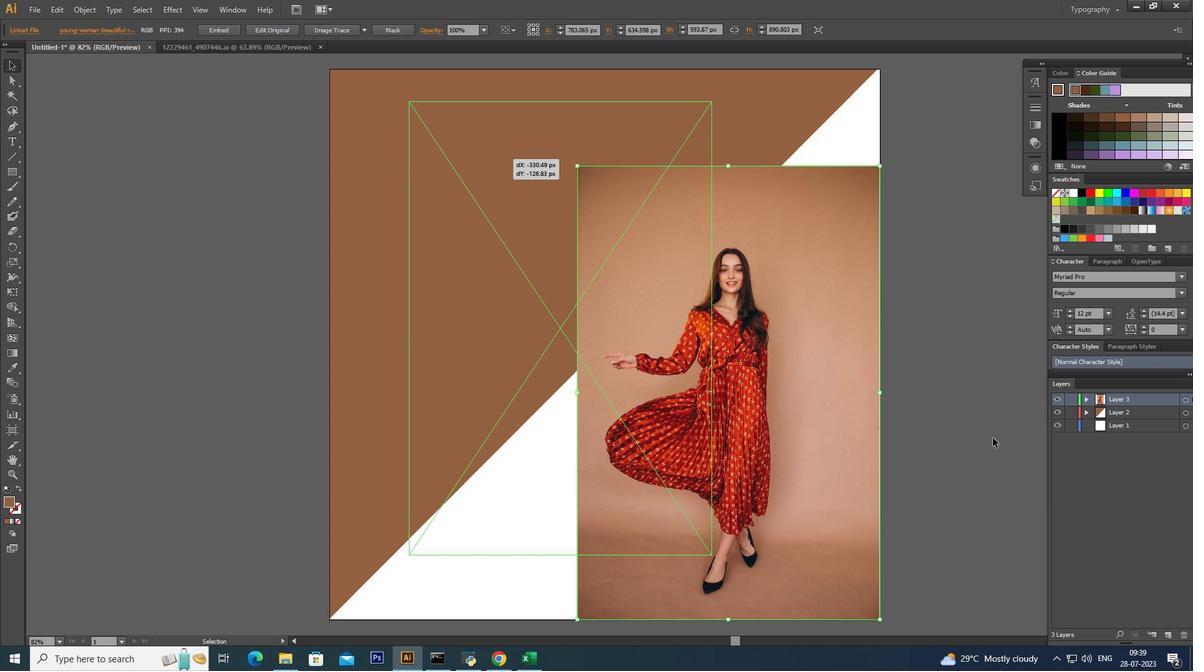 
Action: Mouse moved to (1050, 399)
Screenshot: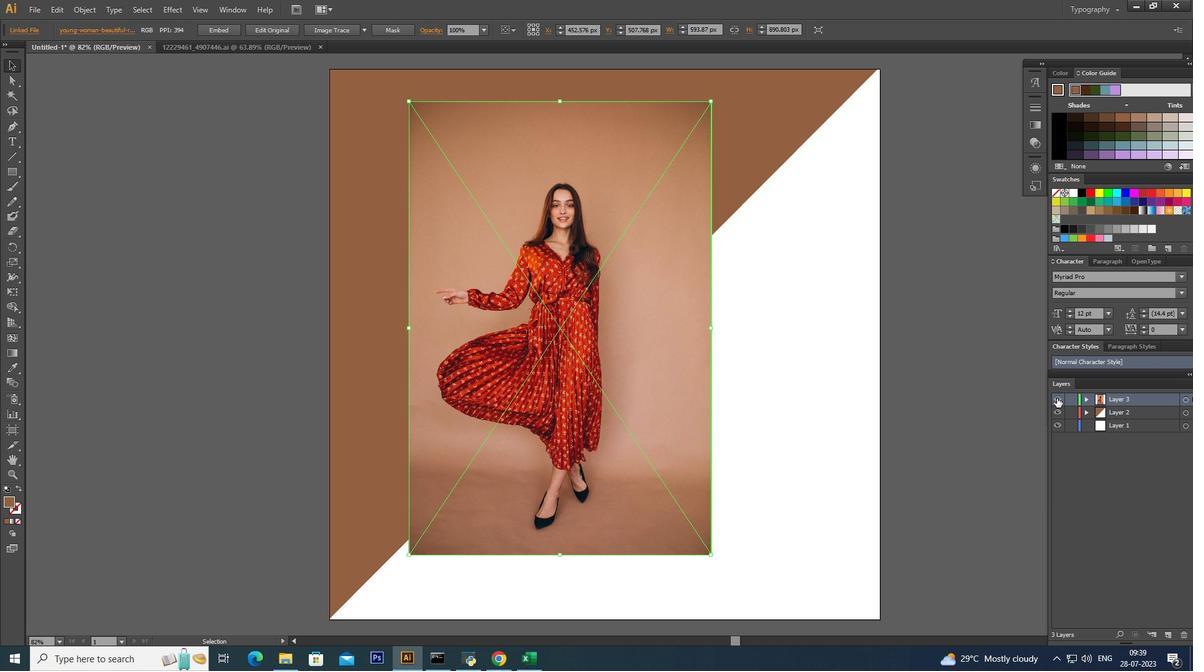 
Action: Mouse pressed left at (1050, 399)
Screenshot: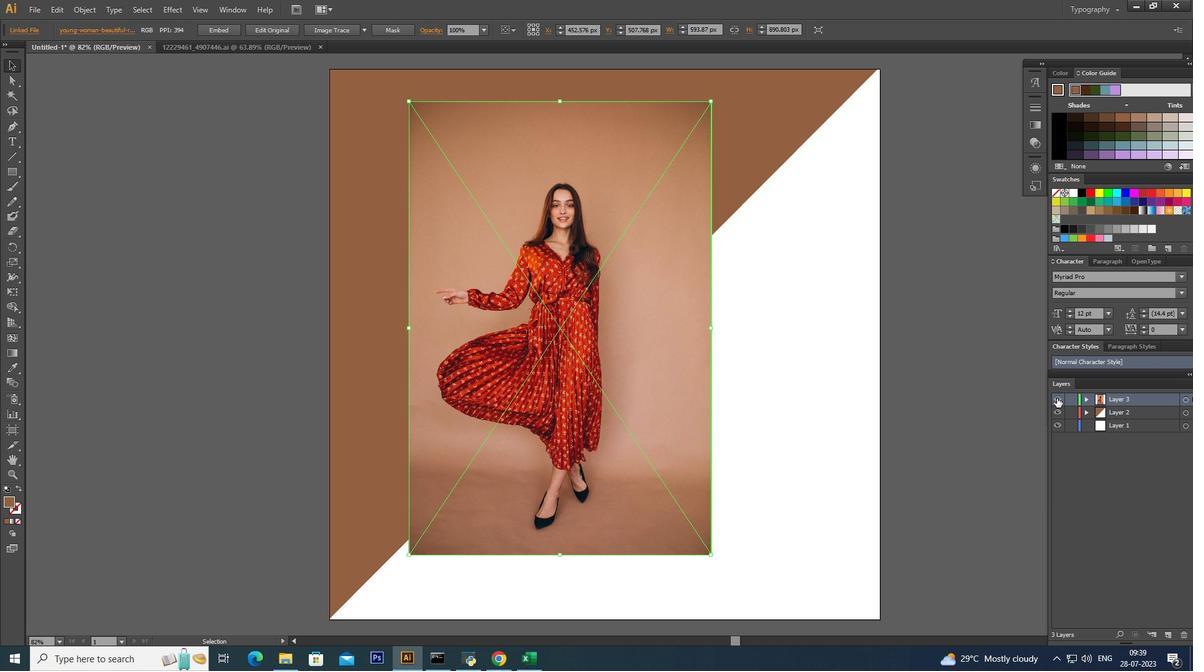 
Action: Mouse moved to (1057, 398)
Screenshot: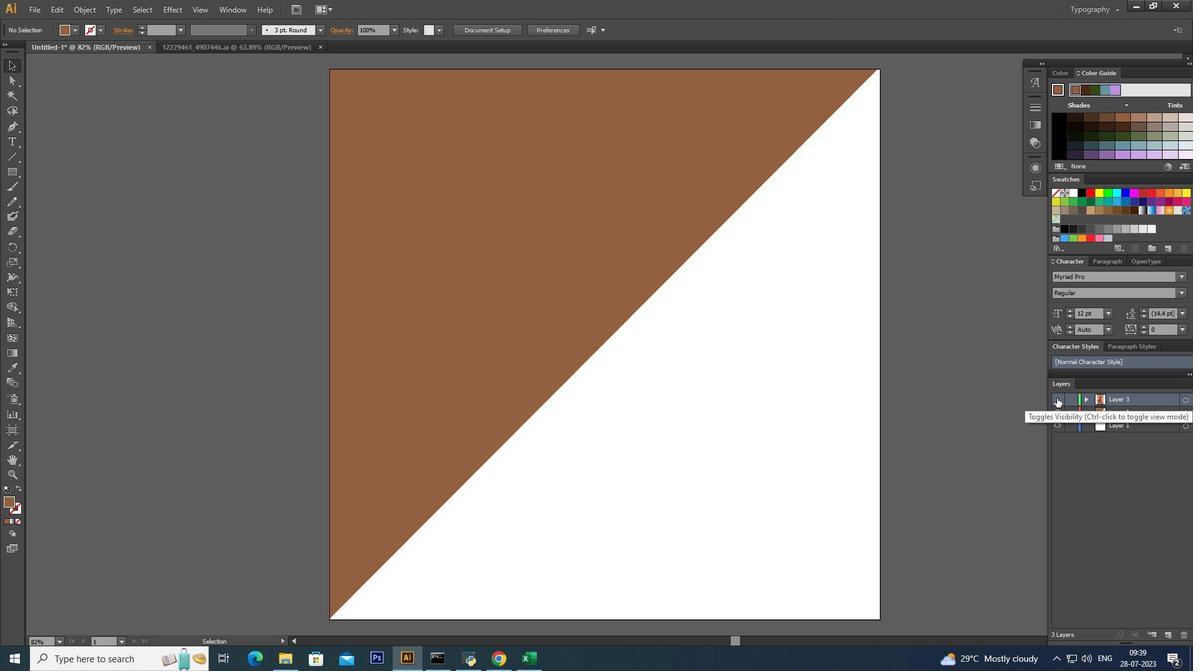 
Action: Mouse pressed left at (1057, 398)
Screenshot: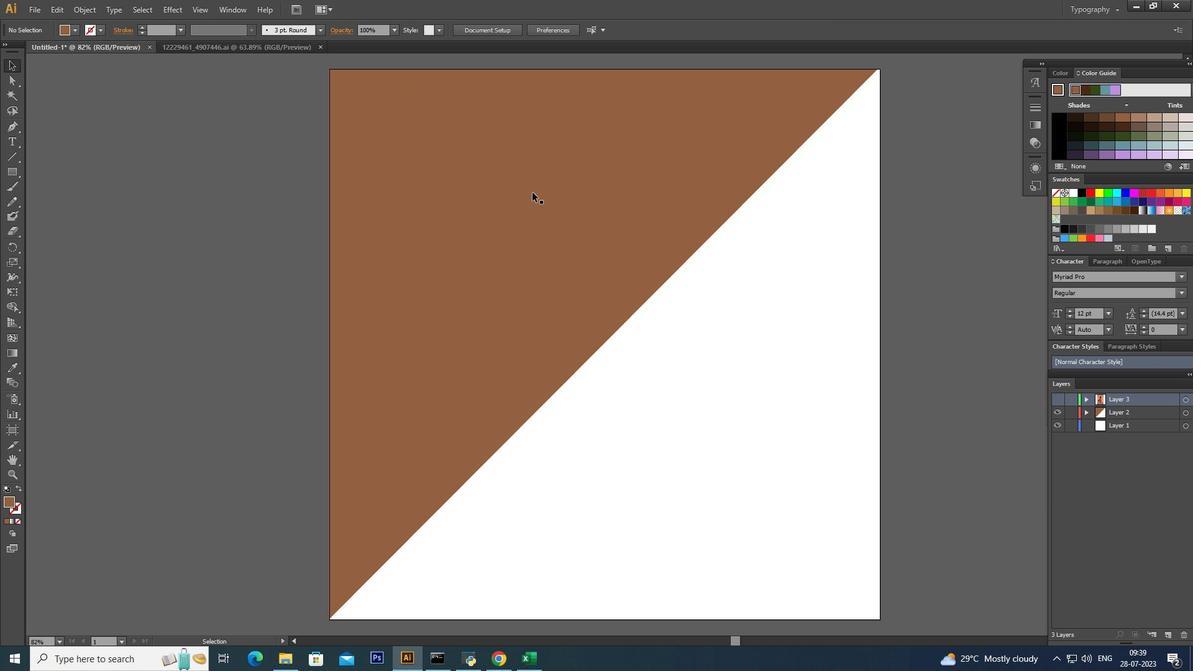 
Action: Mouse moved to (532, 192)
Screenshot: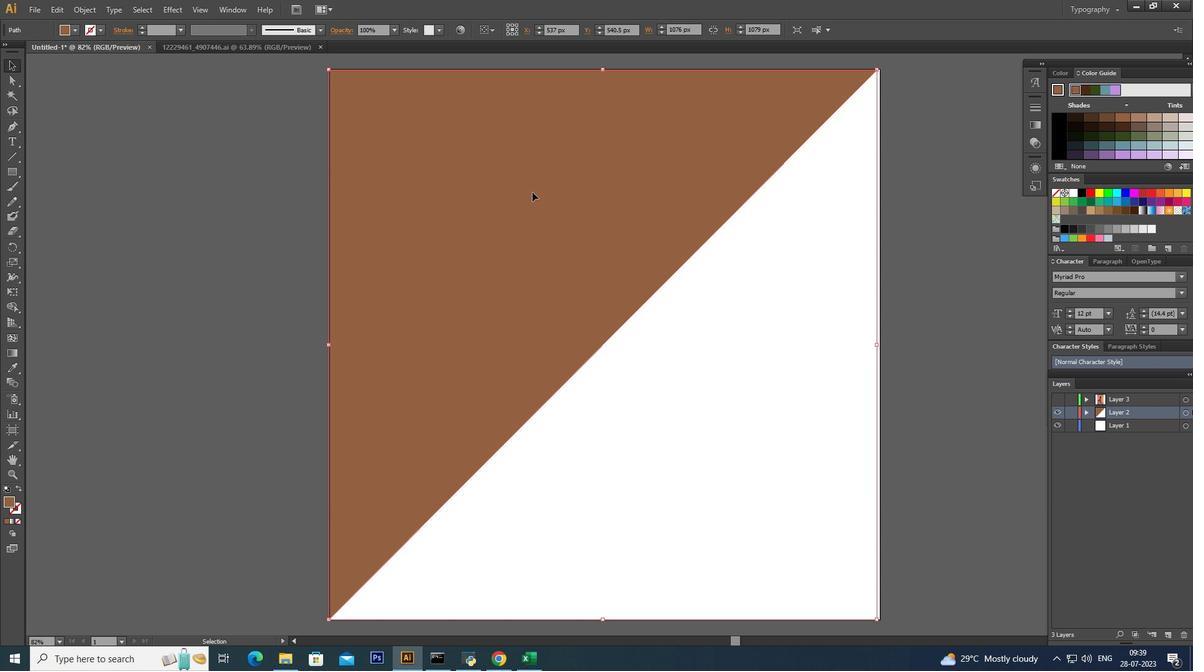 
Action: Mouse pressed left at (532, 192)
Screenshot: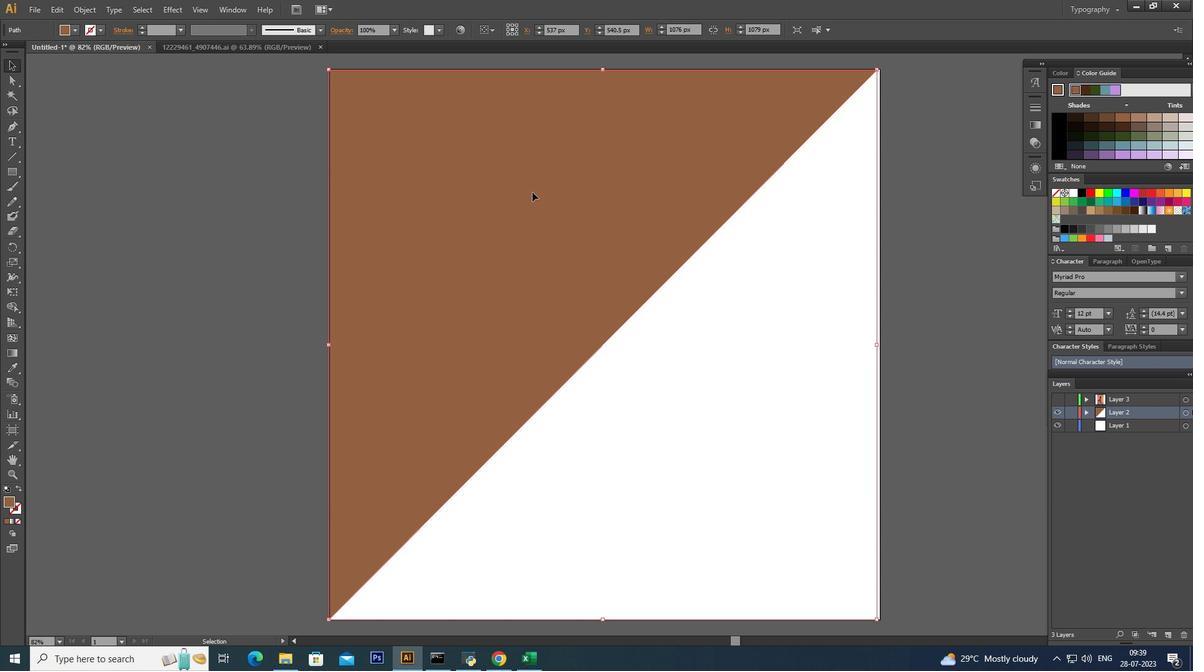 
Action: Mouse moved to (1059, 412)
Screenshot: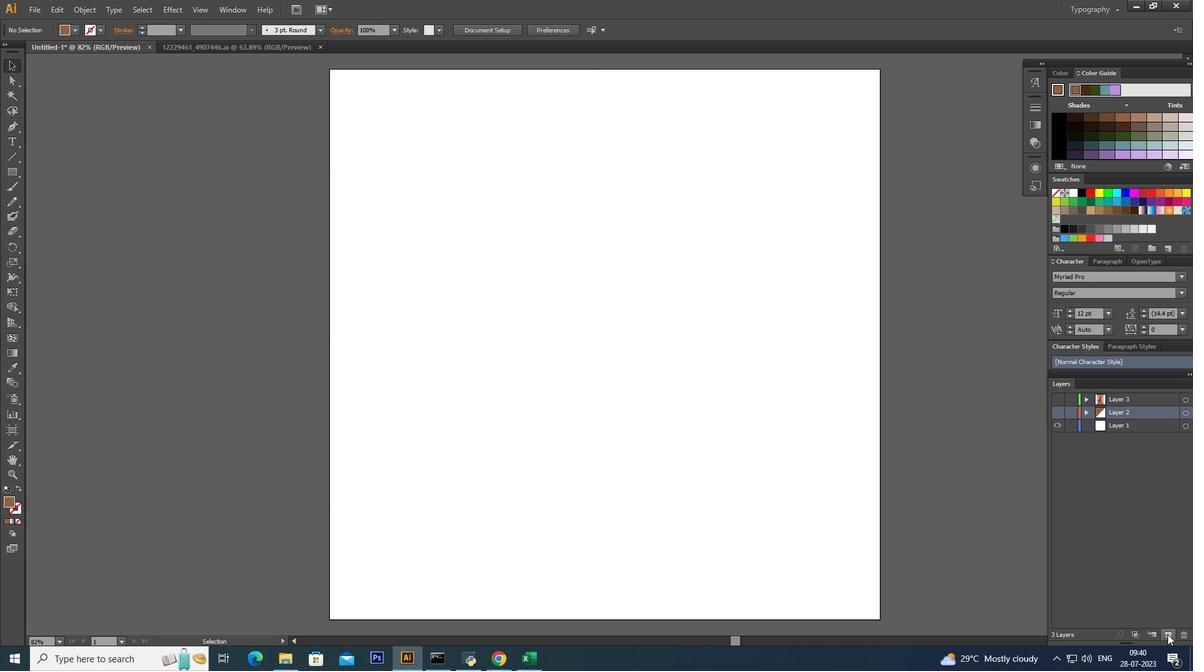 
Action: Mouse pressed left at (1059, 412)
Screenshot: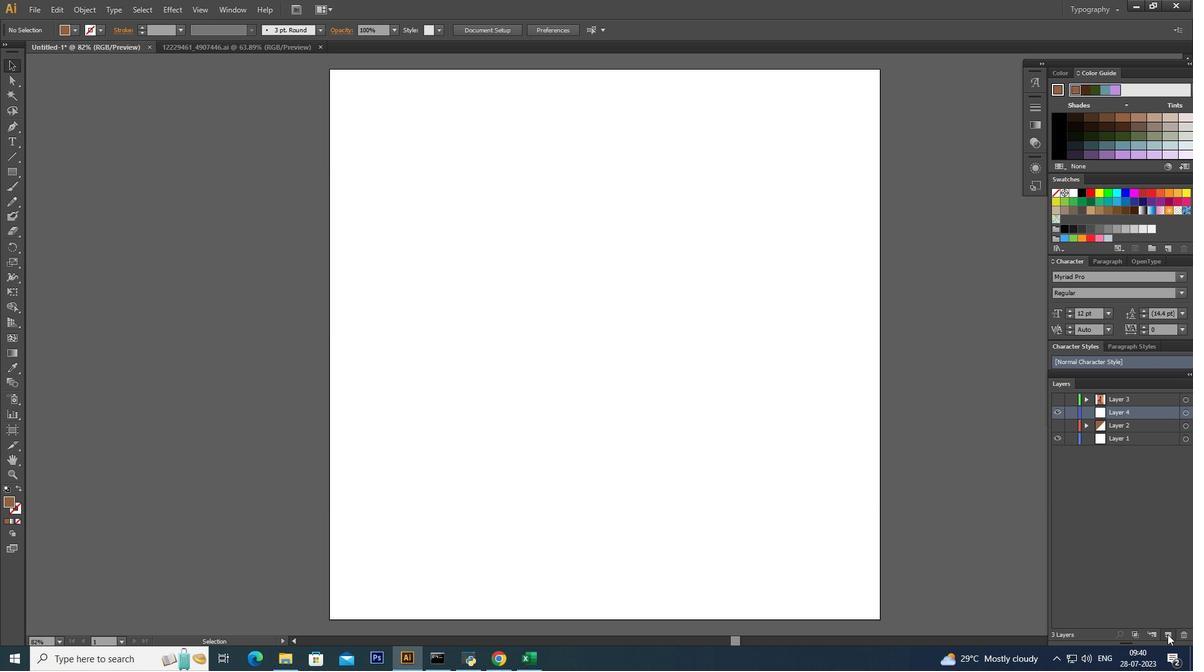 
Action: Mouse moved to (1168, 634)
Screenshot: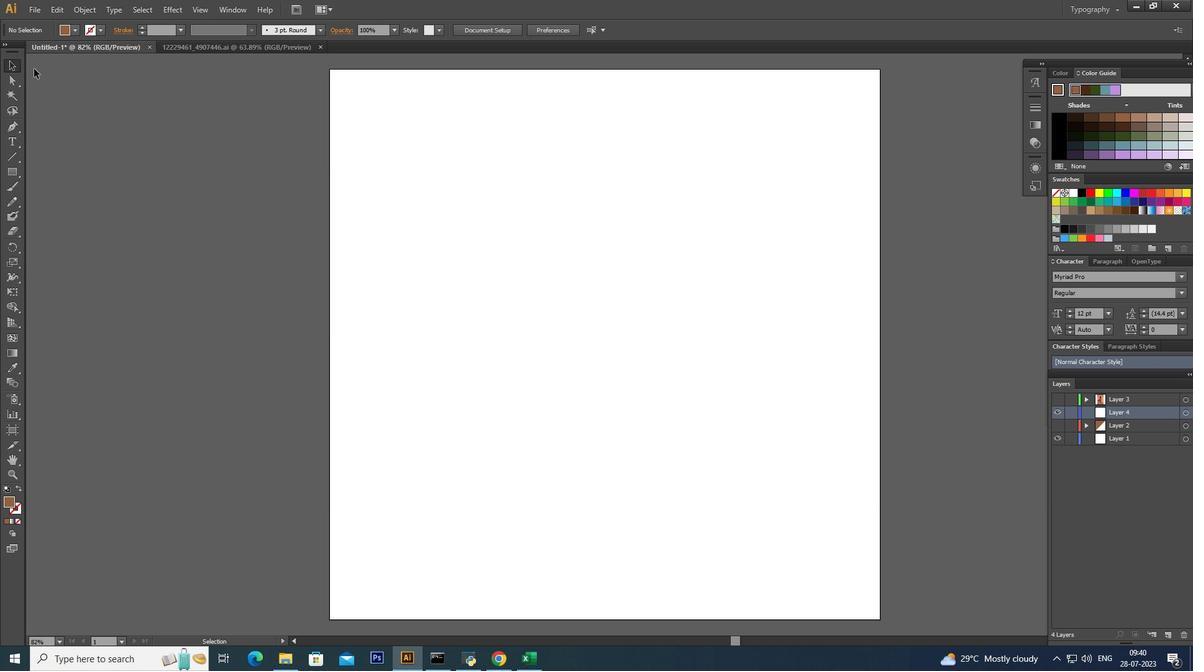 
Action: Mouse pressed left at (1168, 634)
Screenshot: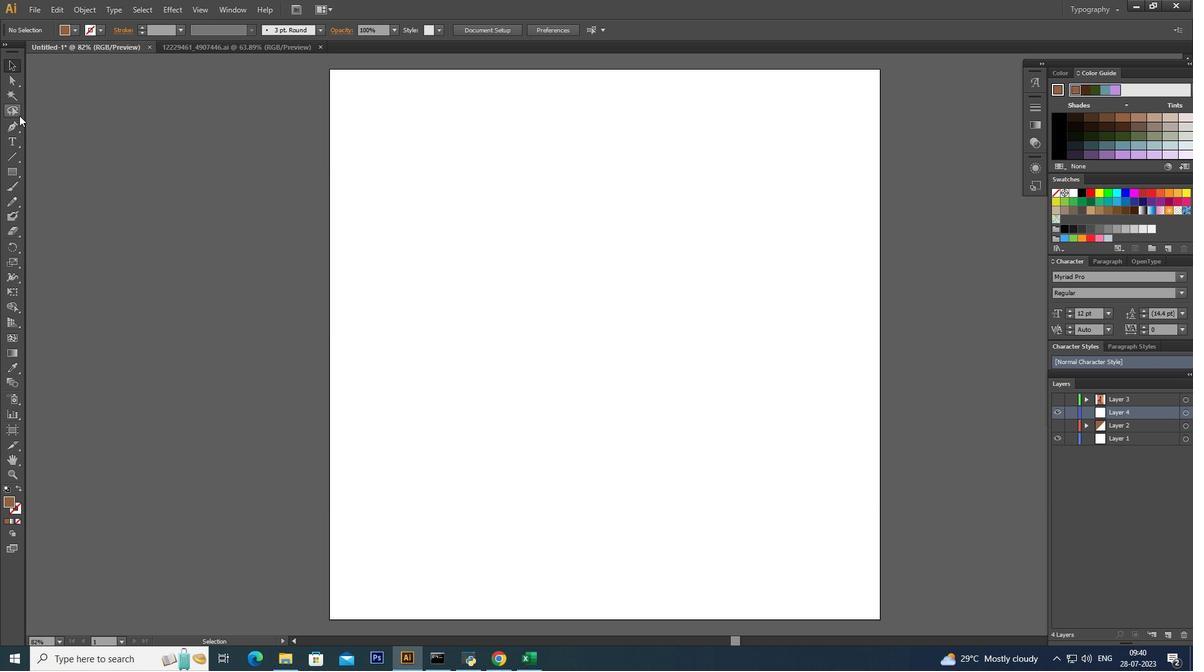 
Action: Mouse moved to (11, 120)
Screenshot: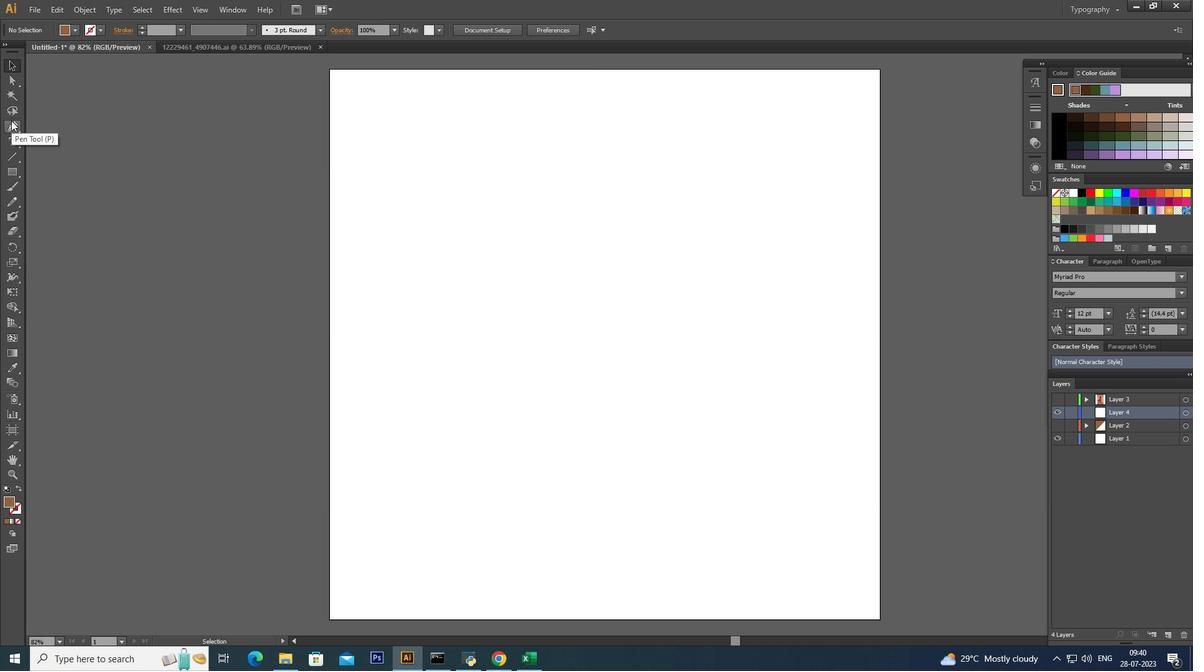 
Action: Mouse pressed left at (11, 120)
Screenshot: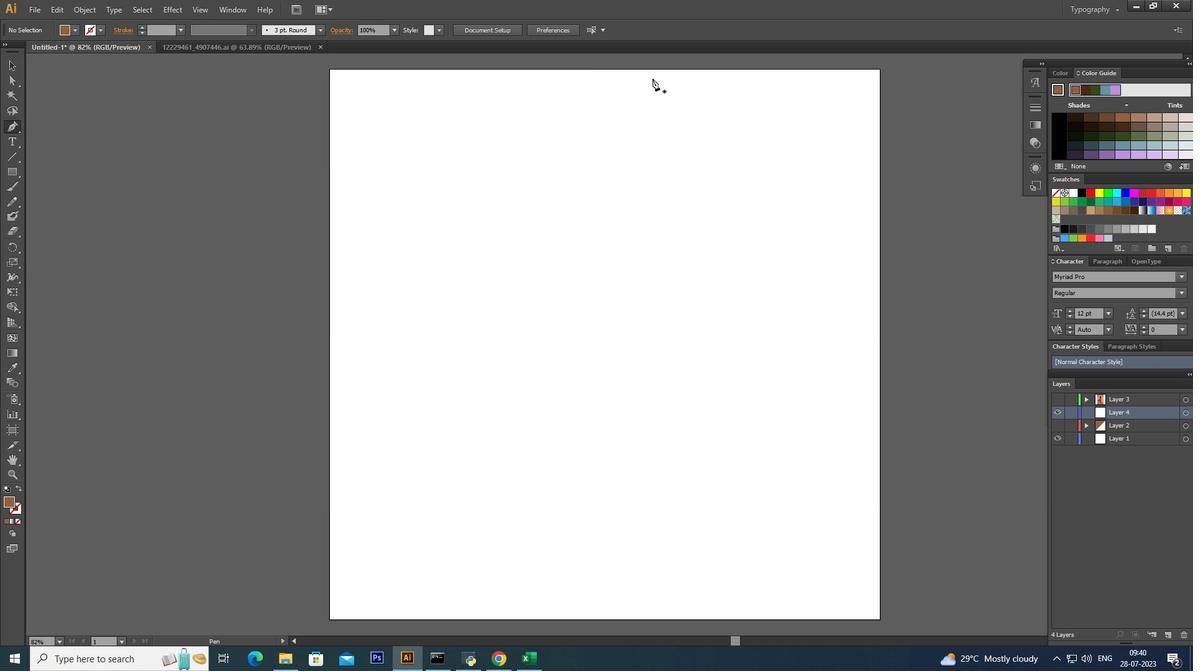 
Action: Mouse moved to (641, 70)
Screenshot: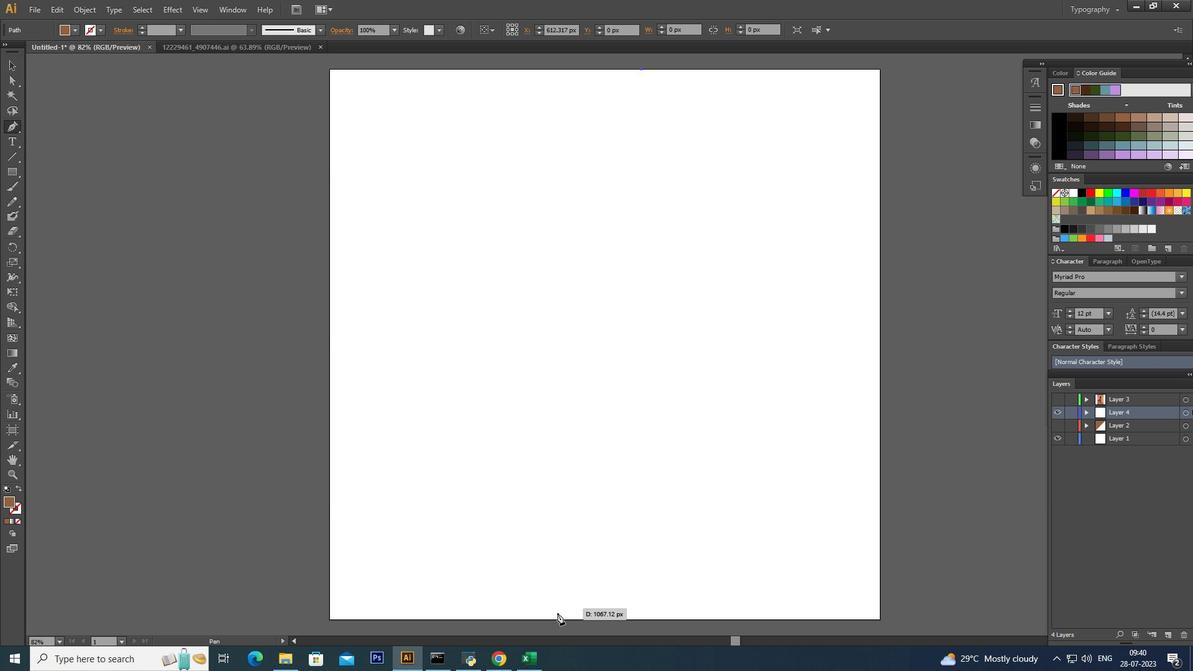 
Action: Mouse pressed left at (641, 70)
Screenshot: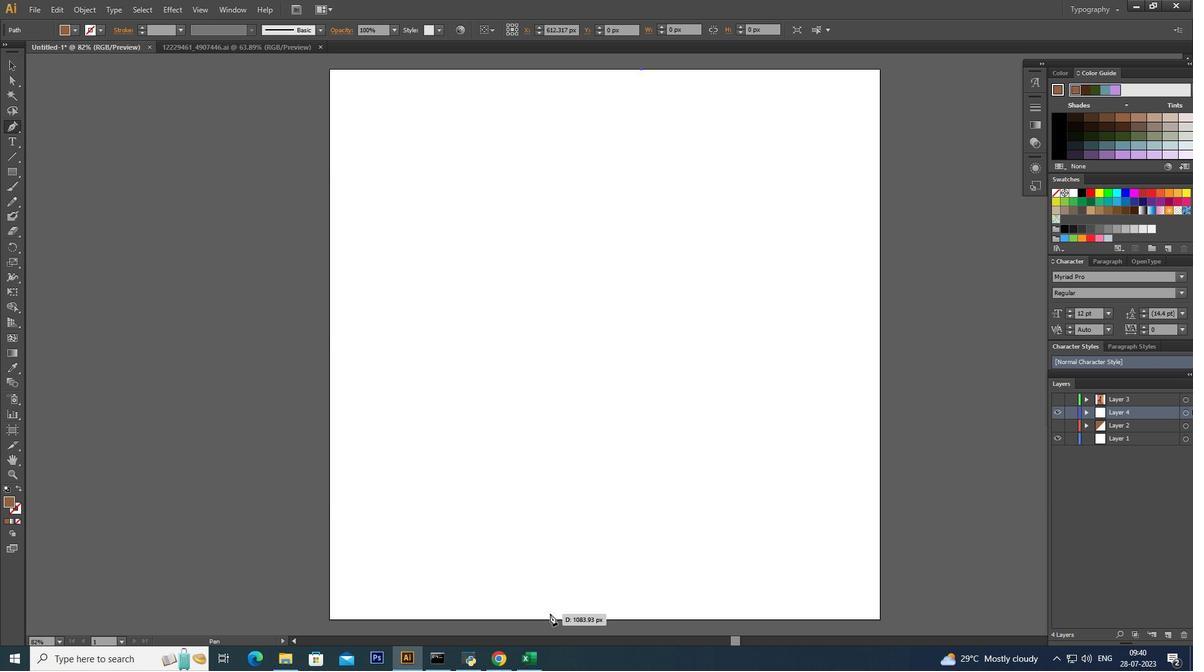 
Action: Mouse moved to (552, 619)
Screenshot: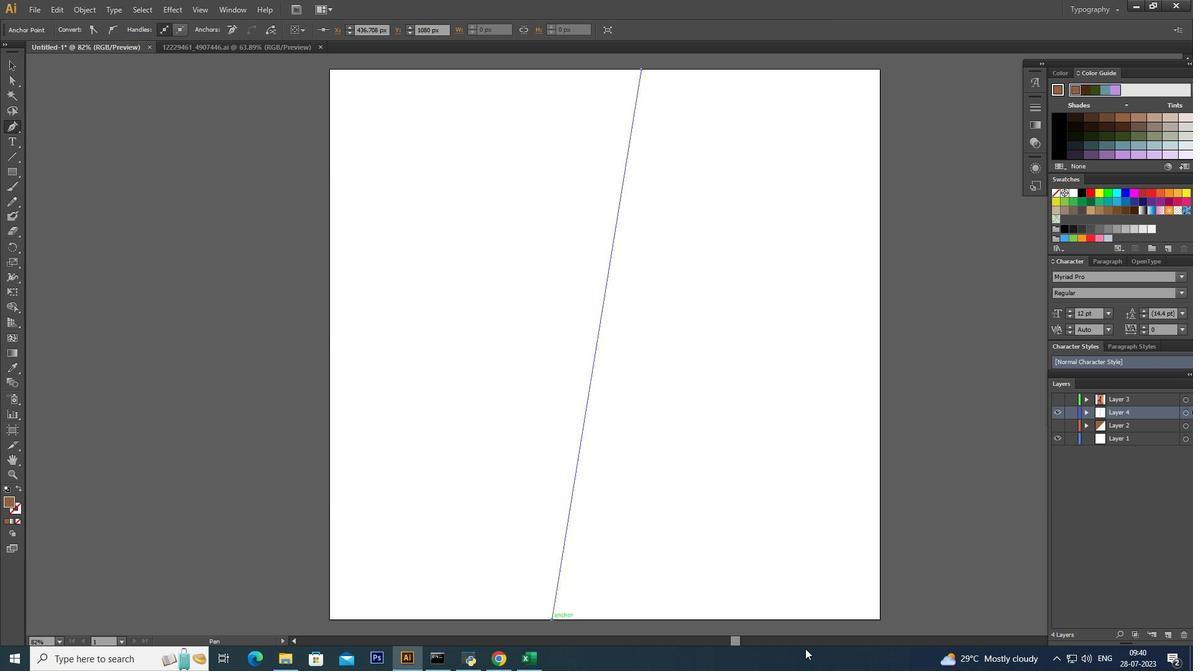 
Action: Mouse pressed left at (552, 619)
Screenshot: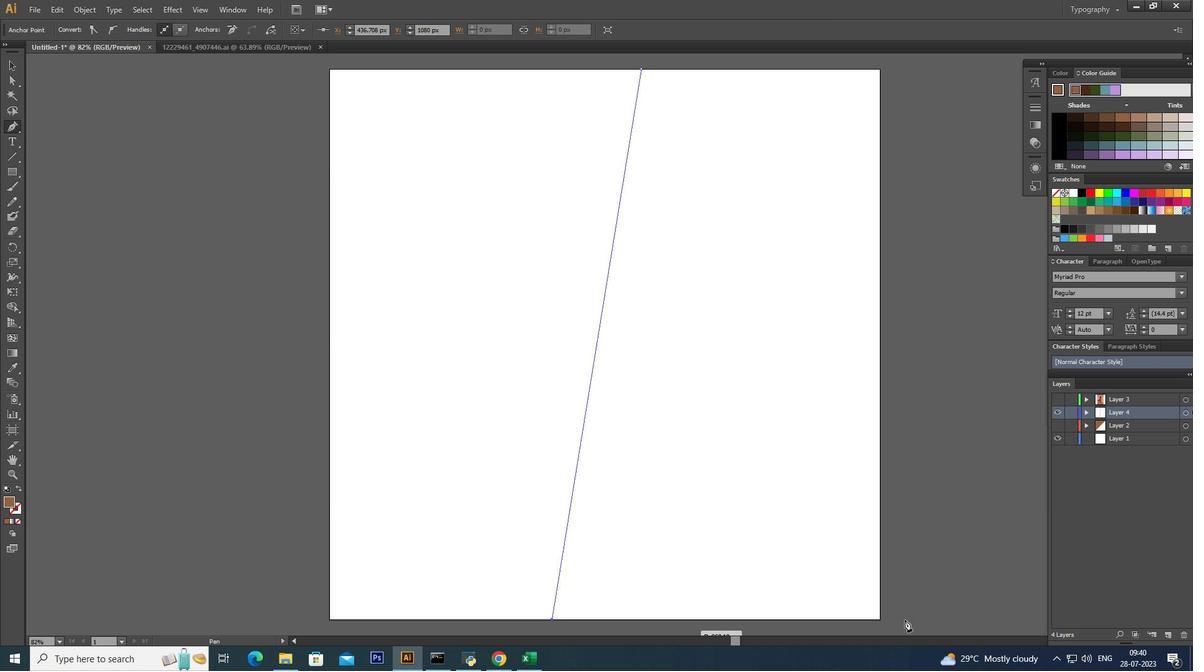 
Action: Mouse moved to (880, 619)
Screenshot: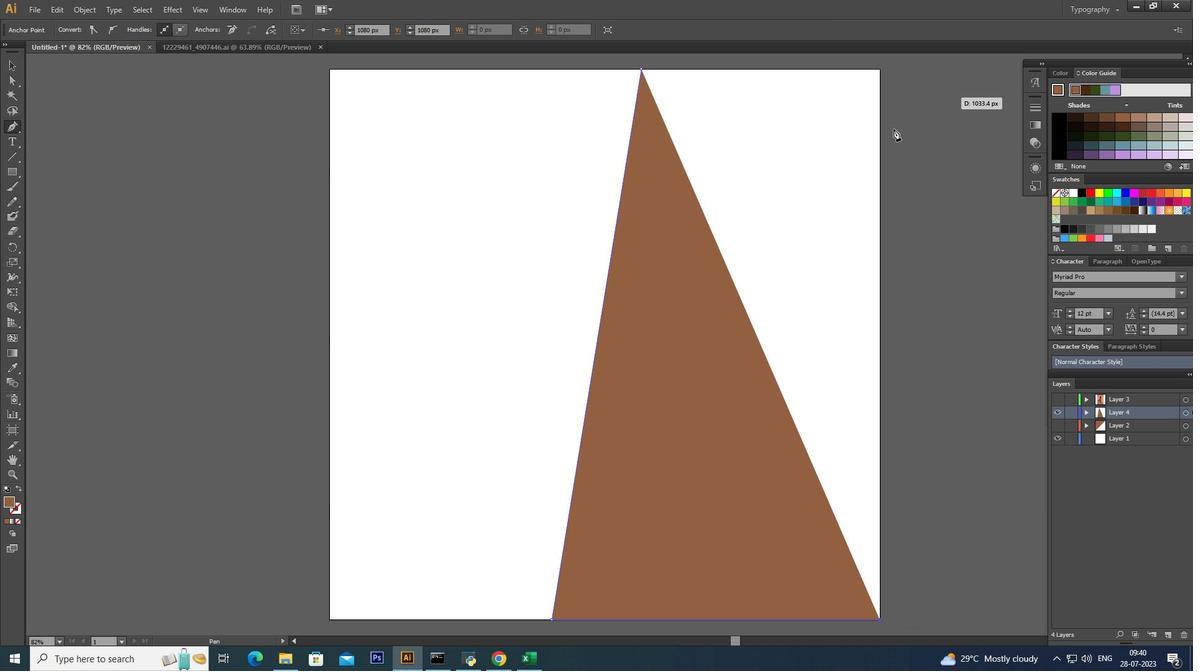 
Action: Mouse pressed left at (880, 619)
Screenshot: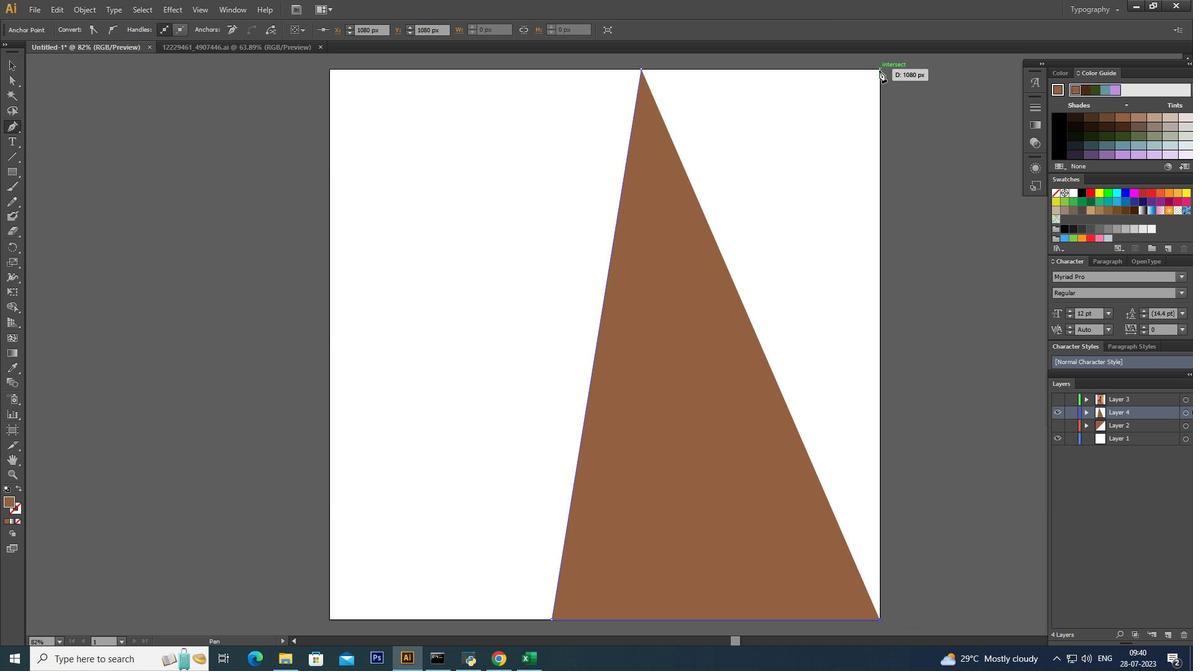 
Action: Mouse moved to (879, 70)
Screenshot: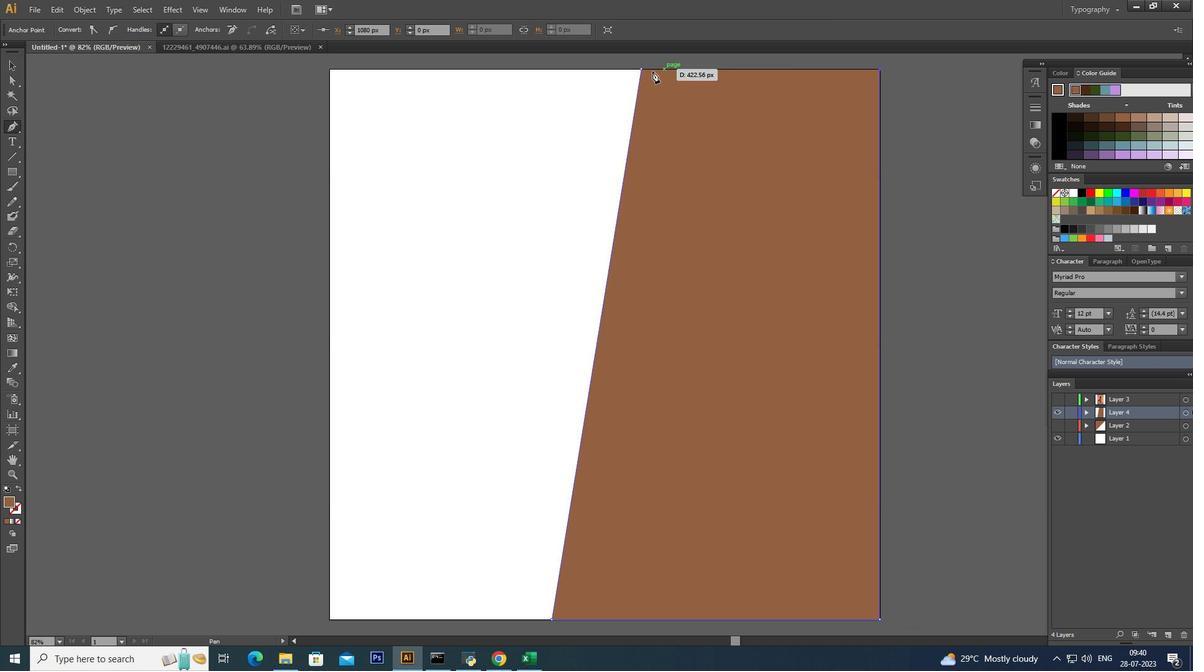 
Action: Mouse pressed left at (879, 70)
Screenshot: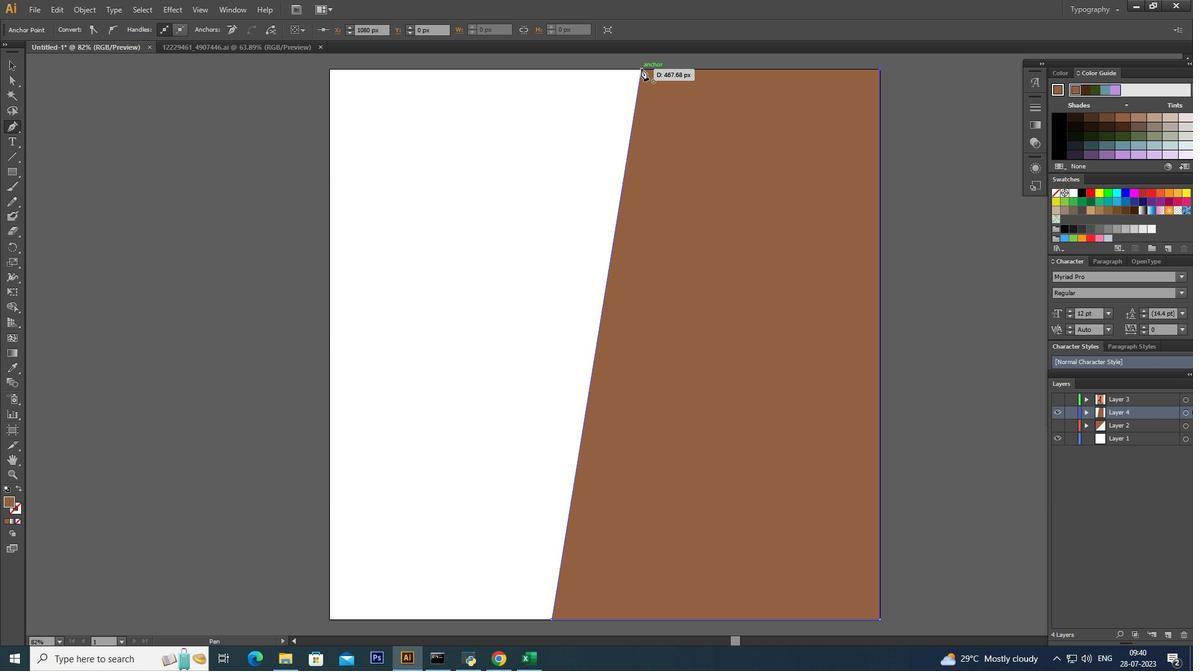 
Action: Mouse moved to (641, 69)
Screenshot: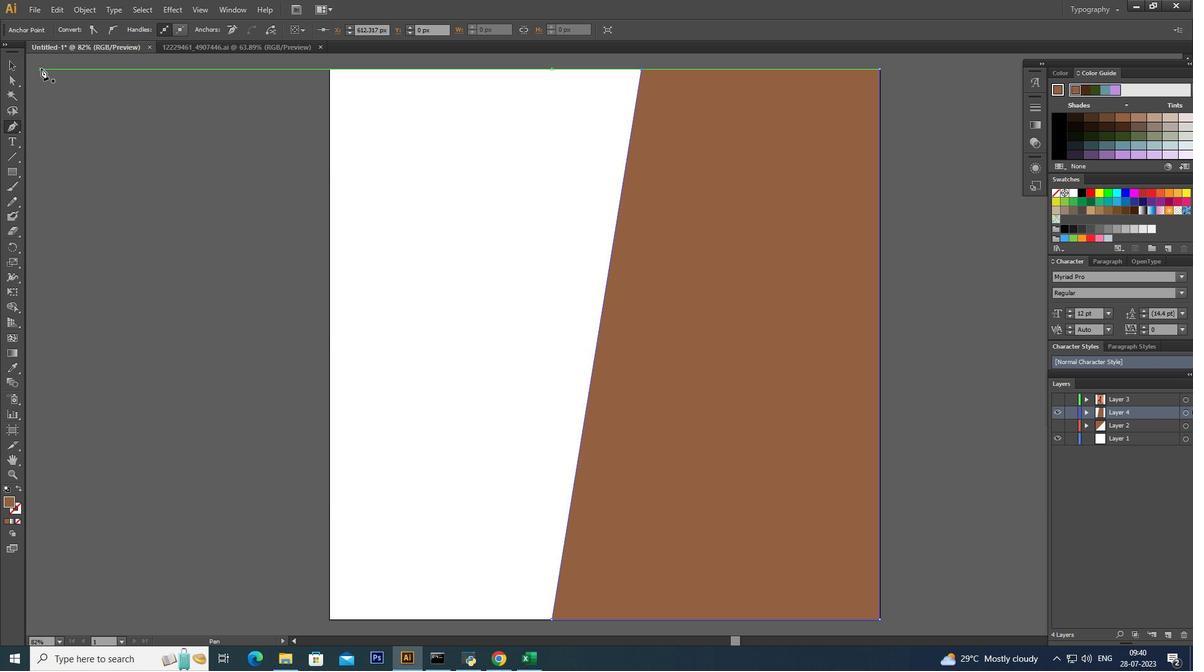 
Action: Mouse pressed left at (641, 69)
Screenshot: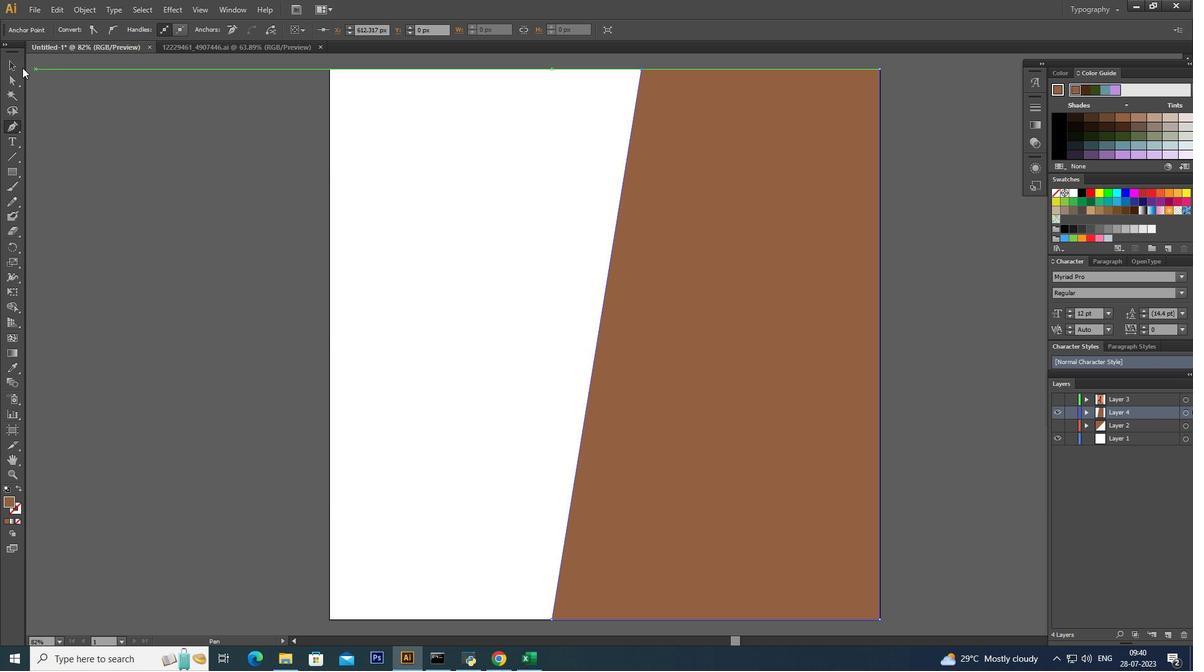 
Action: Mouse moved to (19, 67)
Screenshot: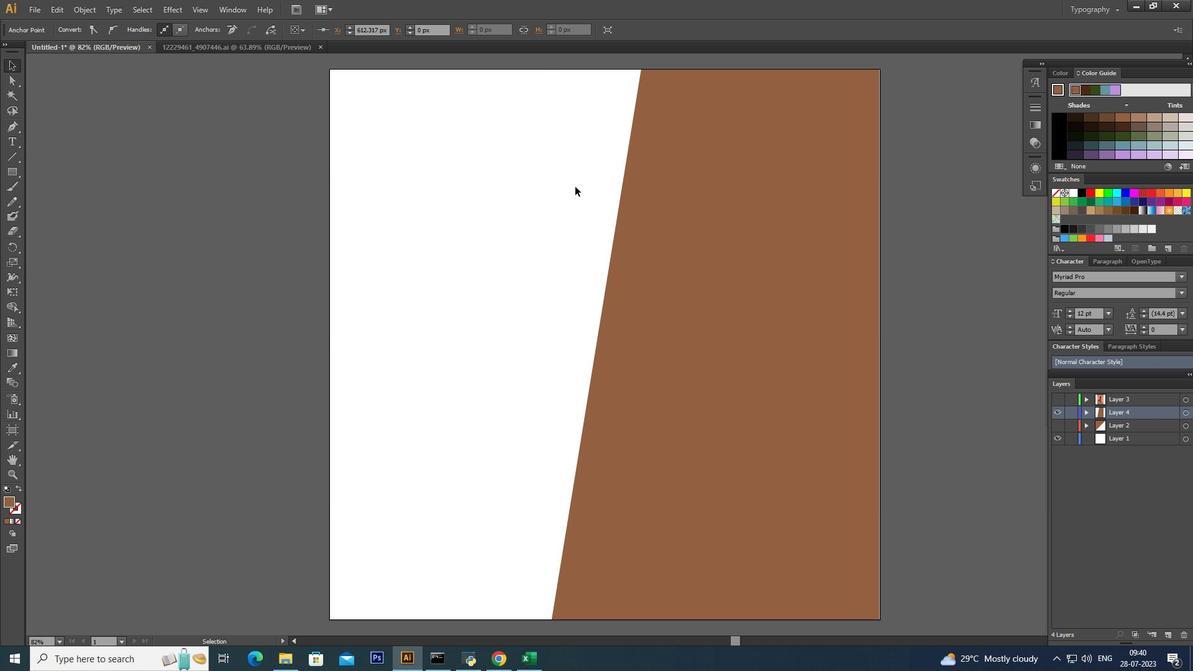 
Action: Mouse pressed left at (19, 67)
Screenshot: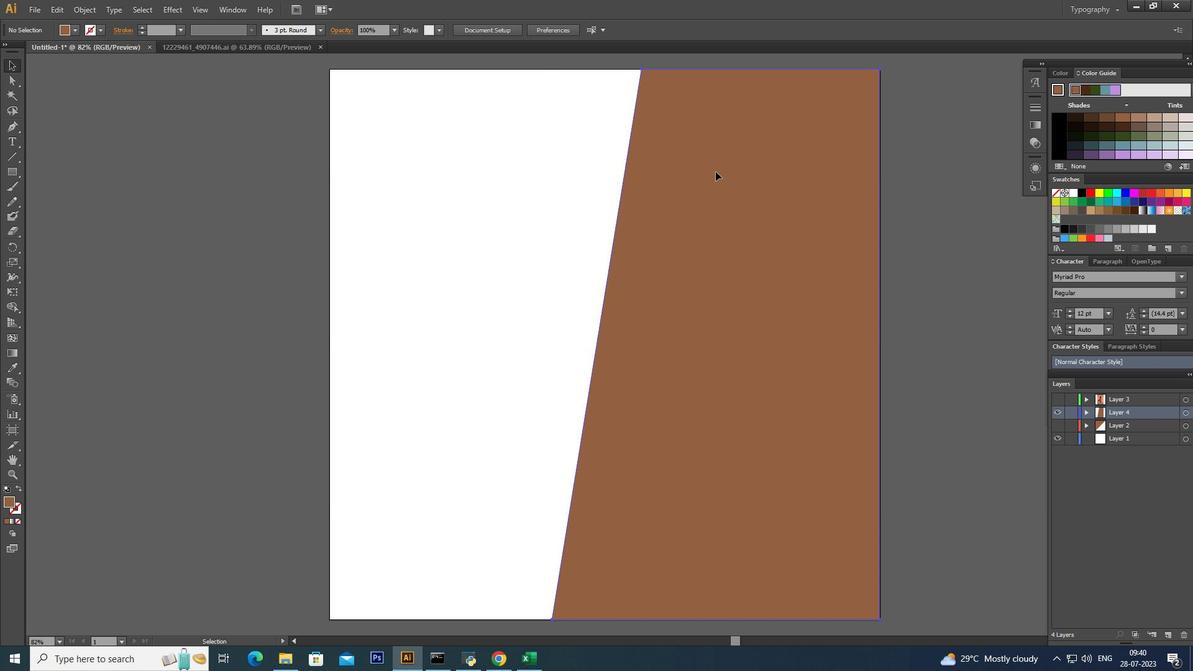 
Action: Mouse moved to (198, 157)
Screenshot: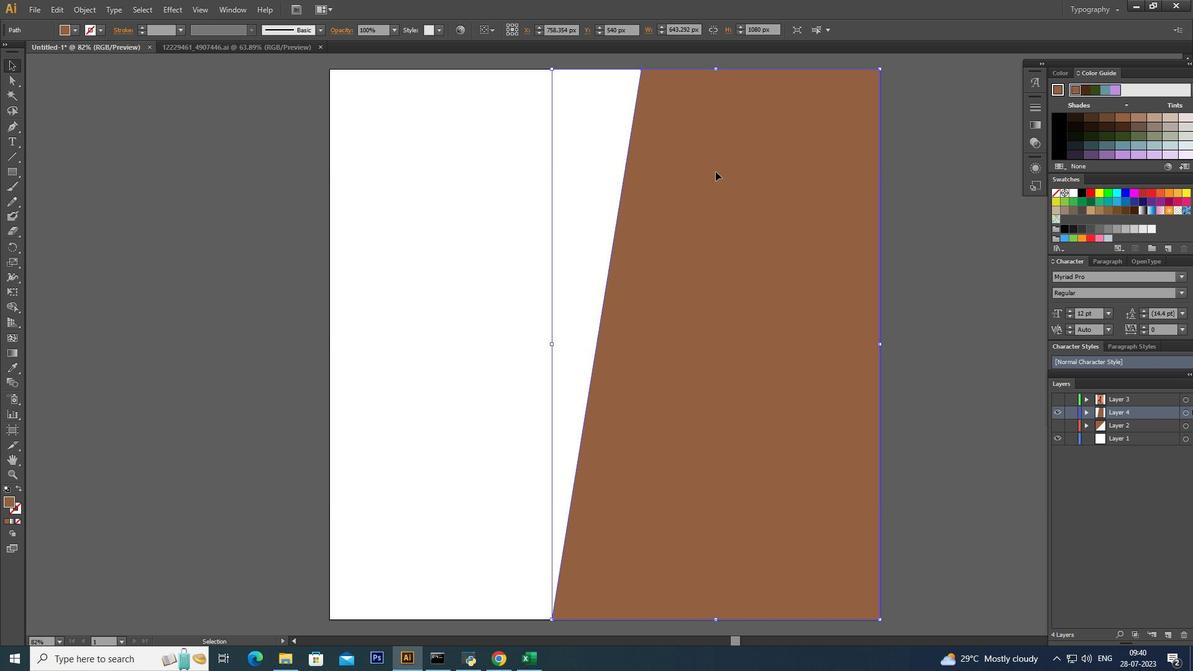 
Action: Mouse pressed left at (198, 157)
Screenshot: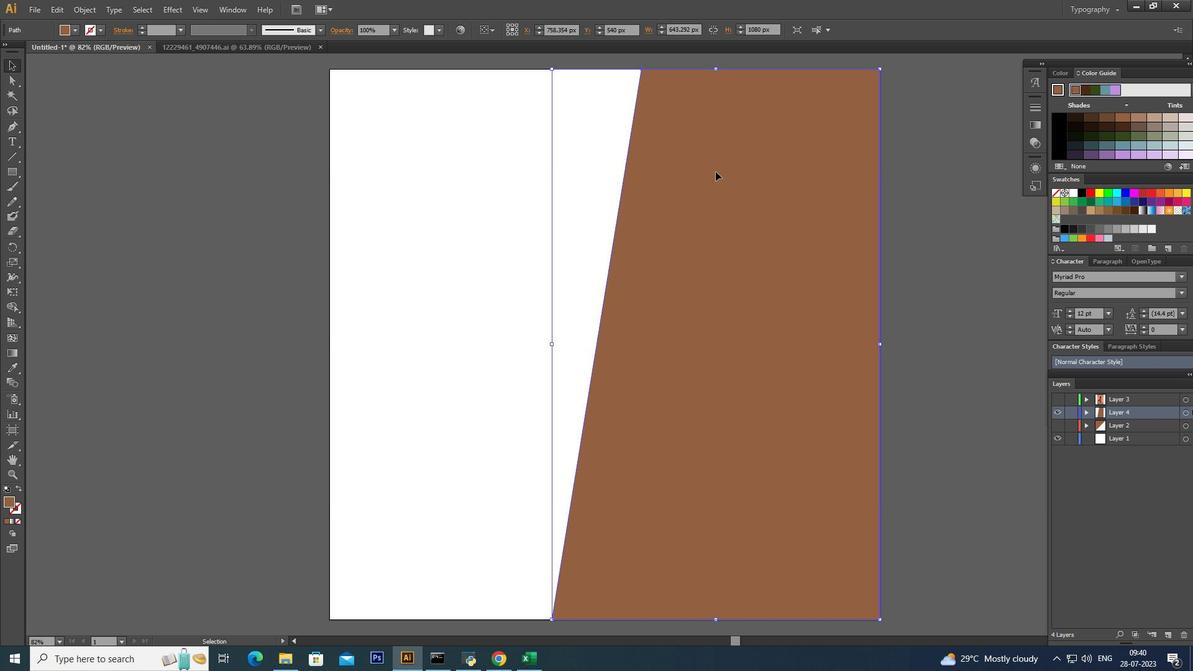 
Action: Mouse moved to (716, 172)
Screenshot: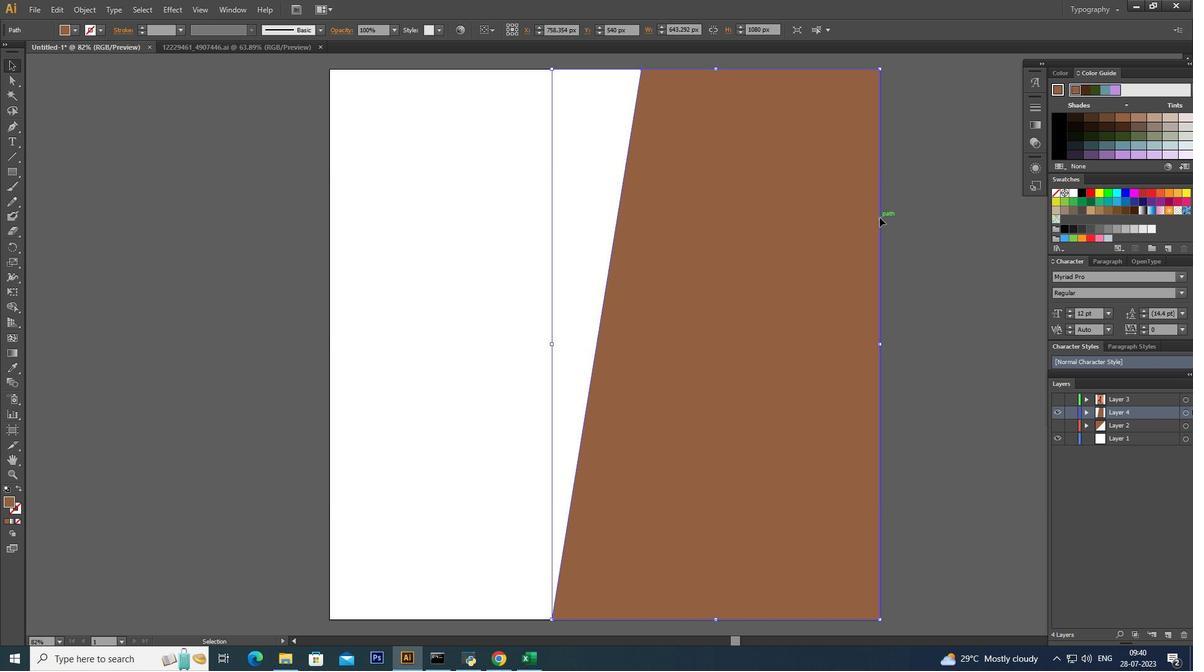 
Action: Mouse pressed left at (716, 172)
Screenshot: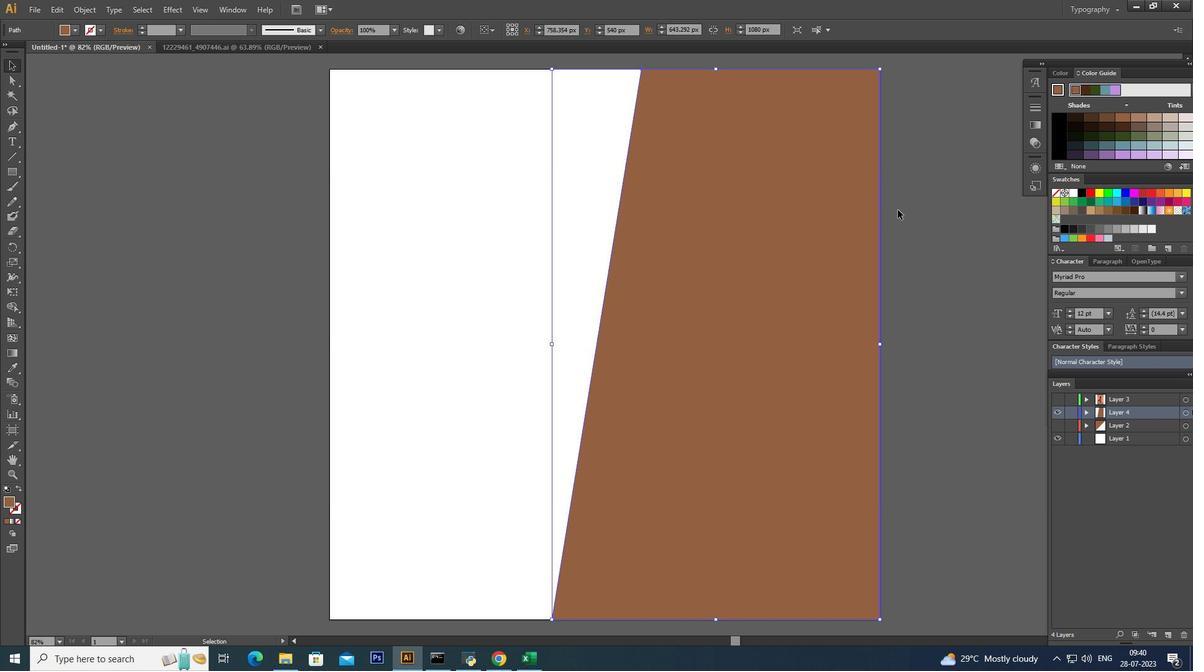 
Action: Mouse moved to (898, 210)
Screenshot: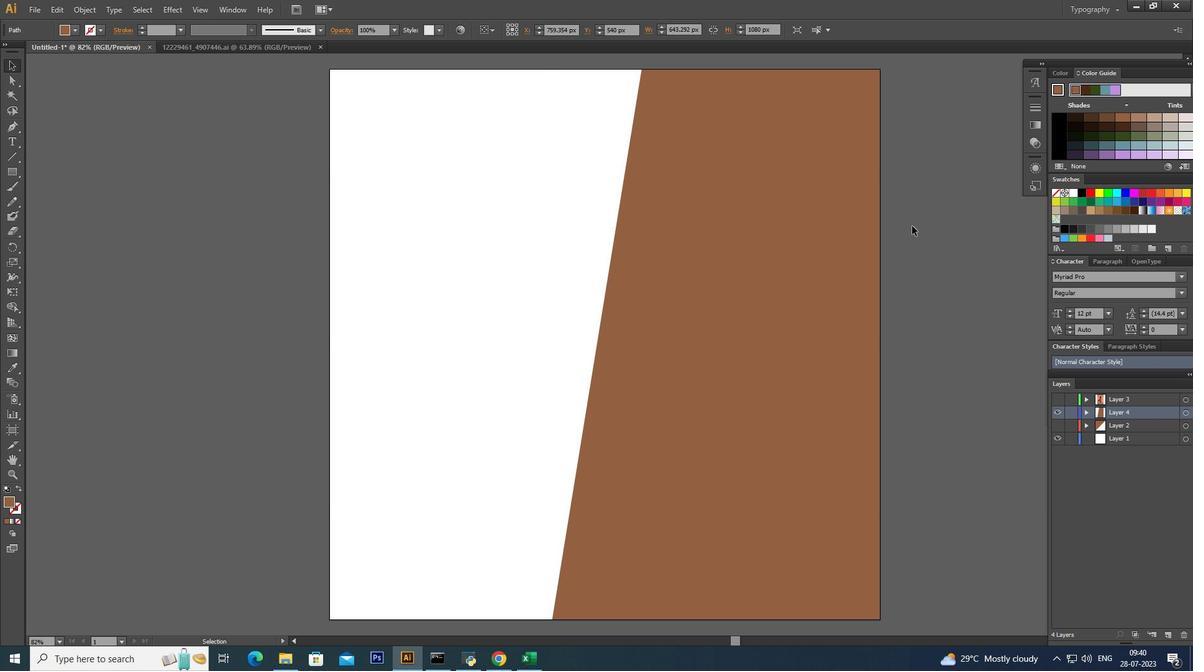 
Action: Key pressed <Key.right>
Screenshot: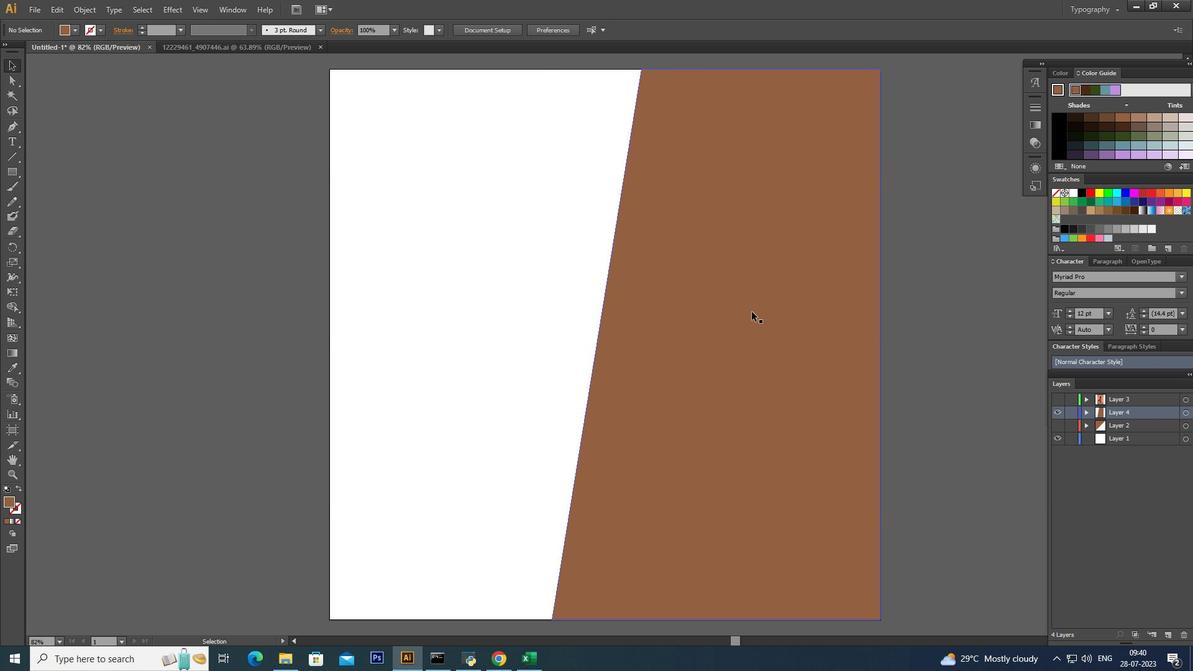 
Action: Mouse moved to (912, 226)
Screenshot: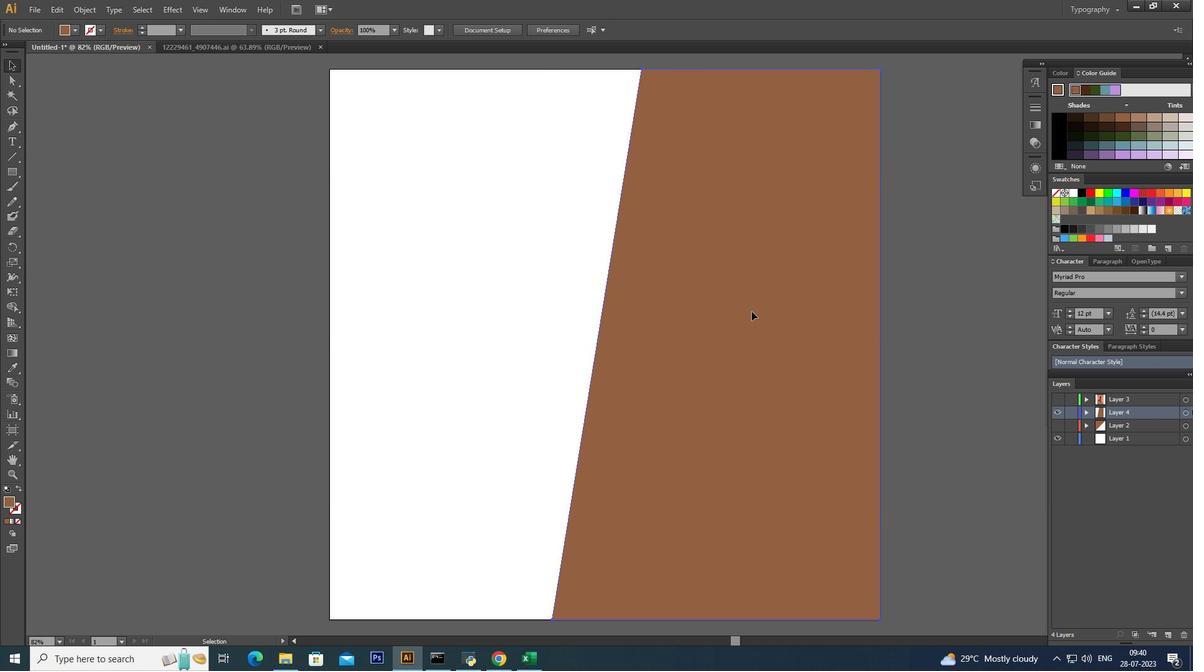 
Action: Mouse pressed left at (912, 226)
Screenshot: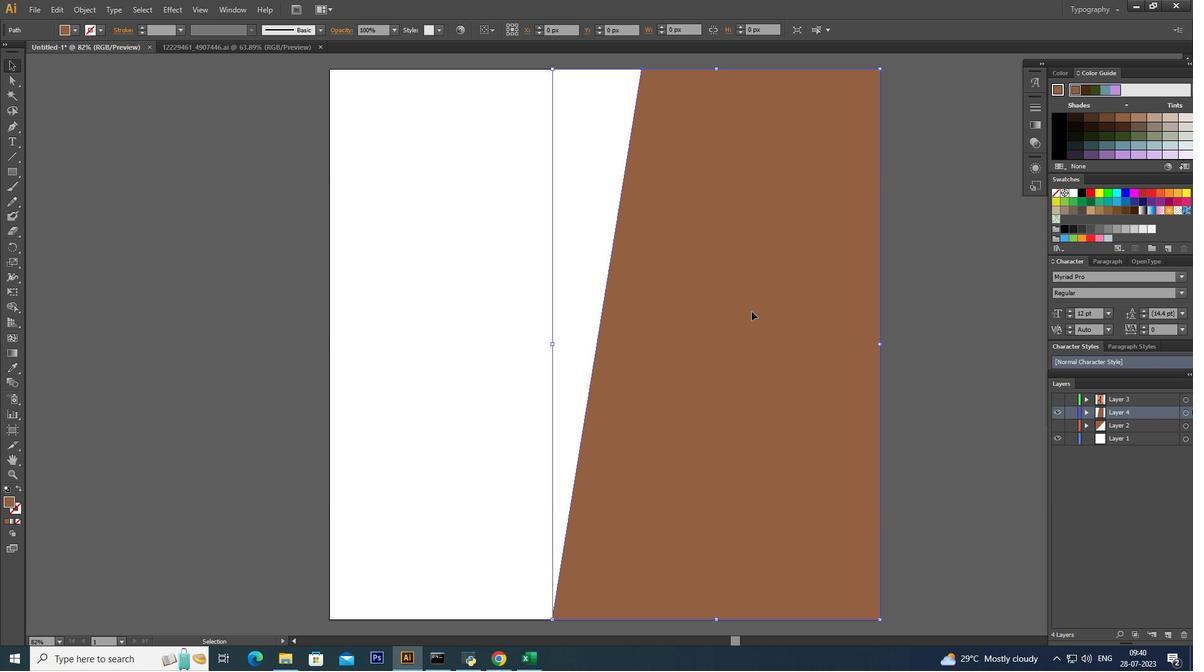 
Action: Mouse moved to (752, 312)
Screenshot: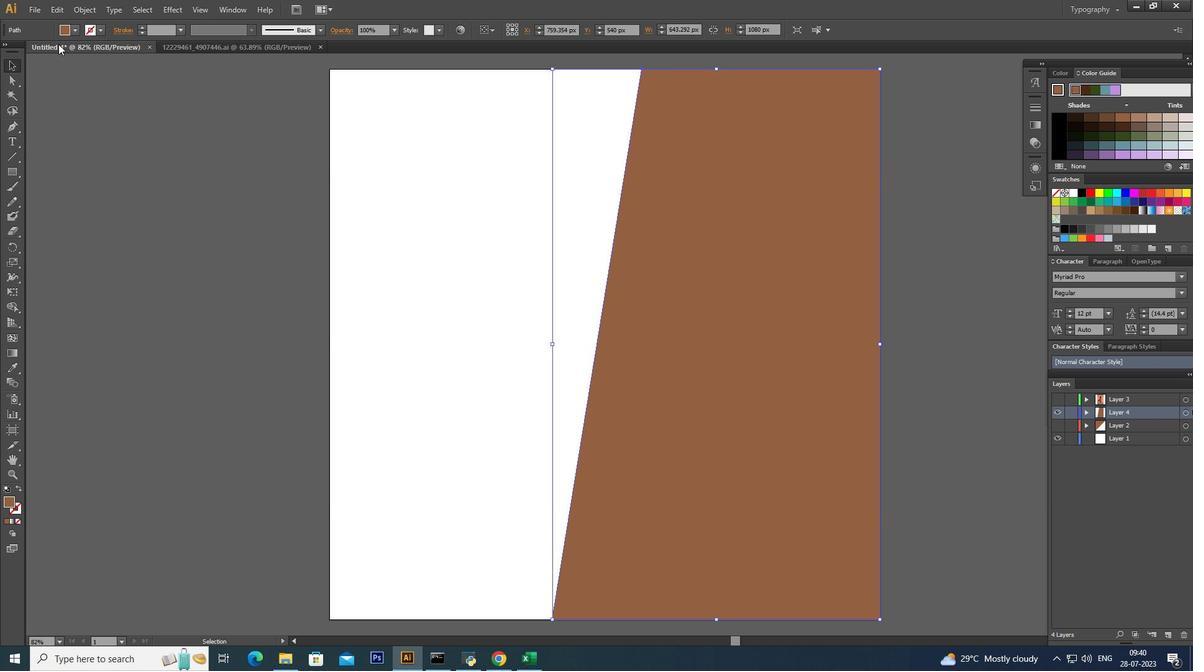 
Action: Mouse pressed left at (752, 312)
Screenshot: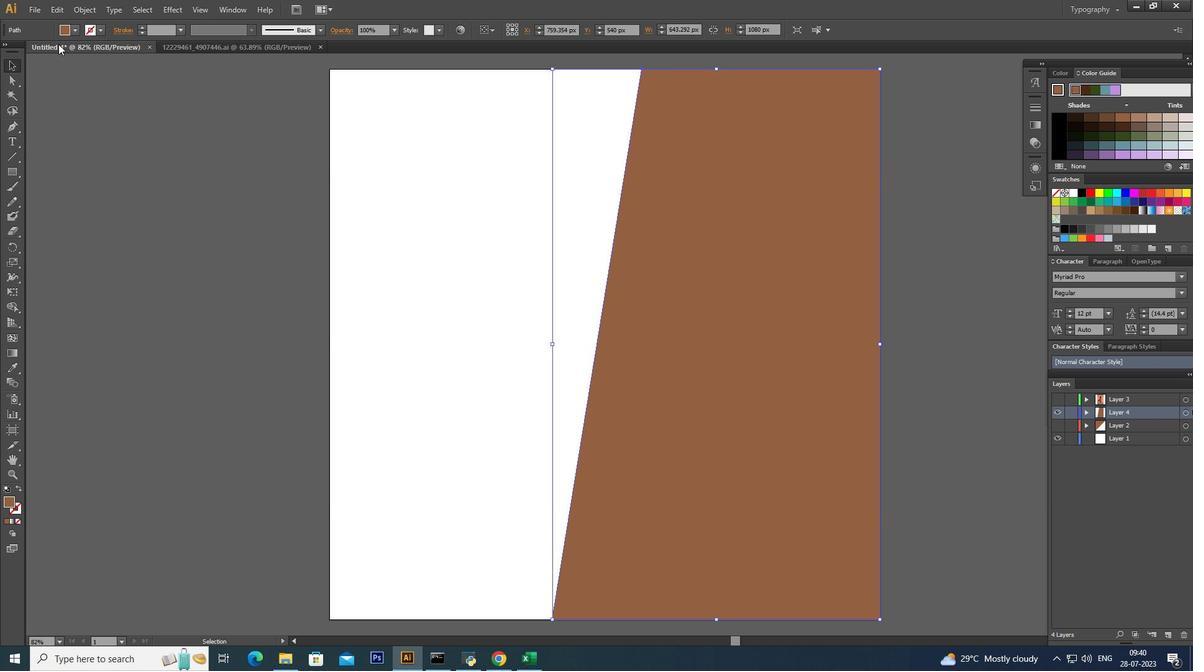 
Action: Mouse moved to (1058, 396)
Screenshot: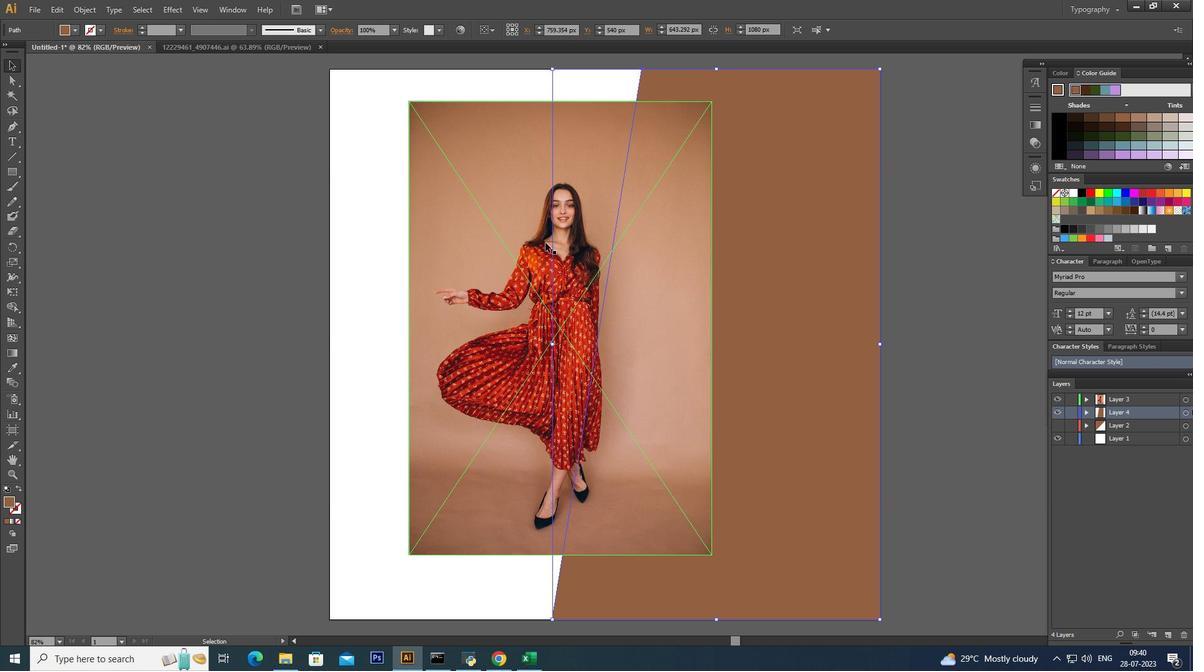 
Action: Mouse pressed left at (1058, 396)
Screenshot: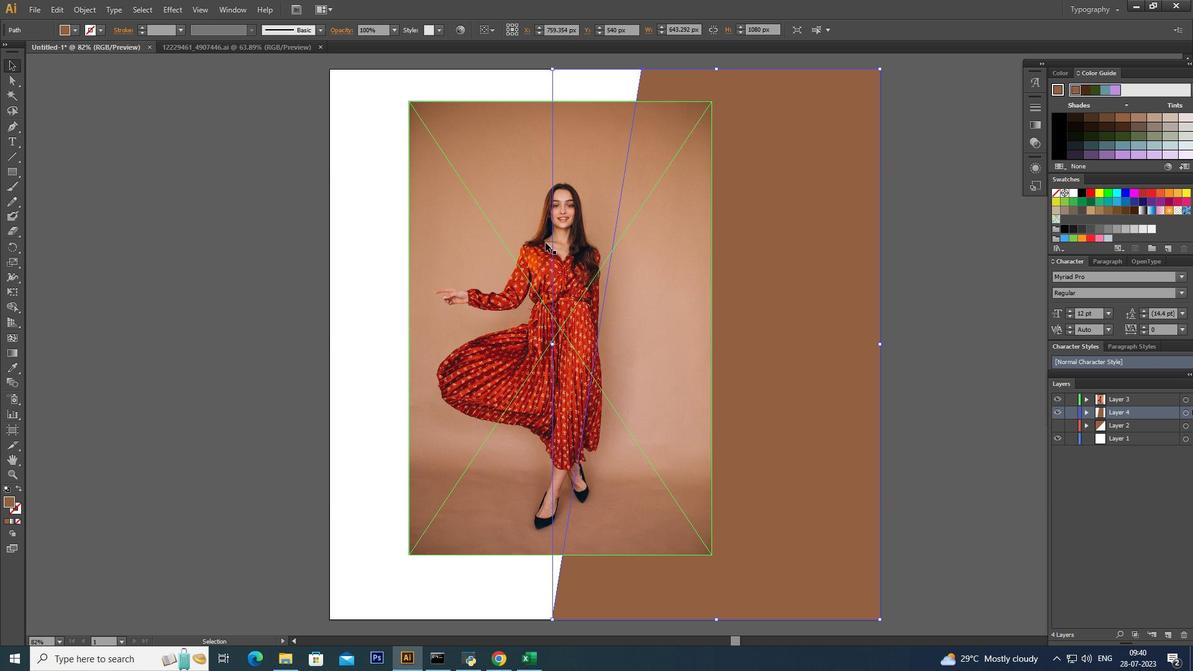 
Action: Mouse moved to (769, 259)
Screenshot: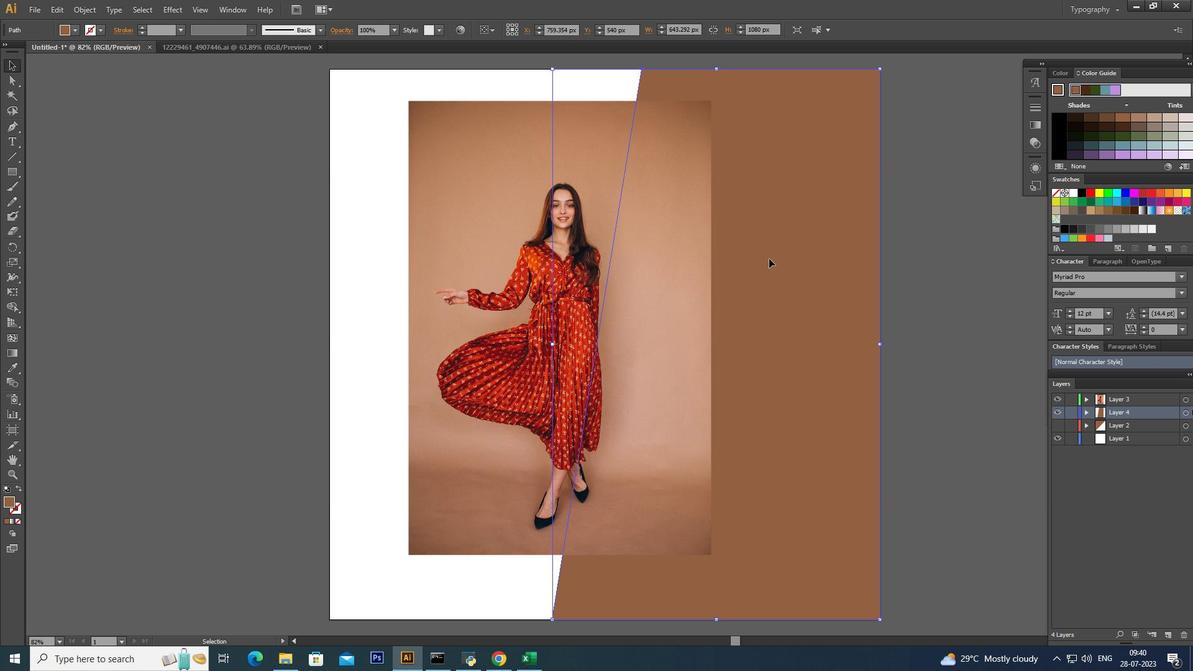 
Action: Mouse pressed left at (769, 259)
Screenshot: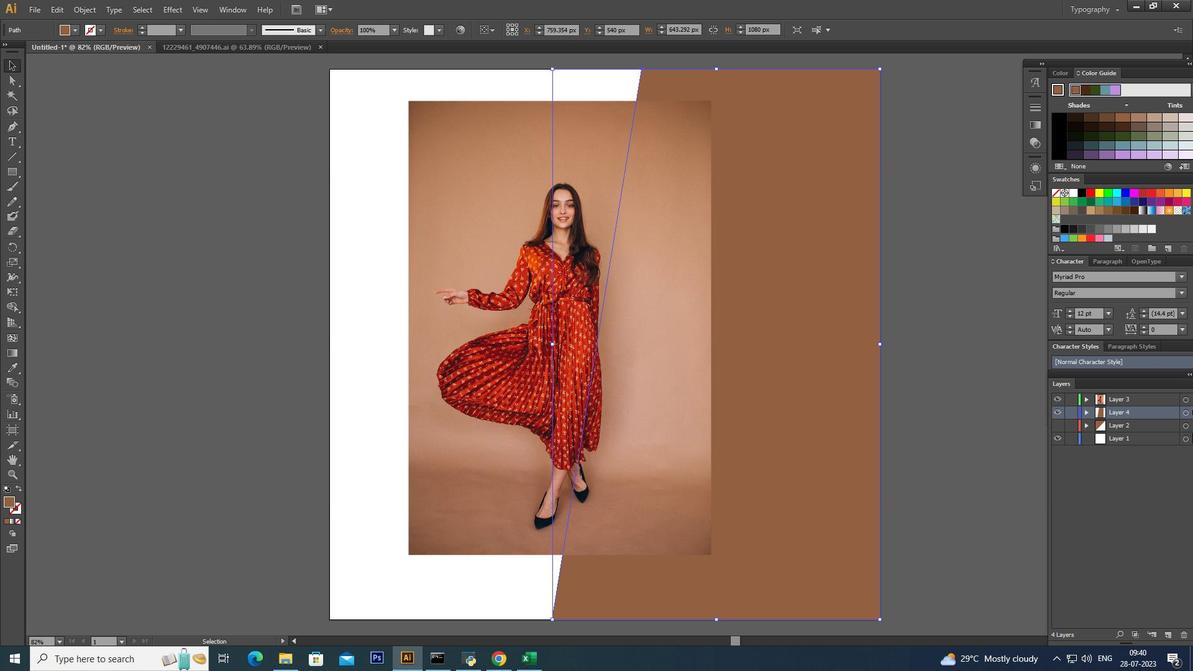 
Action: Mouse moved to (1136, 395)
Screenshot: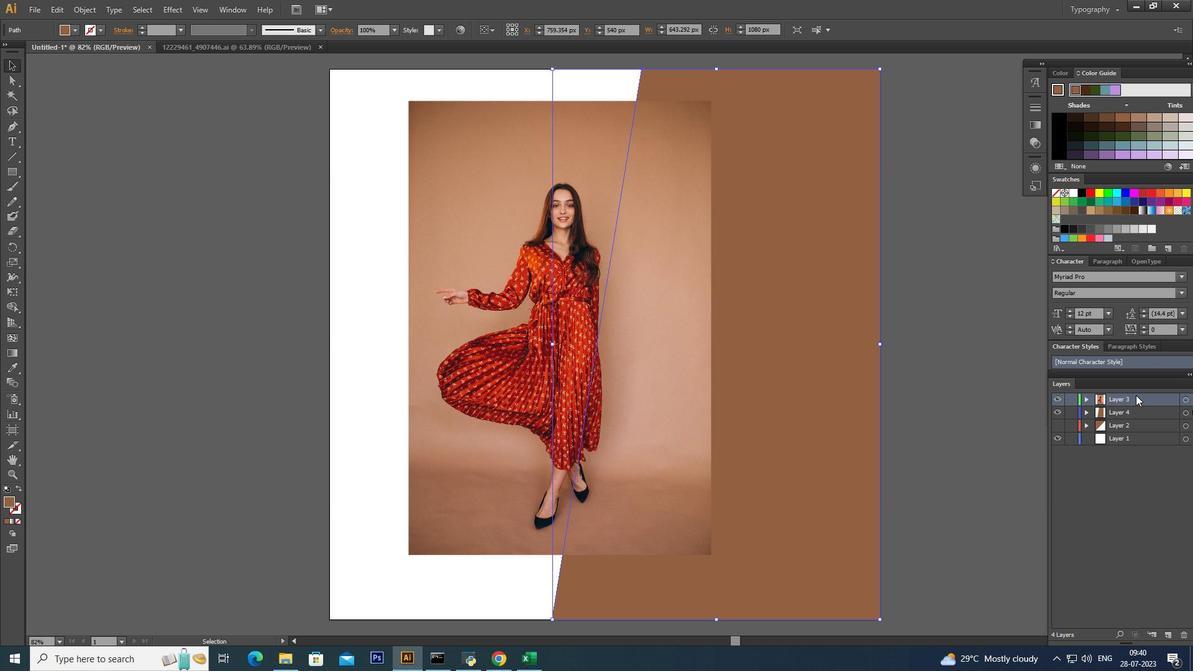 
Action: Mouse pressed left at (1136, 395)
Screenshot: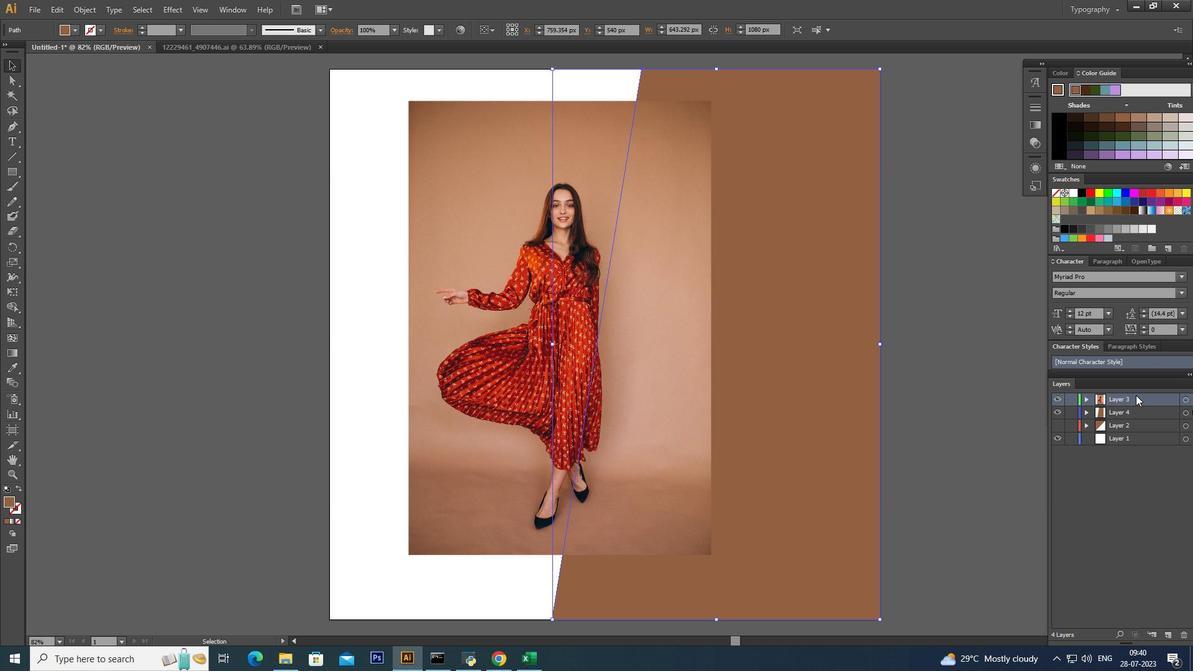 
Action: Mouse pressed right at (1136, 395)
Screenshot: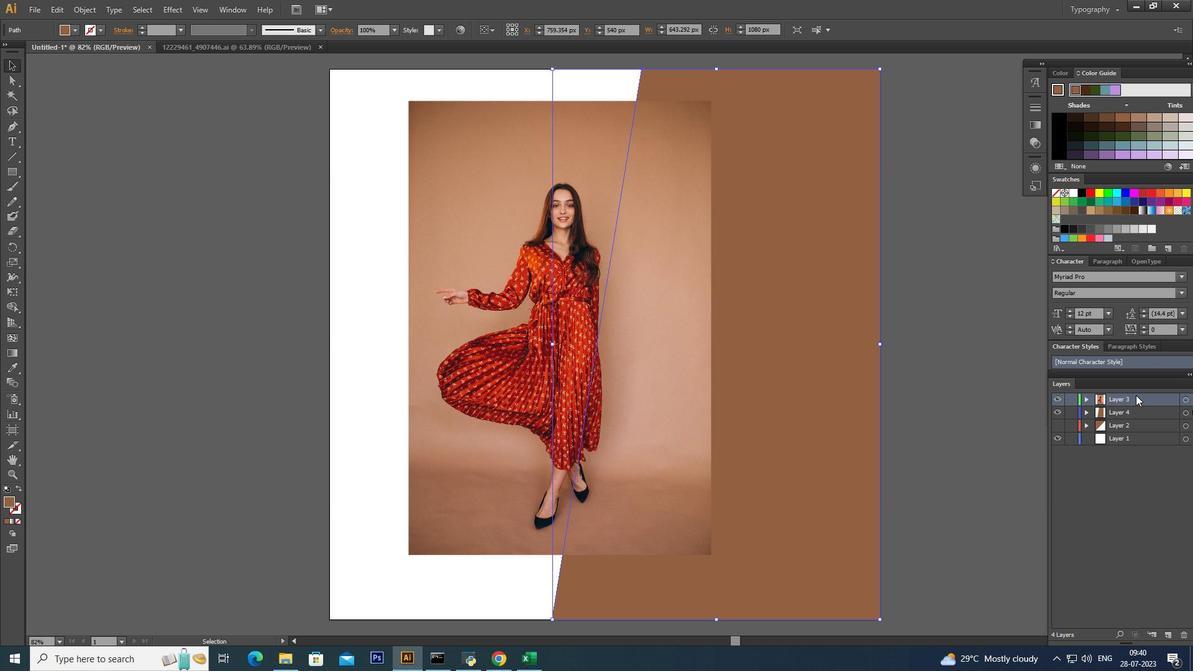 
Action: Mouse pressed right at (1136, 395)
Screenshot: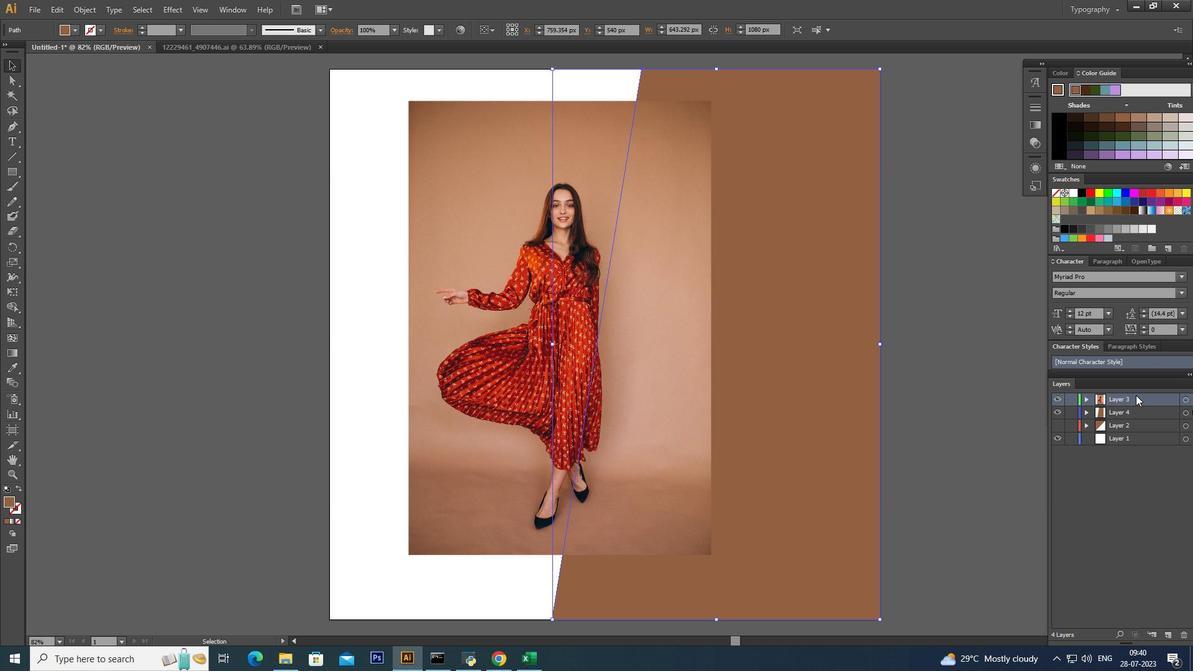 
Action: Mouse pressed right at (1136, 395)
Screenshot: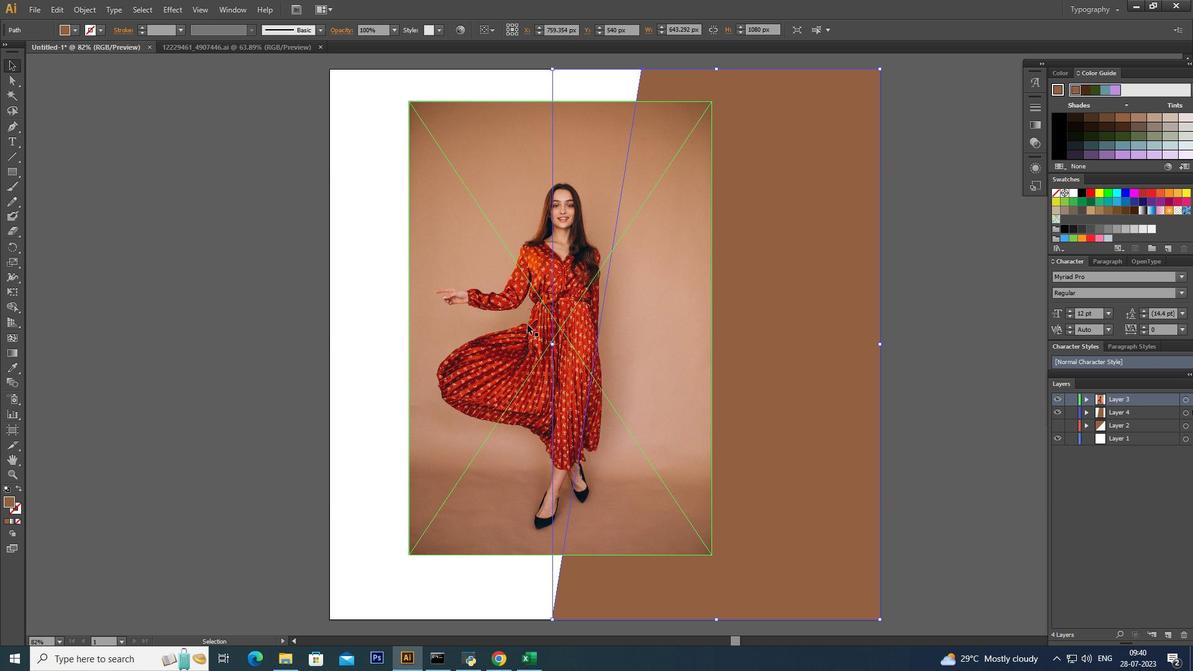 
Action: Mouse moved to (486, 286)
Screenshot: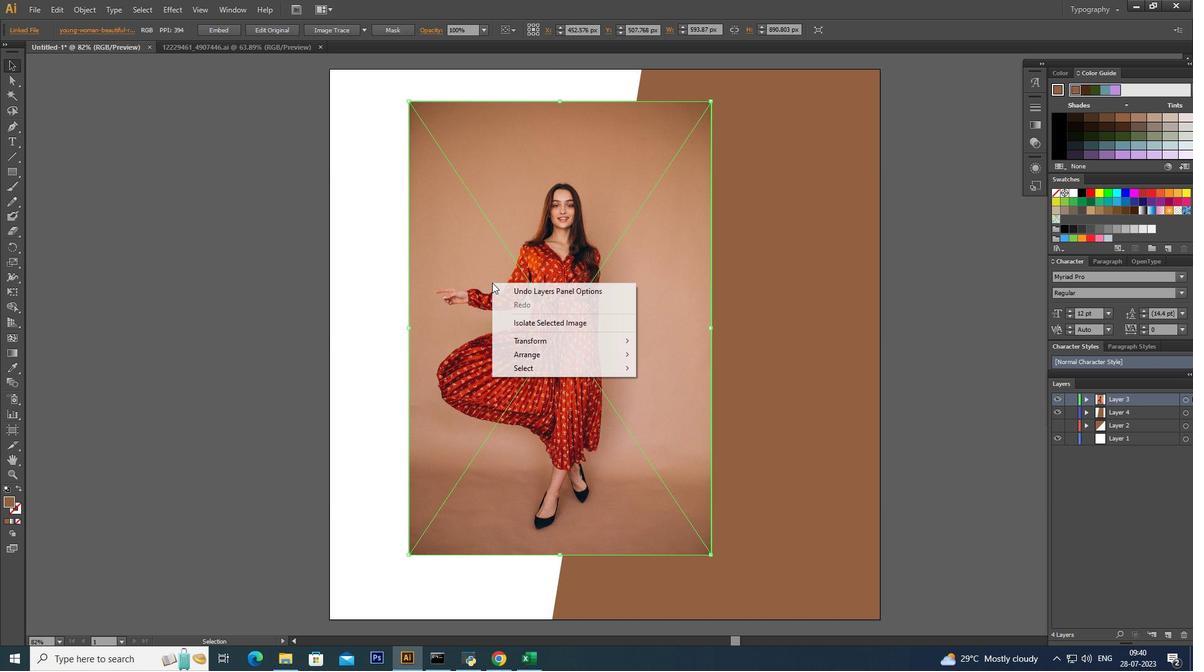 
Action: Mouse pressed left at (486, 286)
Screenshot: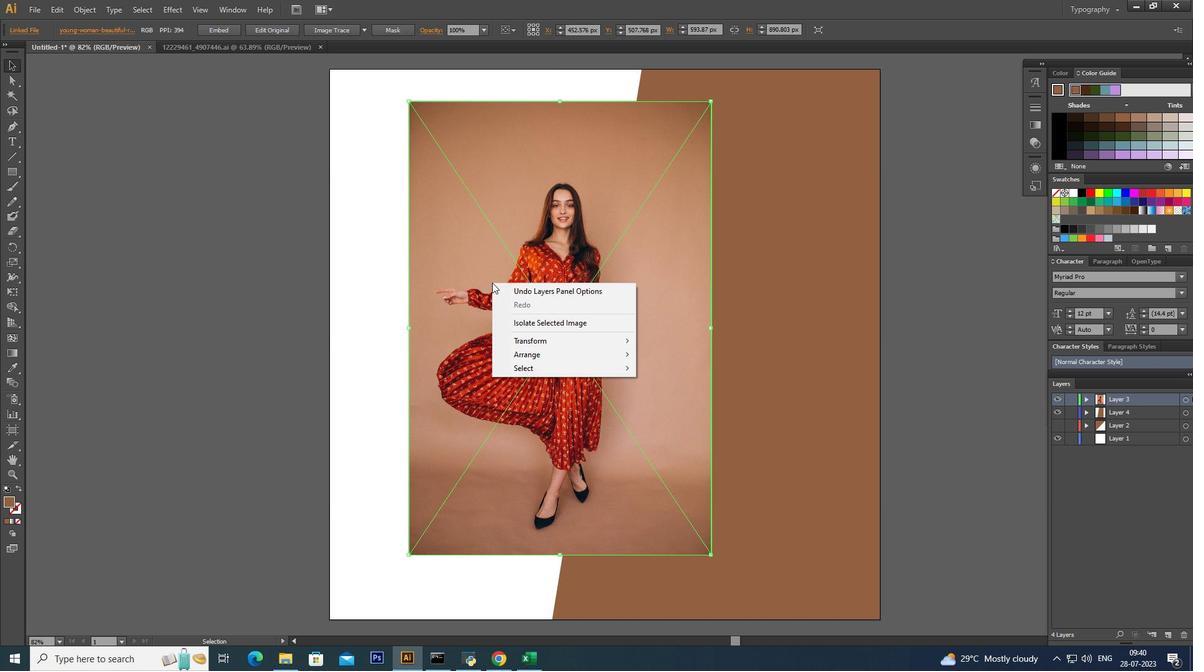 
Action: Mouse moved to (492, 282)
Screenshot: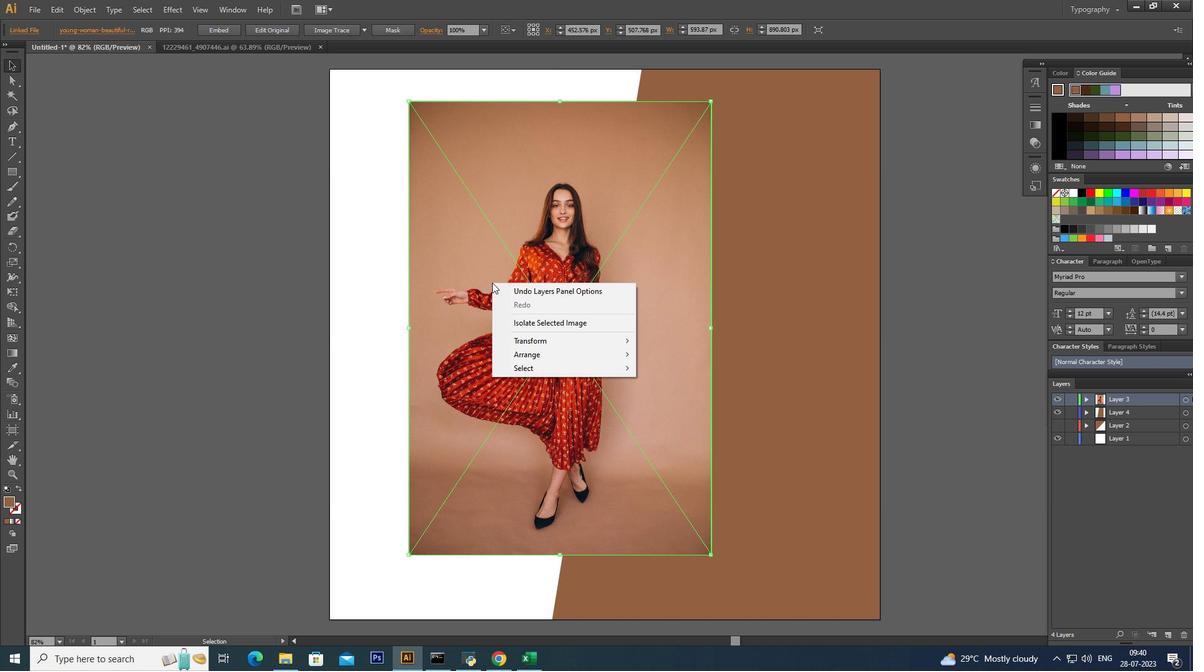 
Action: Mouse pressed right at (492, 282)
Screenshot: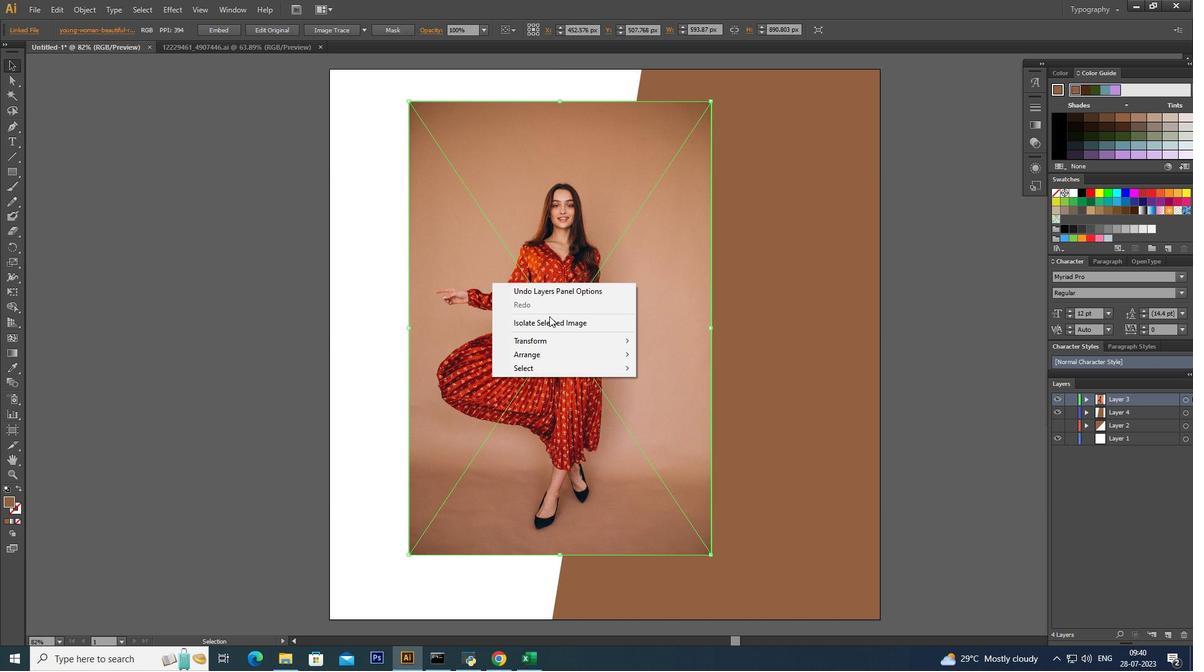 
Action: Mouse moved to (934, 396)
Screenshot: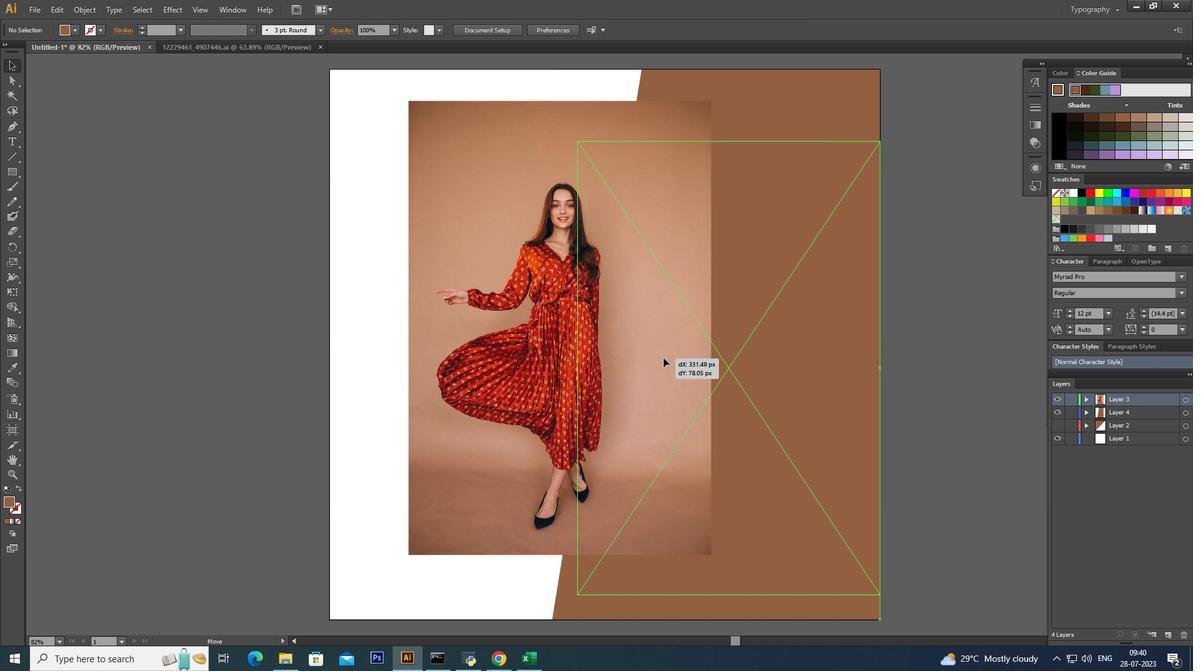 
Action: Mouse pressed left at (934, 396)
Screenshot: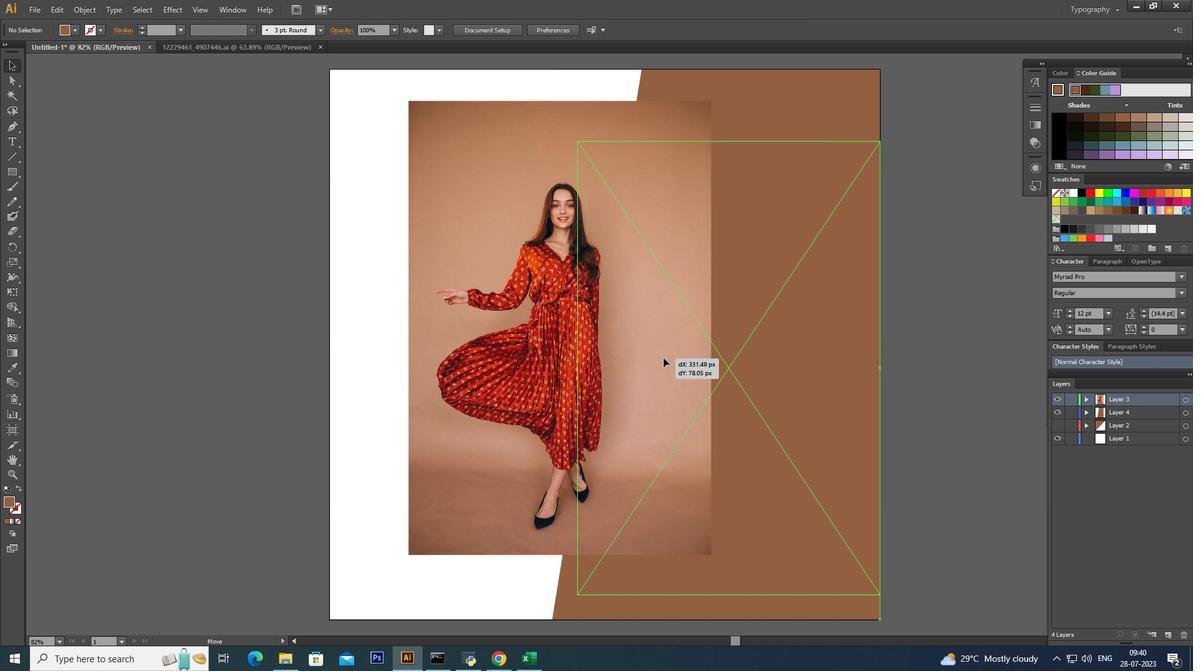 
Action: Mouse moved to (494, 319)
Screenshot: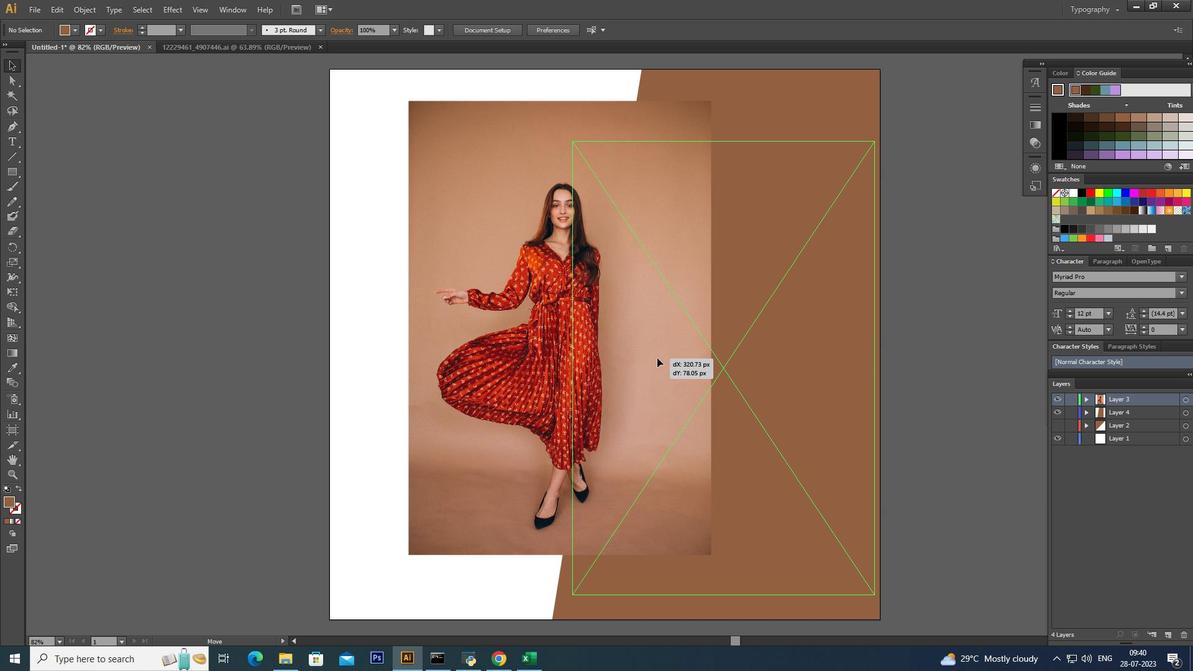 
Action: Mouse pressed left at (494, 319)
Screenshot: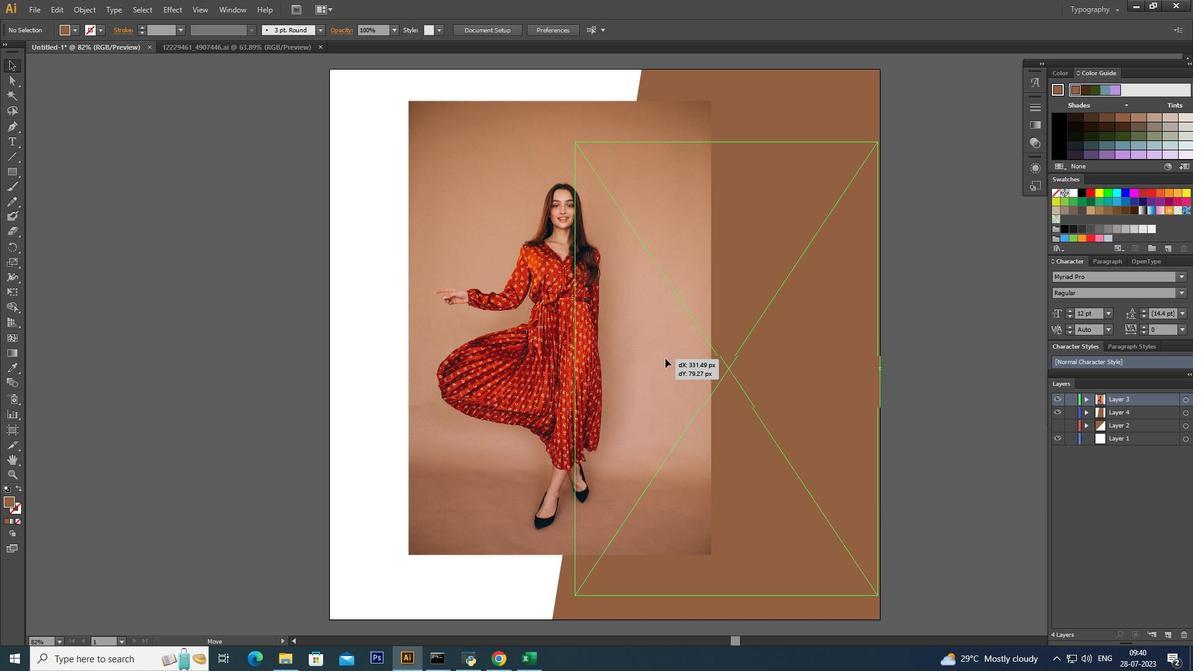 
Action: Mouse moved to (792, 88)
Screenshot: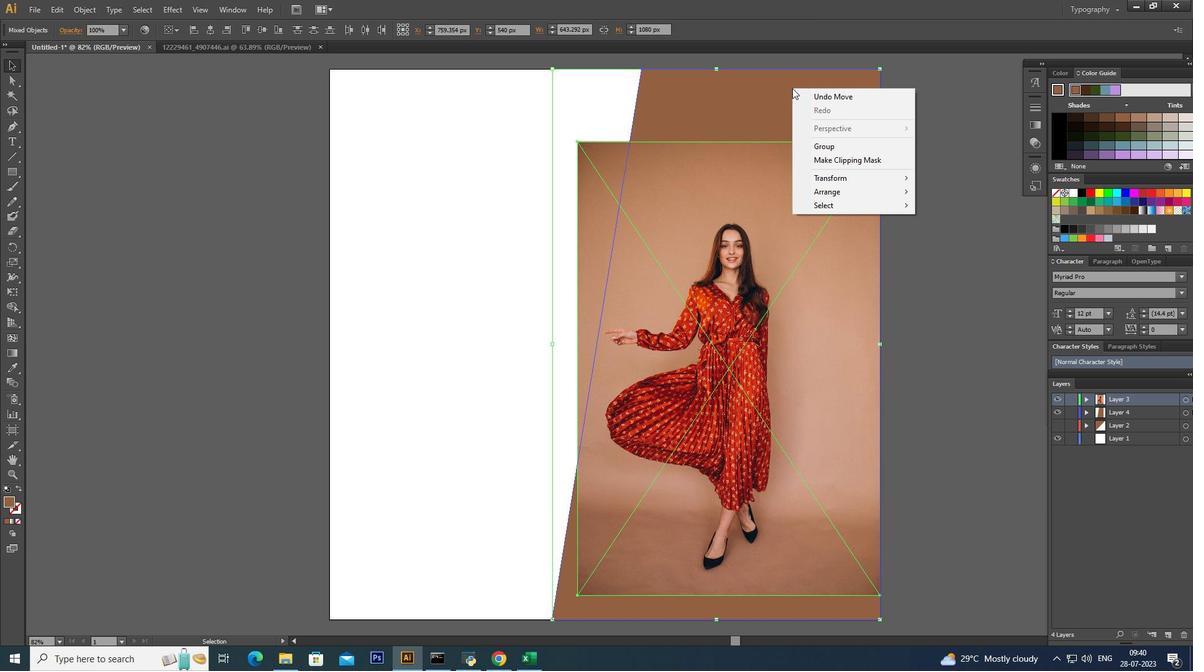 
Action: Key pressed <Key.shift>
Screenshot: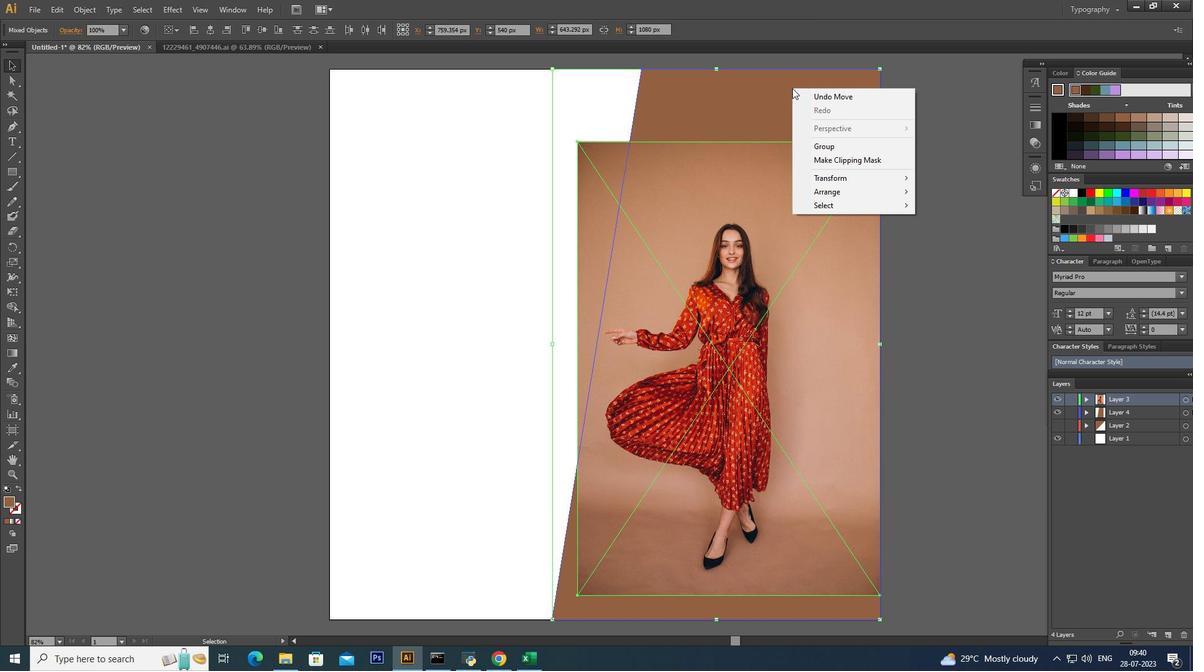 
Action: Mouse pressed left at (792, 88)
Screenshot: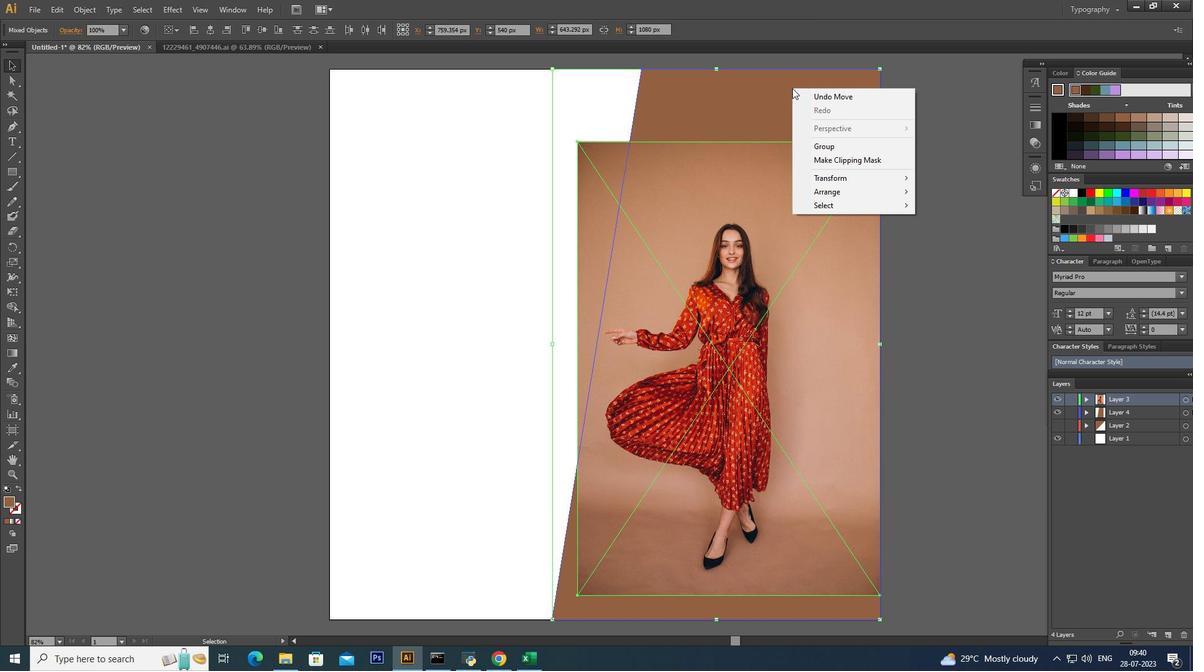 
Action: Key pressed <Key.shift>
Screenshot: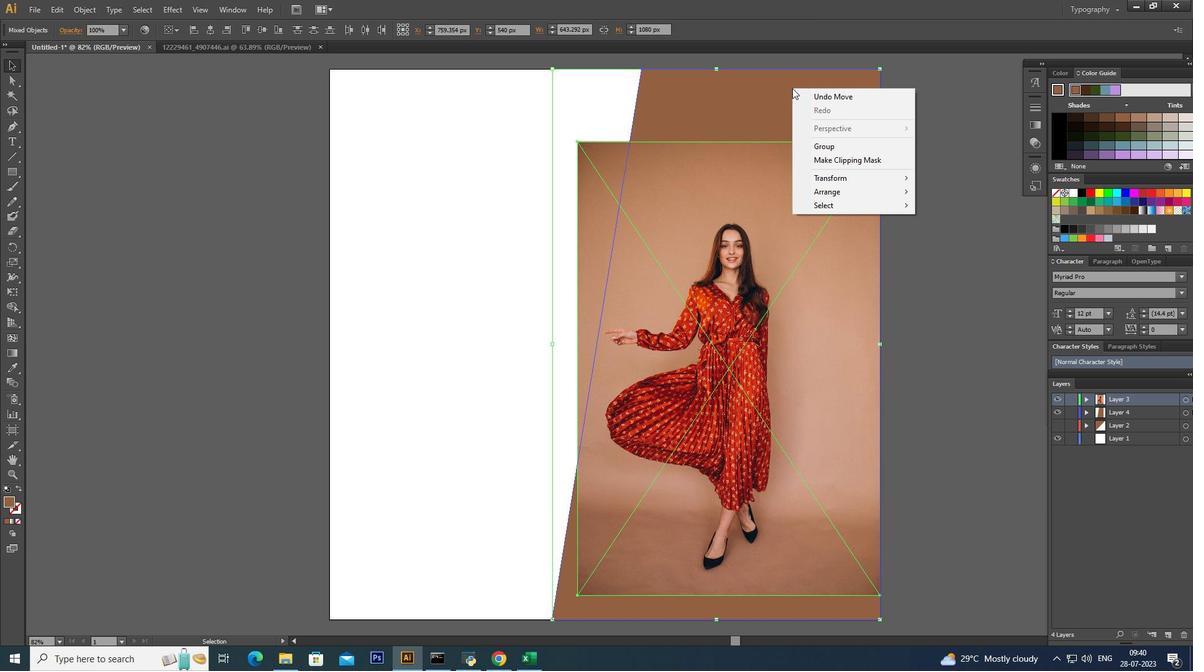 
Action: Mouse pressed right at (792, 88)
Screenshot: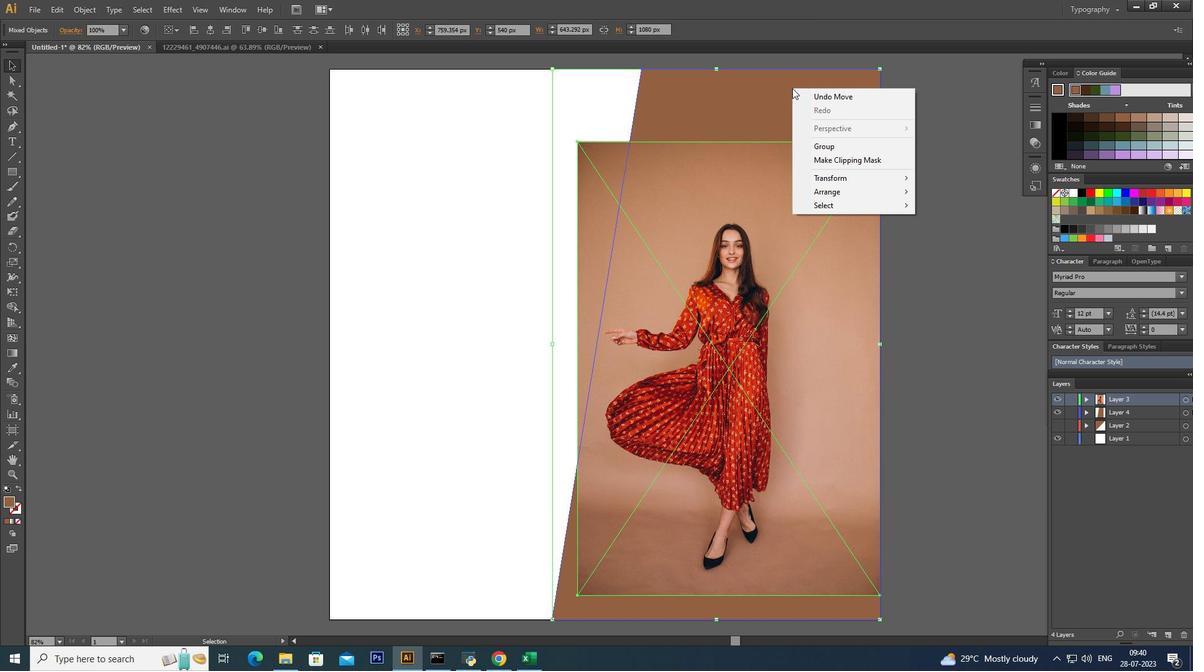 
Action: Mouse moved to (873, 164)
Screenshot: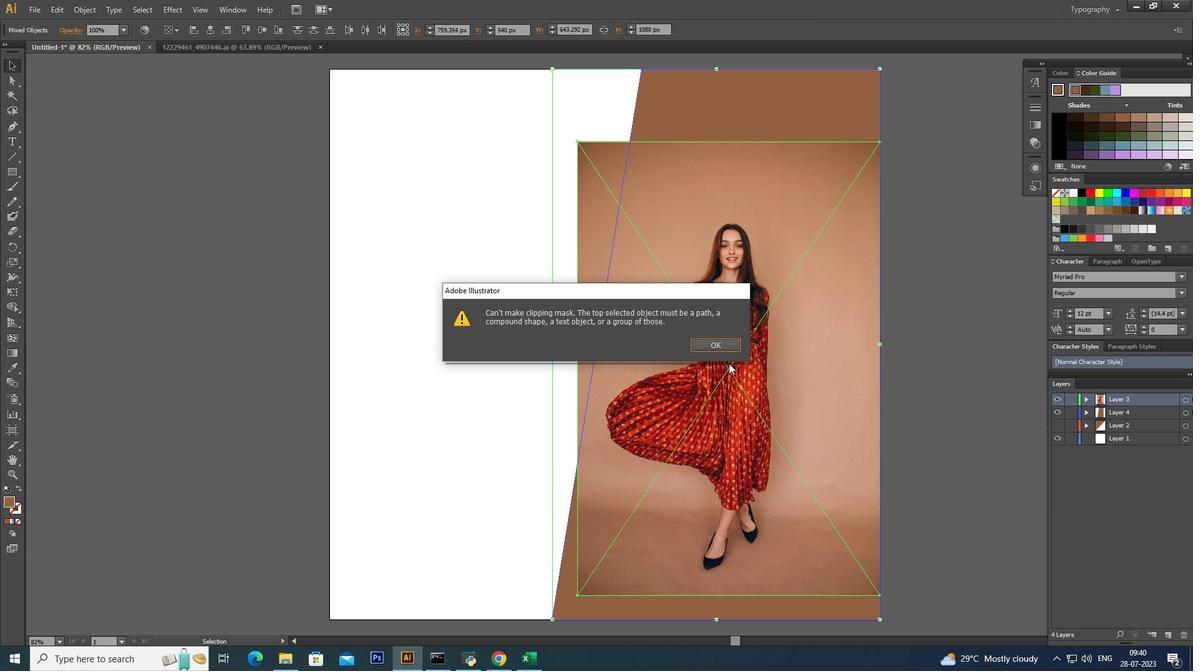 
Action: Mouse pressed left at (873, 164)
Screenshot: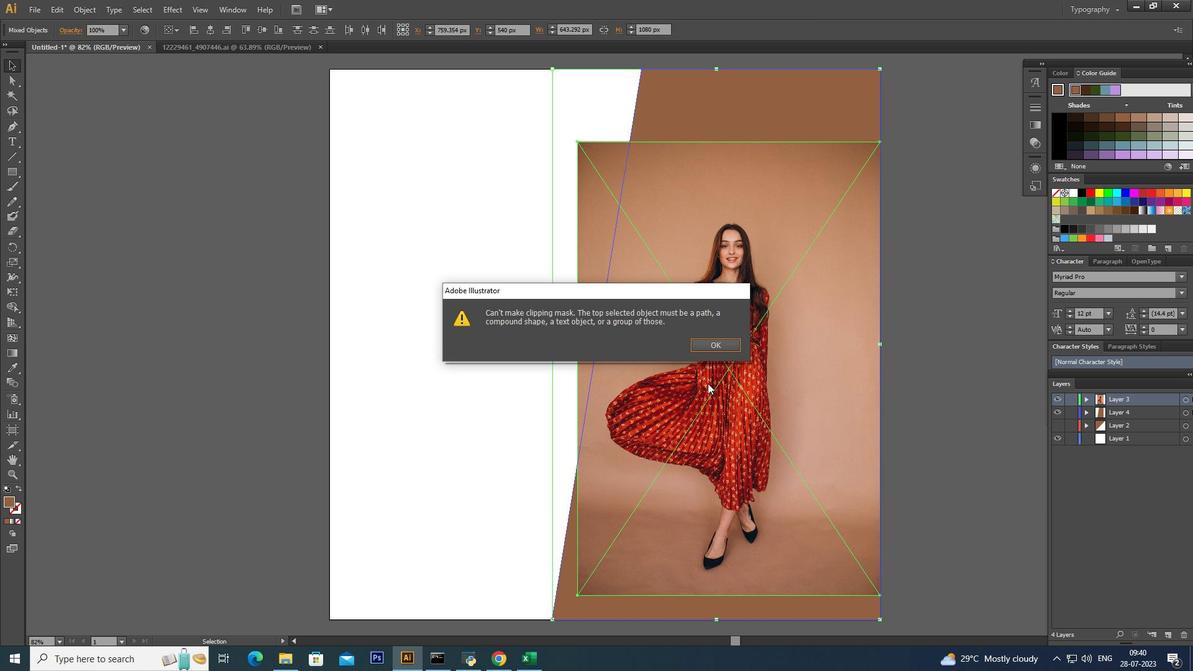 
Action: Mouse moved to (730, 343)
Screenshot: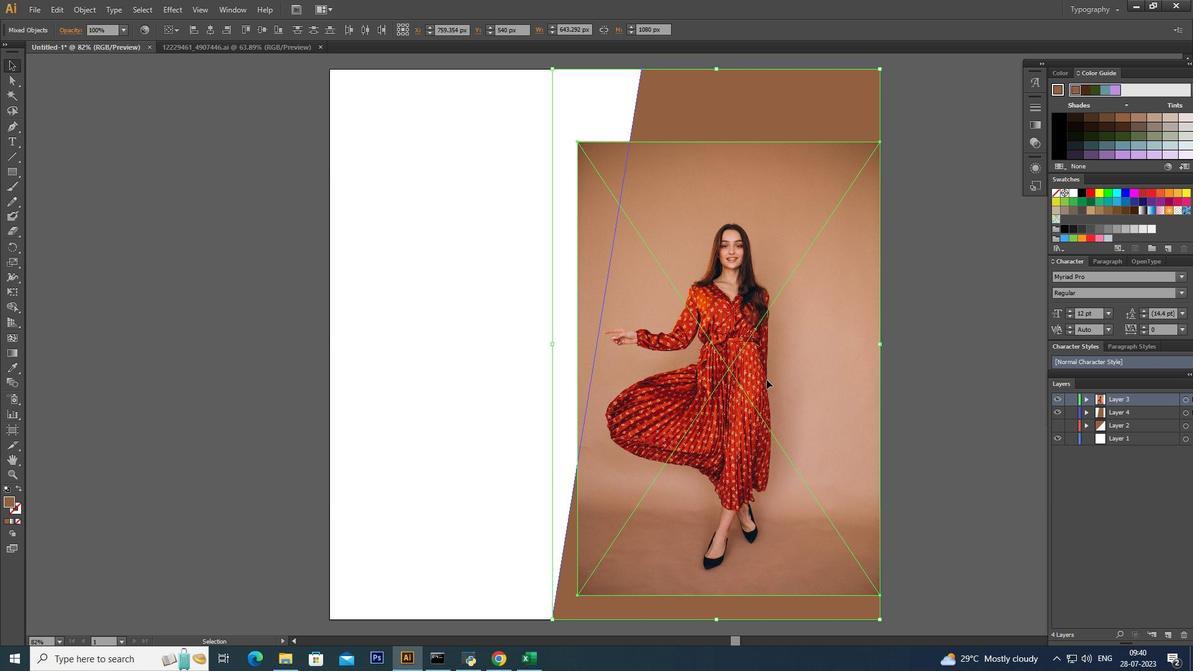 
Action: Mouse pressed left at (730, 343)
Screenshot: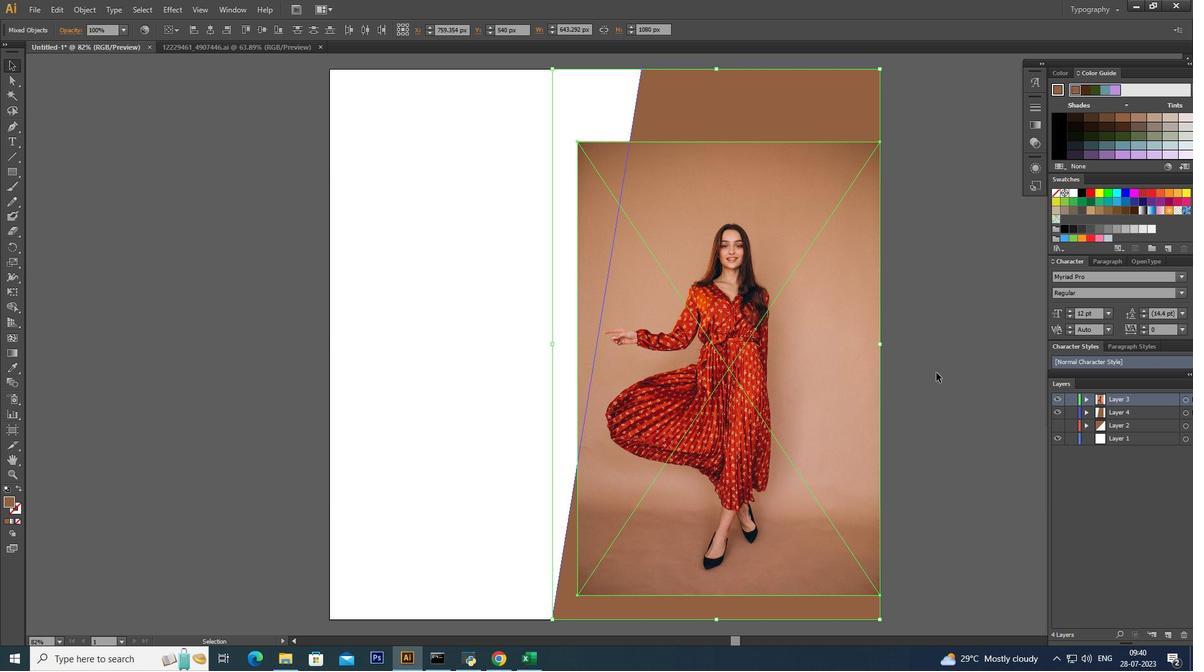 
Action: Mouse moved to (937, 373)
Screenshot: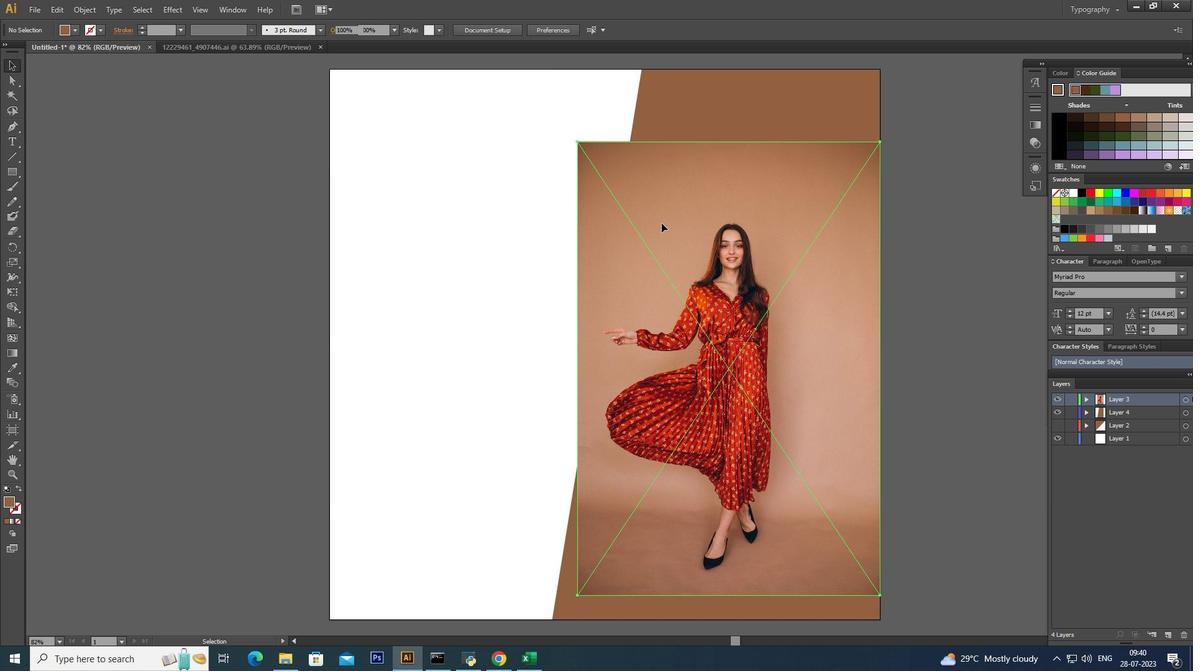 
Action: Mouse pressed left at (937, 373)
Screenshot: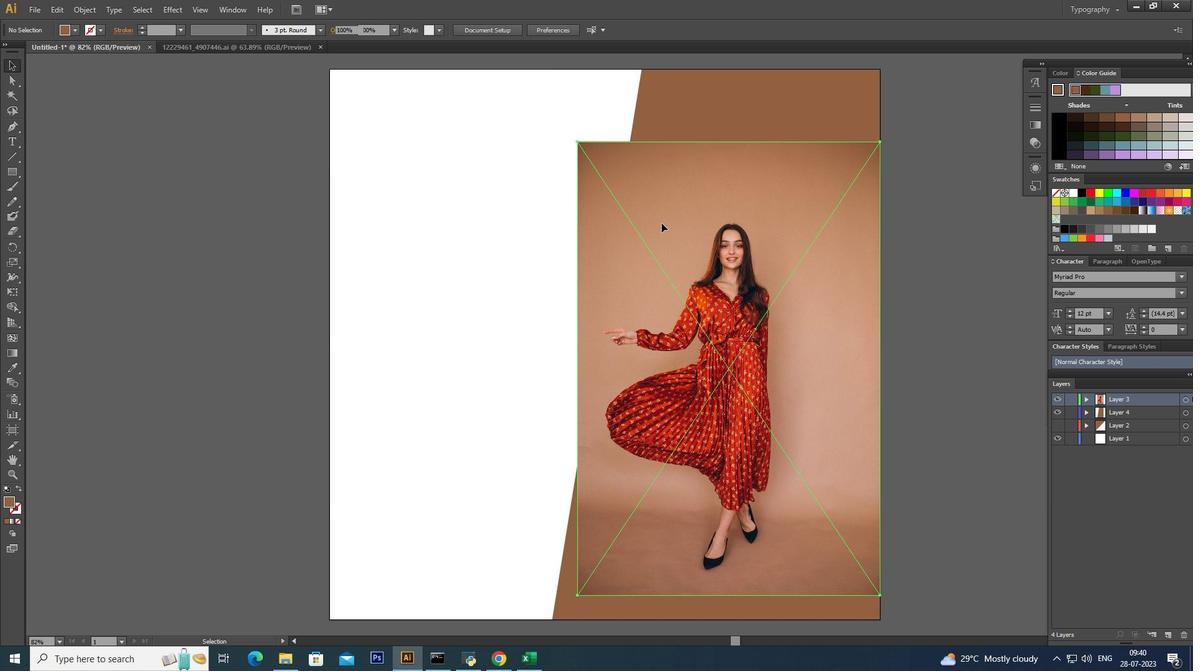 
Action: Mouse moved to (662, 223)
Screenshot: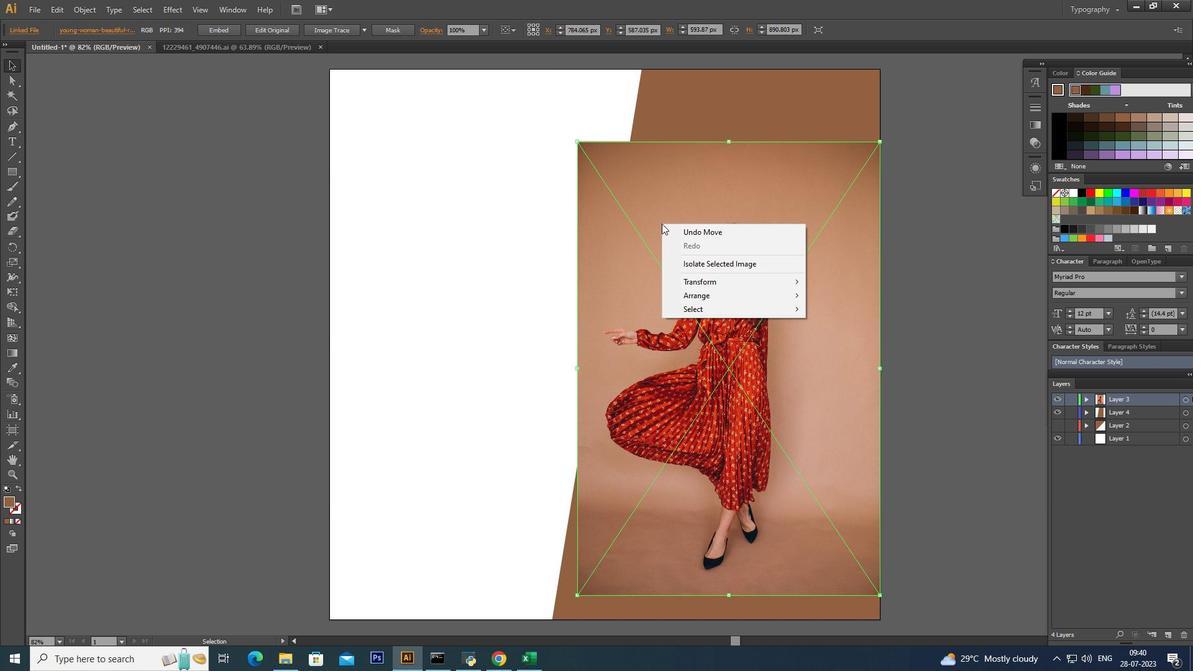 
Action: Mouse pressed left at (662, 223)
Screenshot: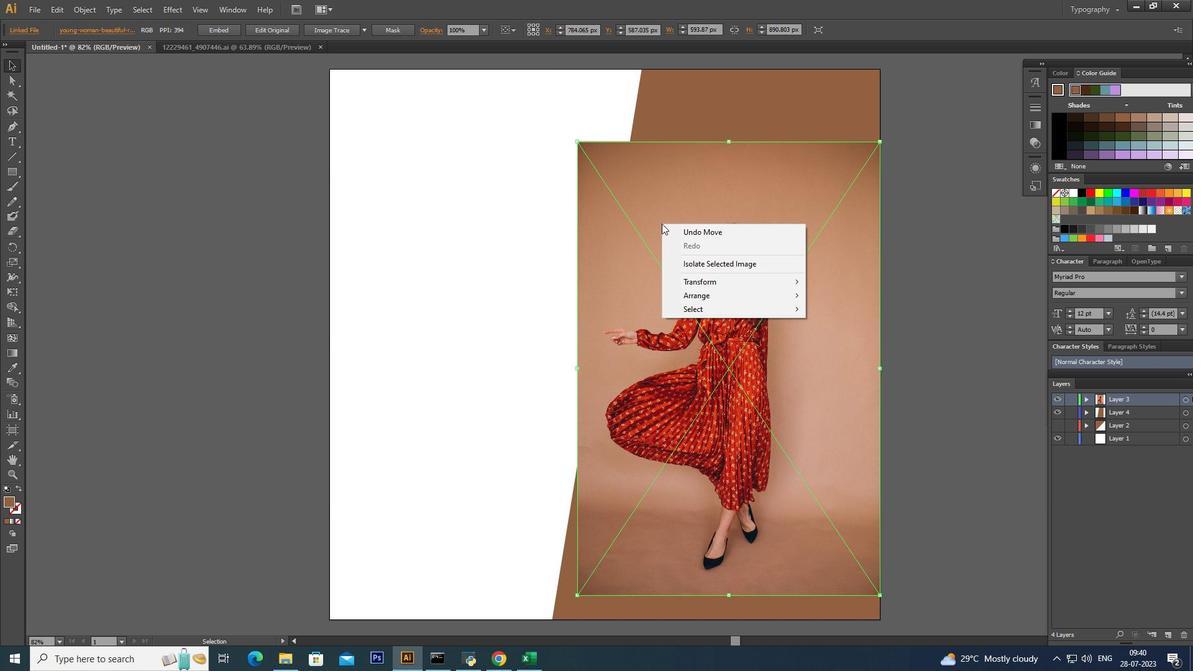 
Action: Mouse pressed right at (662, 223)
Screenshot: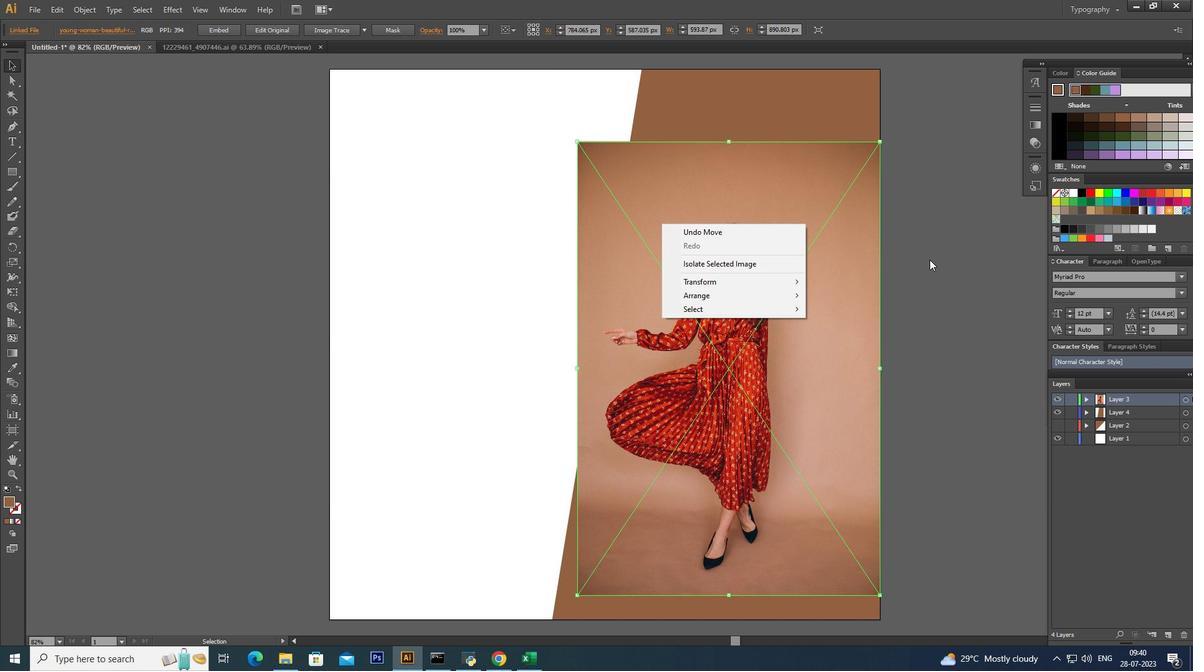 
Action: Mouse moved to (930, 259)
Screenshot: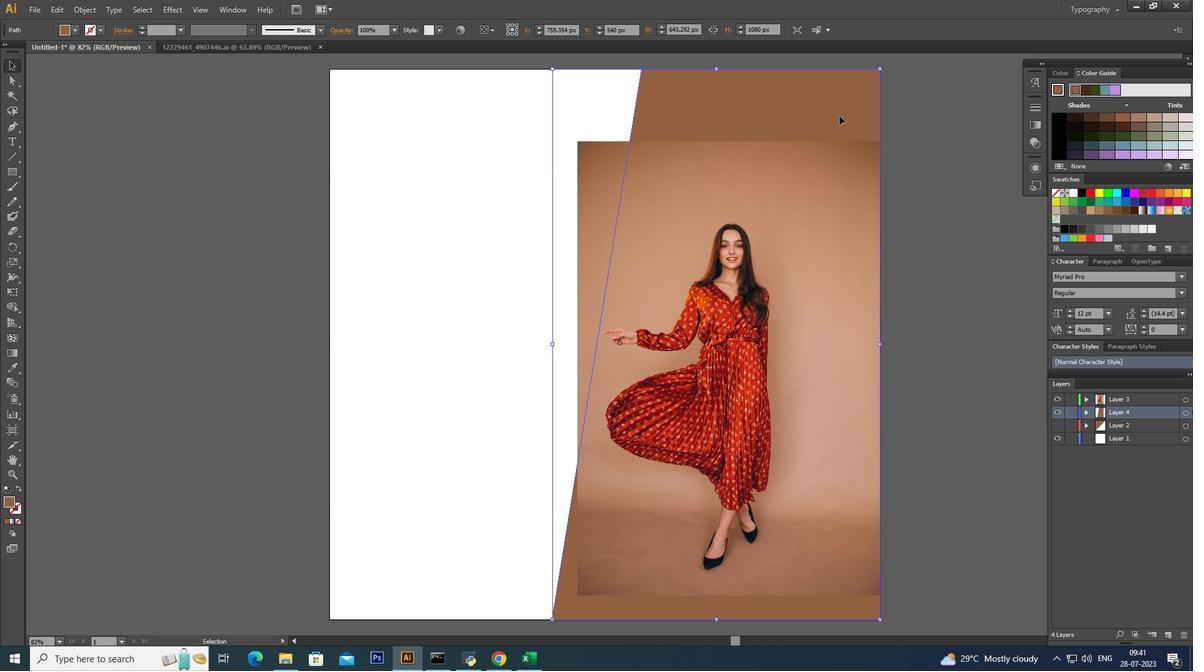 
Action: Mouse pressed left at (930, 259)
Screenshot: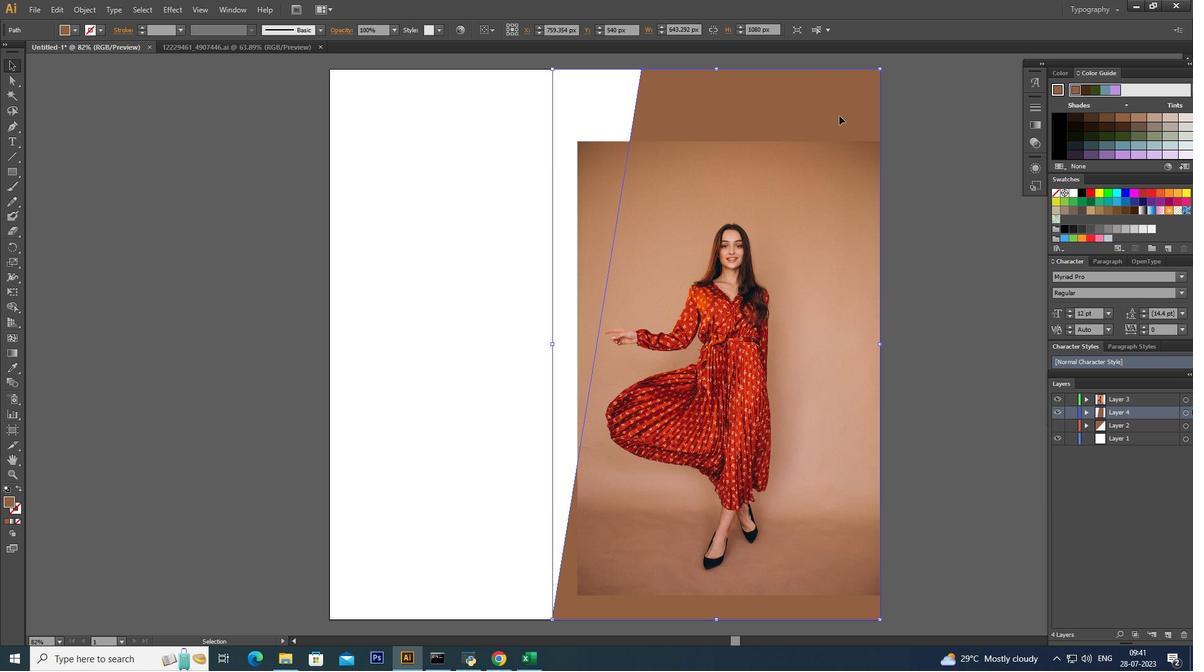 
Action: Mouse moved to (840, 116)
Screenshot: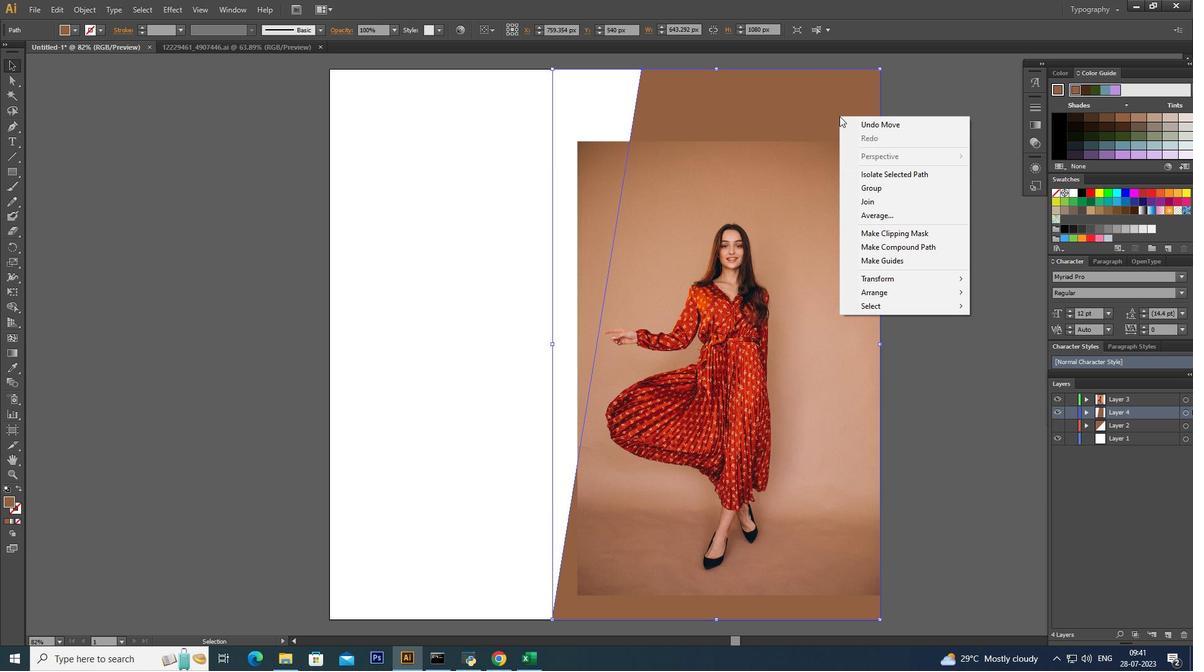 
Action: Mouse pressed left at (840, 116)
Screenshot: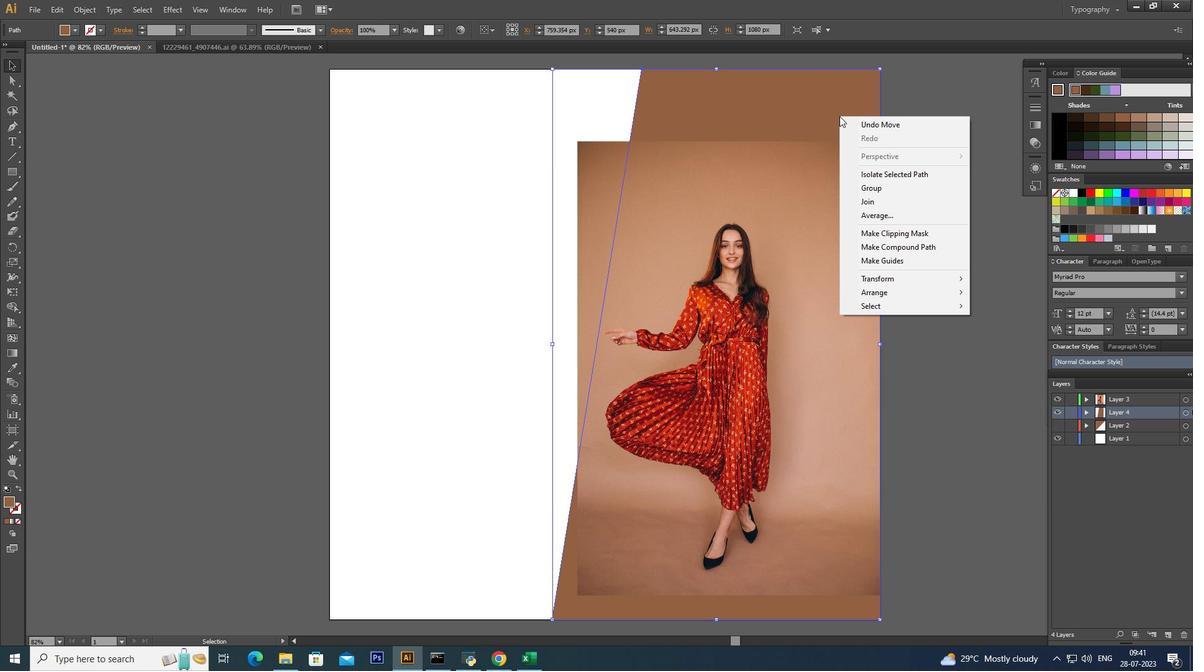
Action: Mouse pressed right at (840, 116)
Screenshot: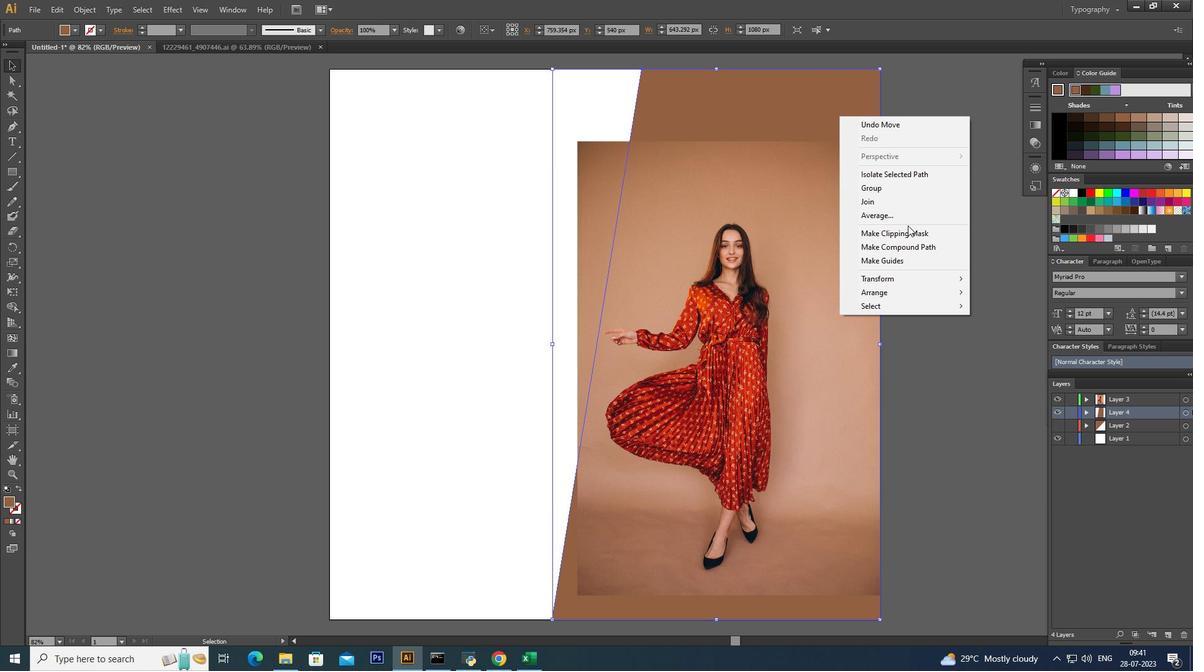 
Action: Mouse moved to (909, 230)
Screenshot: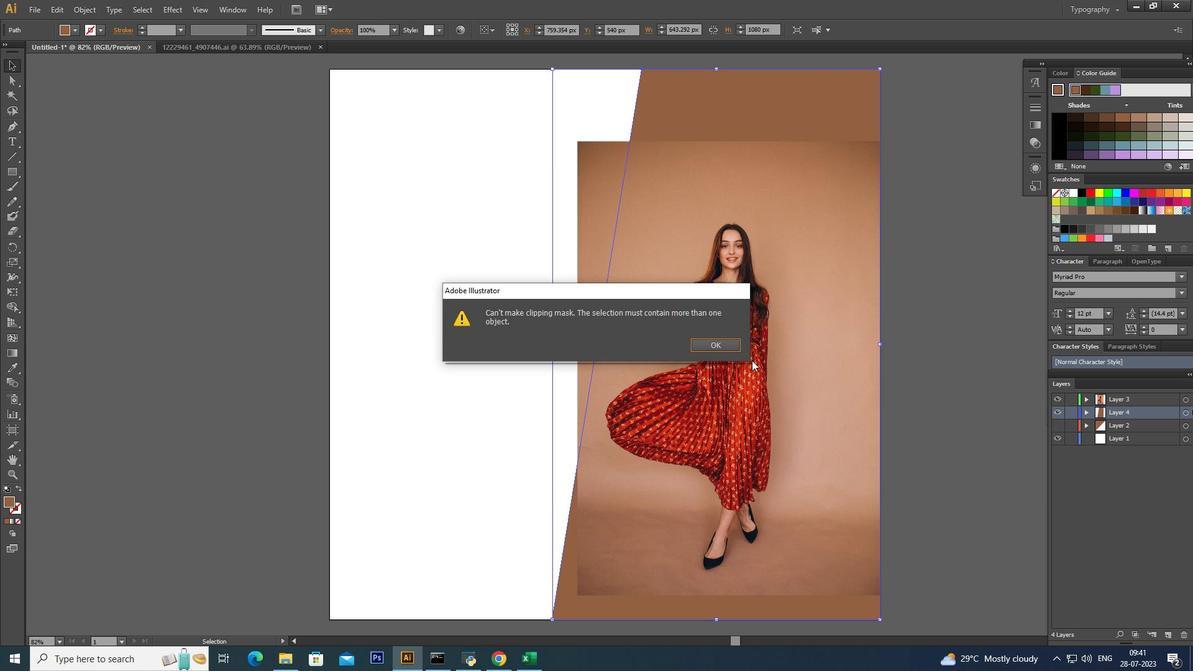 
Action: Mouse pressed left at (909, 230)
Screenshot: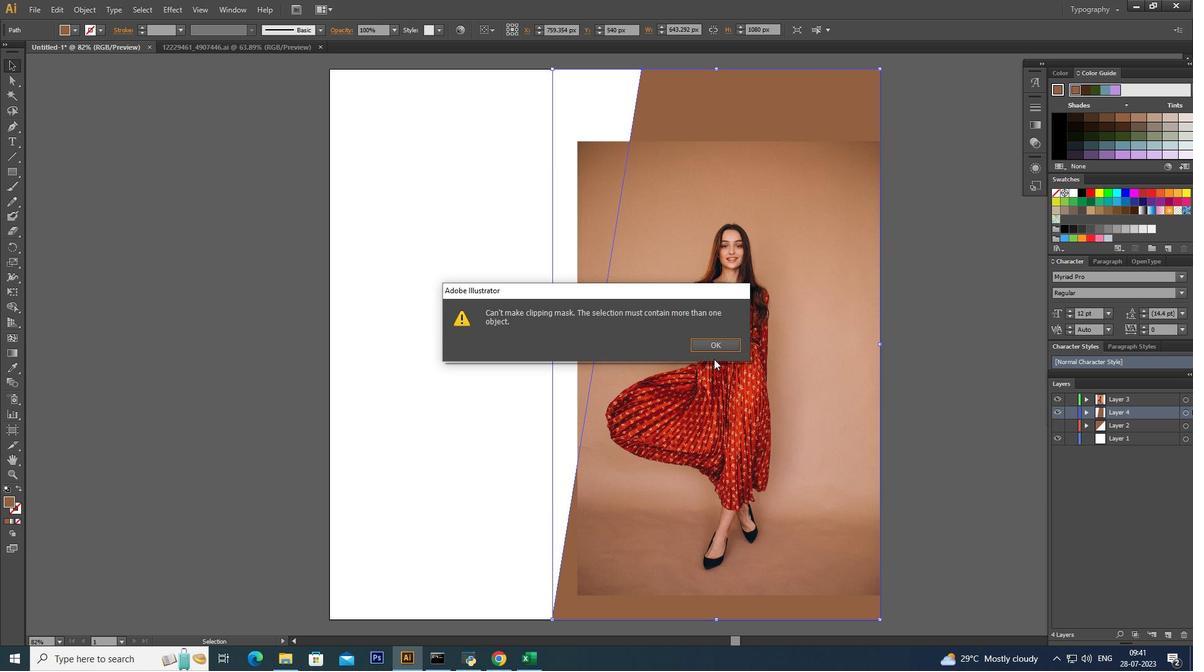 
Action: Mouse moved to (715, 344)
Screenshot: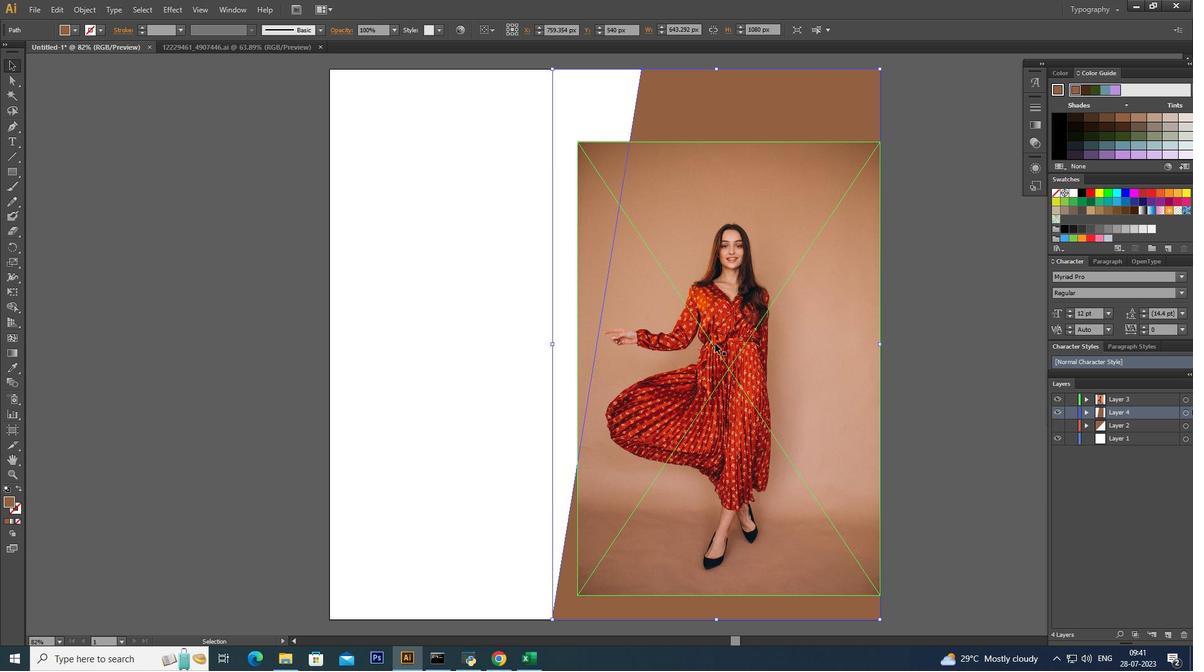 
Action: Mouse pressed left at (715, 344)
Screenshot: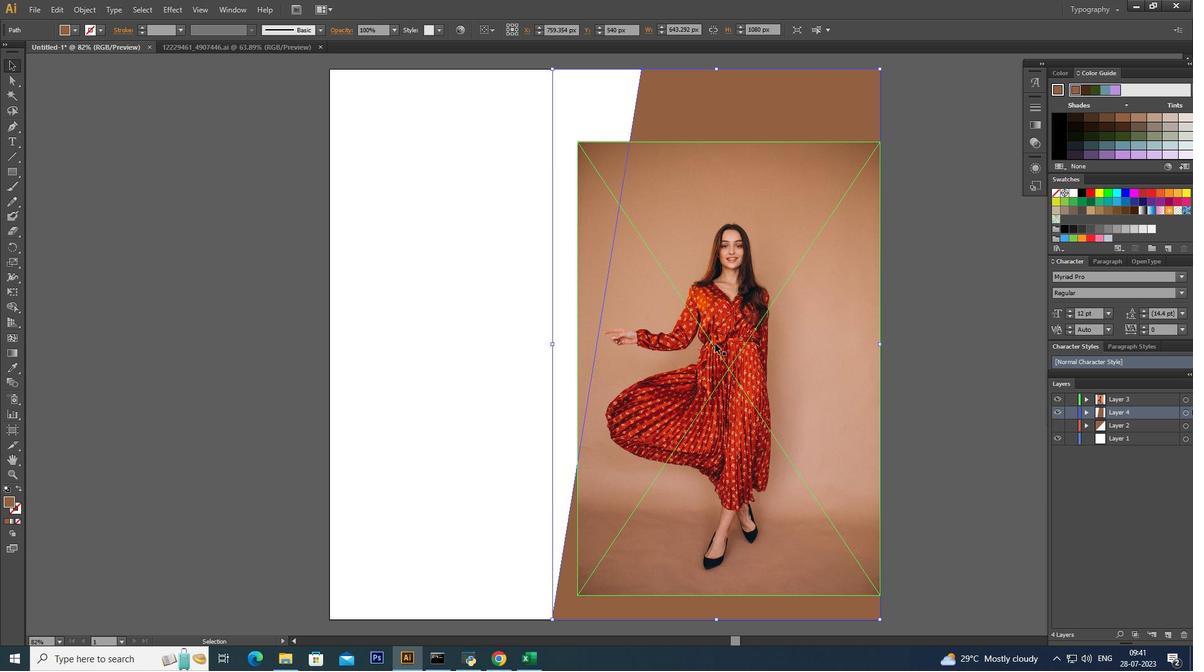 
Action: Mouse moved to (1135, 399)
Screenshot: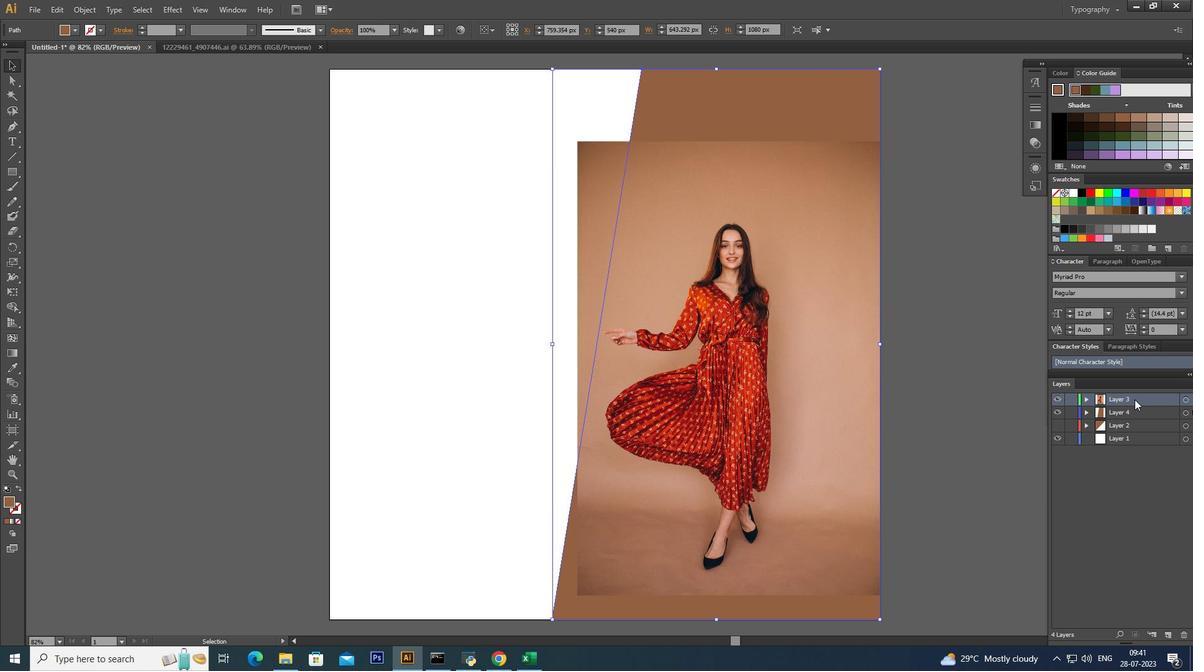 
Action: Mouse pressed left at (1135, 399)
Screenshot: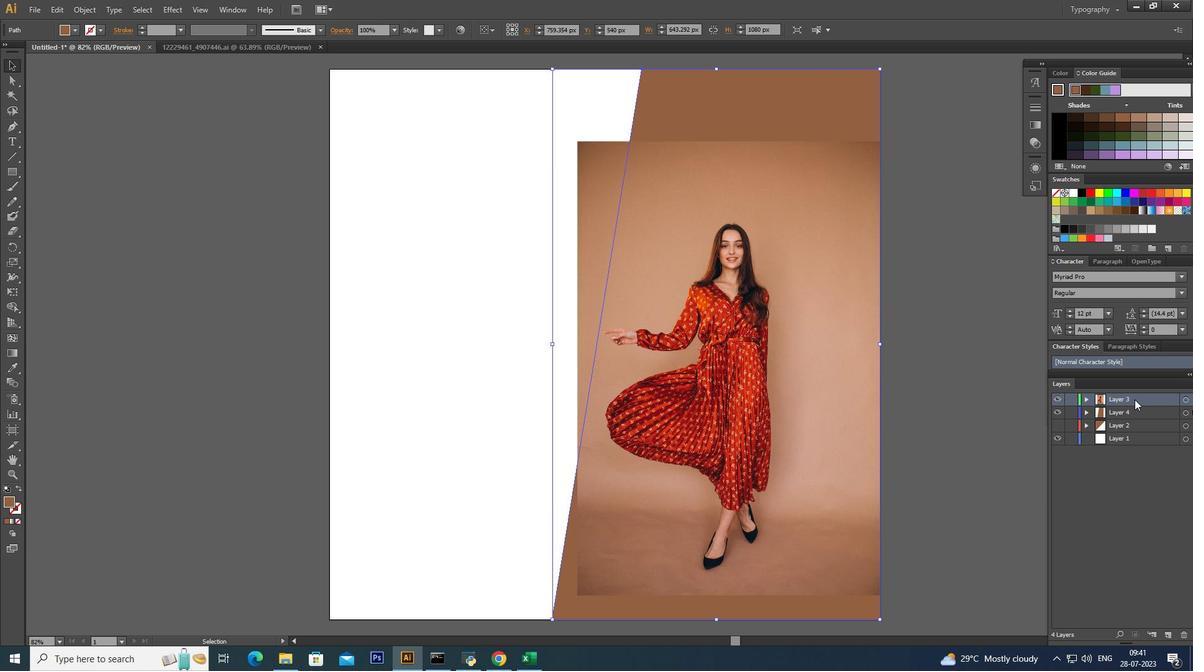 
Action: Mouse pressed right at (1135, 399)
Screenshot: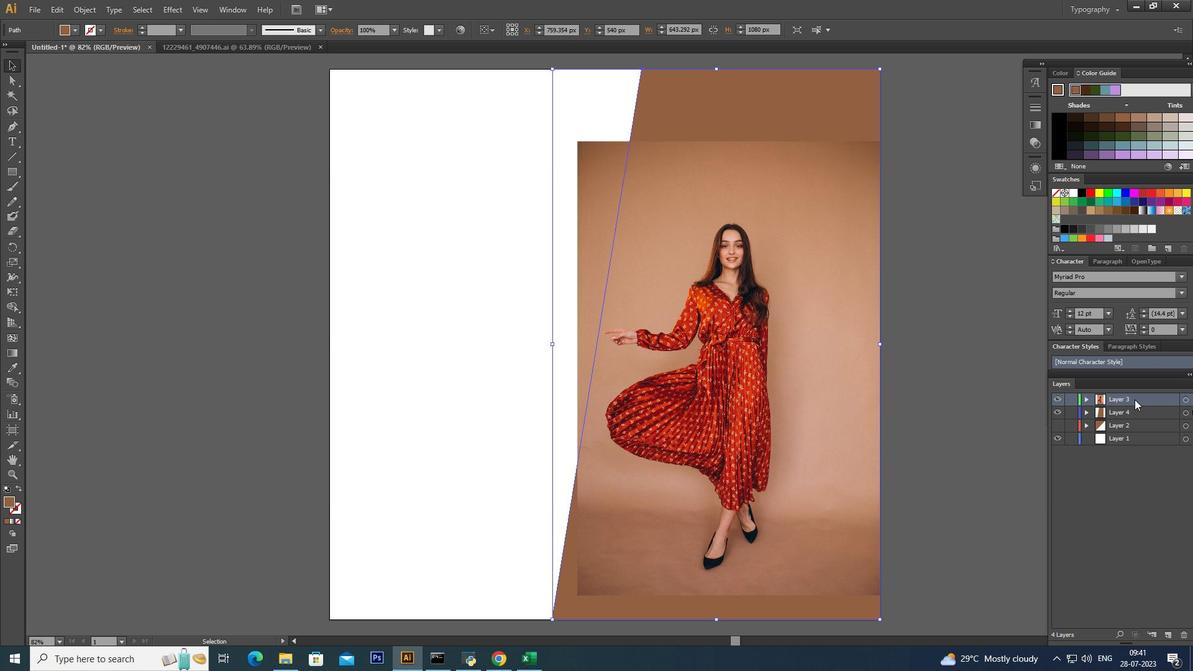 
Action: Mouse pressed right at (1135, 399)
